 Task: Team Management: Weekly Sync Meeting.
Action: Mouse pressed left at (37, 72)
Screenshot: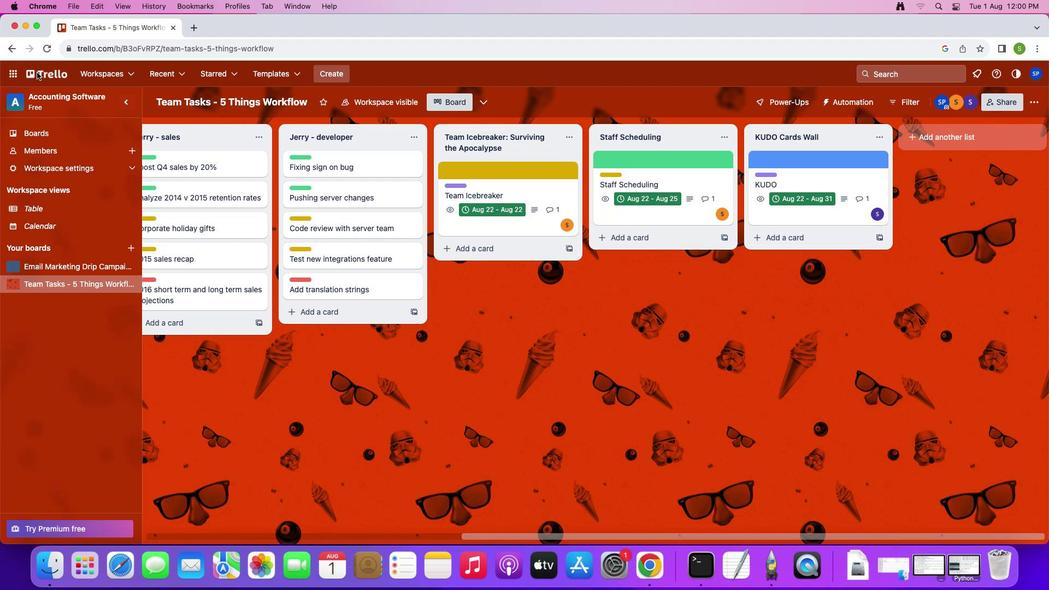
Action: Mouse moved to (44, 70)
Screenshot: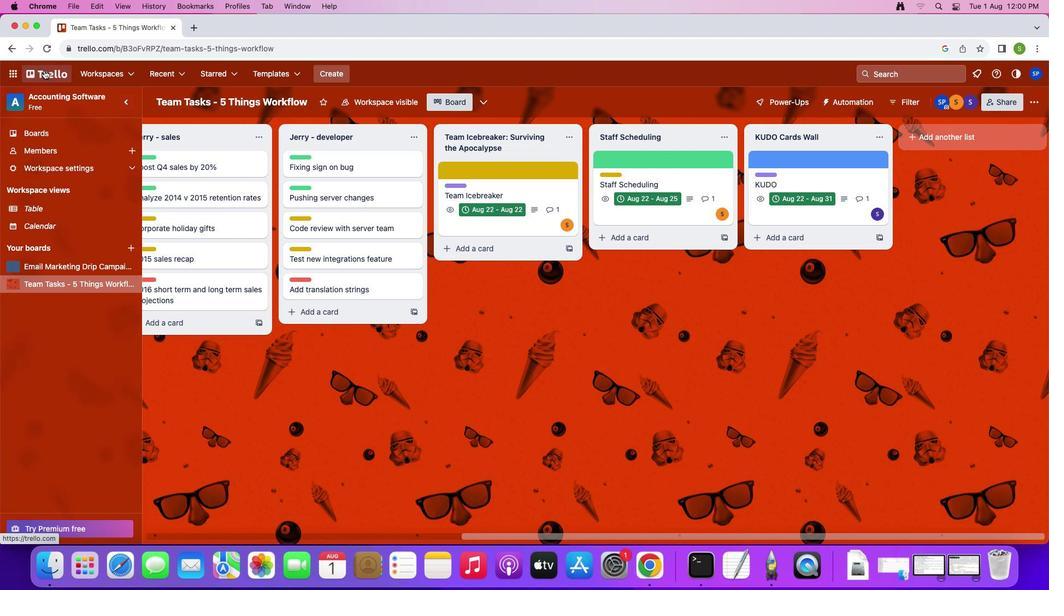 
Action: Mouse pressed left at (44, 70)
Screenshot: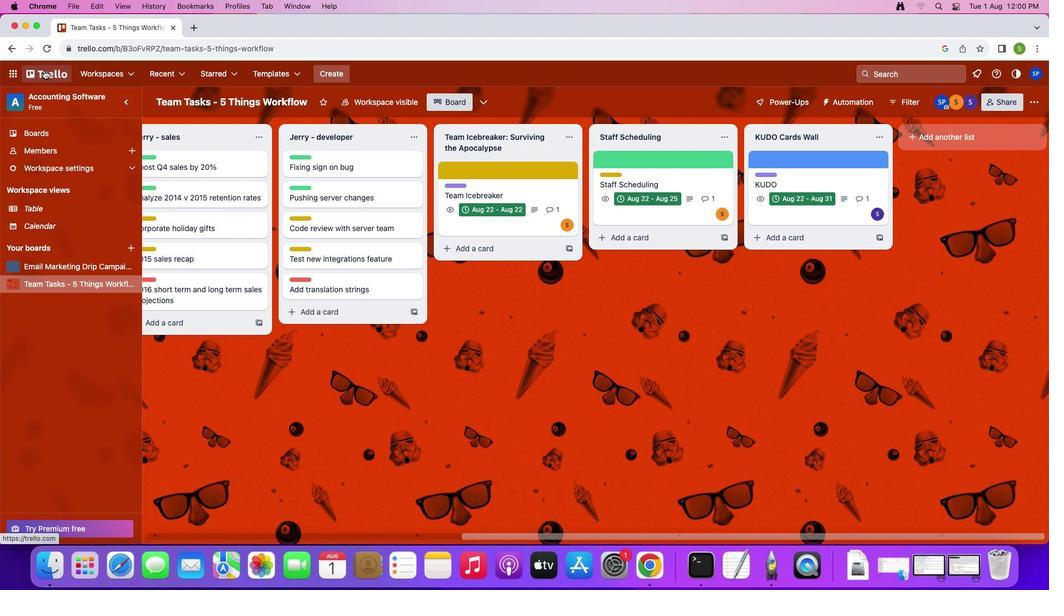 
Action: Mouse moved to (250, 139)
Screenshot: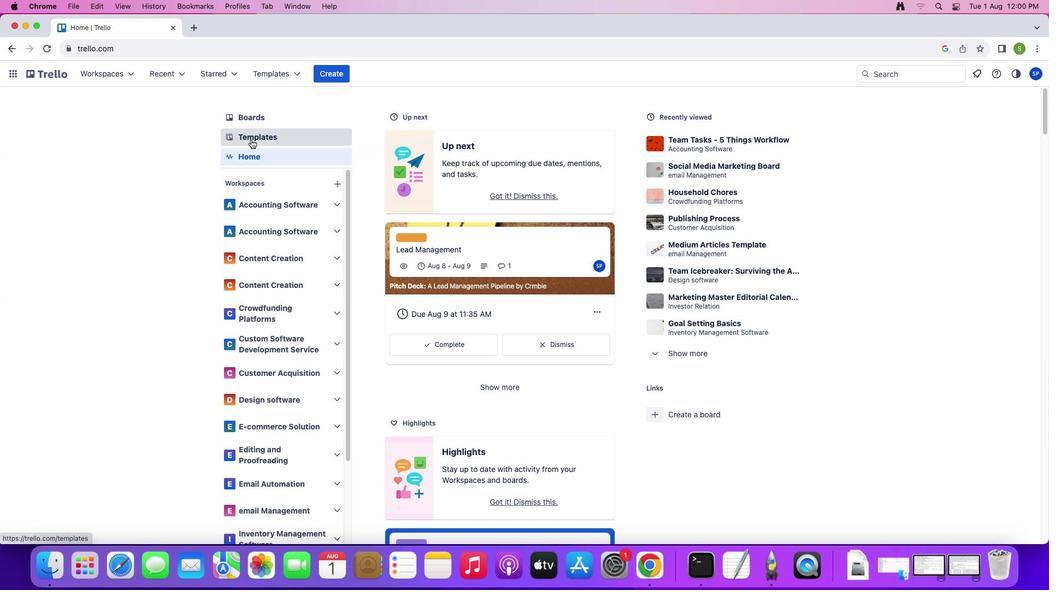 
Action: Mouse pressed left at (250, 139)
Screenshot: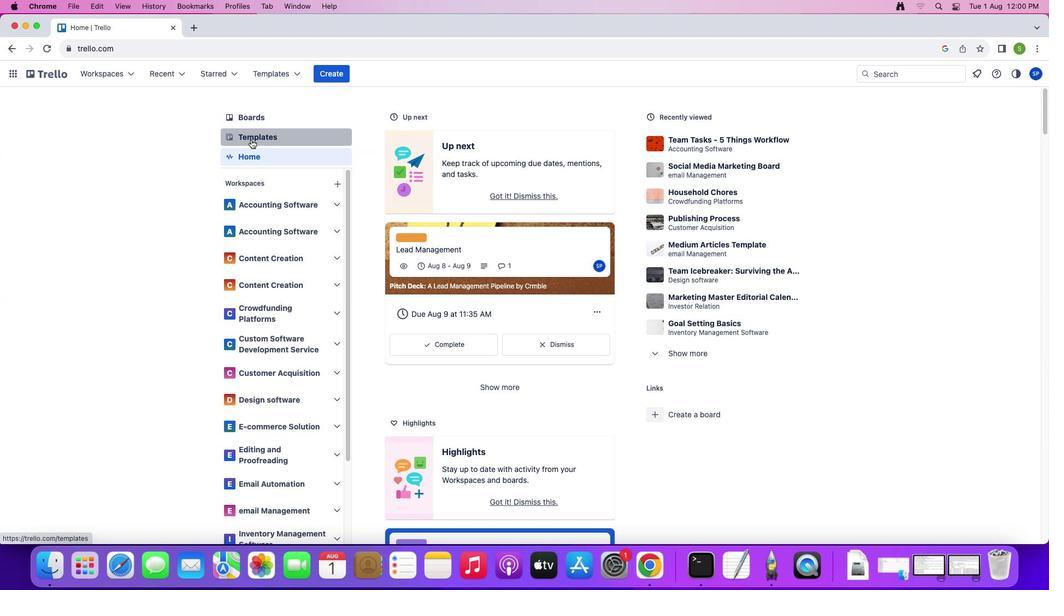 
Action: Mouse moved to (271, 438)
Screenshot: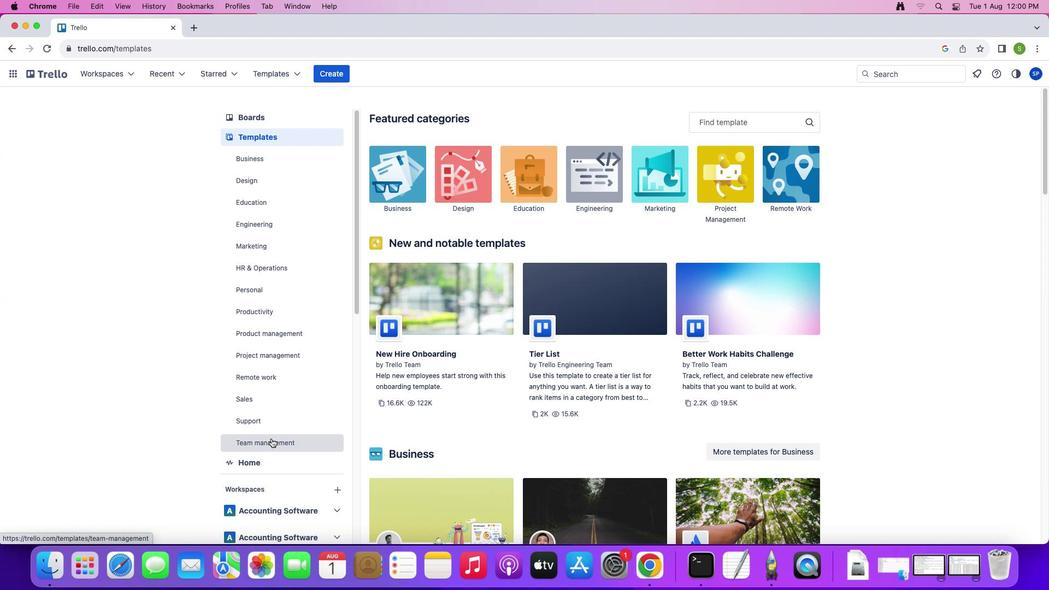 
Action: Mouse pressed left at (271, 438)
Screenshot: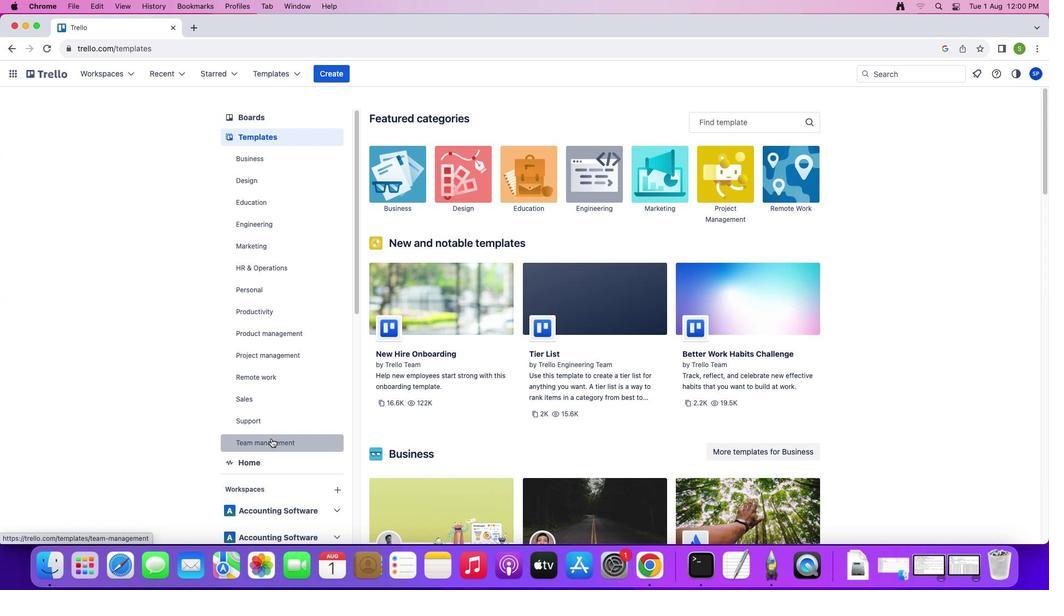 
Action: Mouse moved to (746, 116)
Screenshot: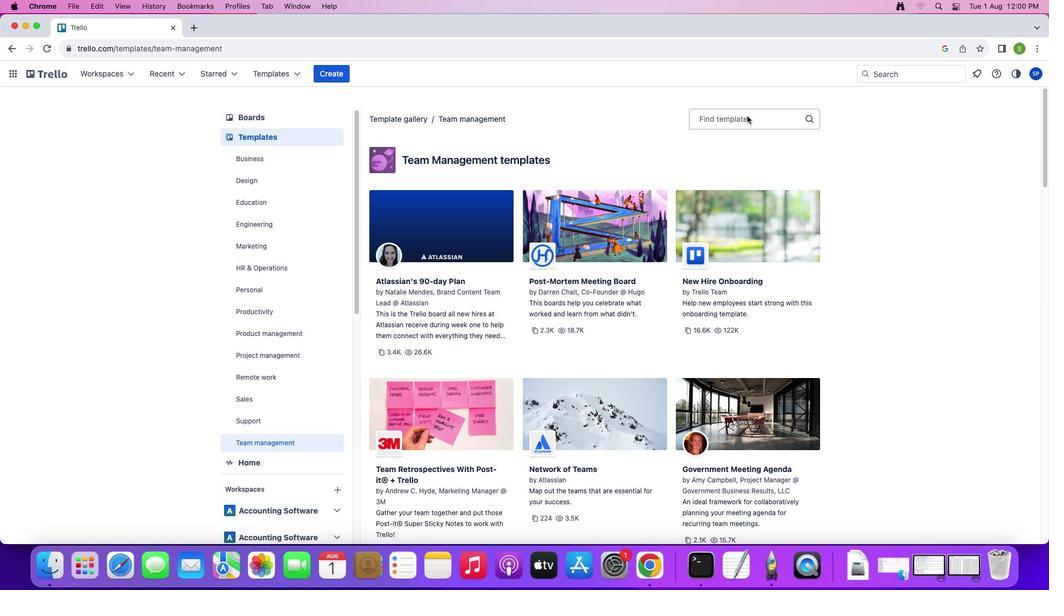
Action: Mouse pressed left at (746, 116)
Screenshot: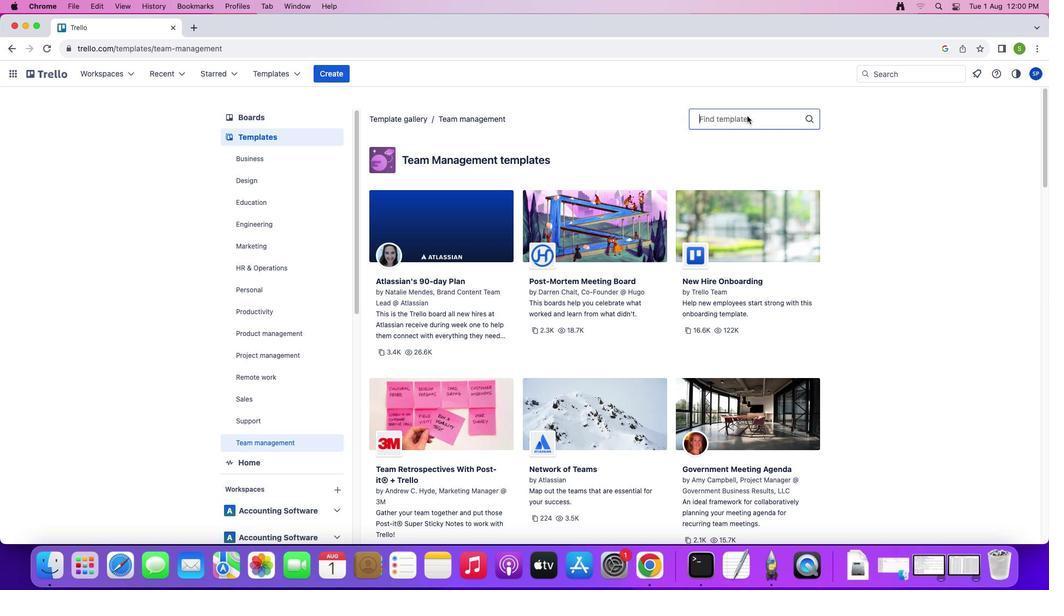
Action: Mouse moved to (736, 99)
Screenshot: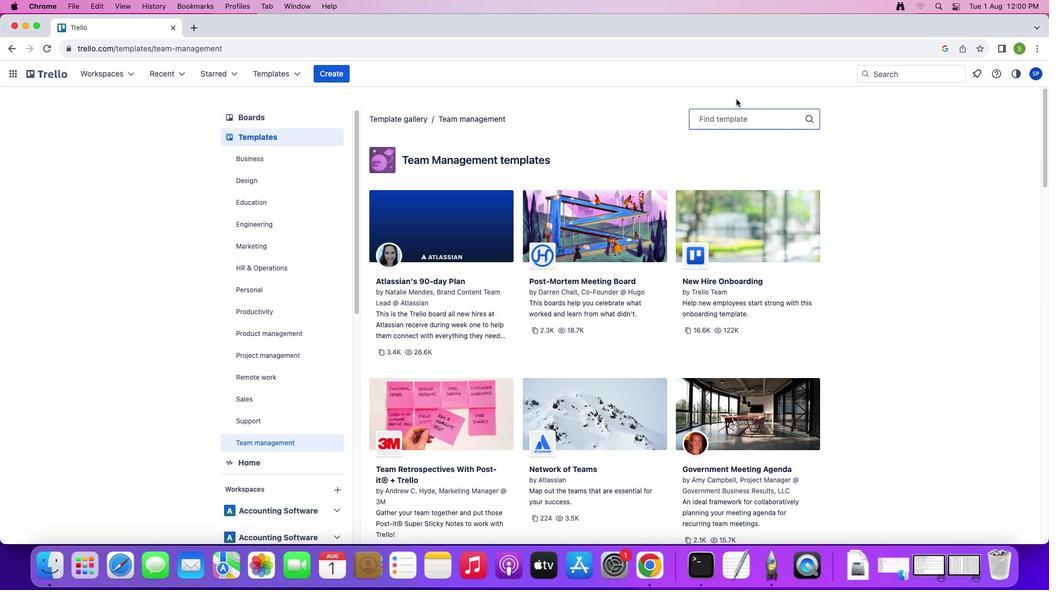 
Action: Key pressed 'W'Key.caps_lock'e''e''k''y'
Screenshot: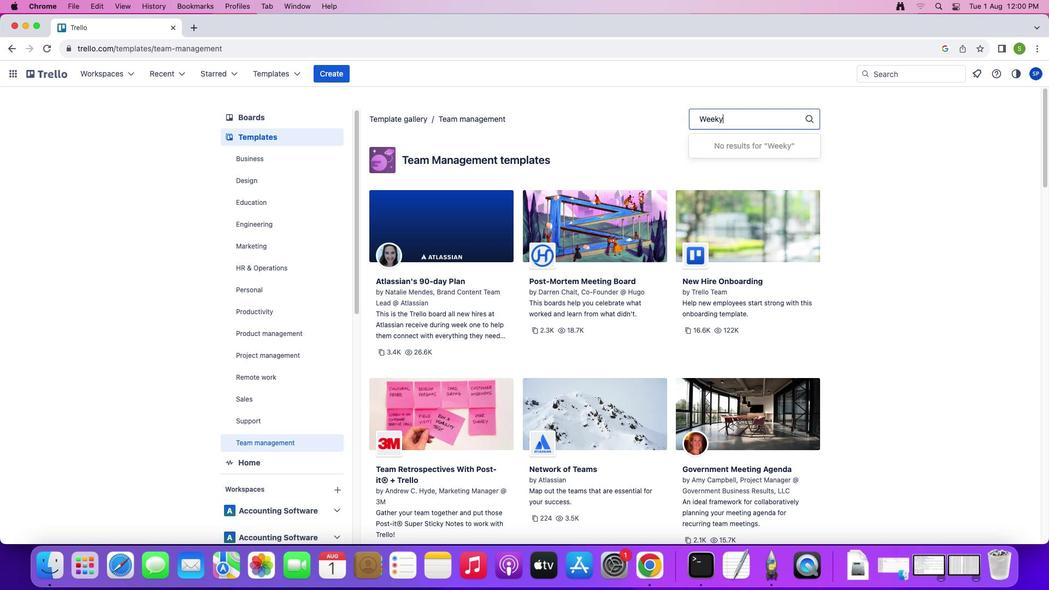 
Action: Mouse moved to (717, 118)
Screenshot: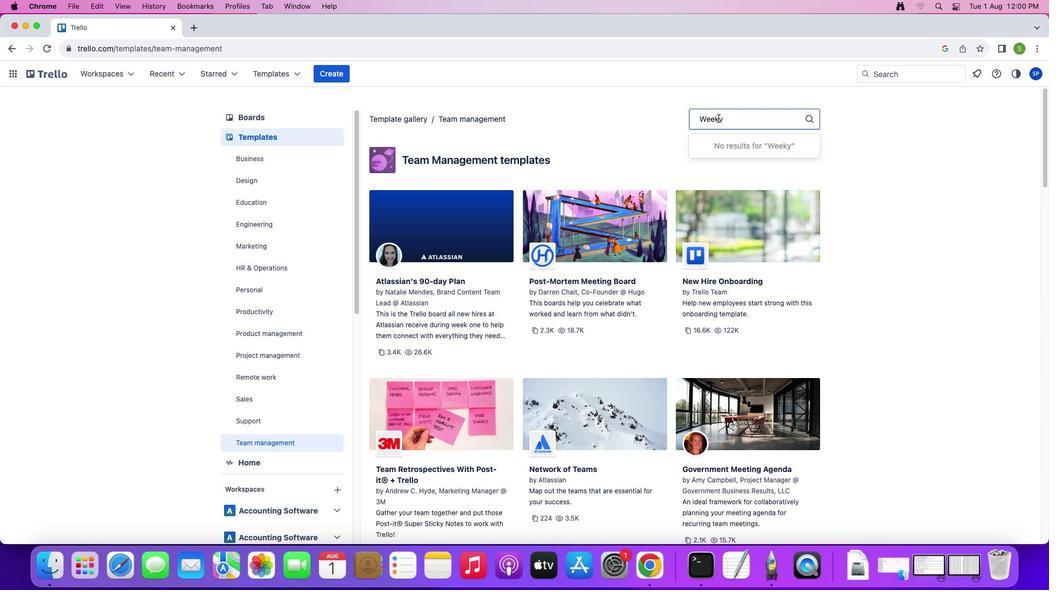 
Action: Mouse pressed left at (717, 118)
Screenshot: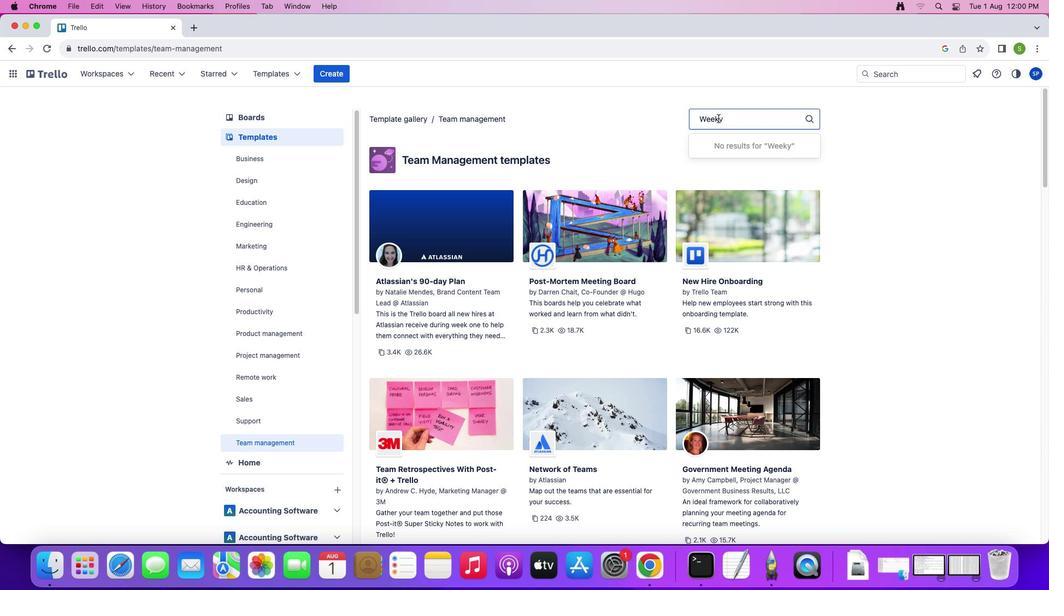 
Action: Mouse moved to (761, 130)
Screenshot: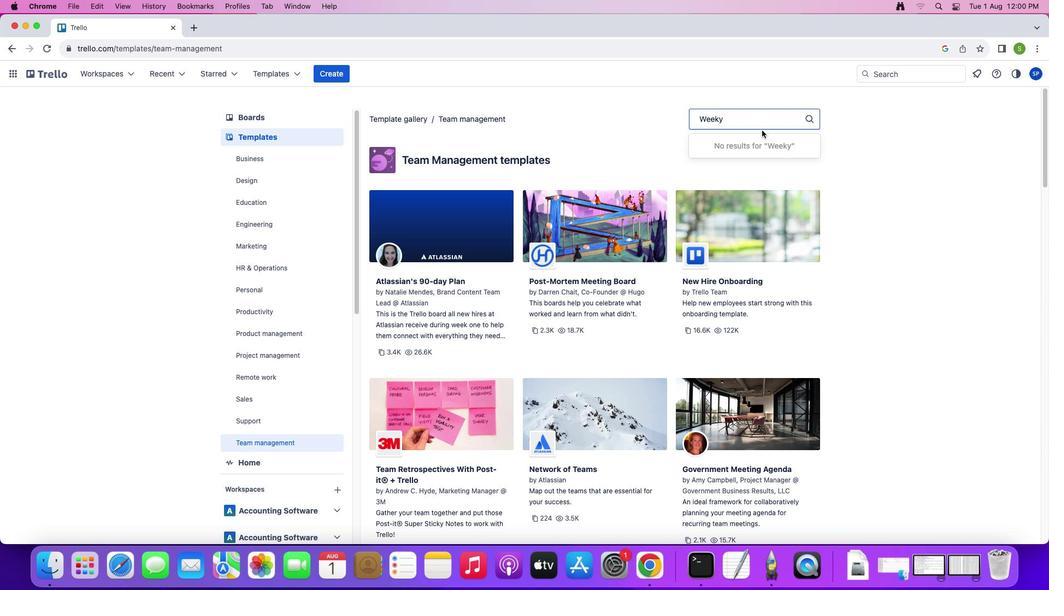 
Action: Key pressed 'l'
Screenshot: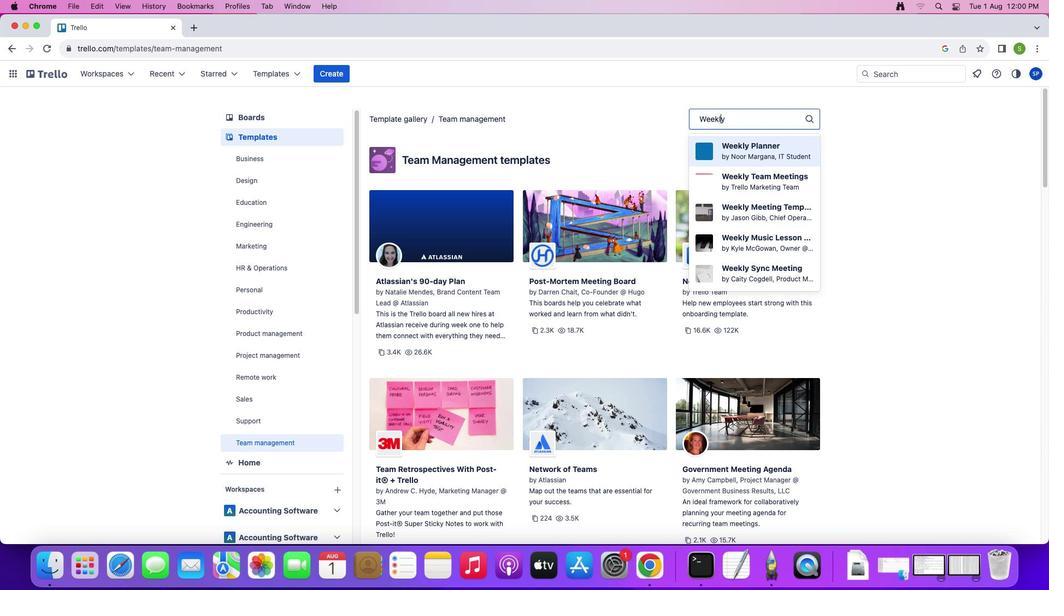 
Action: Mouse moved to (737, 121)
Screenshot: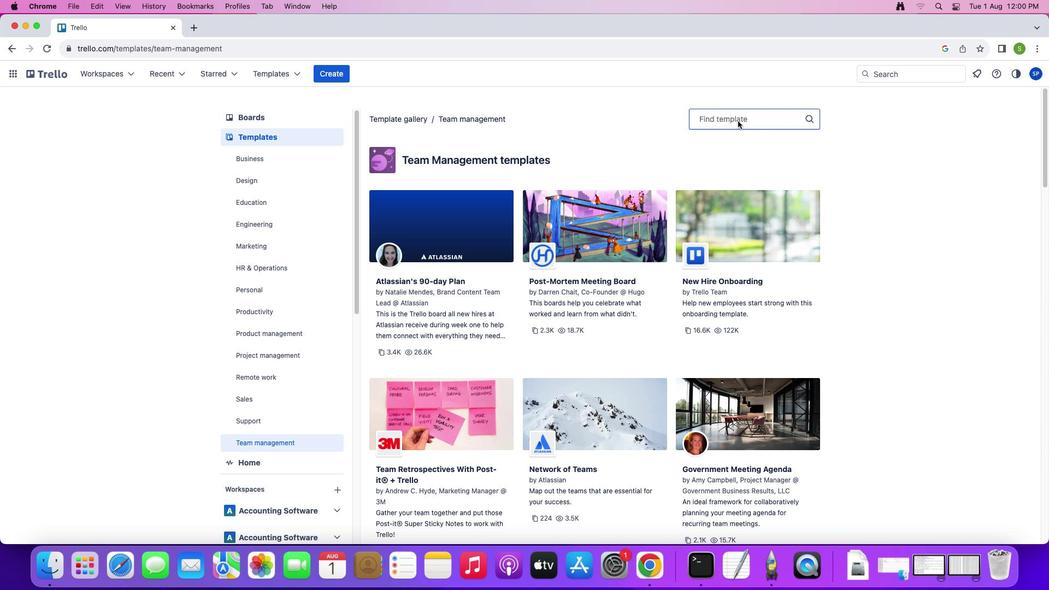 
Action: Mouse pressed left at (737, 121)
Screenshot: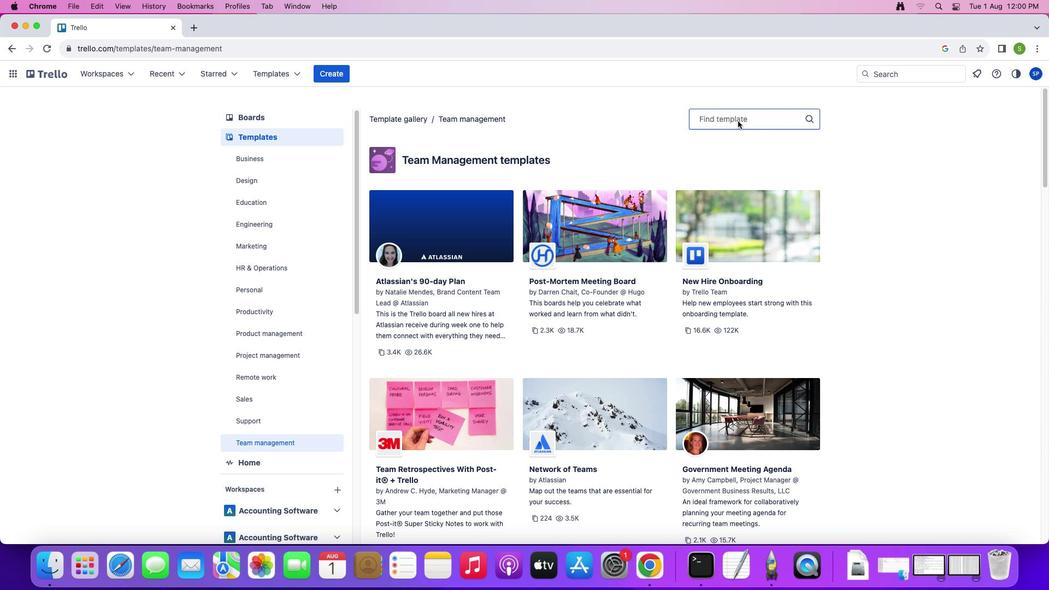 
Action: Mouse moved to (726, 121)
Screenshot: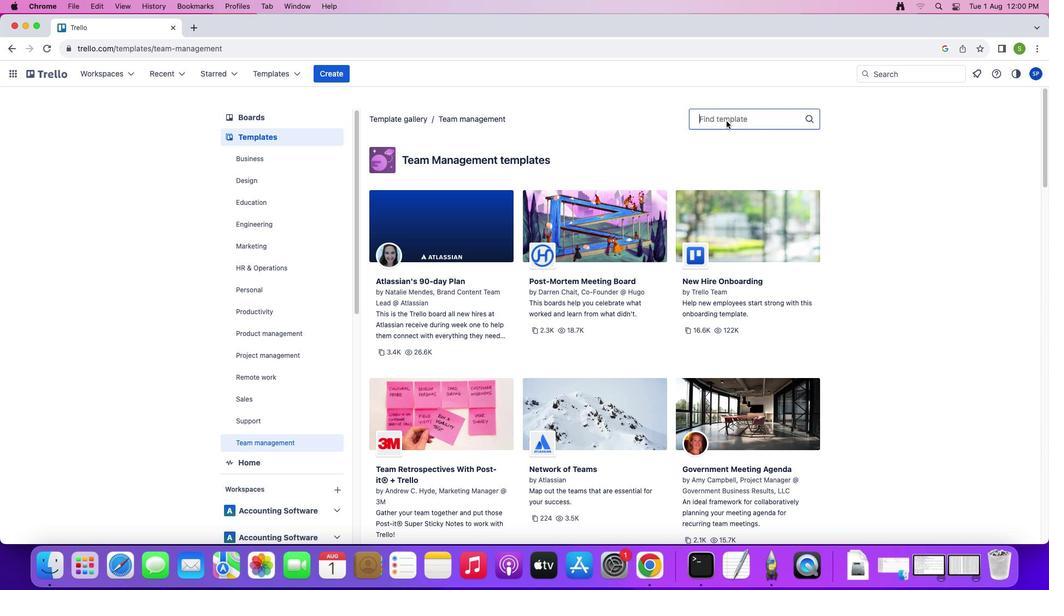 
Action: Key pressed Key.shift'W''e''e''k''l''y'Key.spaceKey.shift'S''y''n''c'Key.spaceKey.shift'm''e''e''t''i''n''g'
Screenshot: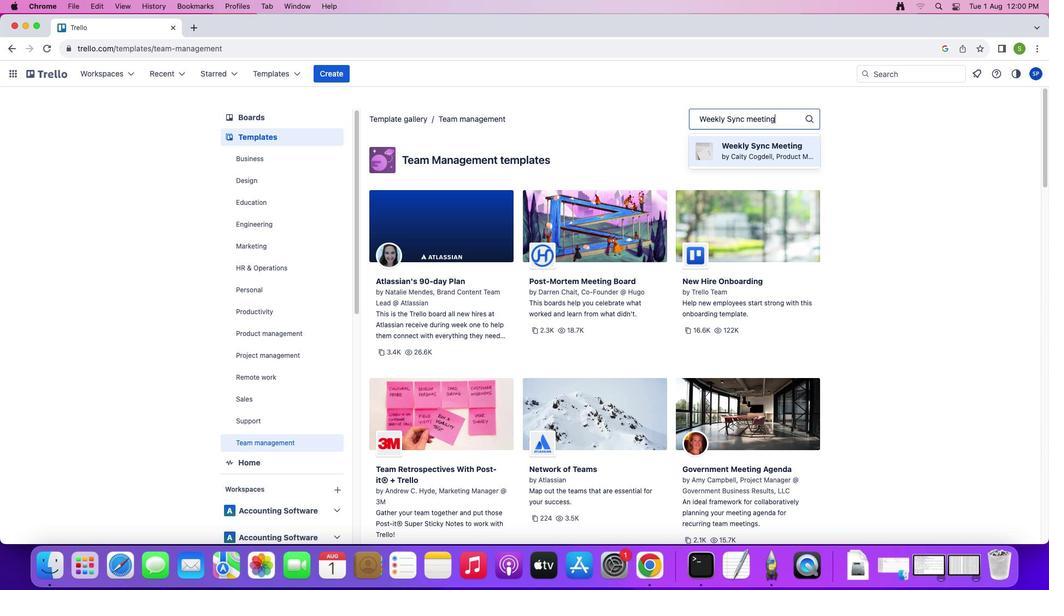 
Action: Mouse moved to (747, 148)
Screenshot: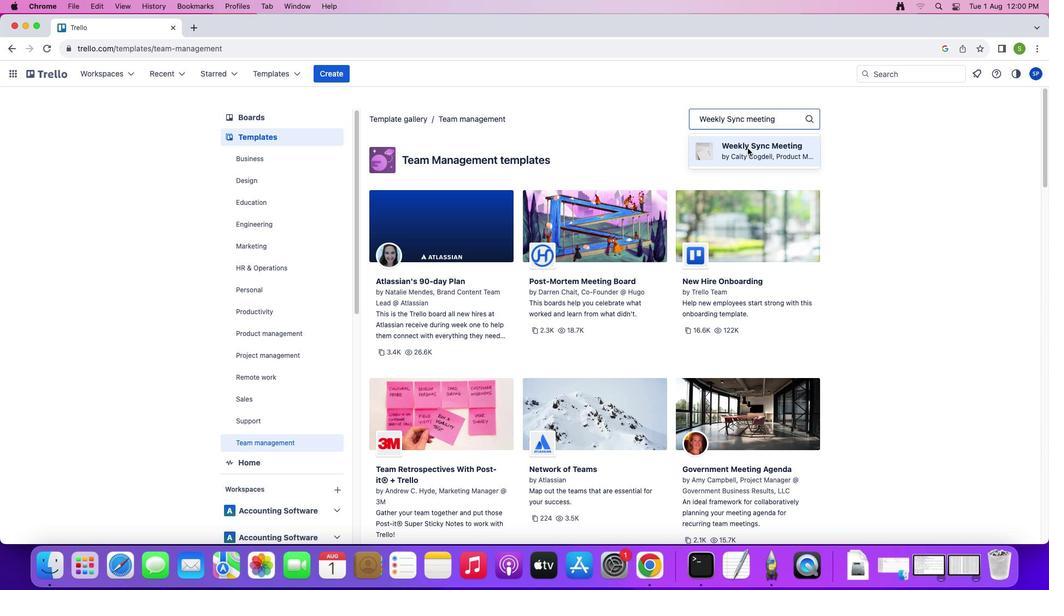 
Action: Mouse pressed left at (747, 148)
Screenshot: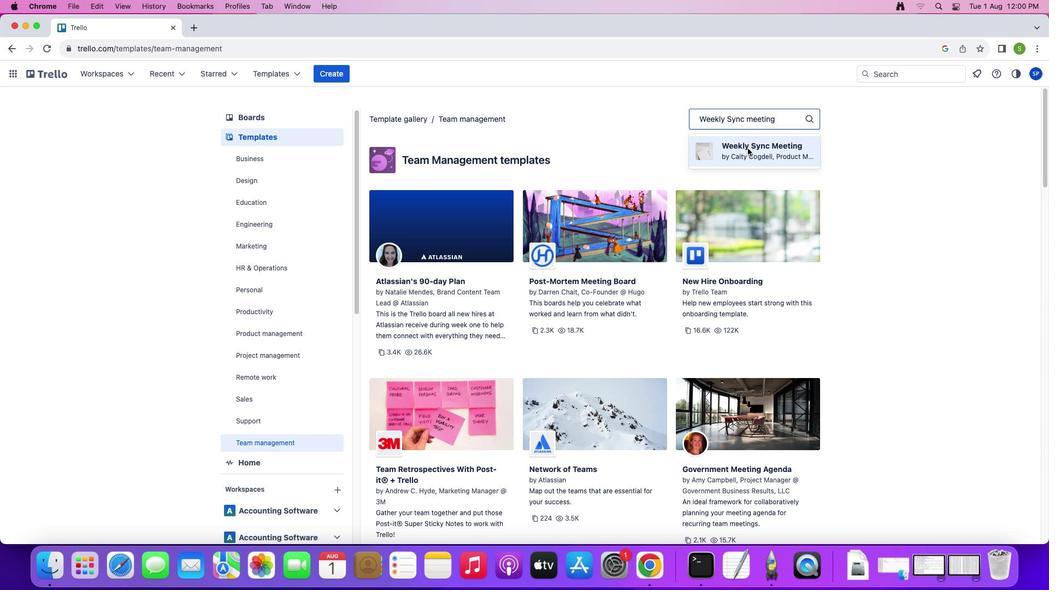 
Action: Mouse moved to (780, 156)
Screenshot: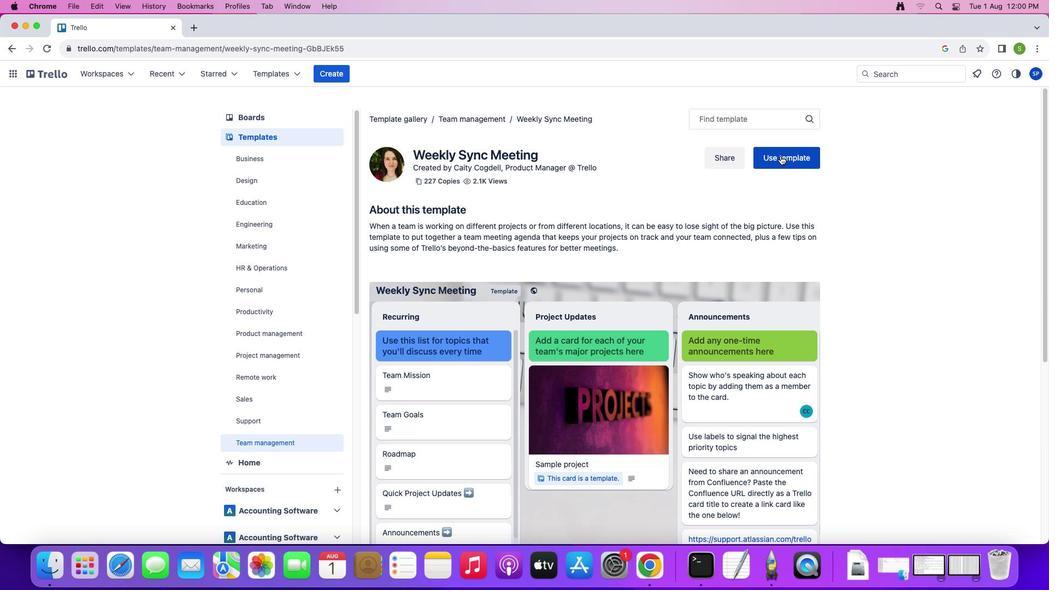 
Action: Mouse pressed left at (780, 156)
Screenshot: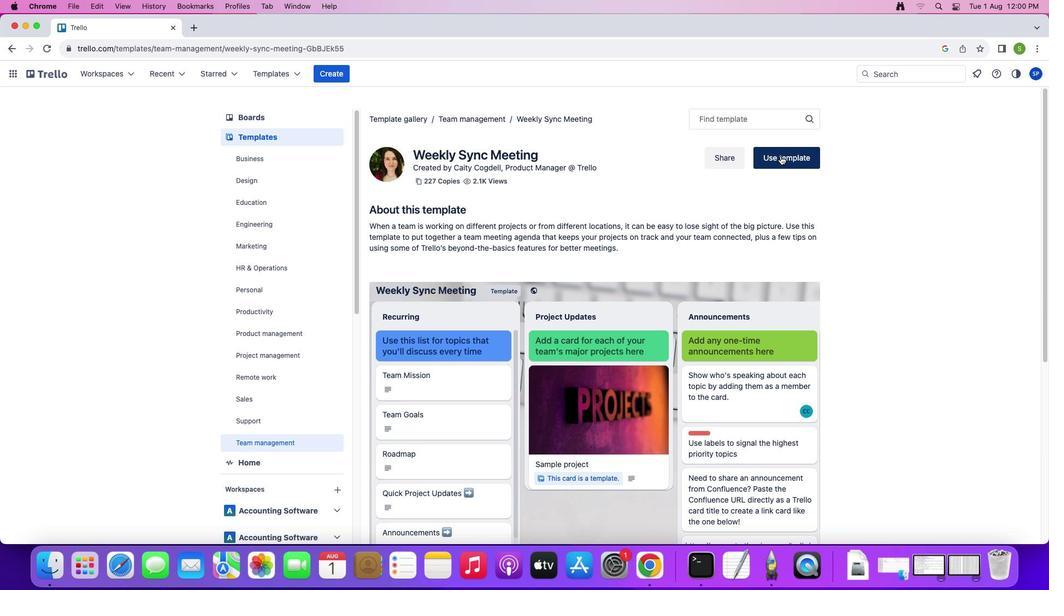 
Action: Mouse moved to (833, 255)
Screenshot: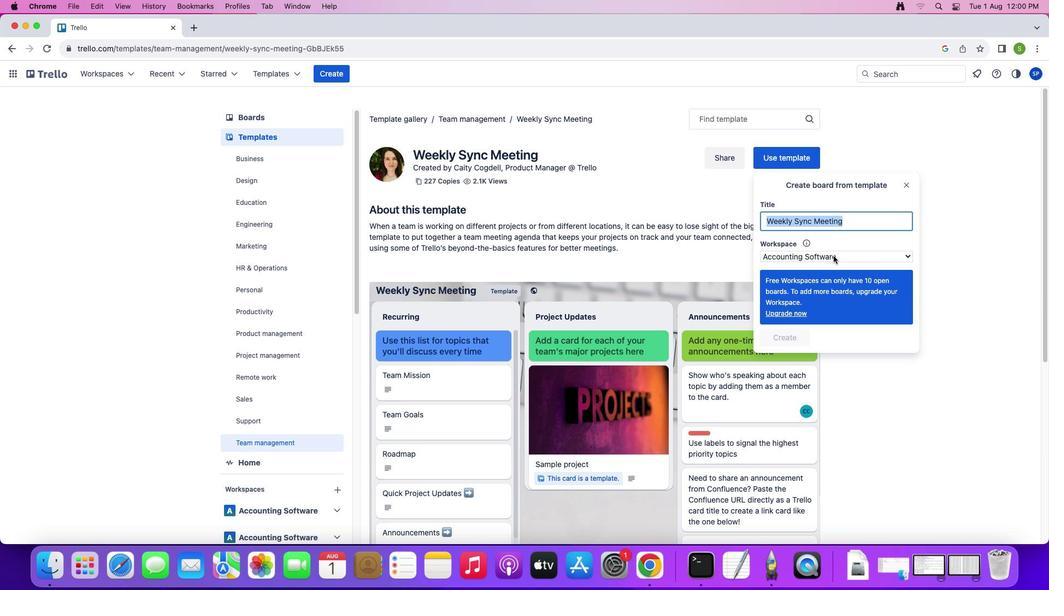 
Action: Mouse pressed left at (833, 255)
Screenshot: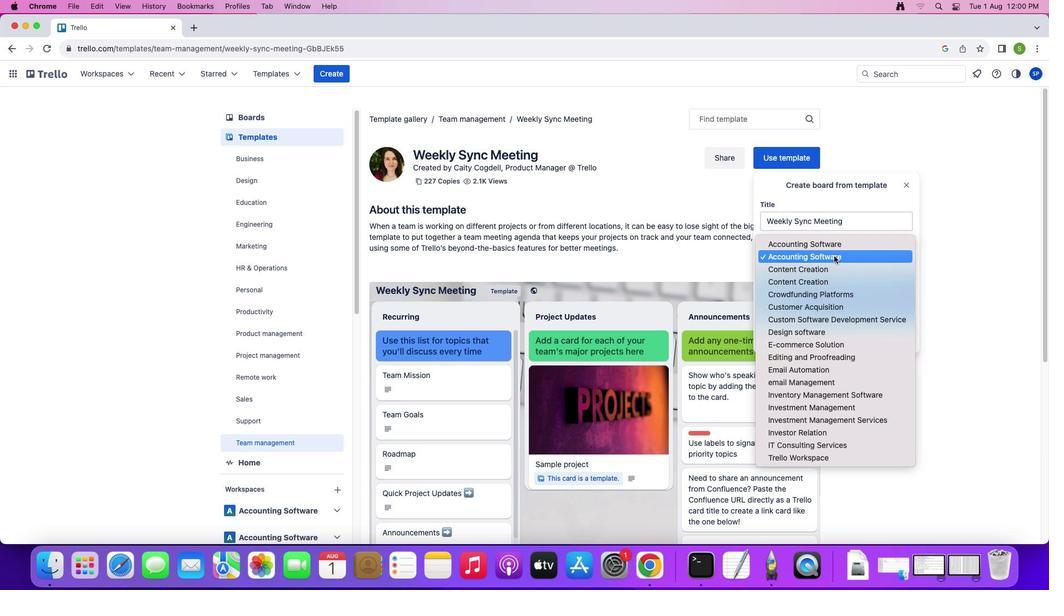 
Action: Mouse moved to (825, 337)
Screenshot: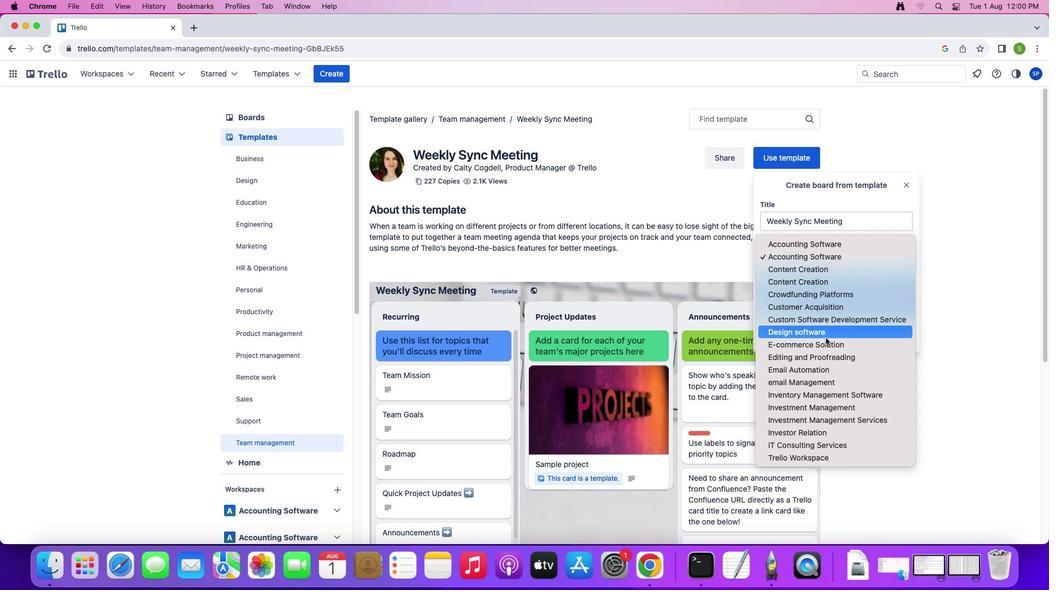 
Action: Mouse pressed left at (825, 337)
Screenshot: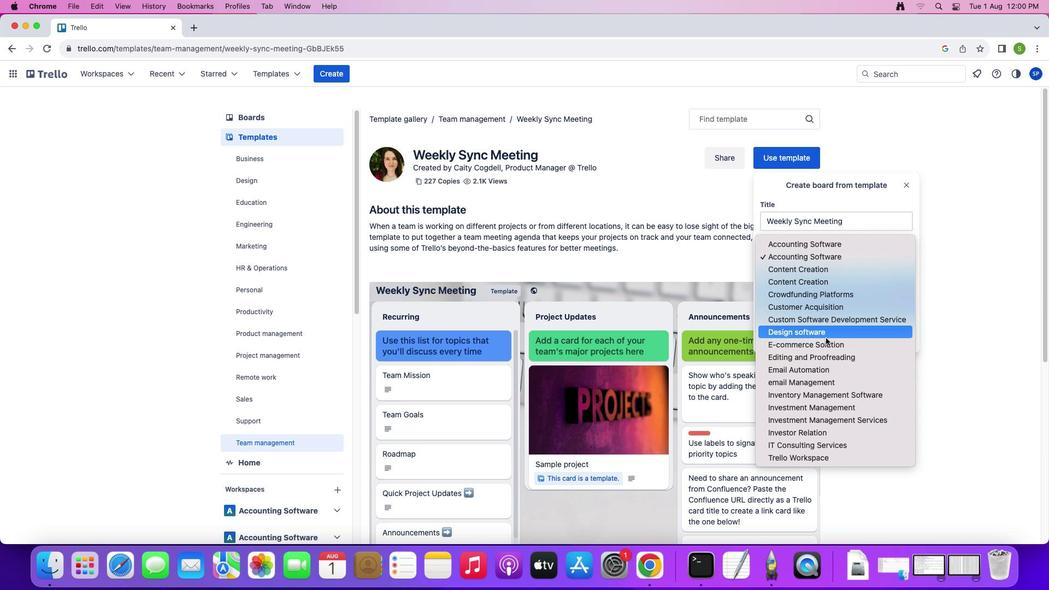 
Action: Mouse moved to (792, 396)
Screenshot: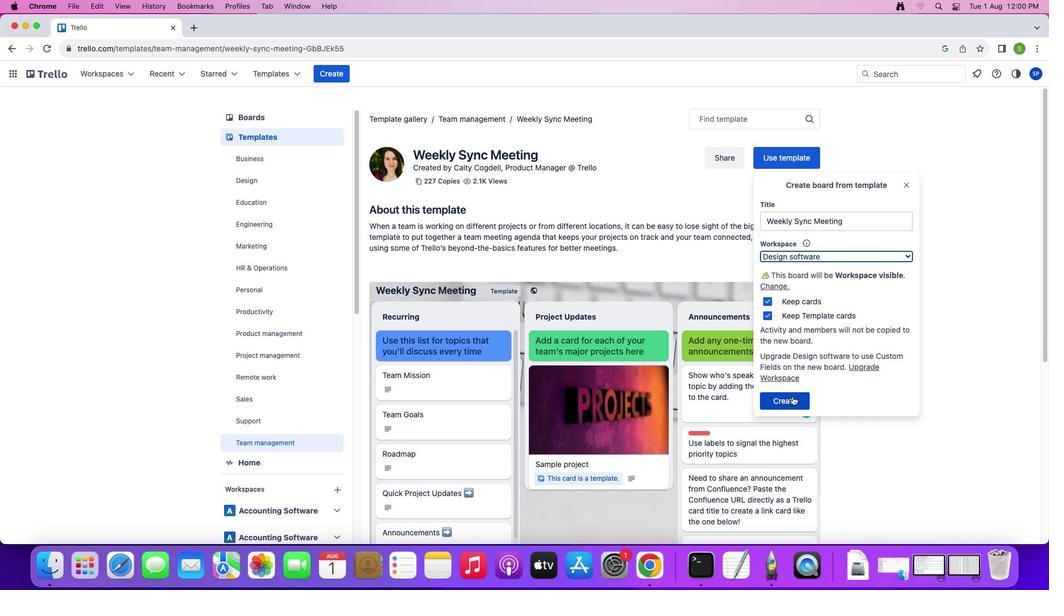 
Action: Mouse pressed left at (792, 396)
Screenshot: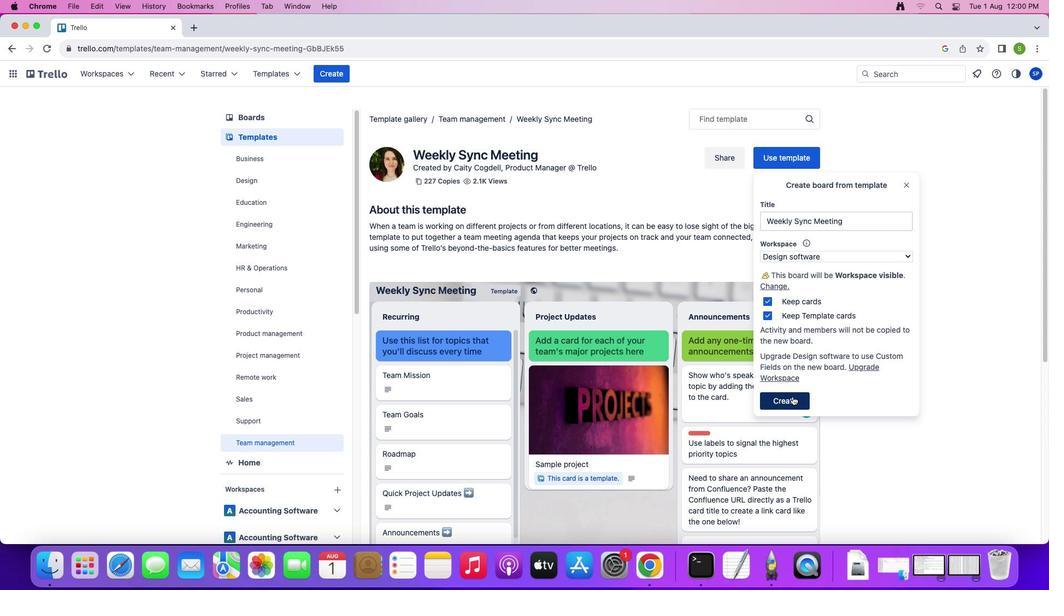 
Action: Mouse moved to (834, 143)
Screenshot: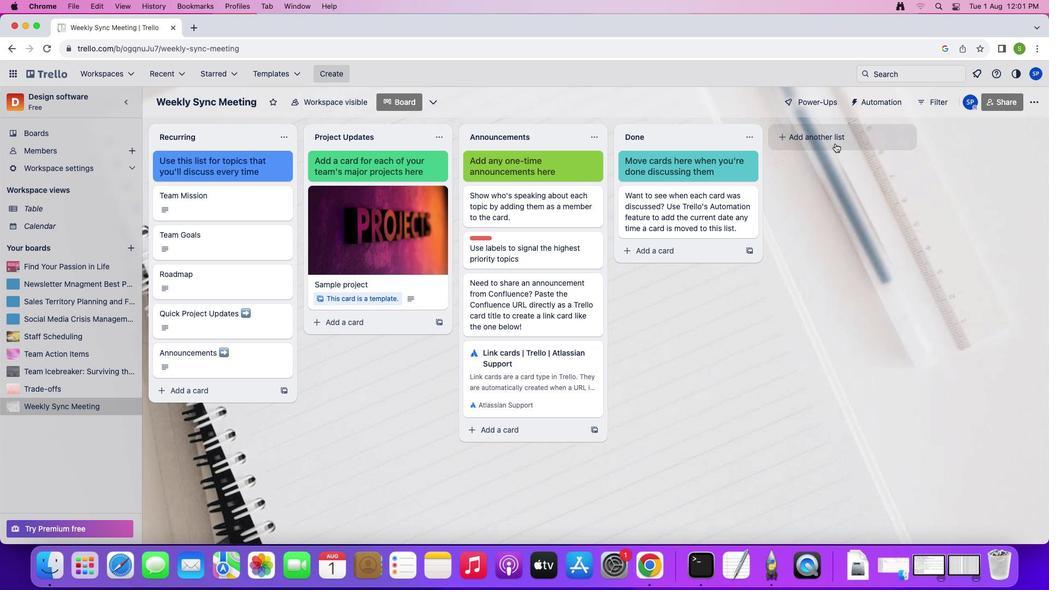 
Action: Mouse pressed left at (834, 143)
Screenshot: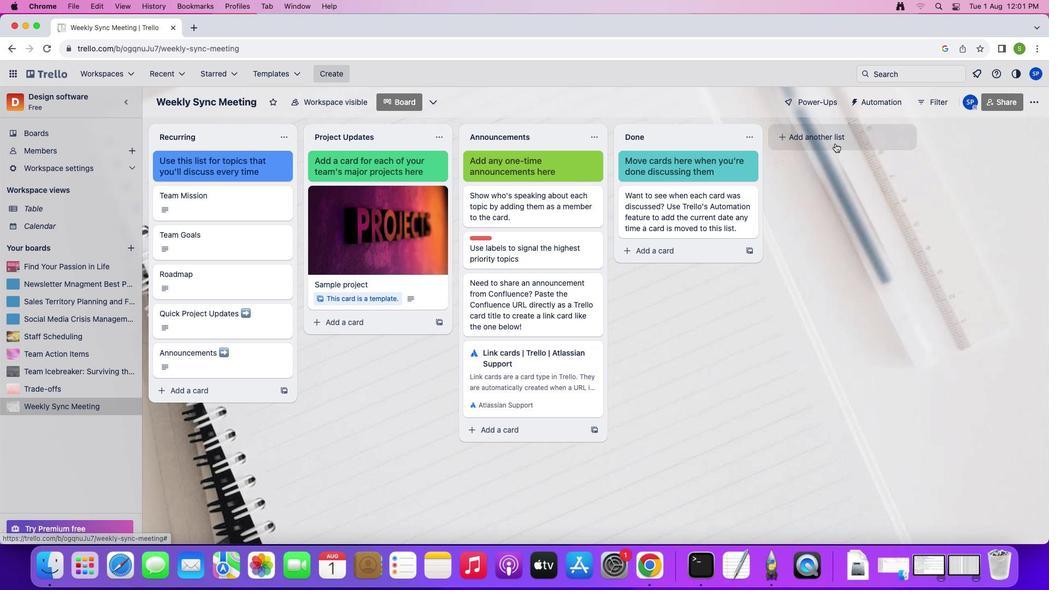 
Action: Mouse moved to (827, 277)
Screenshot: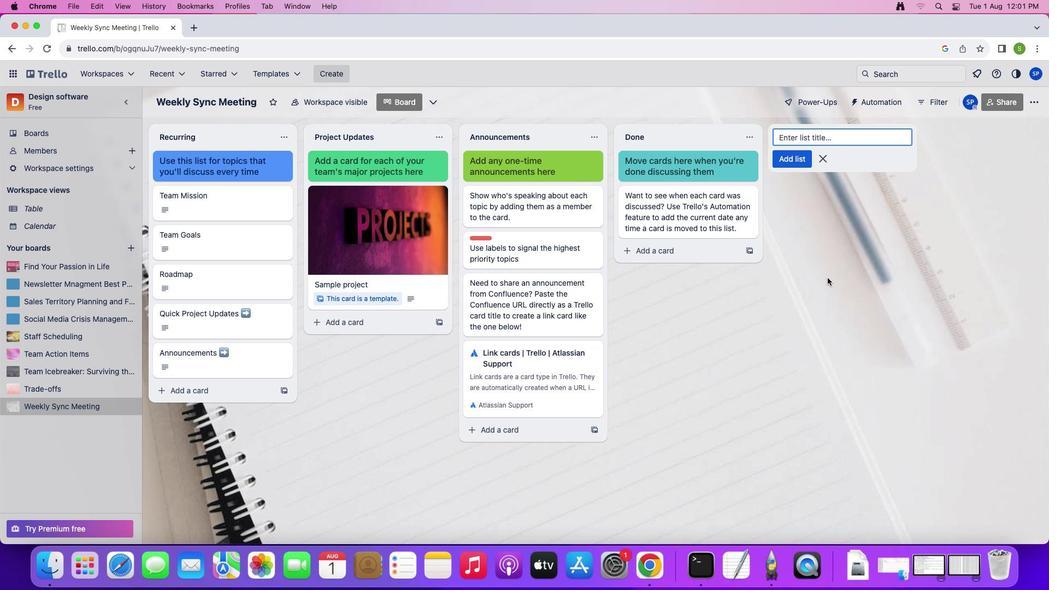 
Action: Key pressed Key.shift'T''e''a''m'Key.spaceKey.shift'a''c''t''i''o''n'Key.spaceKey.shift'I''t''e''m''s'Key.enterKey.shift'T''e''a''m'Key.spaceKey.shift'R''e''t''r''o'Key.shift_rKey.enterKey.shift'!''-''o''n''-''1'Key.leftKey.leftKey.leftKey.leftKey.leftKey.backspaceKey.shift'1'Key.right
Screenshot: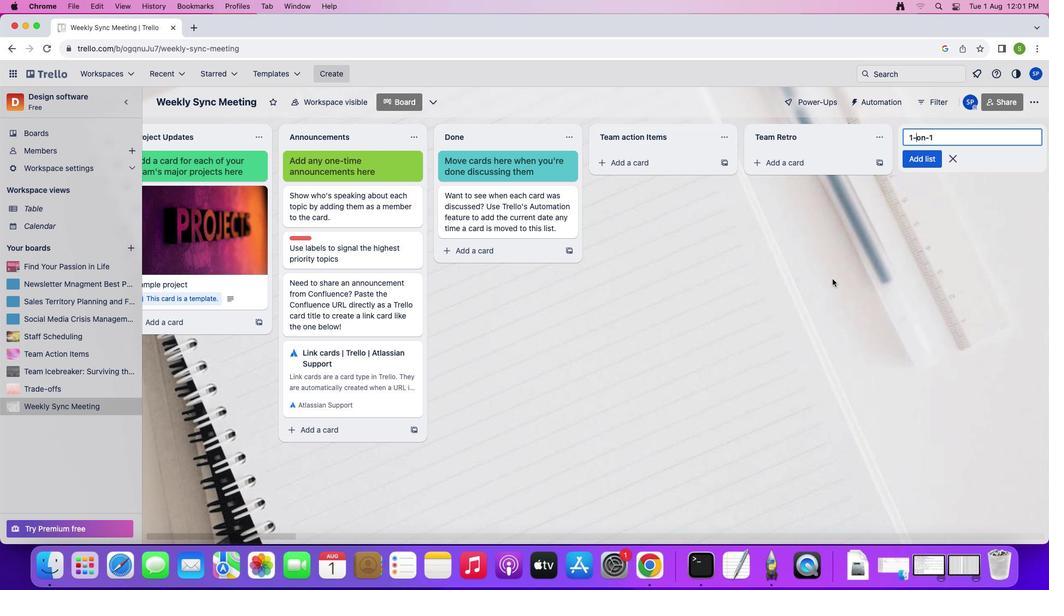 
Action: Mouse moved to (832, 279)
Screenshot: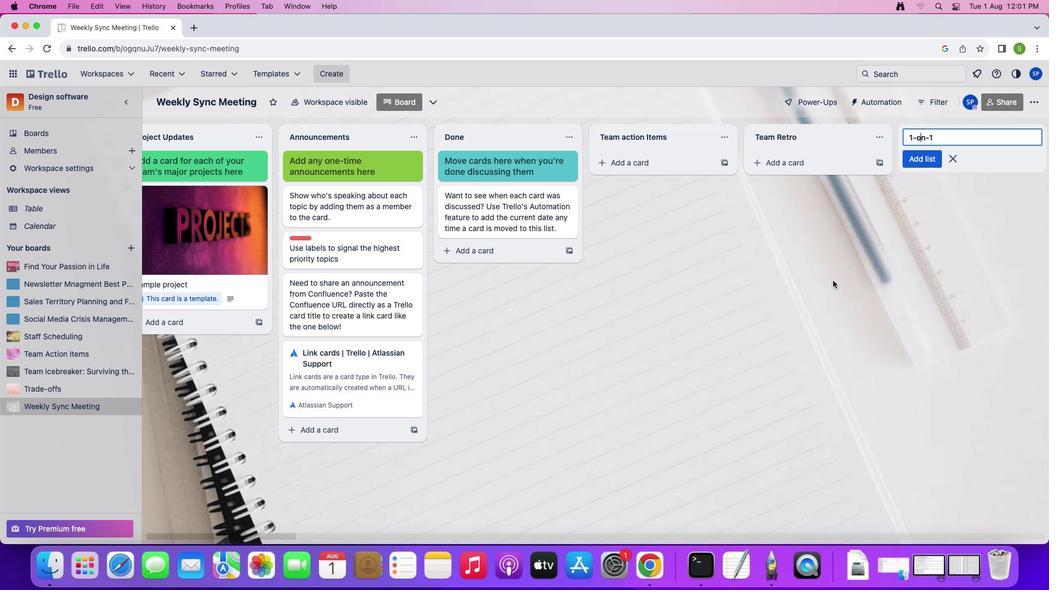 
Action: Key pressed Key.right
Screenshot: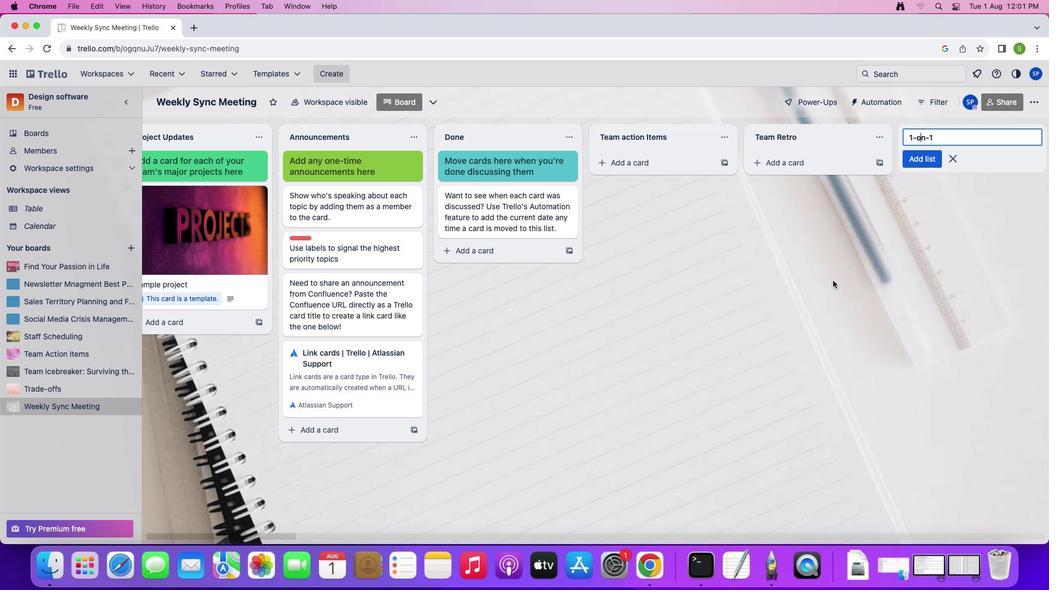 
Action: Mouse moved to (832, 280)
Screenshot: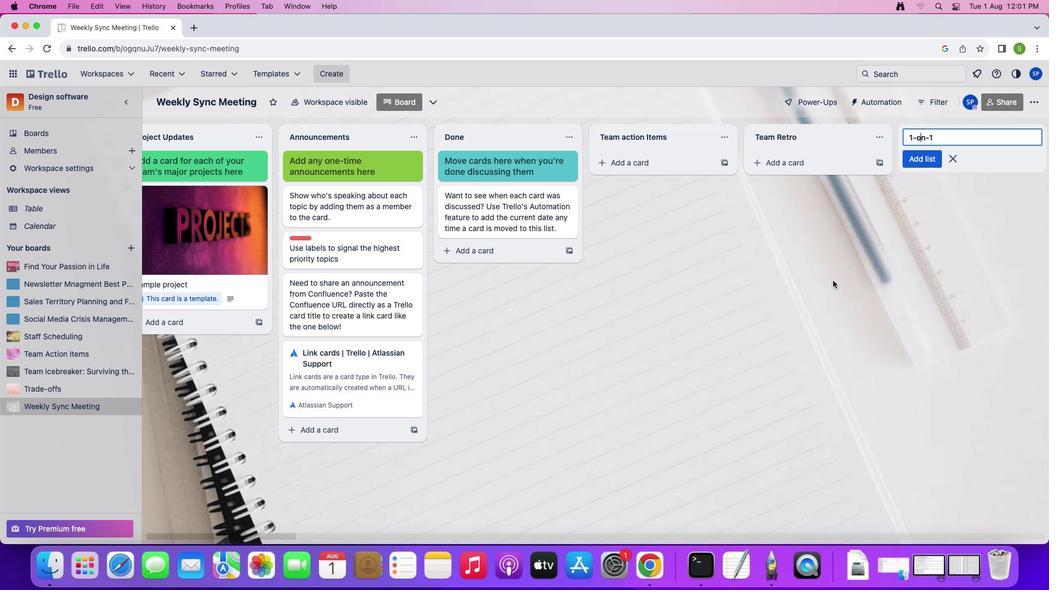 
Action: Key pressed Key.rightKey.rightKey.rightKey.spaceKey.shift'M''e''e''t''i''n''g'
Screenshot: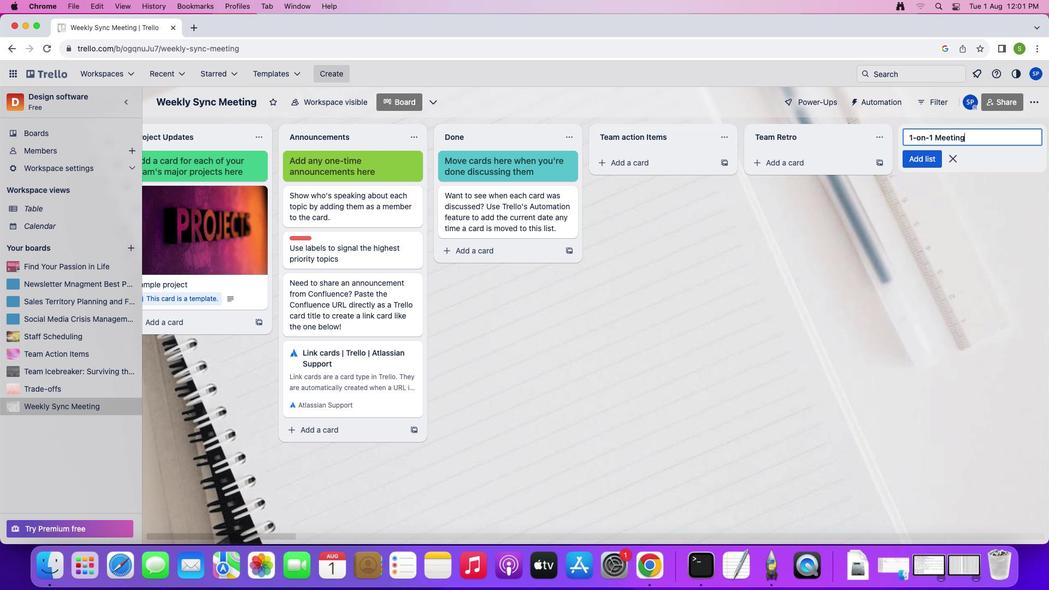 
Action: Mouse moved to (832, 280)
Screenshot: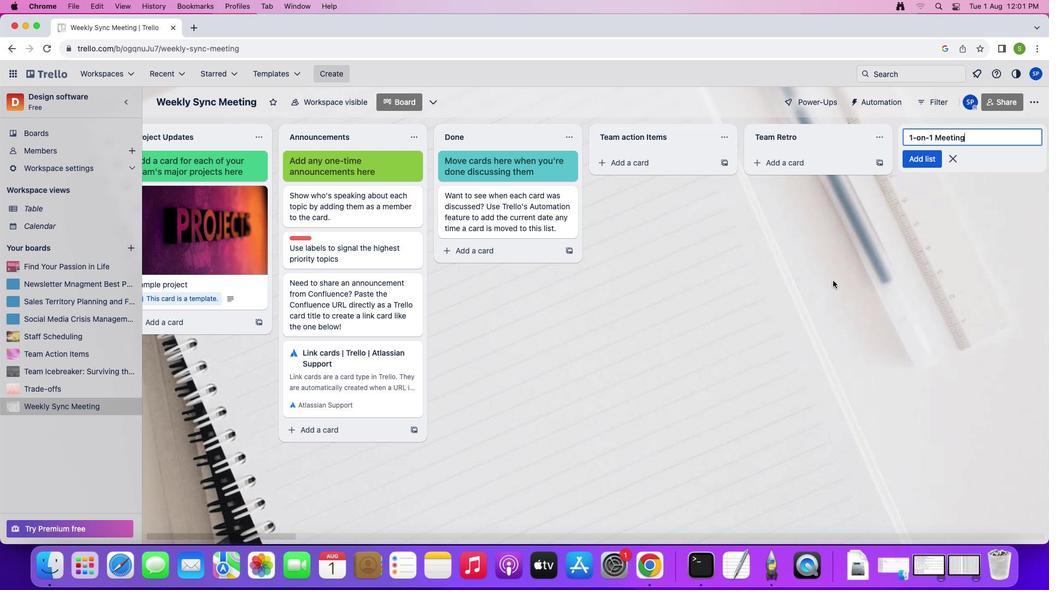 
Action: Key pressed Key.spaceKey.shift'A''g''e''n''d''a'Key.enter
Screenshot: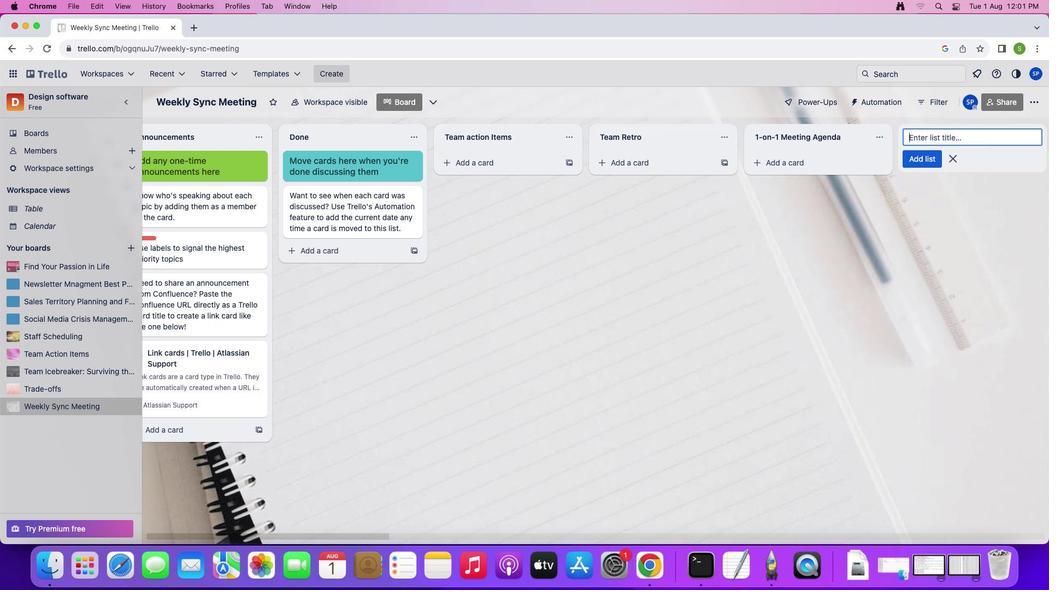 
Action: Mouse moved to (954, 155)
Screenshot: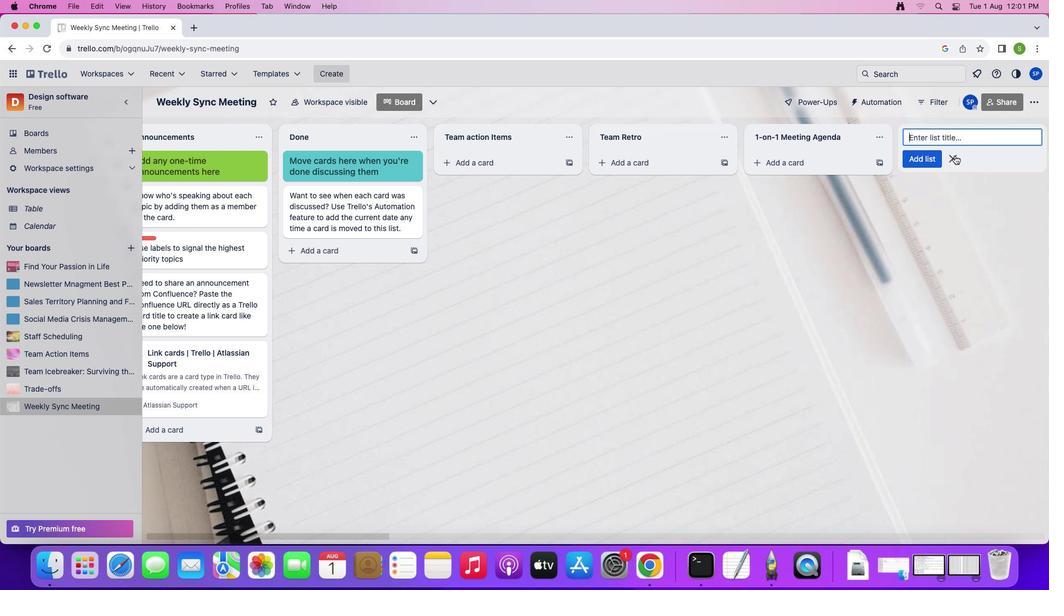 
Action: Mouse pressed left at (954, 155)
Screenshot: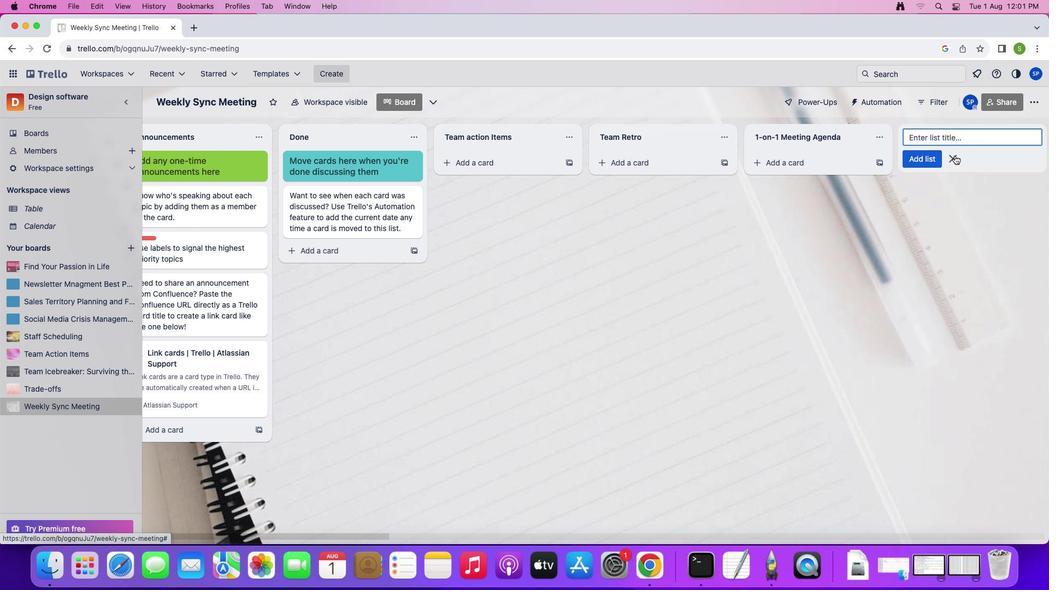 
Action: Mouse moved to (481, 160)
Screenshot: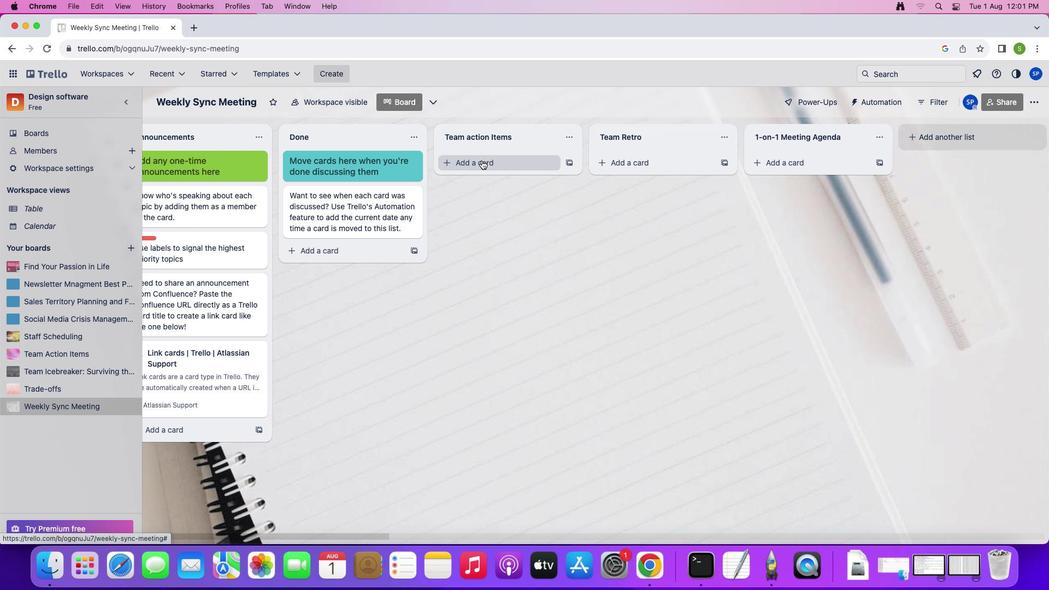 
Action: Mouse pressed left at (481, 160)
Screenshot: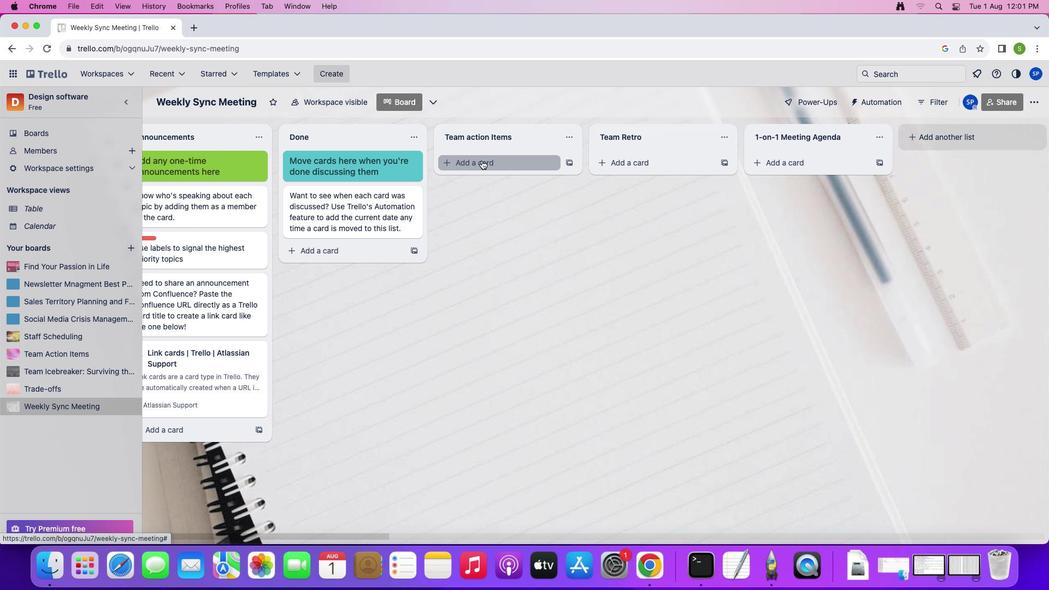 
Action: Mouse moved to (534, 169)
Screenshot: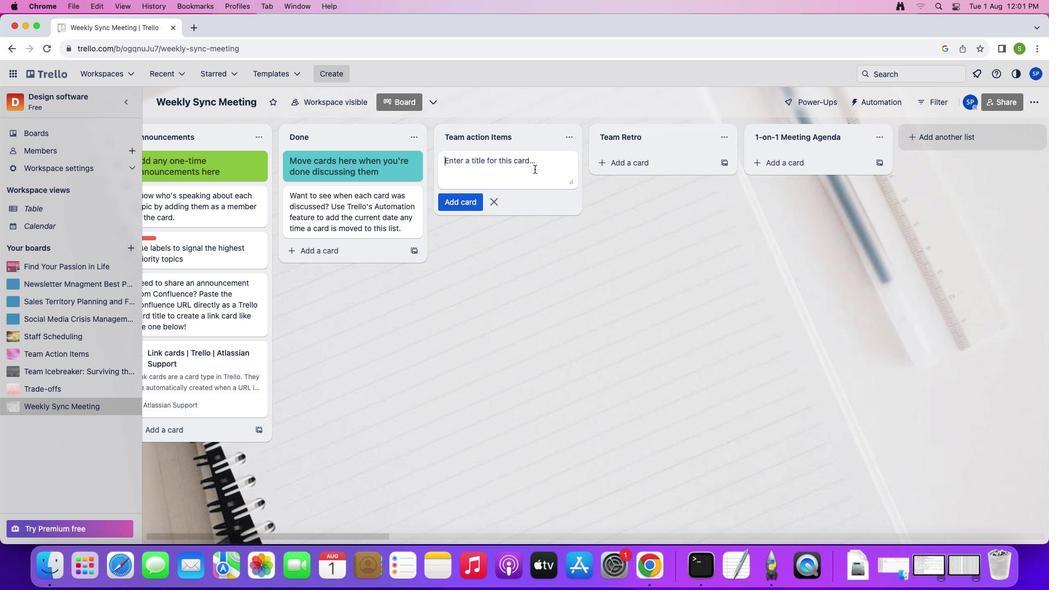 
Action: Key pressed Key.shift'A''c''t''i''o''n'Key.enter
Screenshot: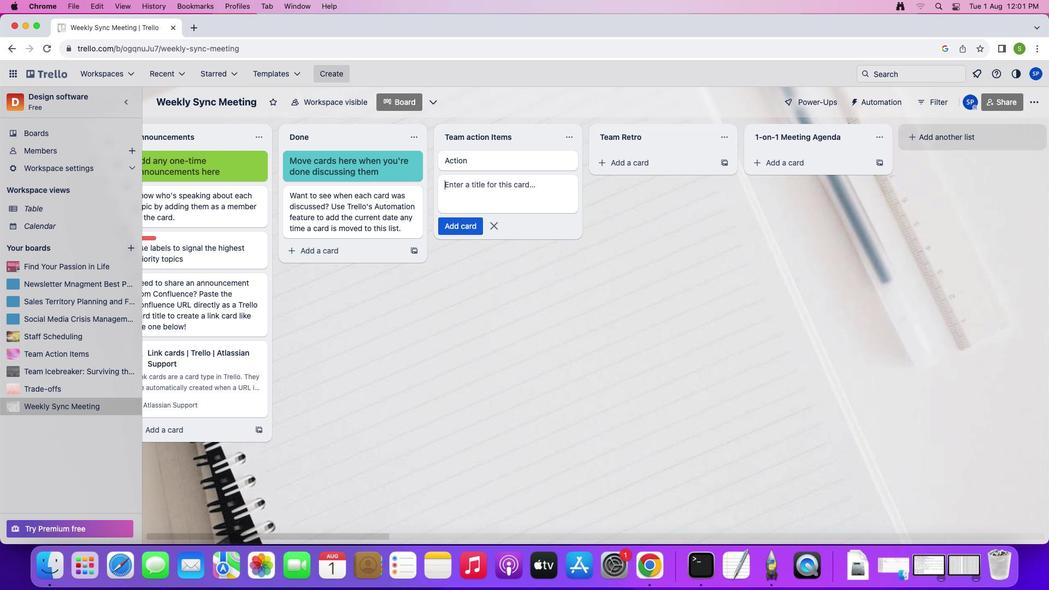 
Action: Mouse moved to (663, 165)
Screenshot: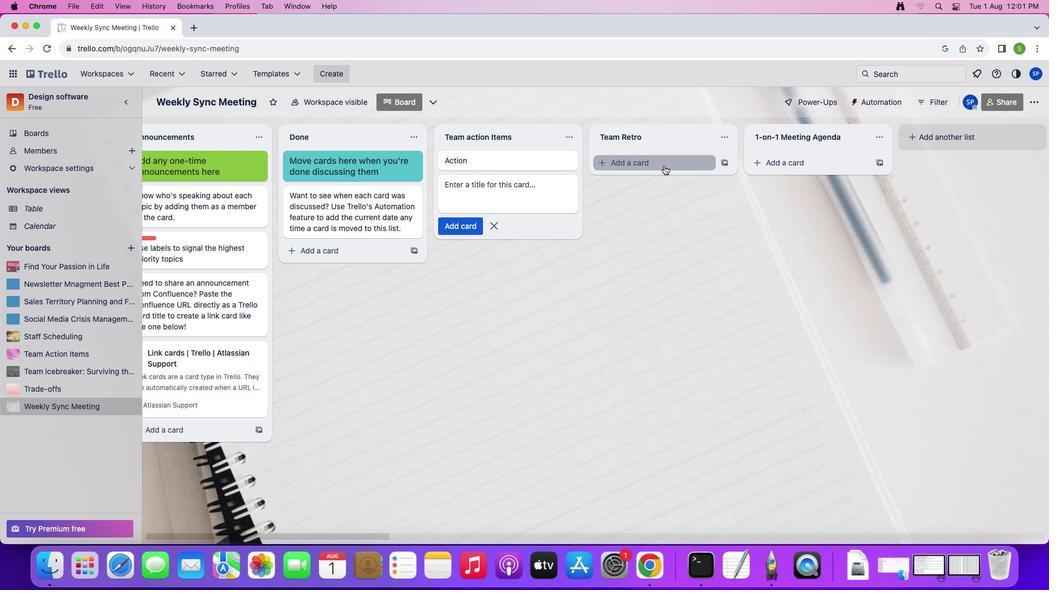 
Action: Mouse pressed left at (663, 165)
Screenshot: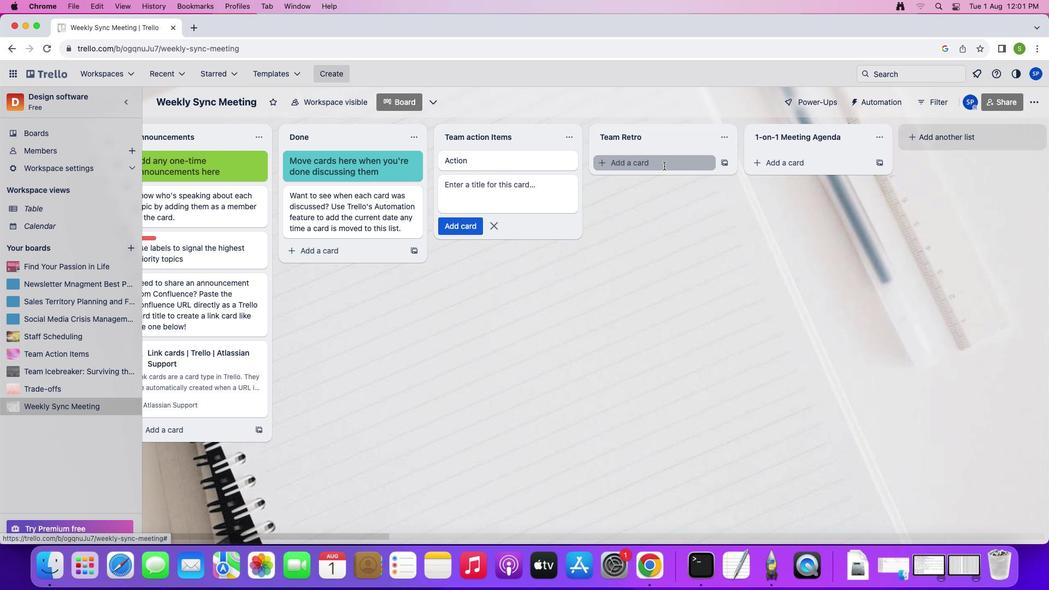 
Action: Key pressed Key.shift'R''e''t''r''o'Key.enter
Screenshot: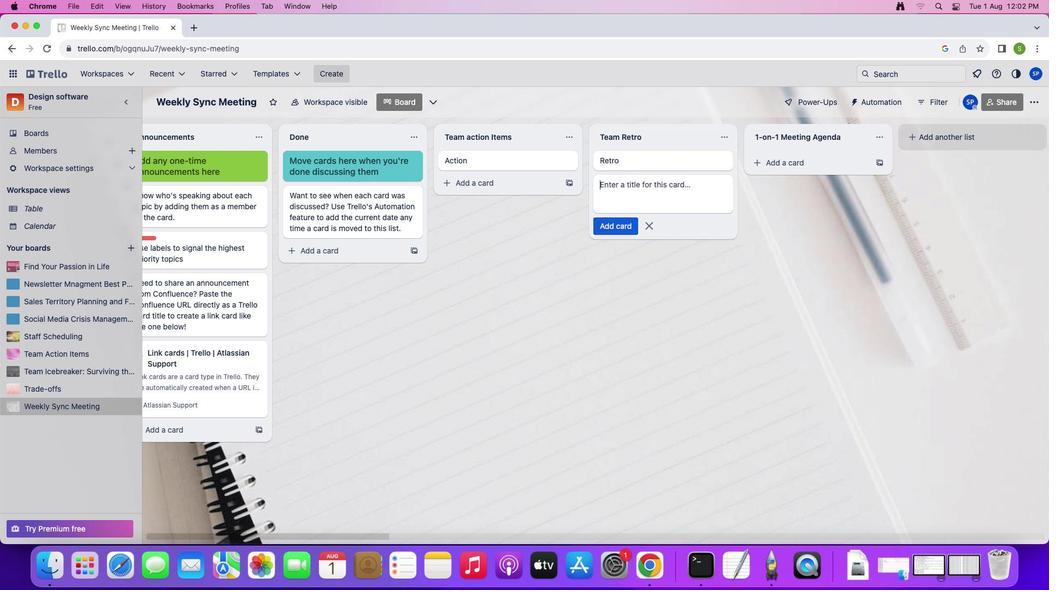 
Action: Mouse moved to (799, 162)
Screenshot: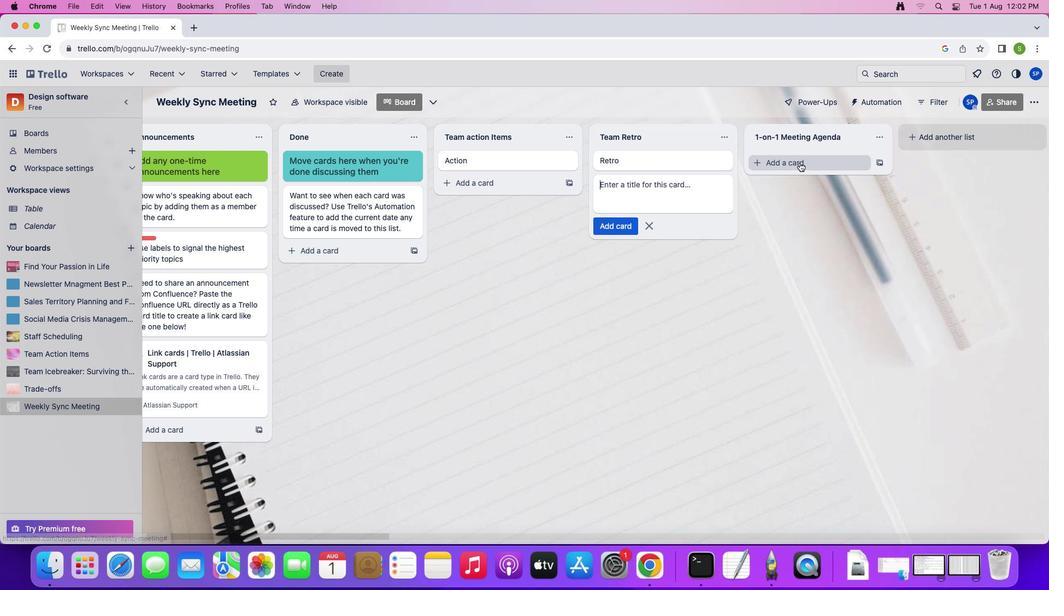 
Action: Mouse pressed left at (799, 162)
Screenshot: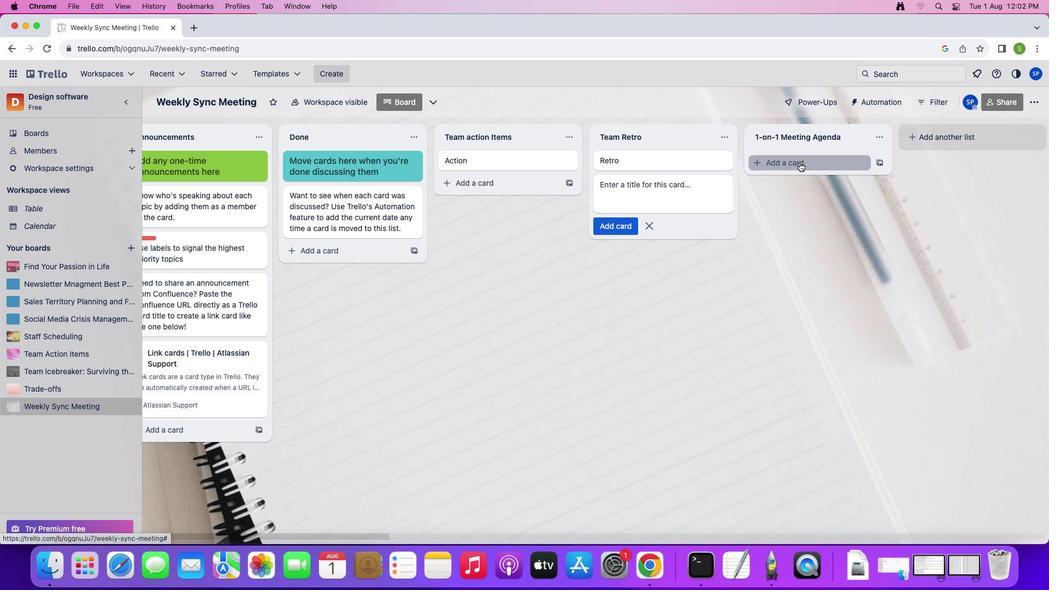 
Action: Mouse moved to (799, 161)
Screenshot: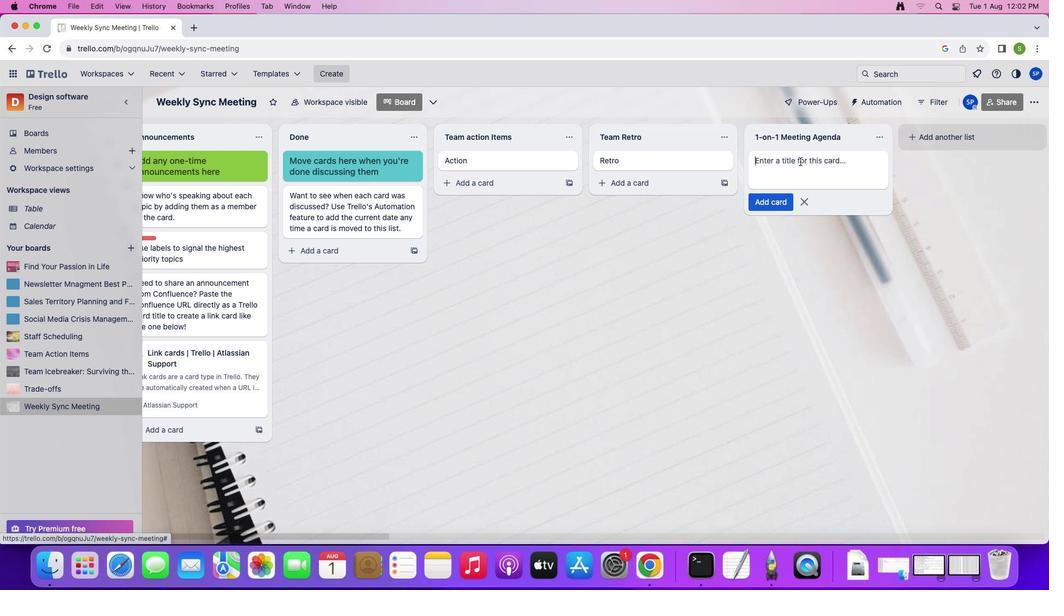 
Action: Key pressed Key.shift'A''g''e''n''d''a'Key.enter
Screenshot: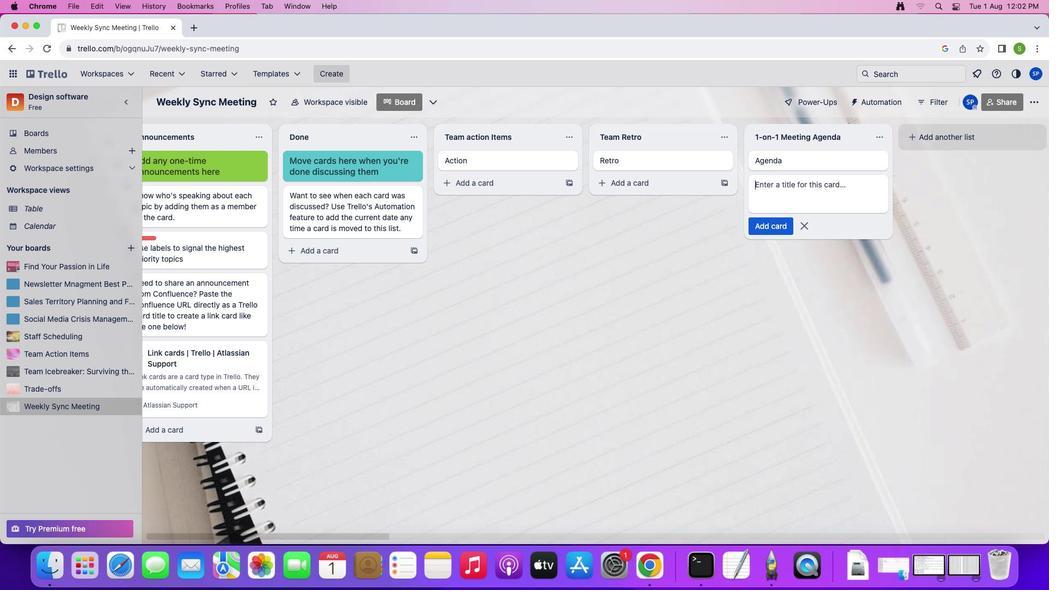 
Action: Mouse moved to (806, 226)
Screenshot: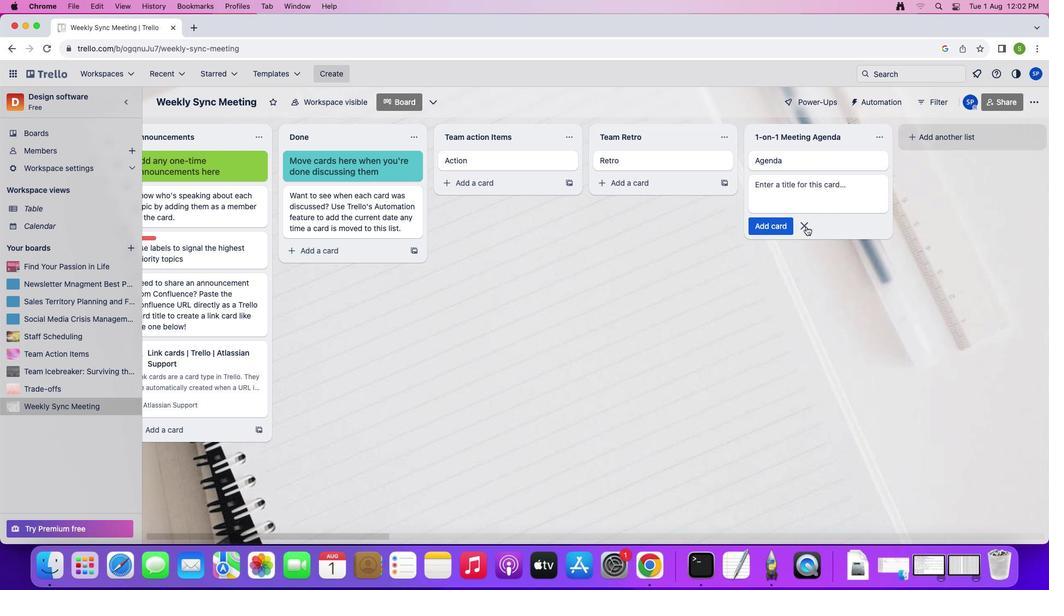 
Action: Mouse pressed left at (806, 226)
Screenshot: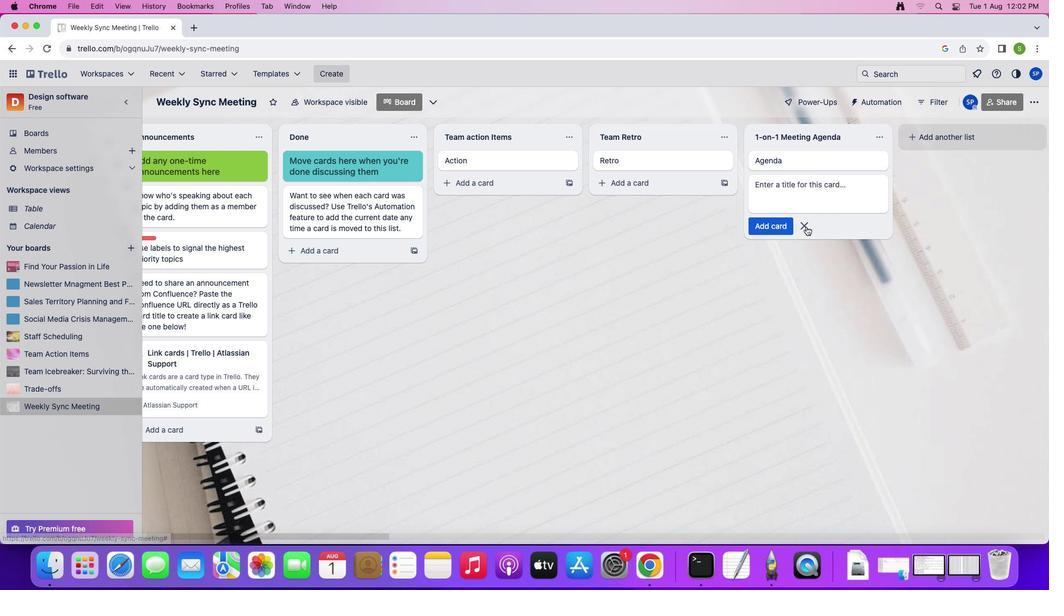 
Action: Mouse moved to (474, 161)
Screenshot: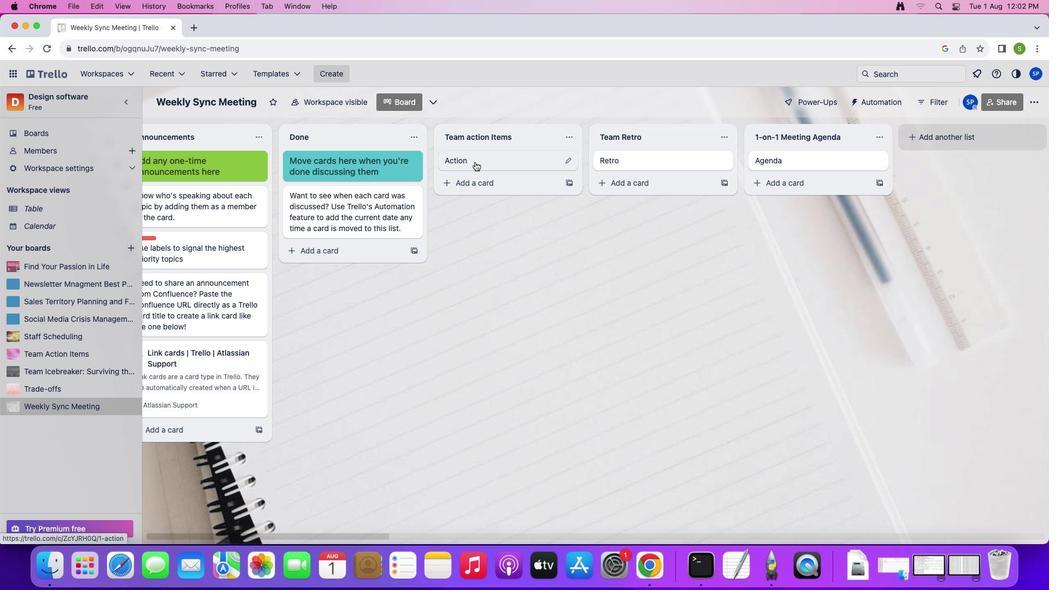 
Action: Mouse pressed left at (474, 161)
Screenshot: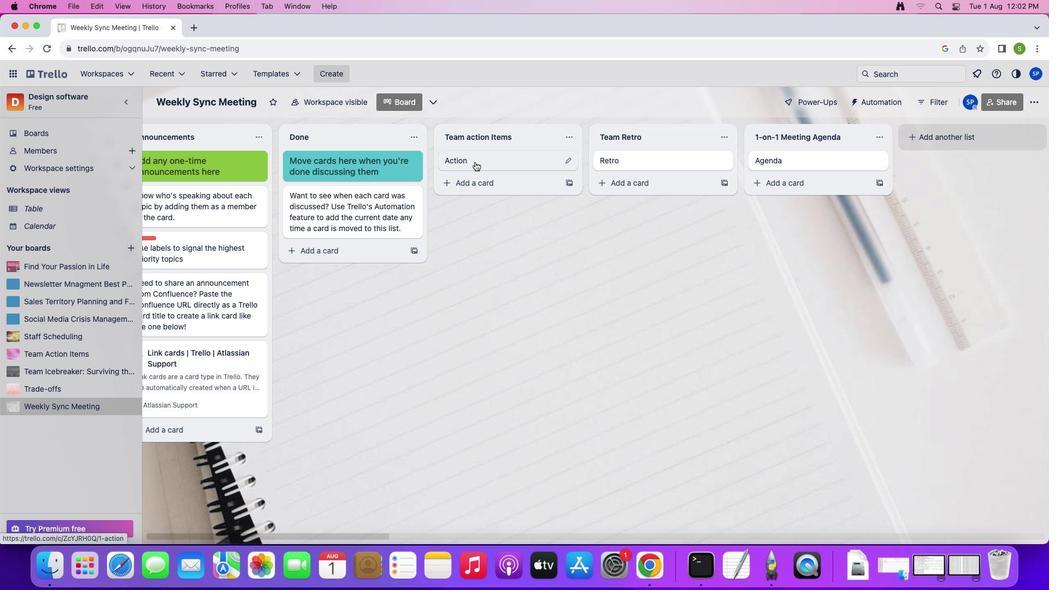 
Action: Mouse moved to (663, 161)
Screenshot: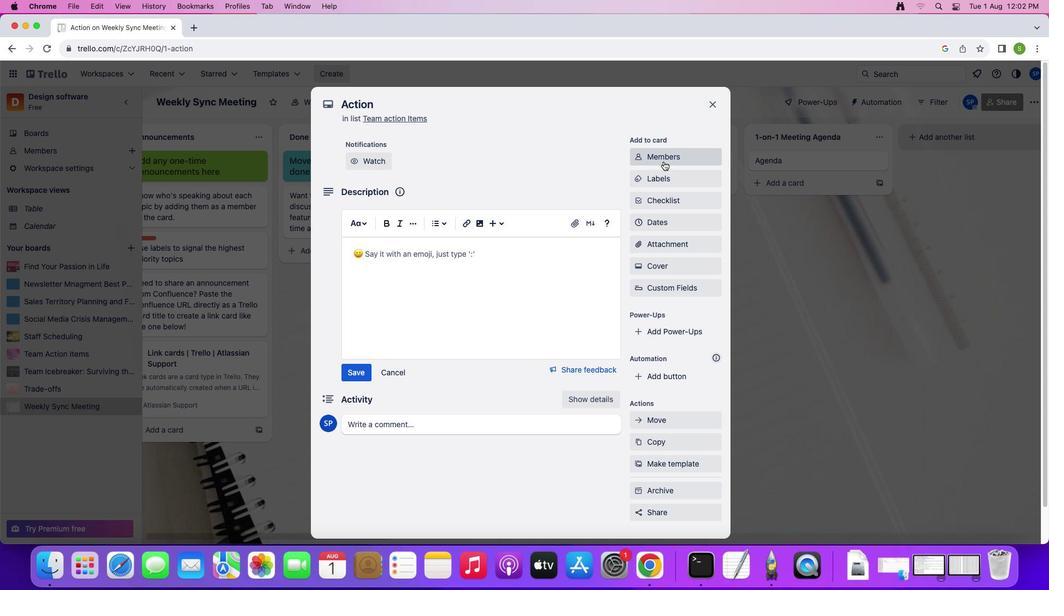 
Action: Mouse pressed left at (663, 161)
Screenshot: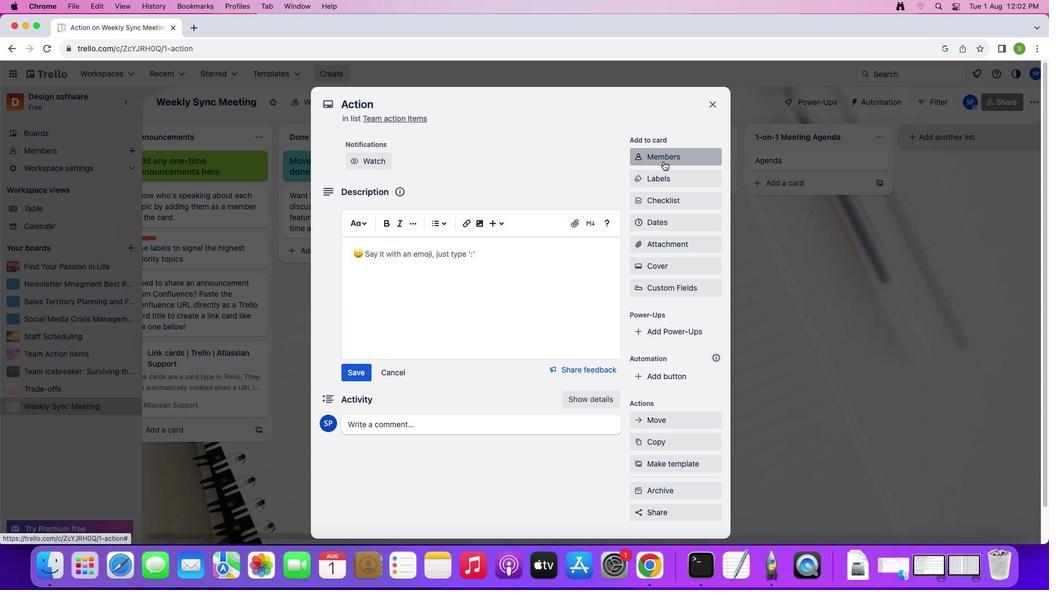 
Action: Mouse moved to (672, 204)
Screenshot: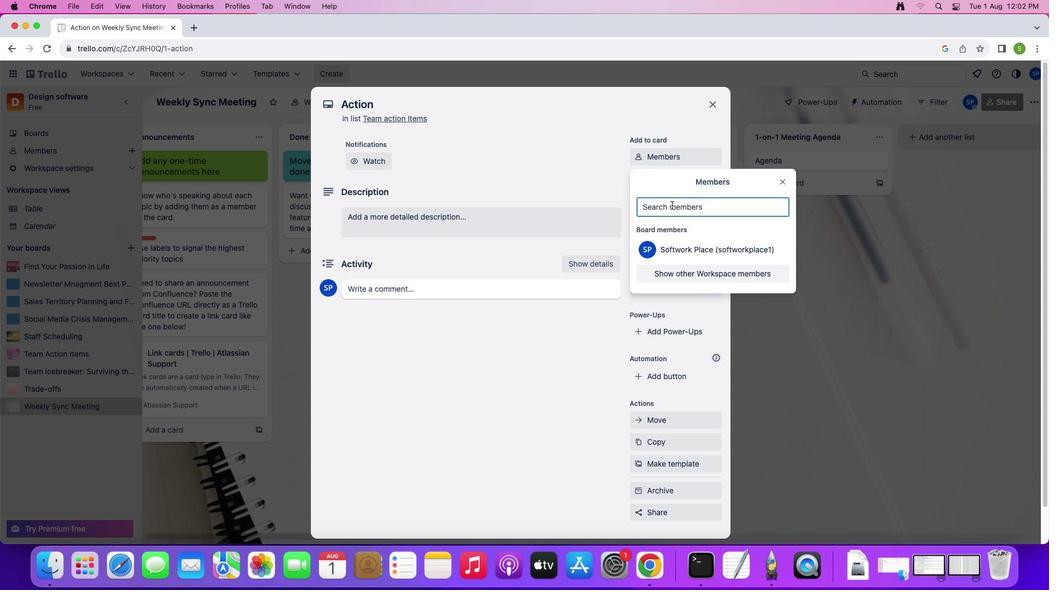 
Action: Mouse pressed left at (672, 204)
Screenshot: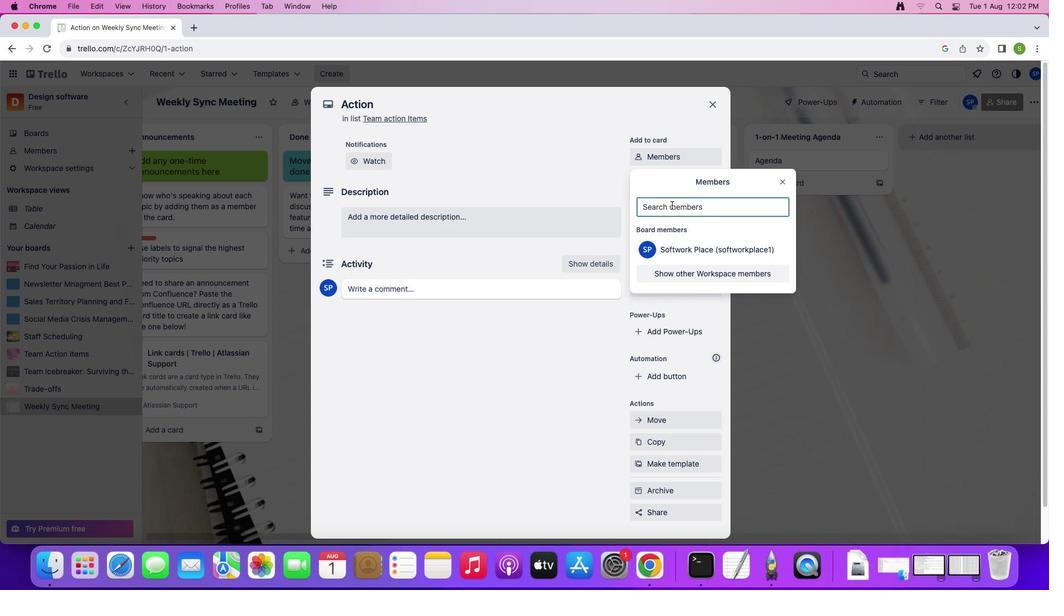 
Action: Mouse moved to (672, 204)
Screenshot: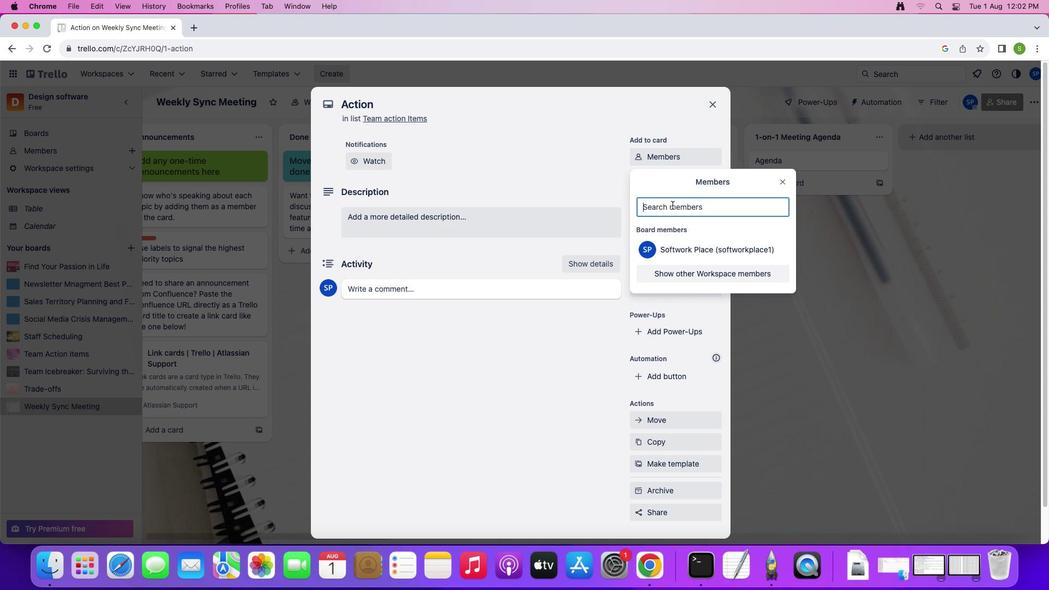
Action: Key pressed 's''o''f''t''a''g''e''.''2'Key.shift'@''s''o''f''t''a''g''e''.''n''e''t'
Screenshot: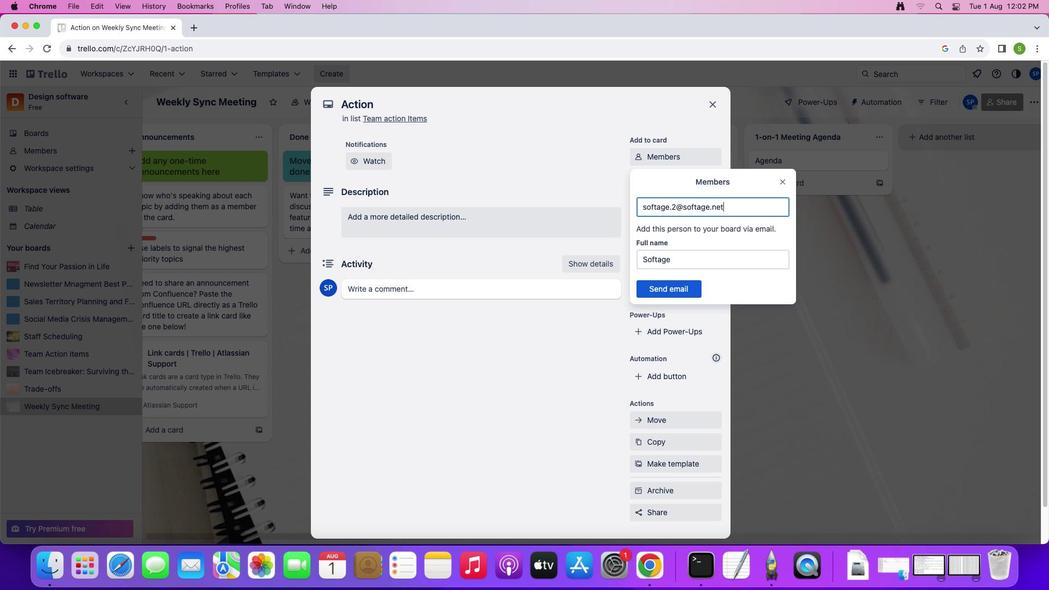 
Action: Mouse moved to (665, 283)
Screenshot: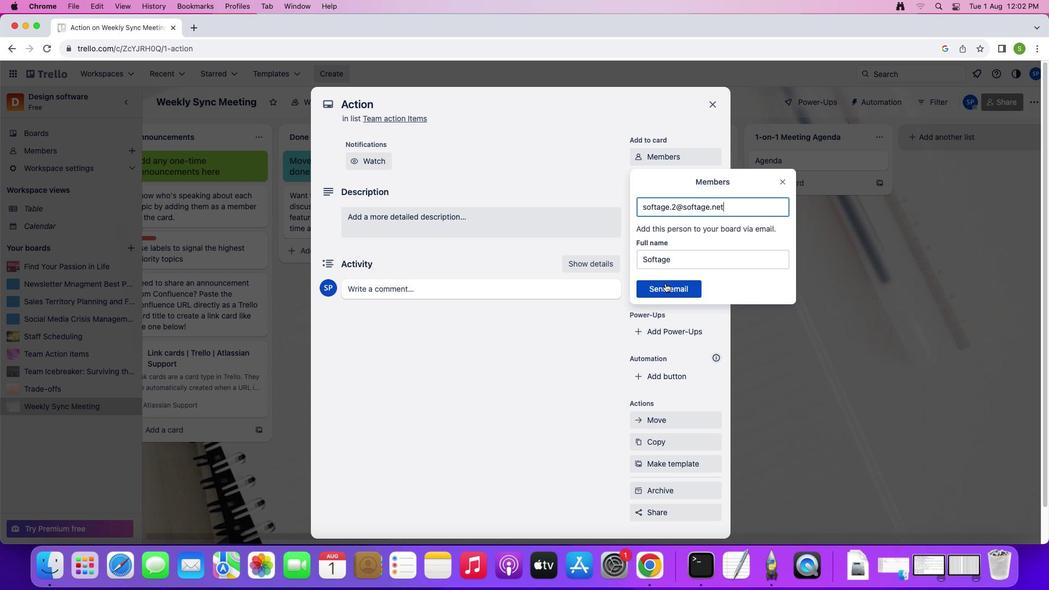
Action: Mouse pressed left at (665, 283)
Screenshot: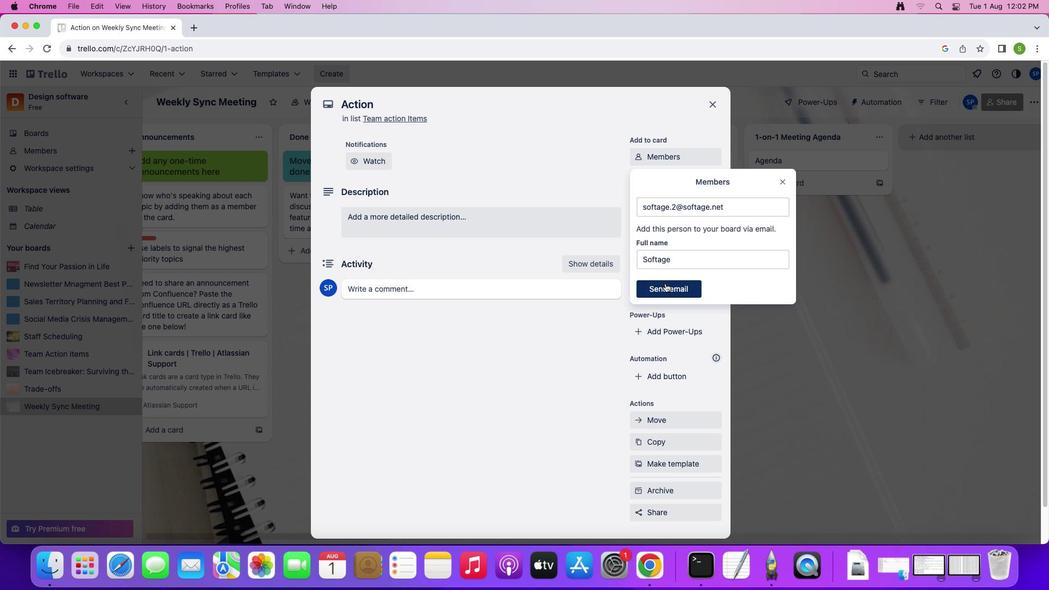 
Action: Mouse moved to (667, 214)
Screenshot: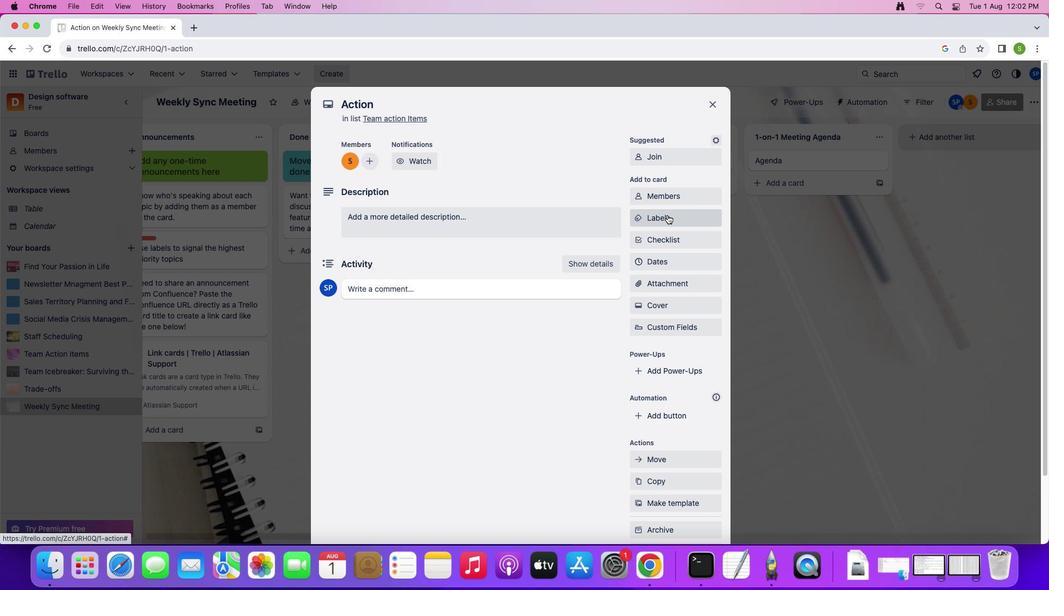 
Action: Mouse pressed left at (667, 214)
Screenshot: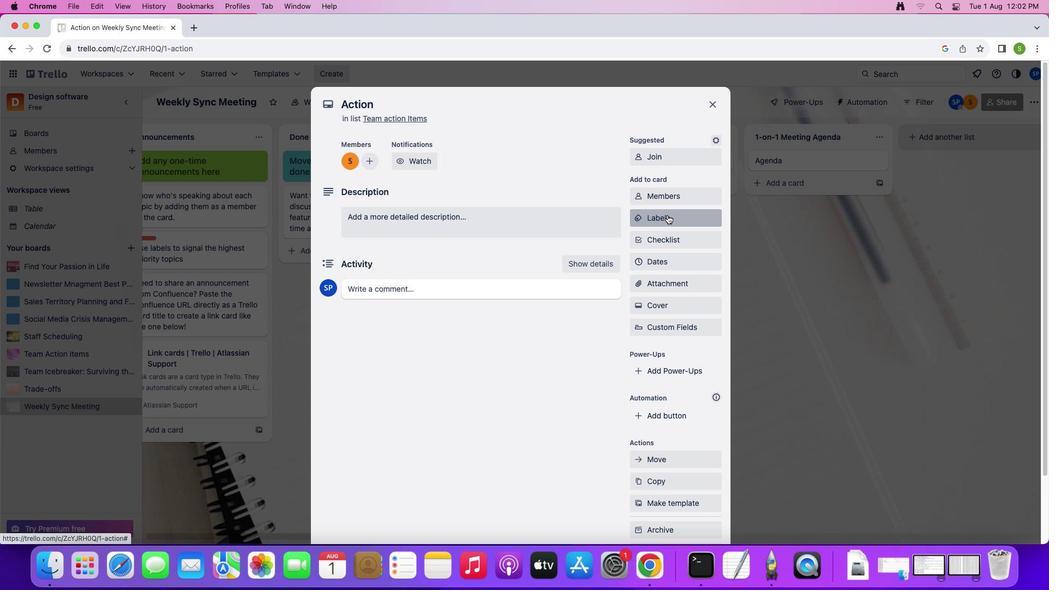 
Action: Mouse moved to (740, 346)
Screenshot: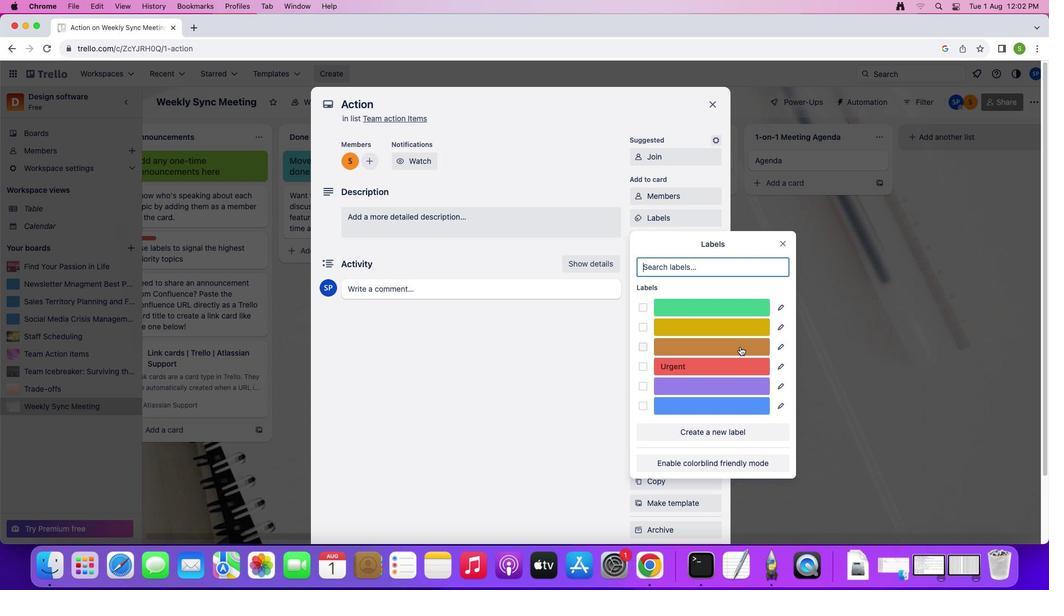 
Action: Mouse pressed left at (740, 346)
Screenshot: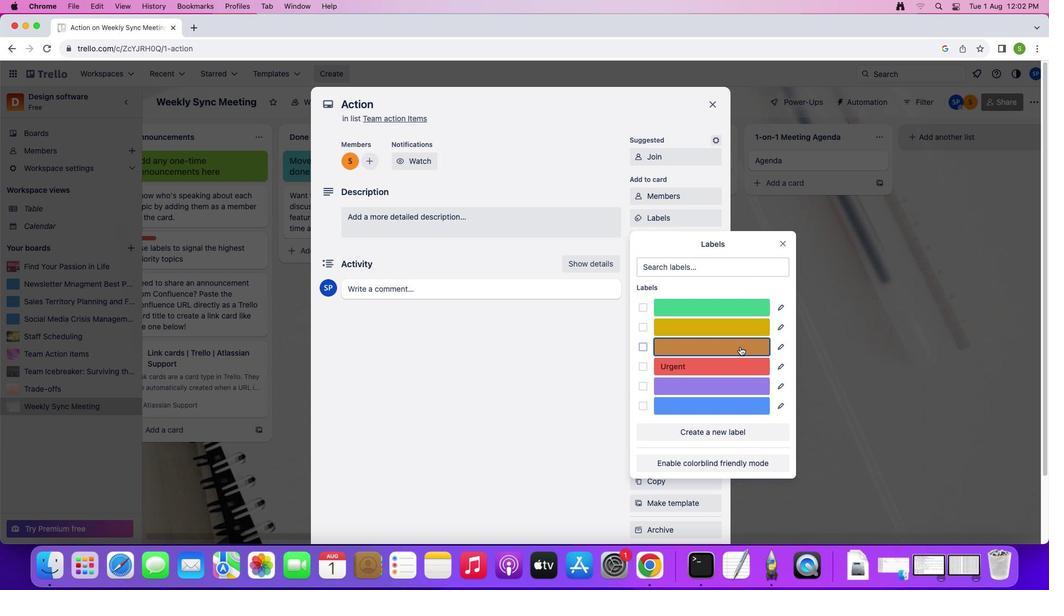
Action: Mouse moved to (784, 246)
Screenshot: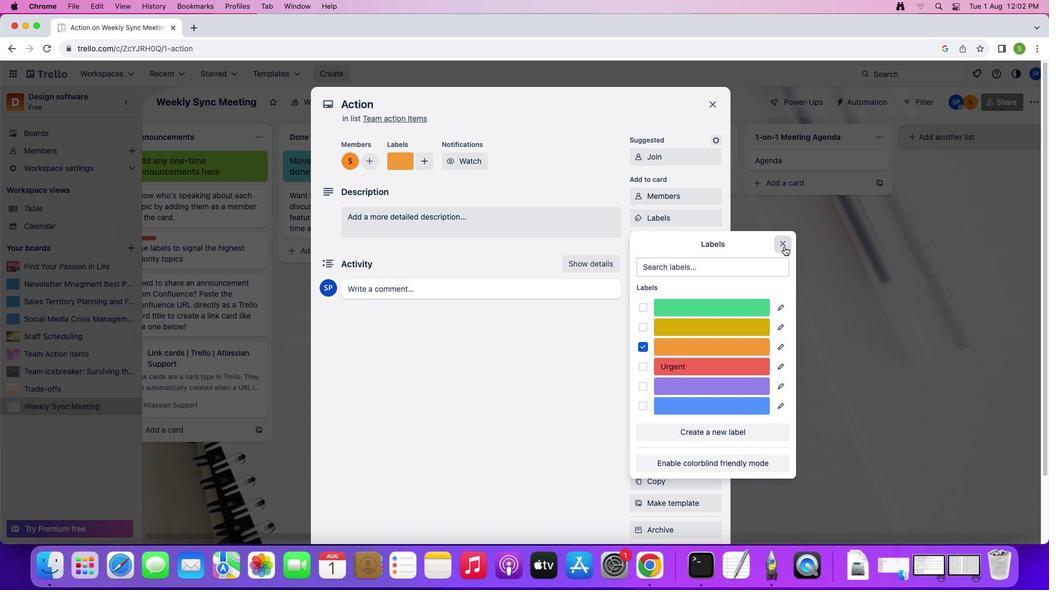 
Action: Mouse pressed left at (784, 246)
Screenshot: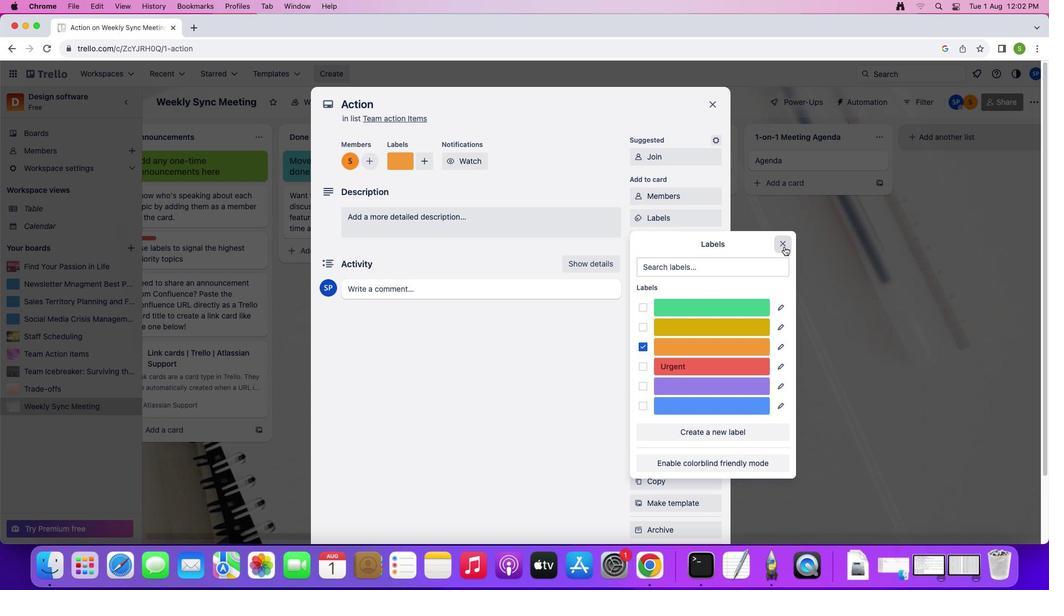 
Action: Mouse moved to (664, 239)
Screenshot: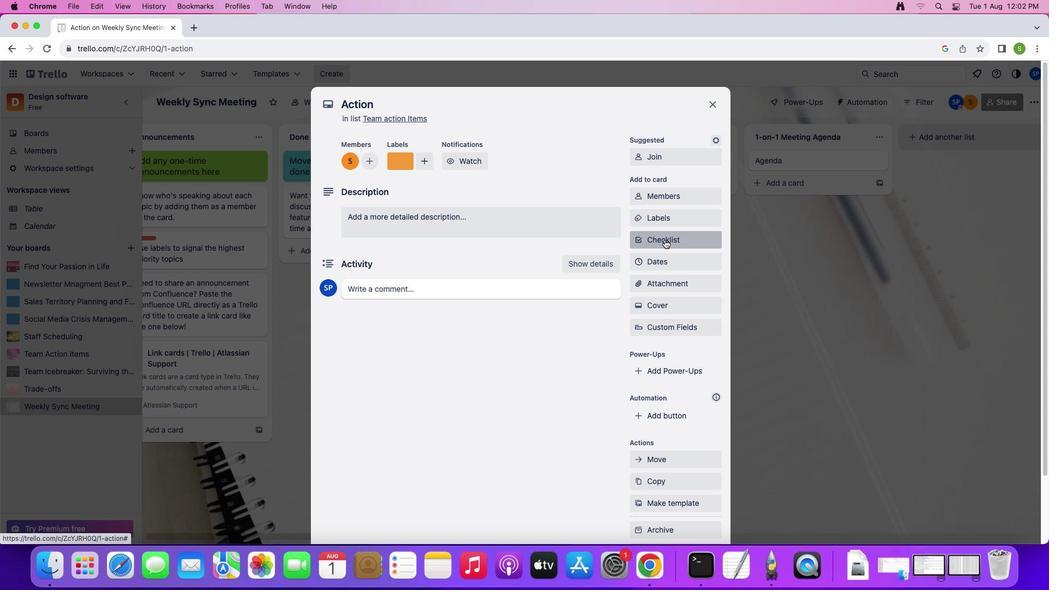 
Action: Mouse pressed left at (664, 239)
Screenshot: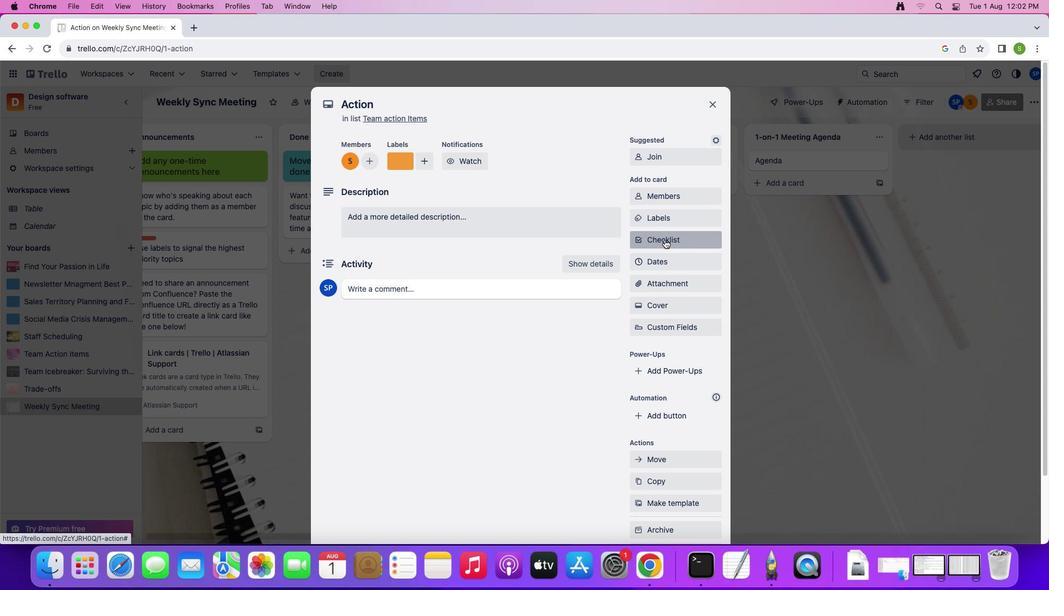 
Action: Mouse moved to (715, 324)
Screenshot: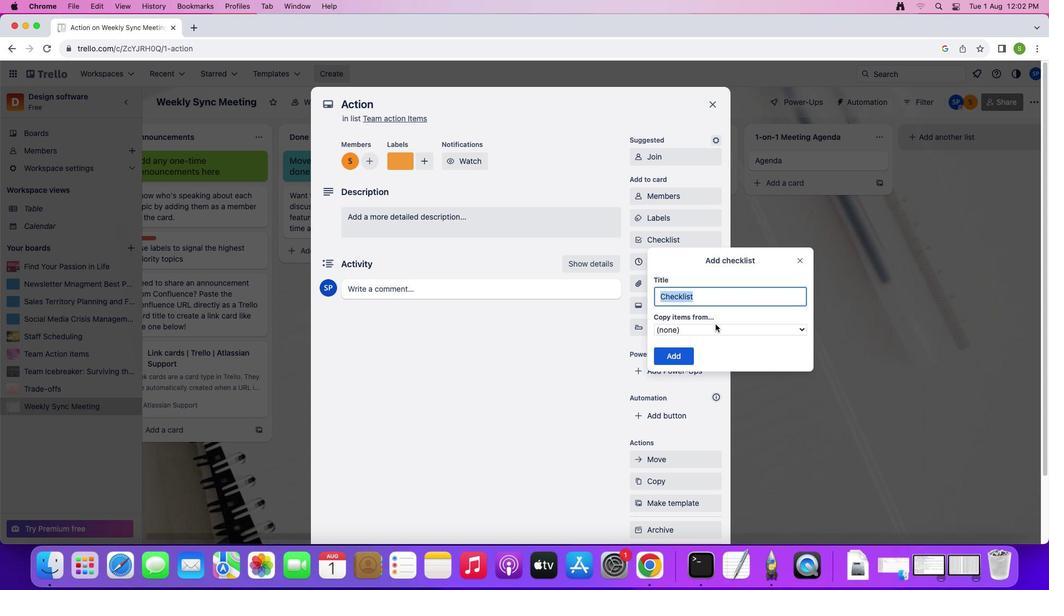 
Action: Key pressed Key.shift'R''e''t''r''o'
Screenshot: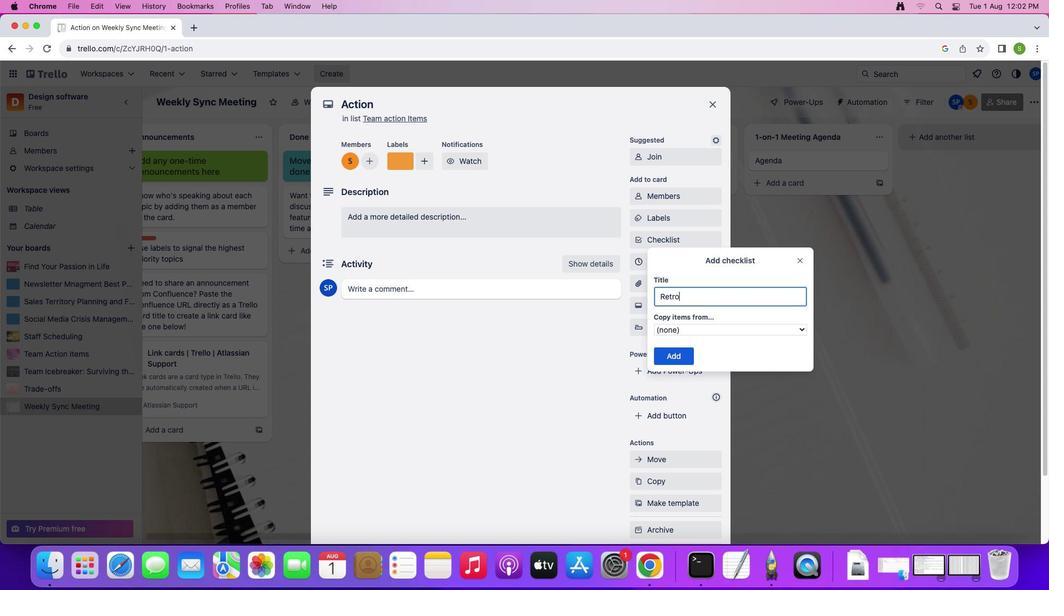 
Action: Mouse moved to (674, 353)
Screenshot: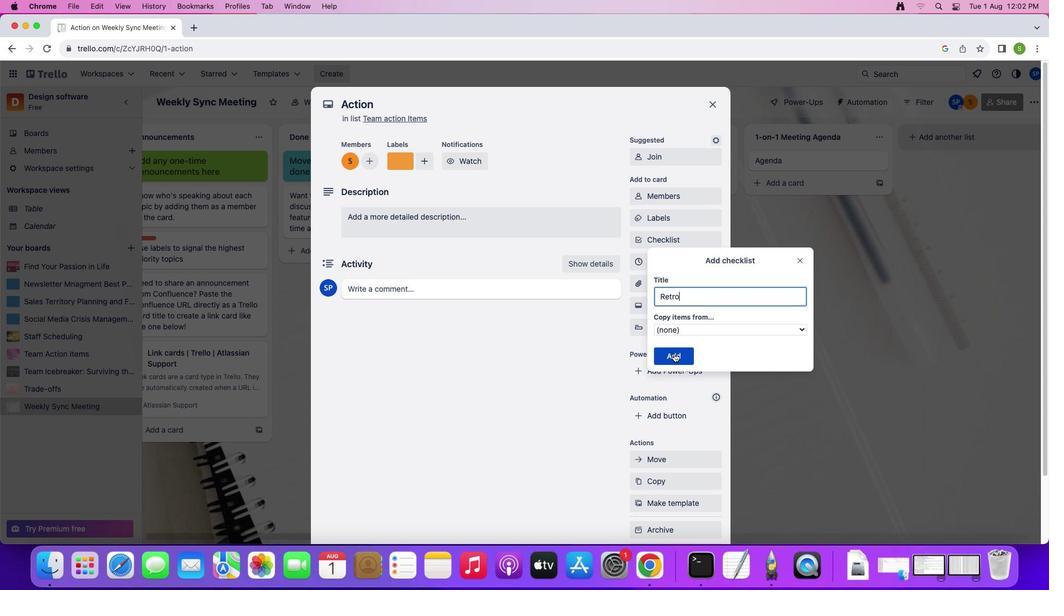 
Action: Mouse pressed left at (674, 353)
Screenshot: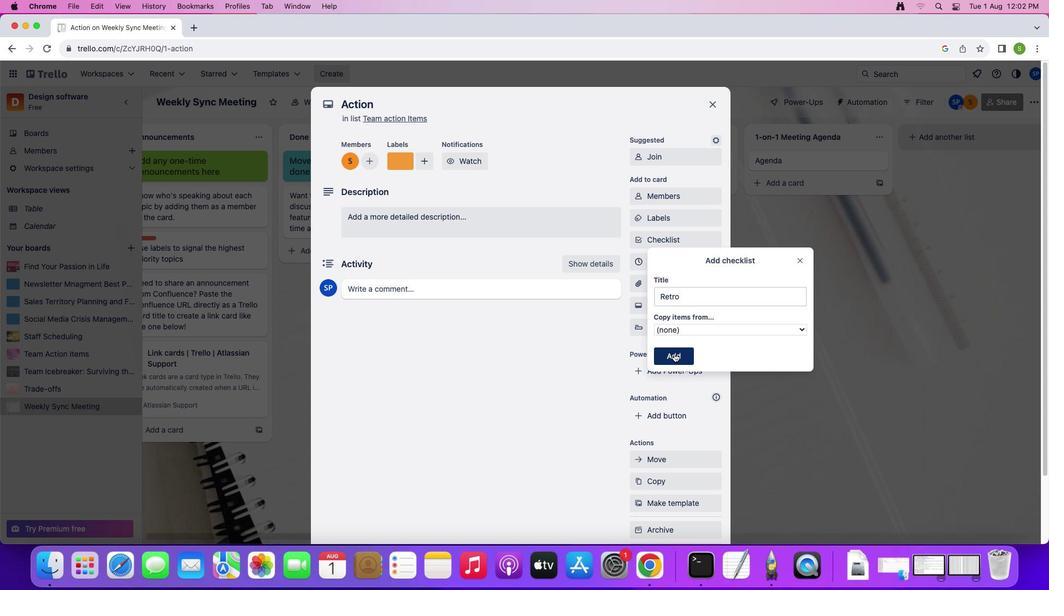 
Action: Mouse moved to (684, 266)
Screenshot: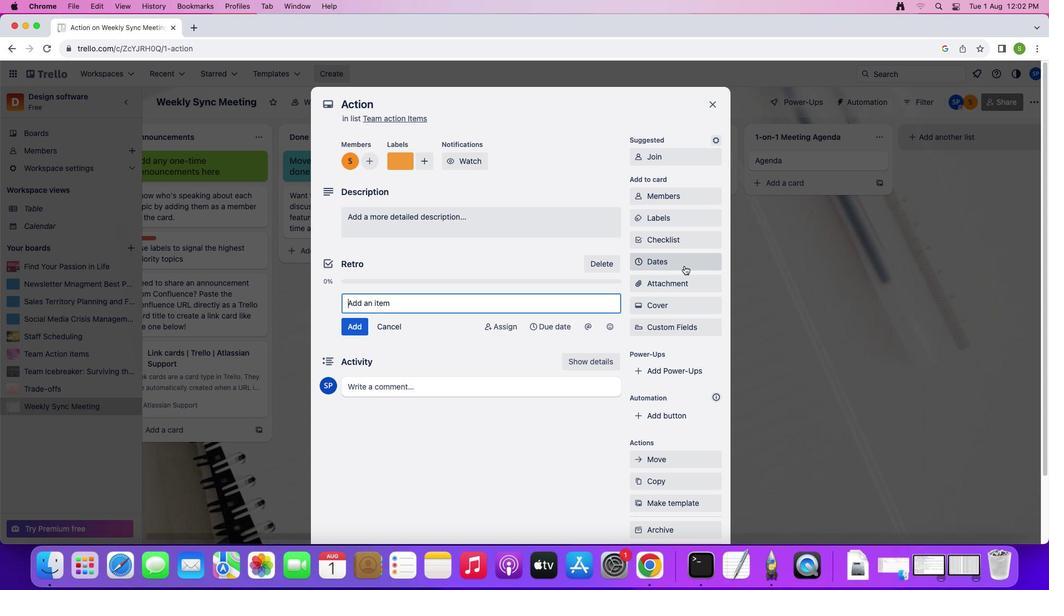 
Action: Mouse pressed left at (684, 266)
Screenshot: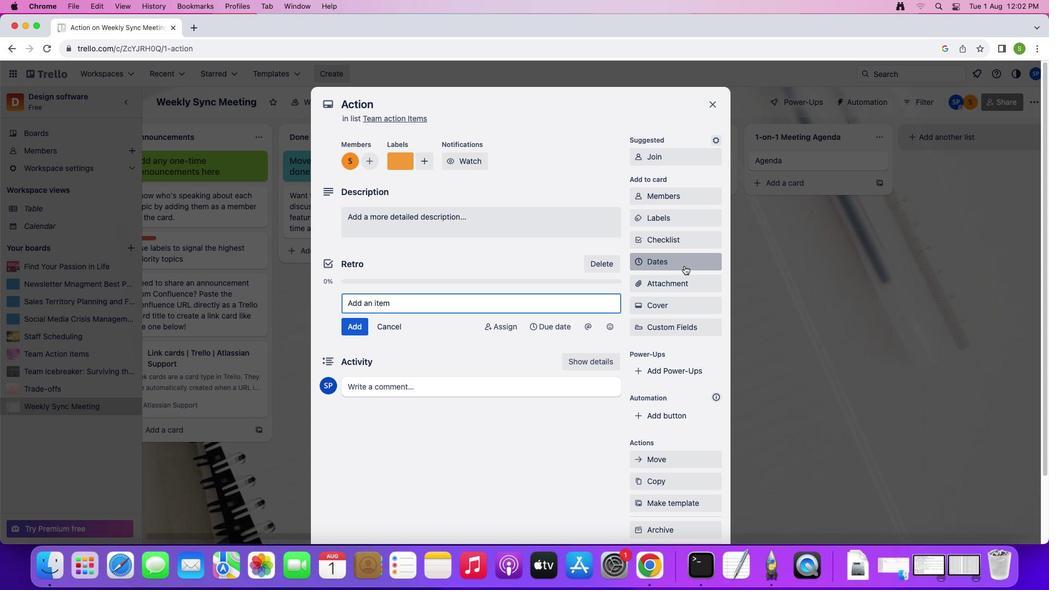 
Action: Mouse moved to (714, 216)
Screenshot: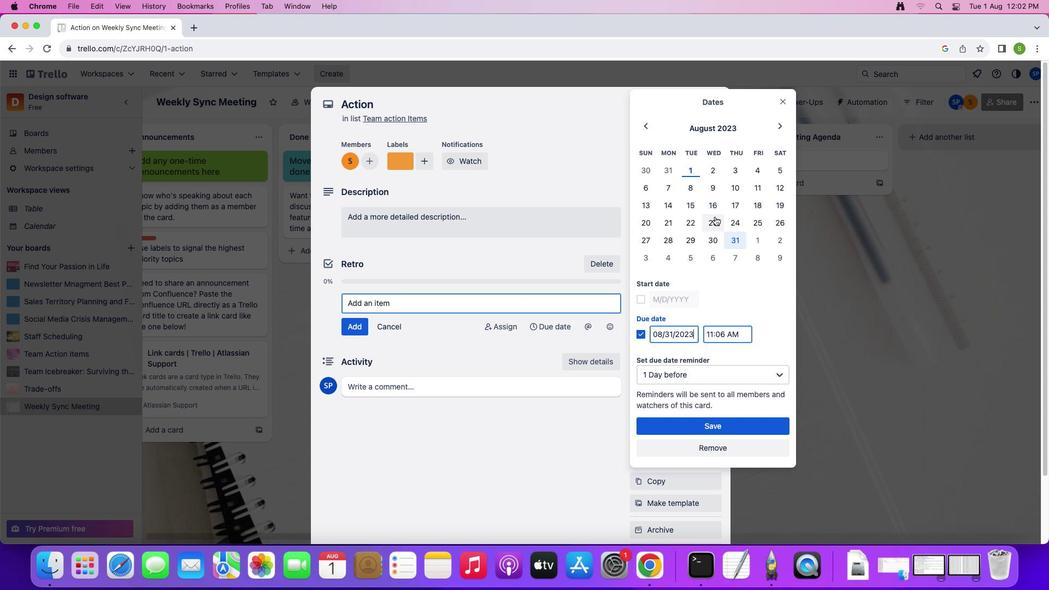 
Action: Mouse pressed left at (714, 216)
Screenshot: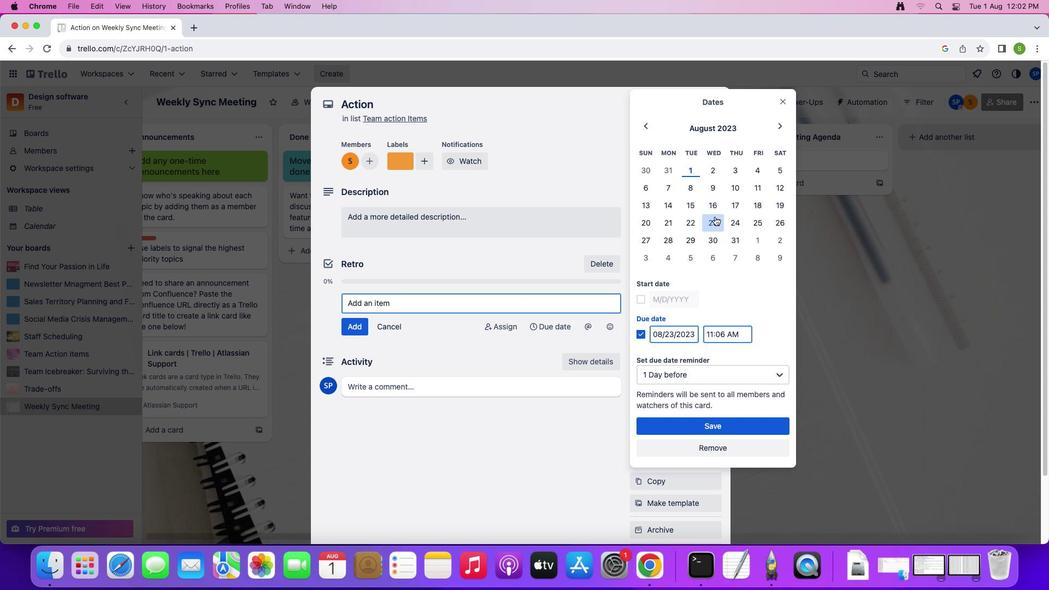
Action: Mouse moved to (638, 296)
Screenshot: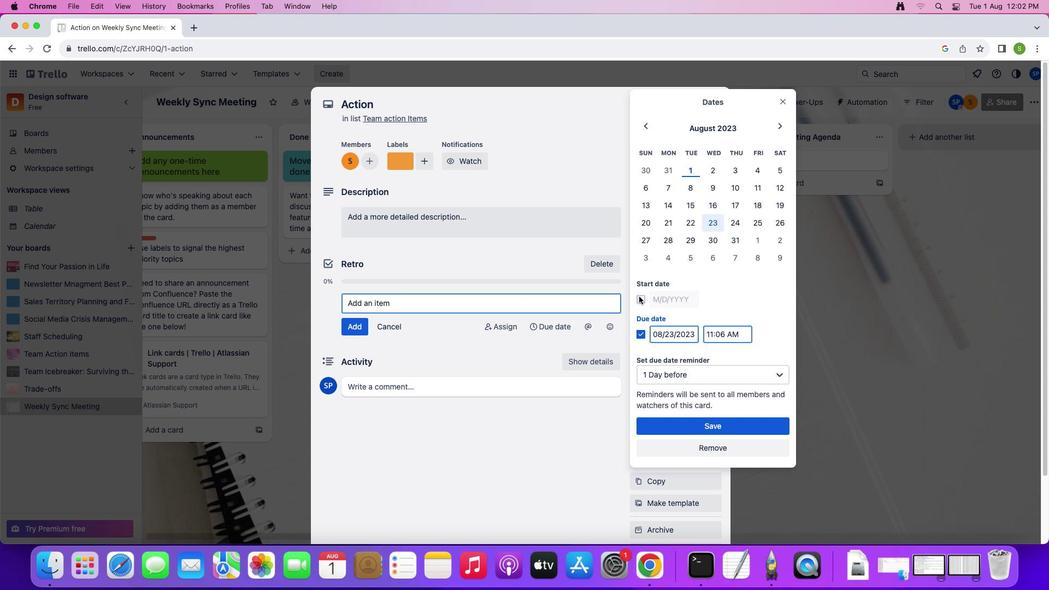
Action: Mouse pressed left at (638, 296)
Screenshot: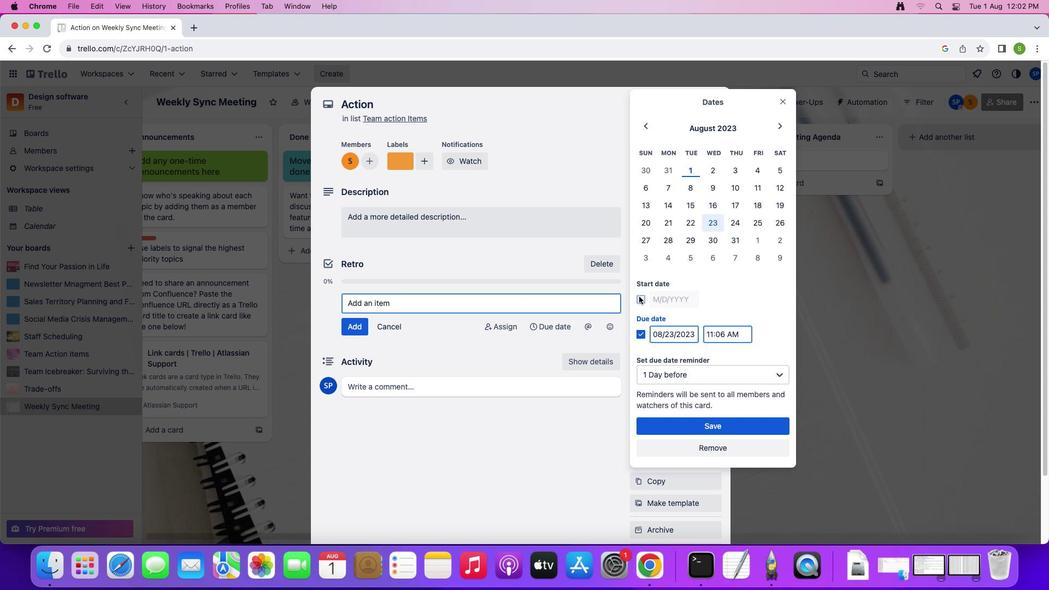 
Action: Mouse moved to (702, 429)
Screenshot: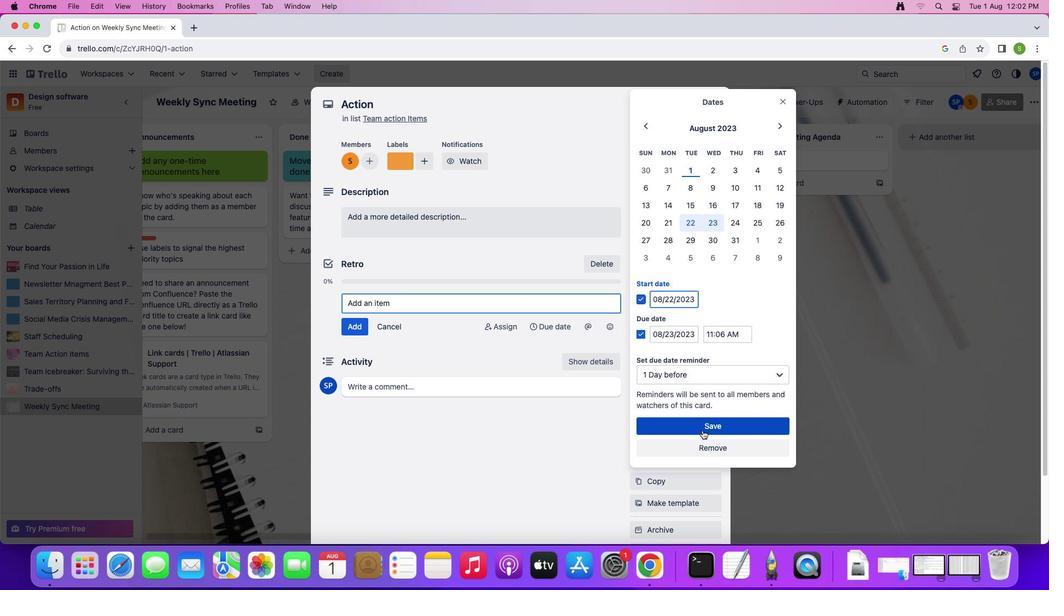 
Action: Mouse pressed left at (702, 429)
Screenshot: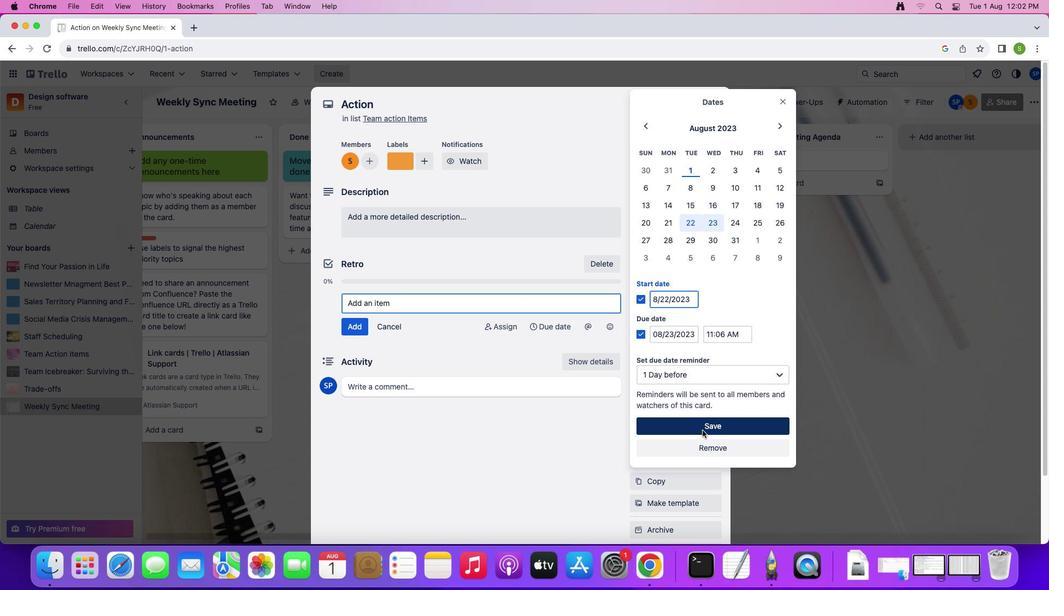 
Action: Mouse moved to (660, 308)
Screenshot: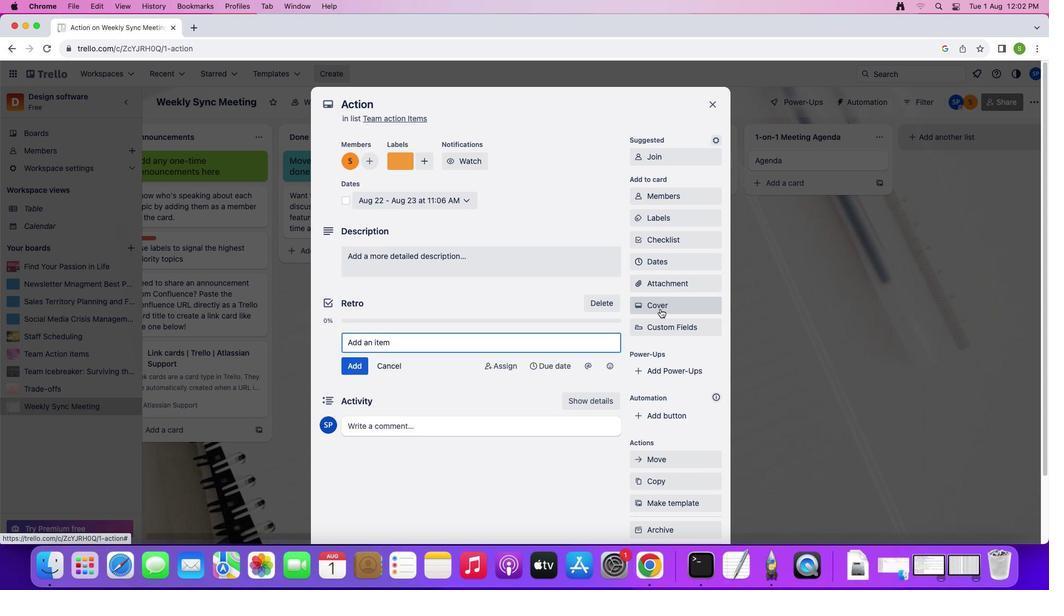 
Action: Mouse pressed left at (660, 308)
Screenshot: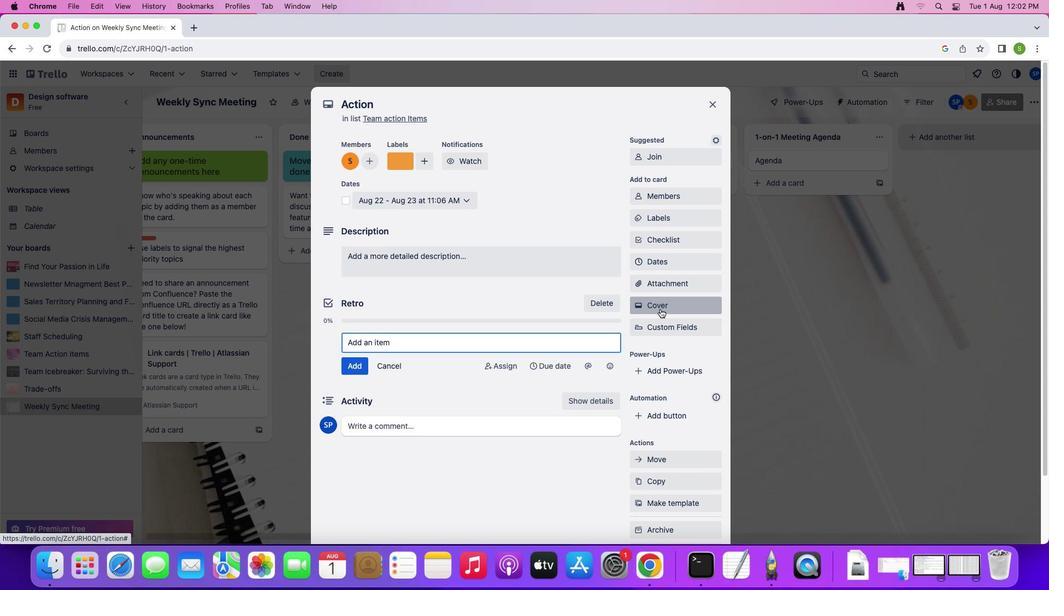 
Action: Mouse moved to (722, 330)
Screenshot: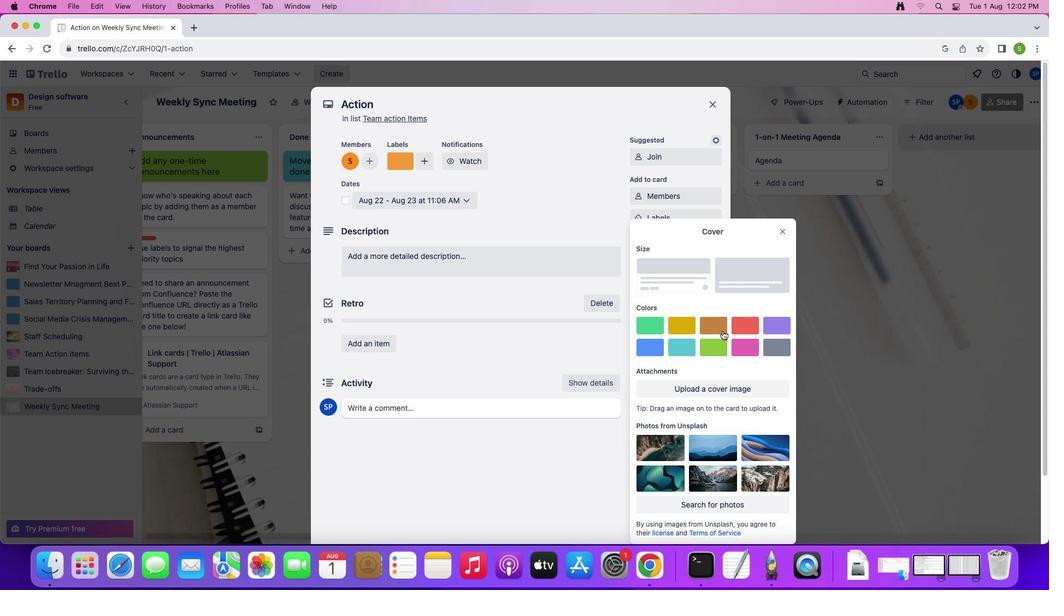
Action: Mouse pressed left at (722, 330)
Screenshot: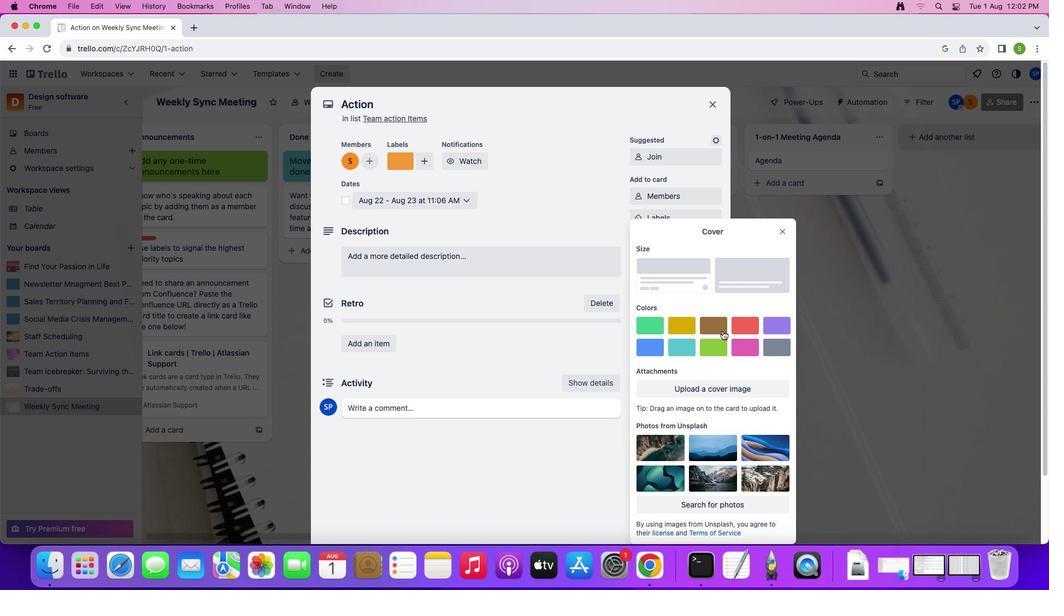 
Action: Mouse moved to (728, 391)
Screenshot: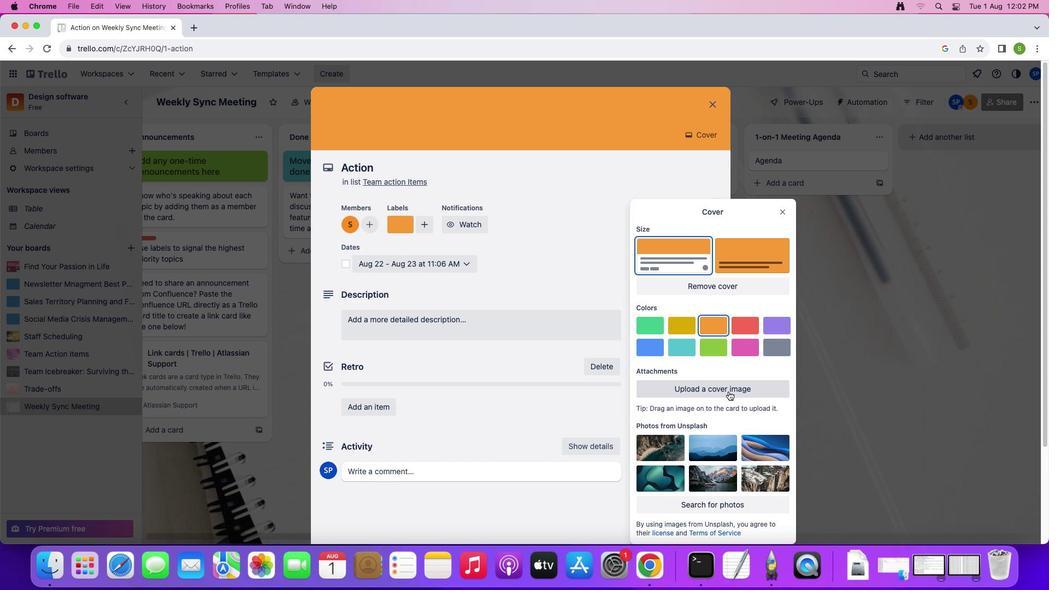 
Action: Mouse scrolled (728, 391) with delta (0, 0)
Screenshot: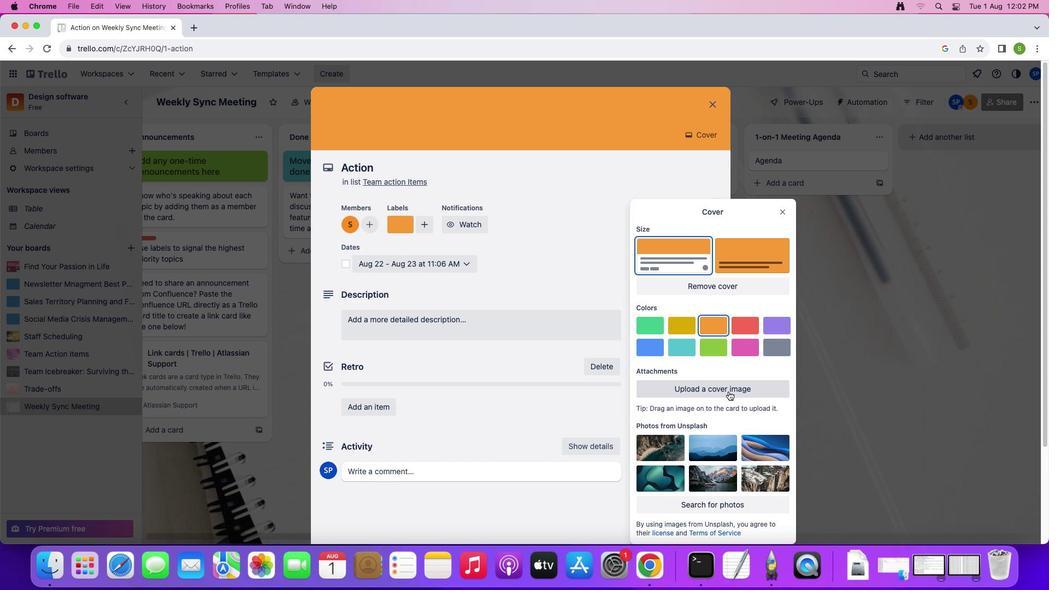 
Action: Mouse moved to (728, 391)
Screenshot: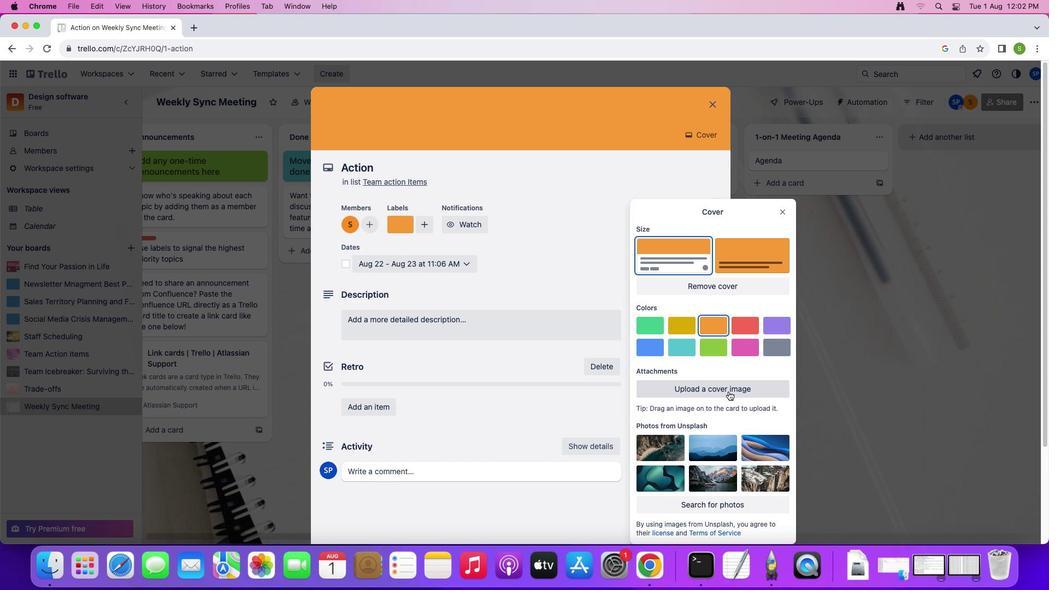 
Action: Mouse scrolled (728, 391) with delta (0, 0)
Screenshot: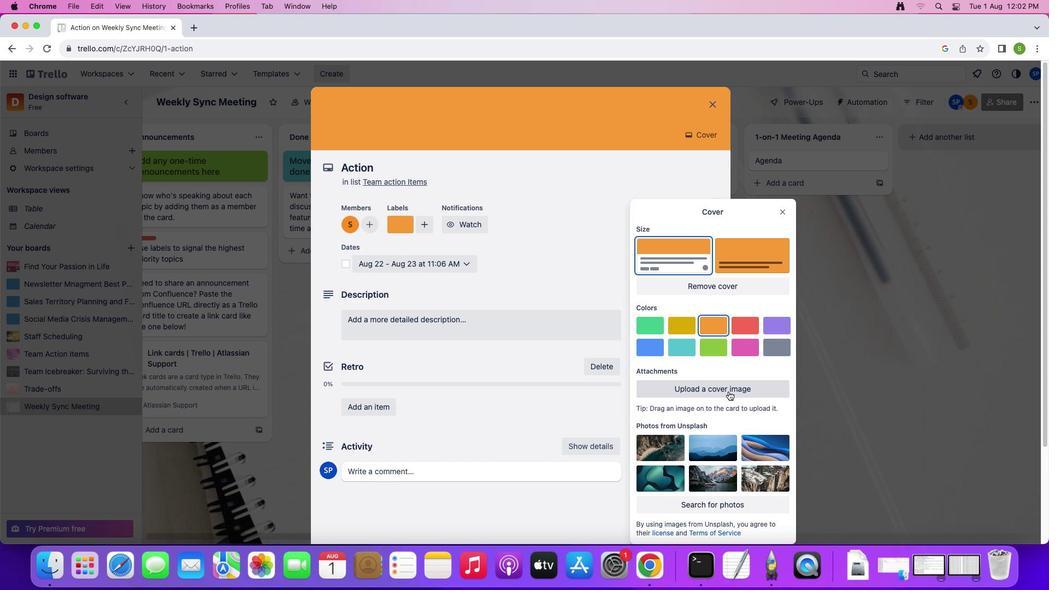 
Action: Mouse moved to (728, 391)
Screenshot: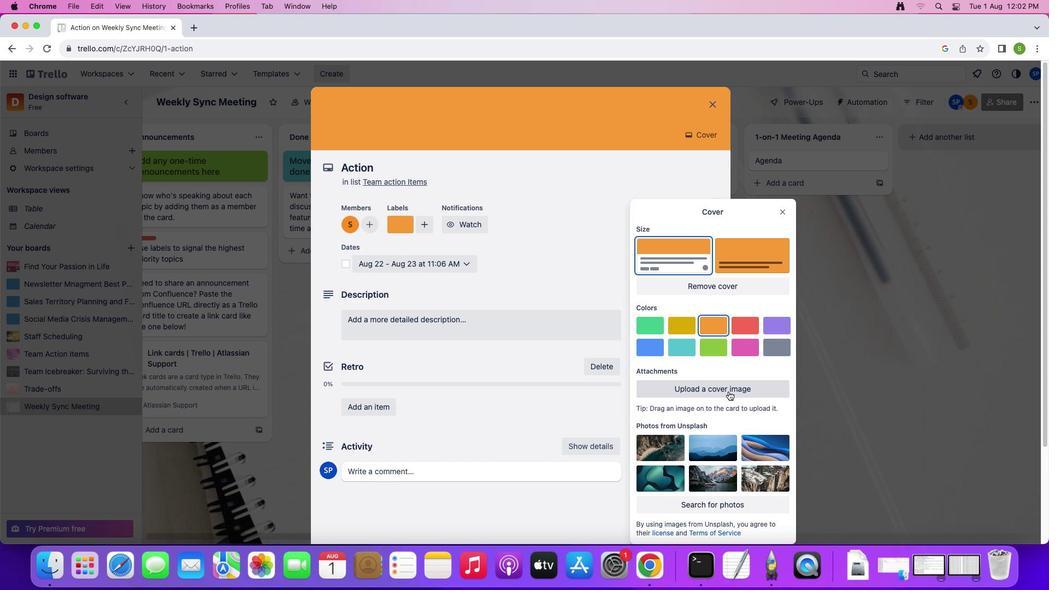 
Action: Mouse scrolled (728, 391) with delta (0, 0)
Screenshot: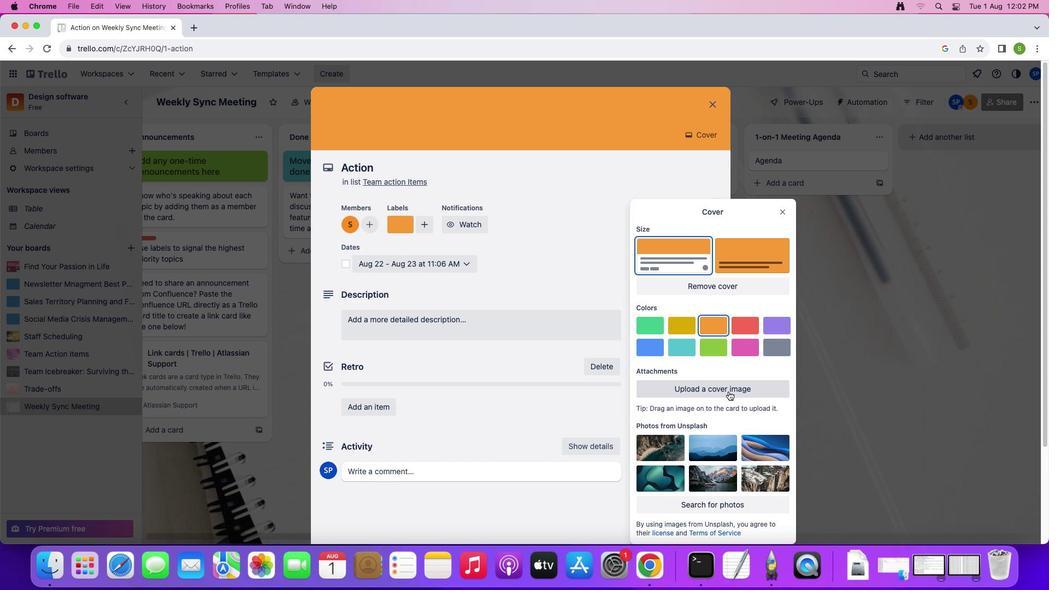 
Action: Mouse moved to (779, 214)
Screenshot: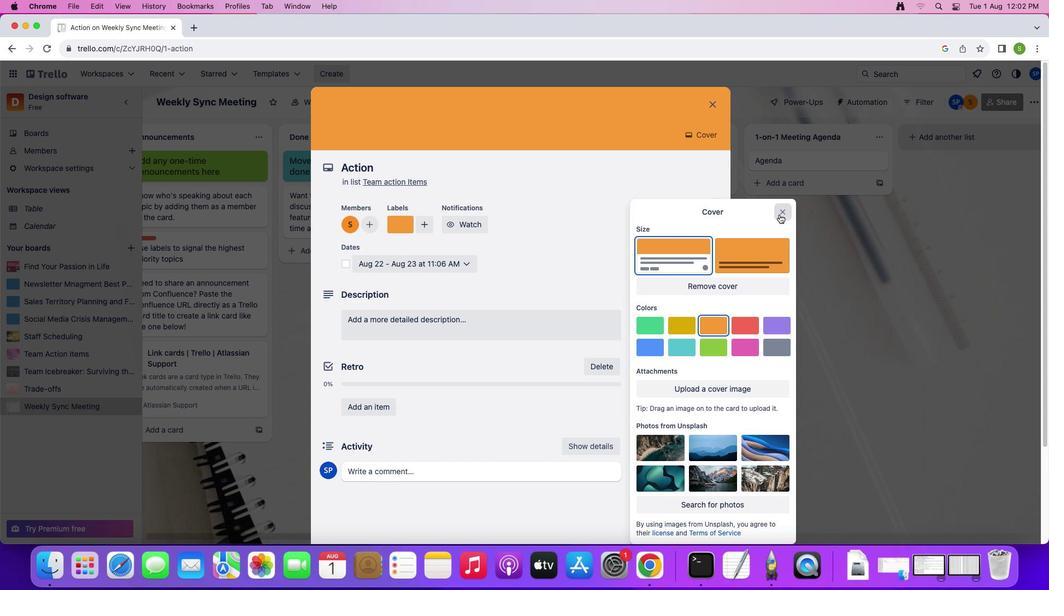 
Action: Mouse pressed left at (779, 214)
Screenshot: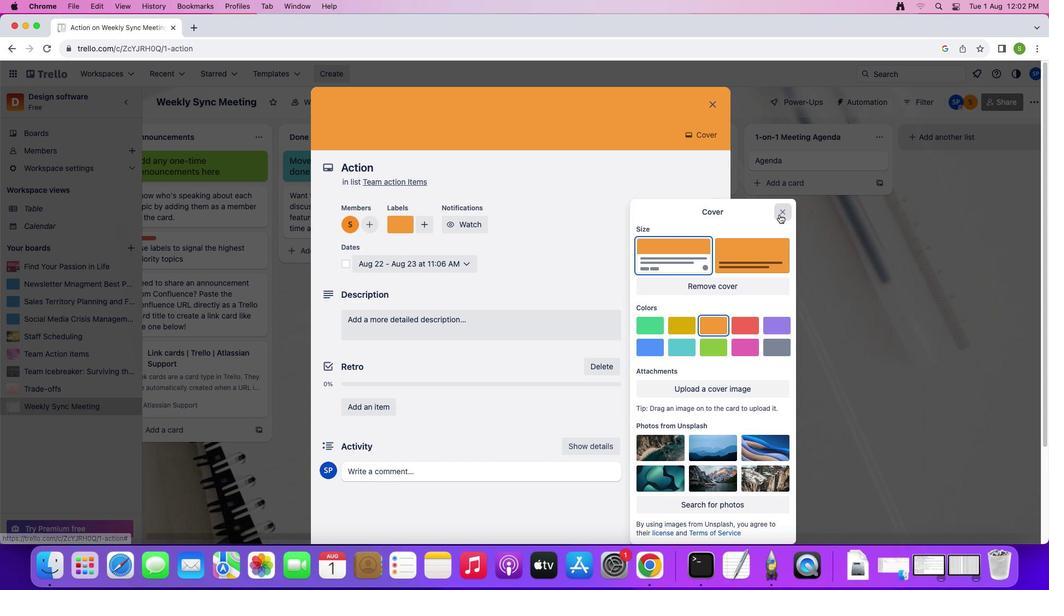 
Action: Mouse moved to (676, 387)
Screenshot: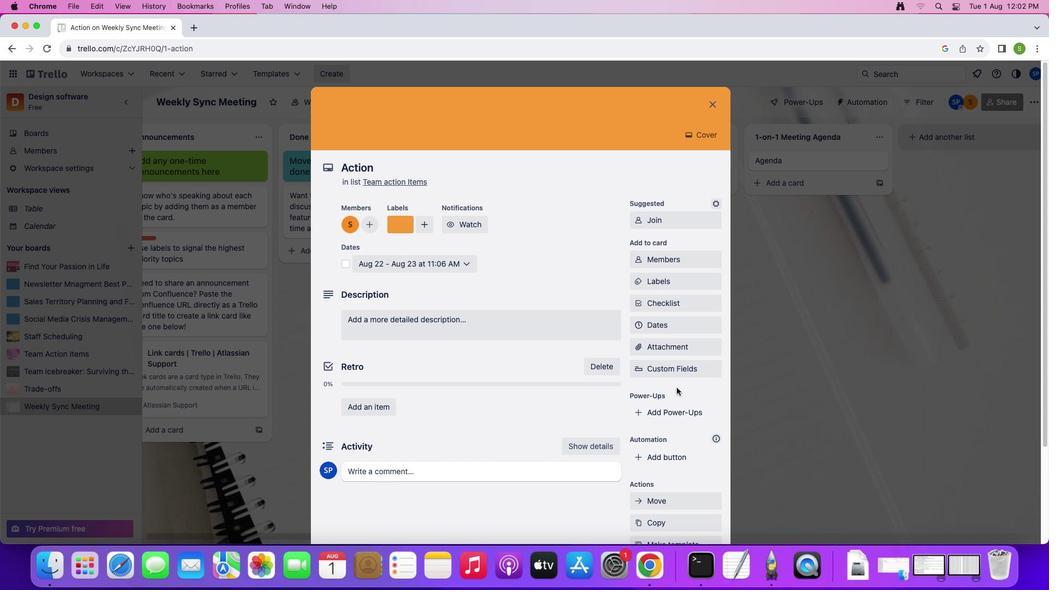 
Action: Mouse scrolled (676, 387) with delta (0, 0)
Screenshot: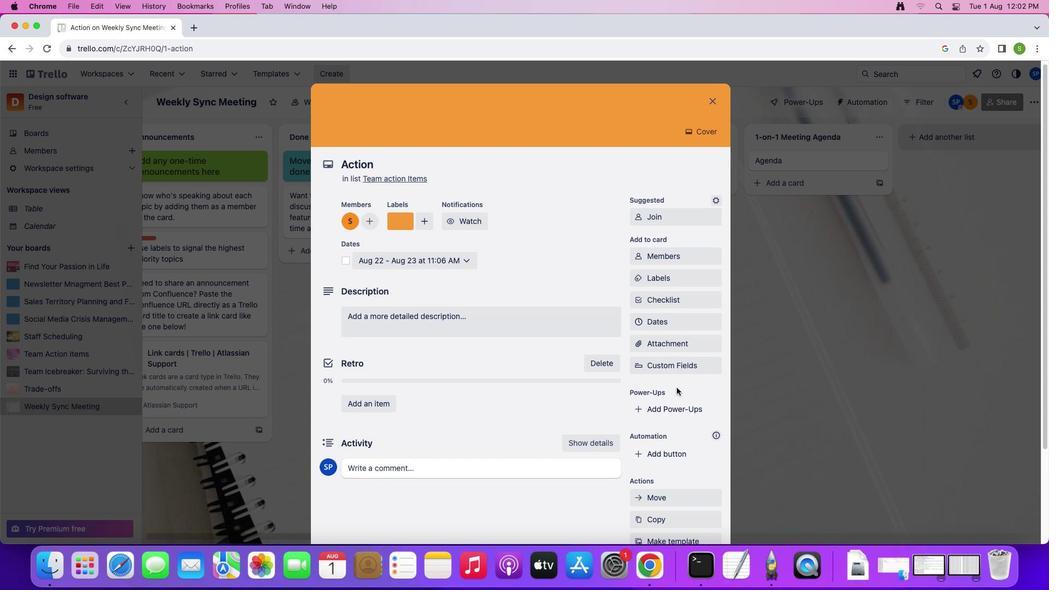 
Action: Mouse scrolled (676, 387) with delta (0, 0)
Screenshot: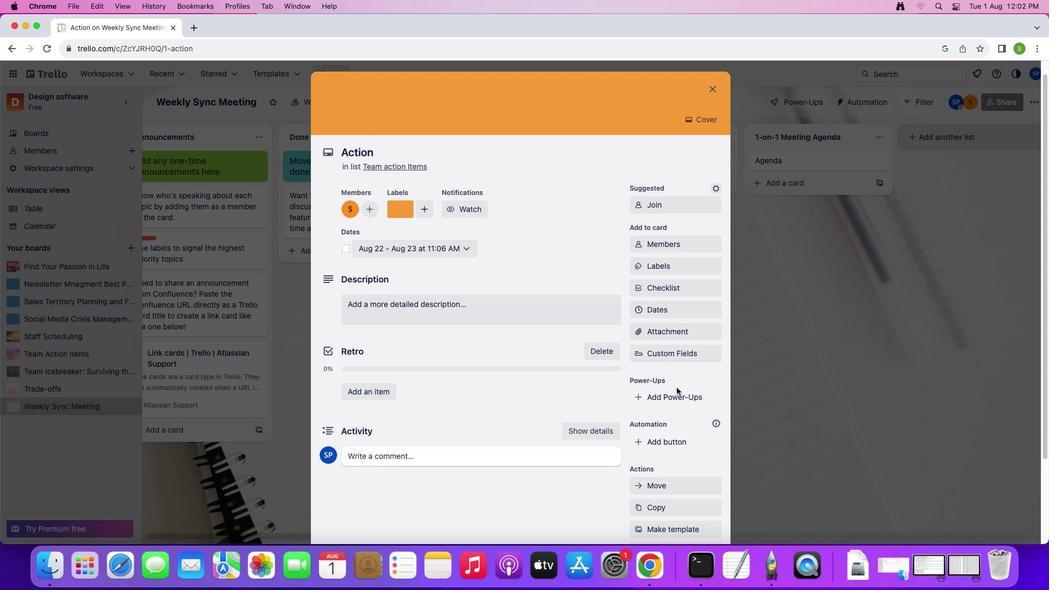 
Action: Mouse scrolled (676, 387) with delta (0, -1)
Screenshot: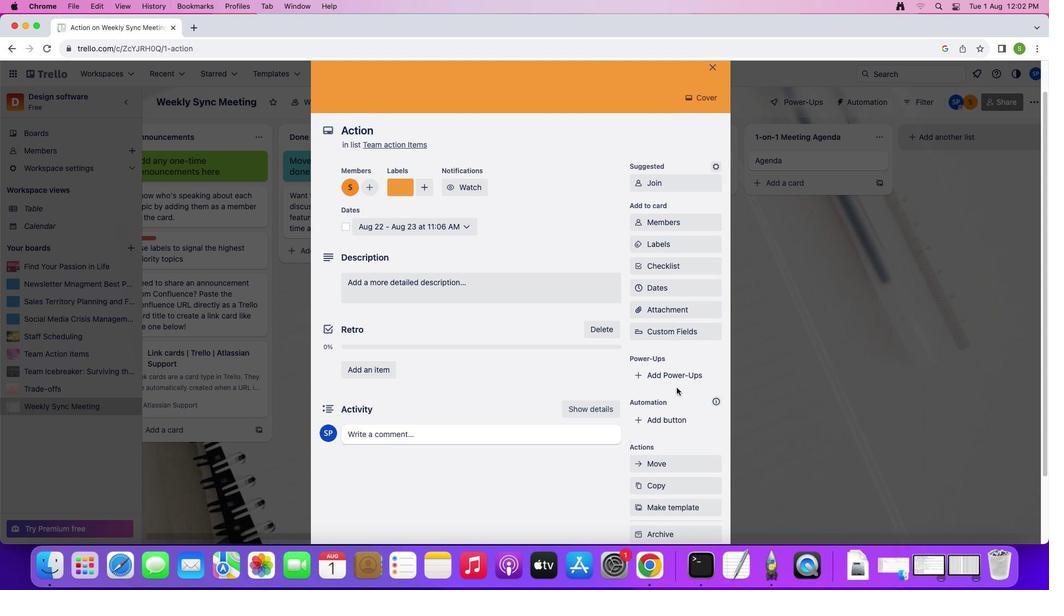 
Action: Mouse scrolled (676, 387) with delta (0, -1)
Screenshot: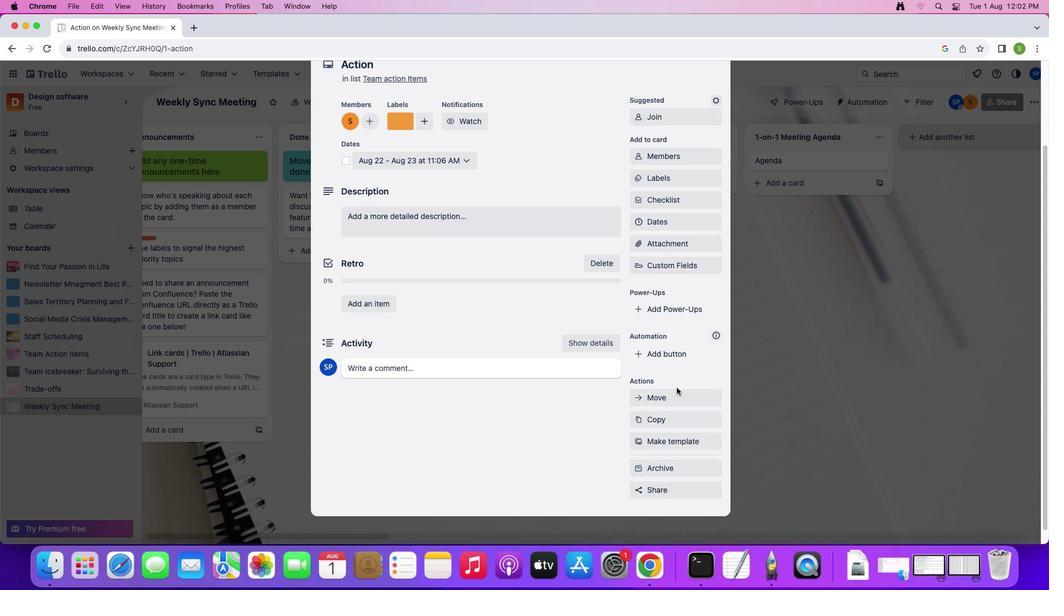
Action: Mouse moved to (344, 138)
Screenshot: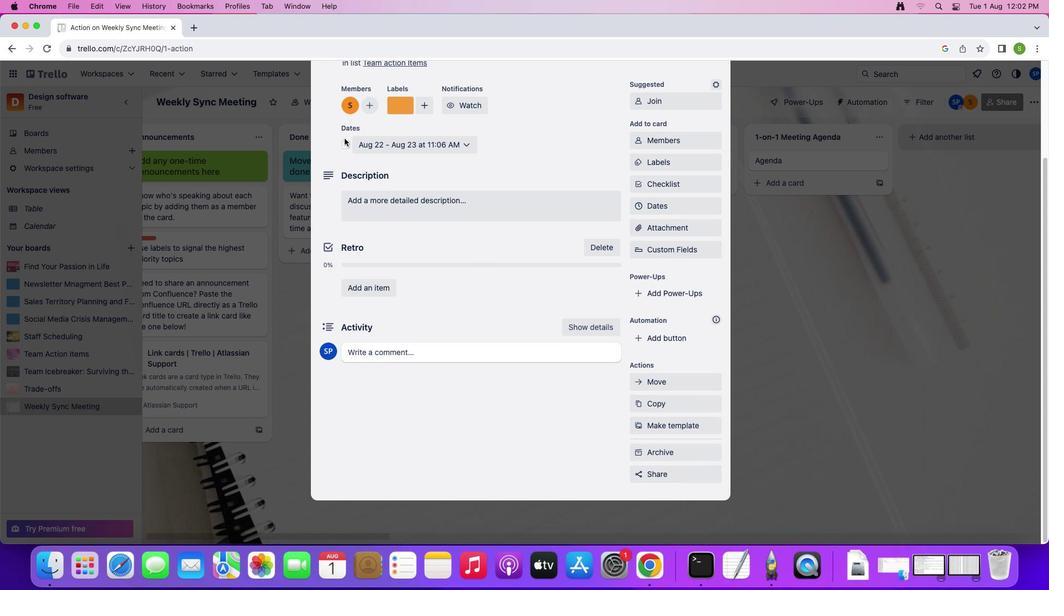 
Action: Mouse pressed left at (344, 138)
Screenshot: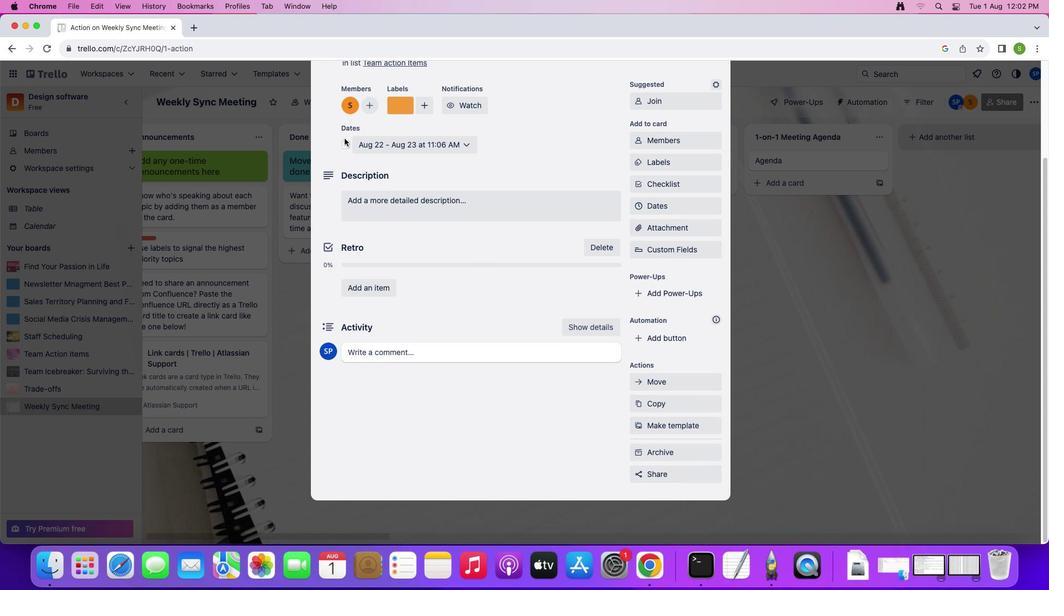 
Action: Mouse moved to (346, 148)
Screenshot: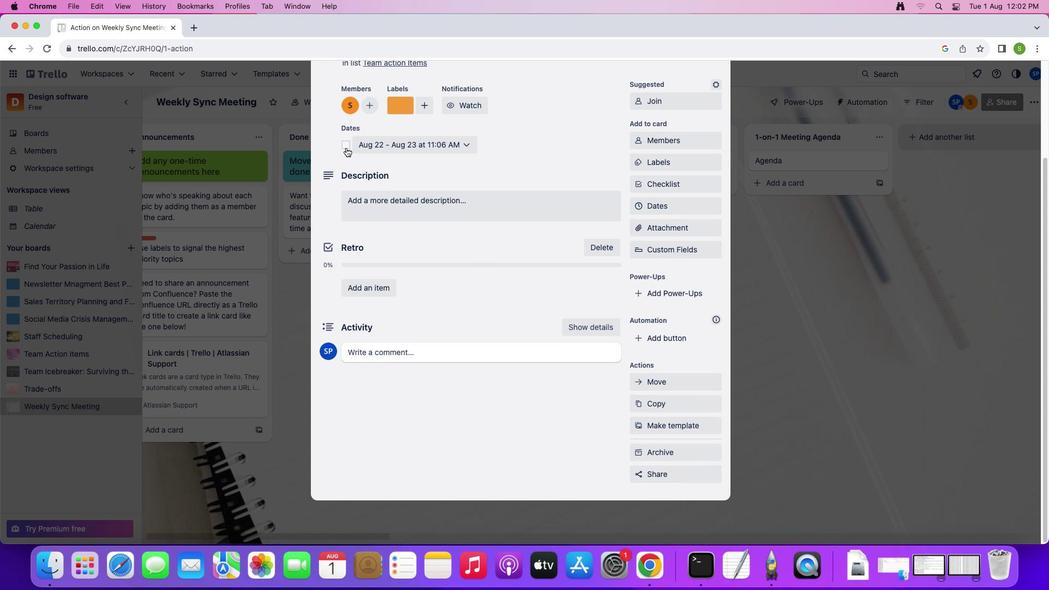 
Action: Mouse pressed left at (346, 148)
Screenshot: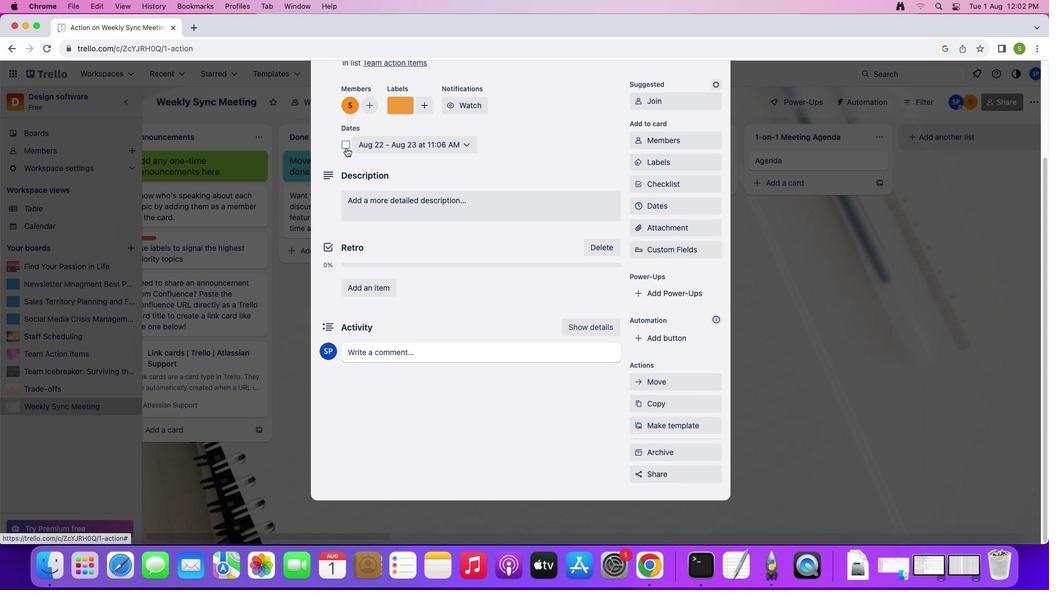 
Action: Mouse moved to (391, 204)
Screenshot: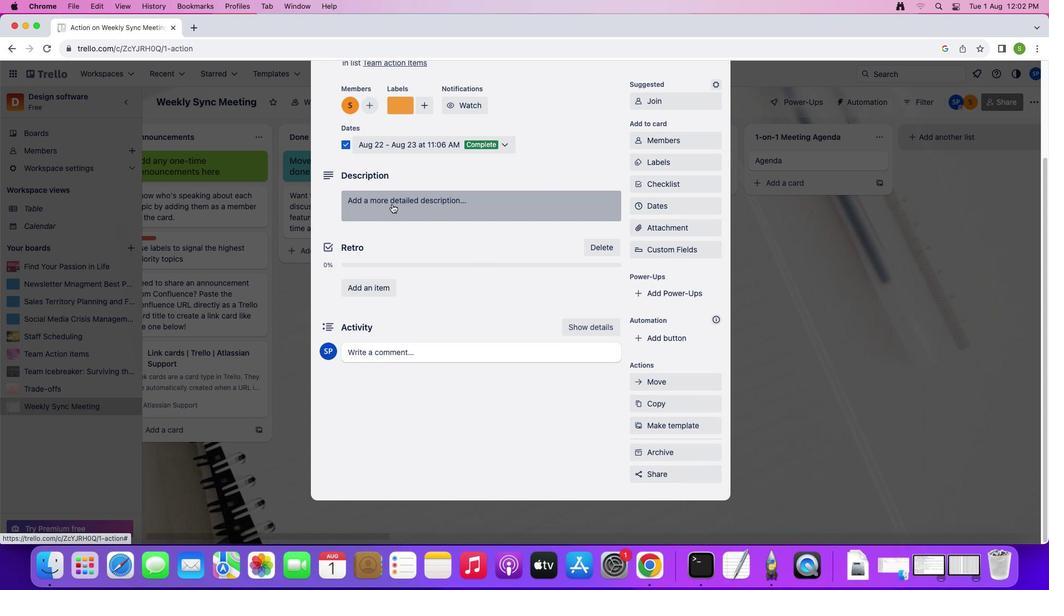 
Action: Mouse pressed left at (391, 204)
Screenshot: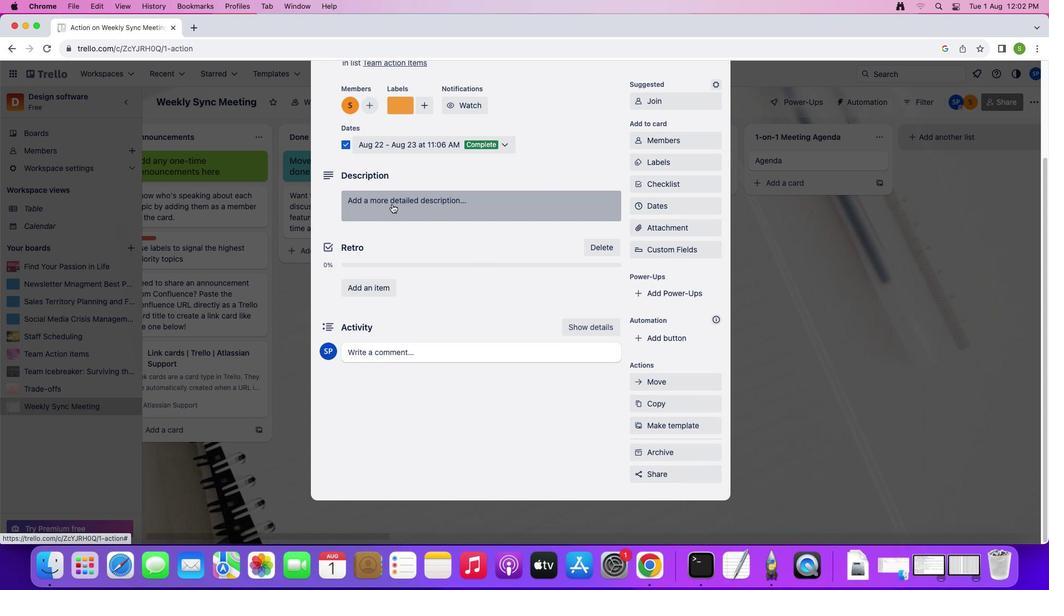 
Action: Mouse moved to (475, 274)
Screenshot: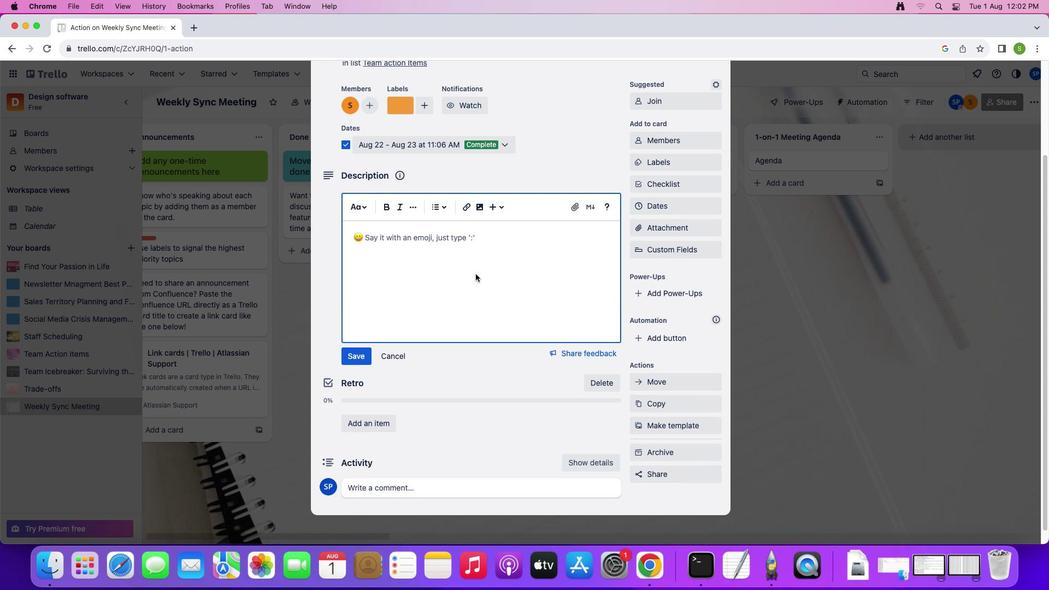 
Action: Key pressed Key.shift'T''r''a''c''k'Key.space'a''c''t''i''o''n'Key.space'i''t''e''m''s'Key.space'i''n'Key.spaceKey.shift'T''r''e''l''l''o'Key.space'w''i''t''h''o''u''t'Key.space'l''e''a''v''i''n''g'Key.spaceKey.shift'C''o''n''f''l''u''e''n''c''e'
Screenshot: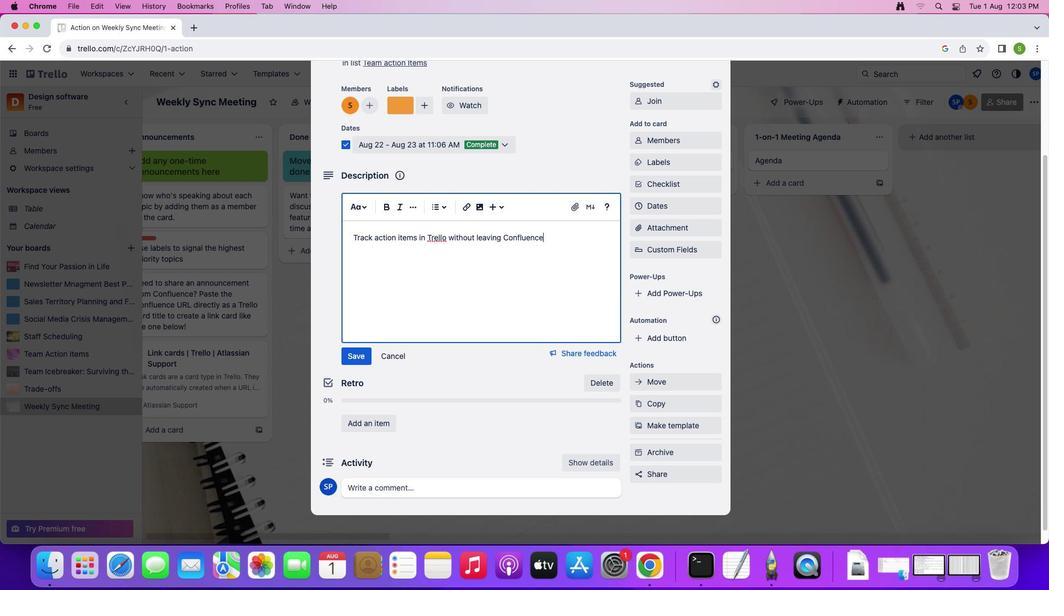 
Action: Mouse moved to (475, 253)
Screenshot: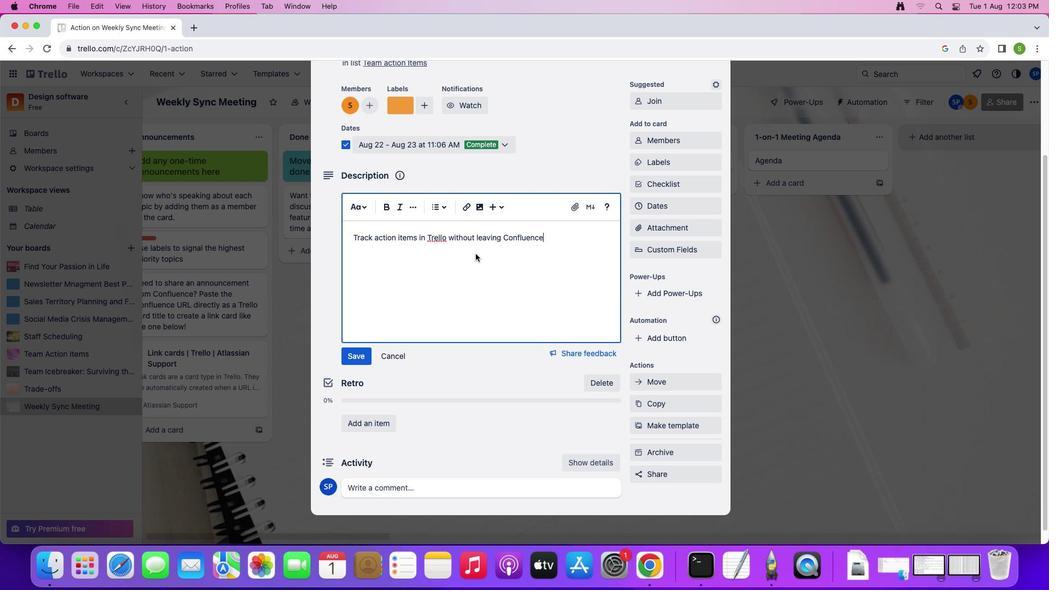 
Action: Key pressed '.'
Screenshot: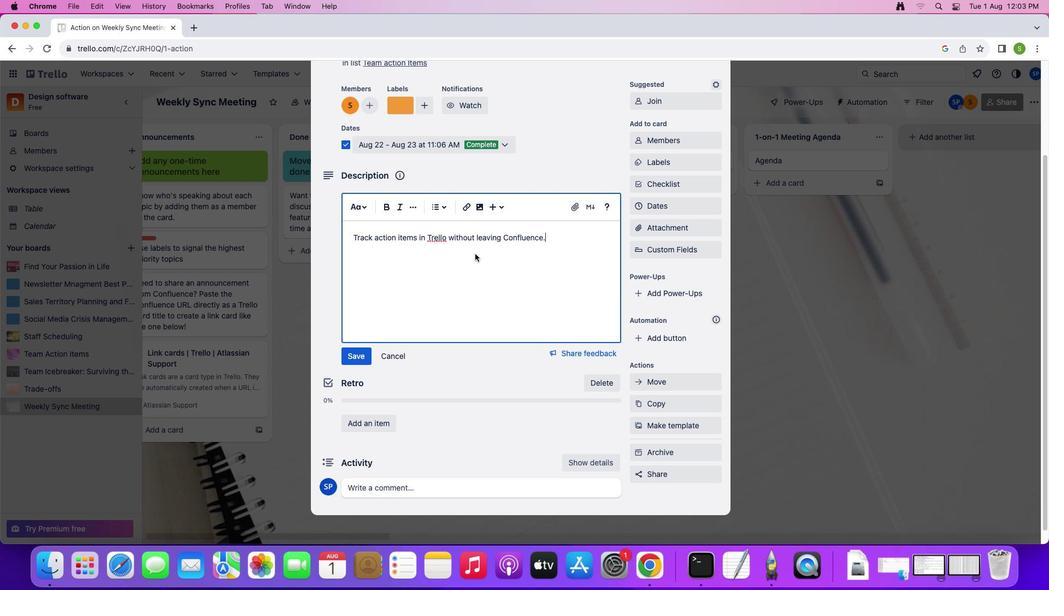 
Action: Mouse moved to (356, 355)
Screenshot: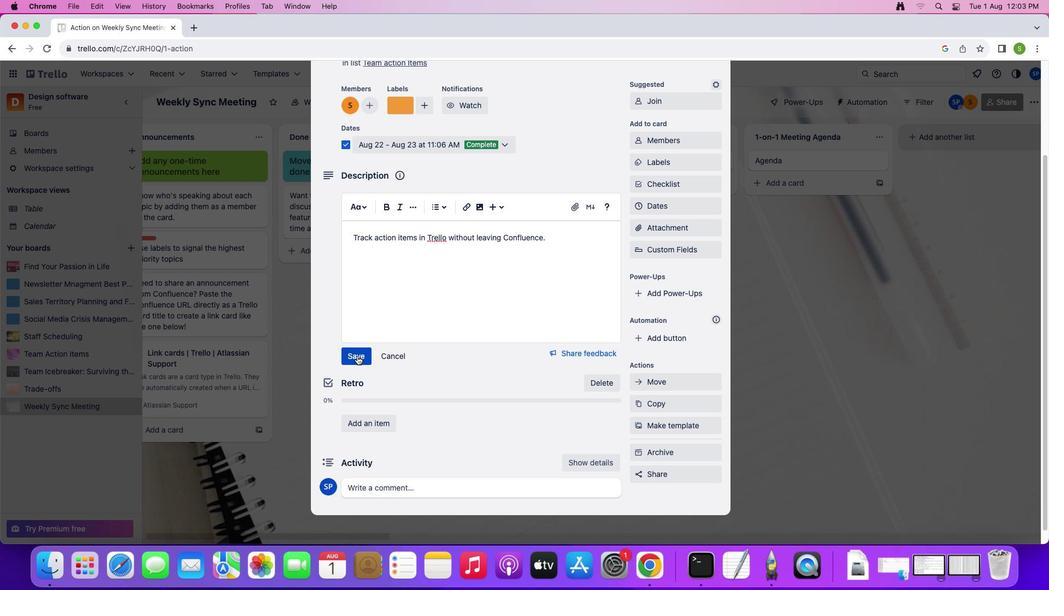 
Action: Mouse pressed left at (356, 355)
Screenshot: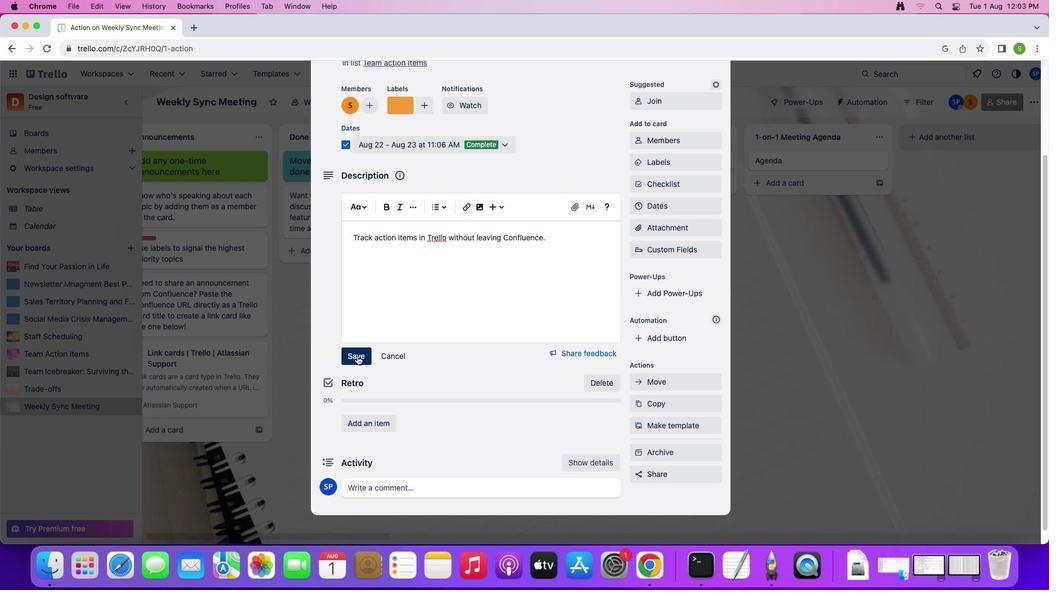 
Action: Mouse moved to (384, 331)
Screenshot: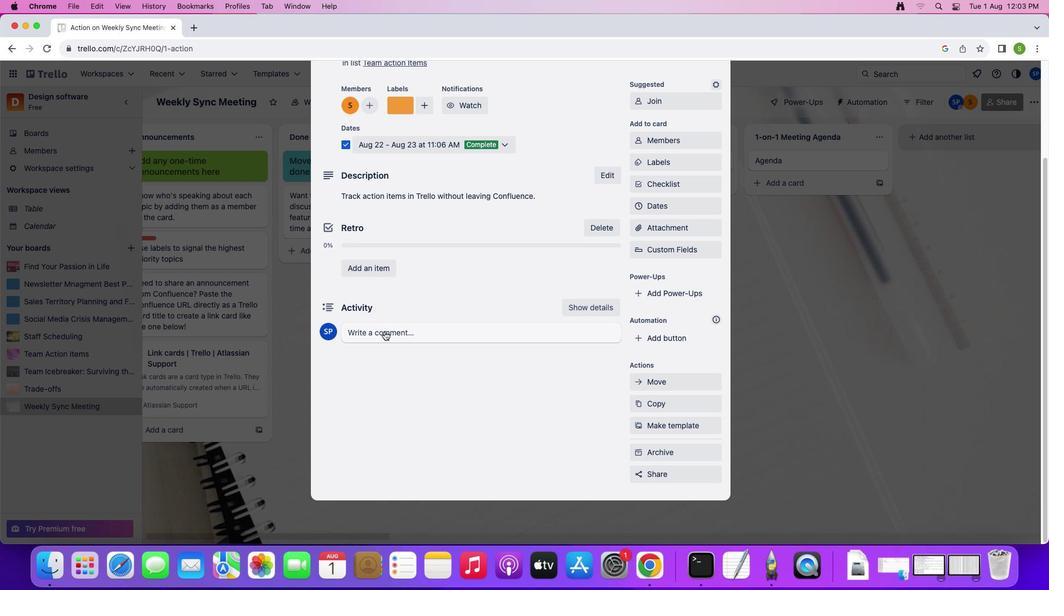 
Action: Mouse pressed left at (384, 331)
Screenshot: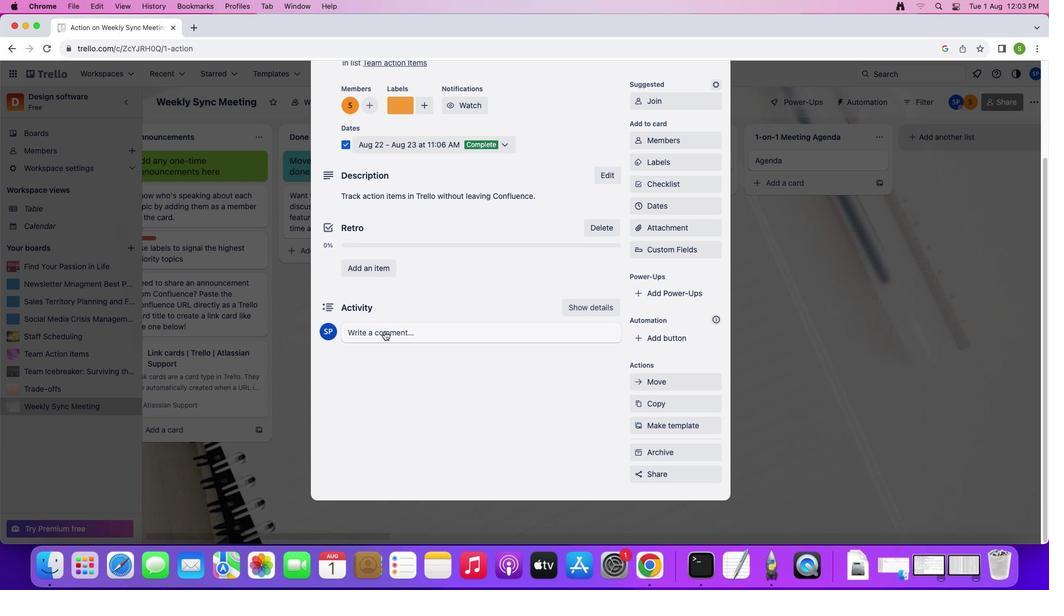 
Action: Mouse moved to (405, 368)
Screenshot: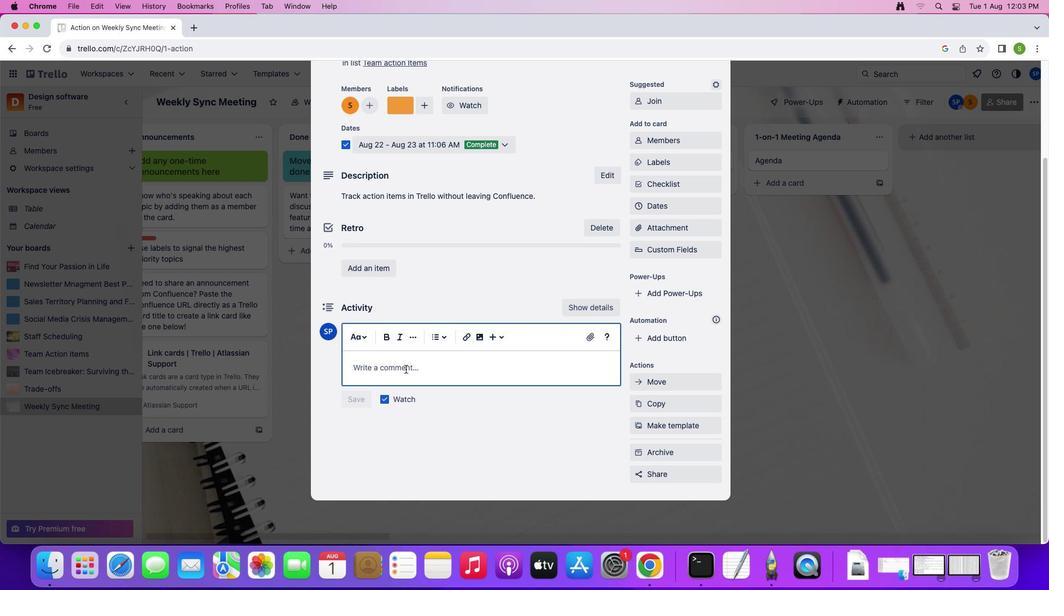 
Action: Key pressed Key.shift'T''e''a''m'Key.spaceKey.shift'A''c''t''i''o''n'
Screenshot: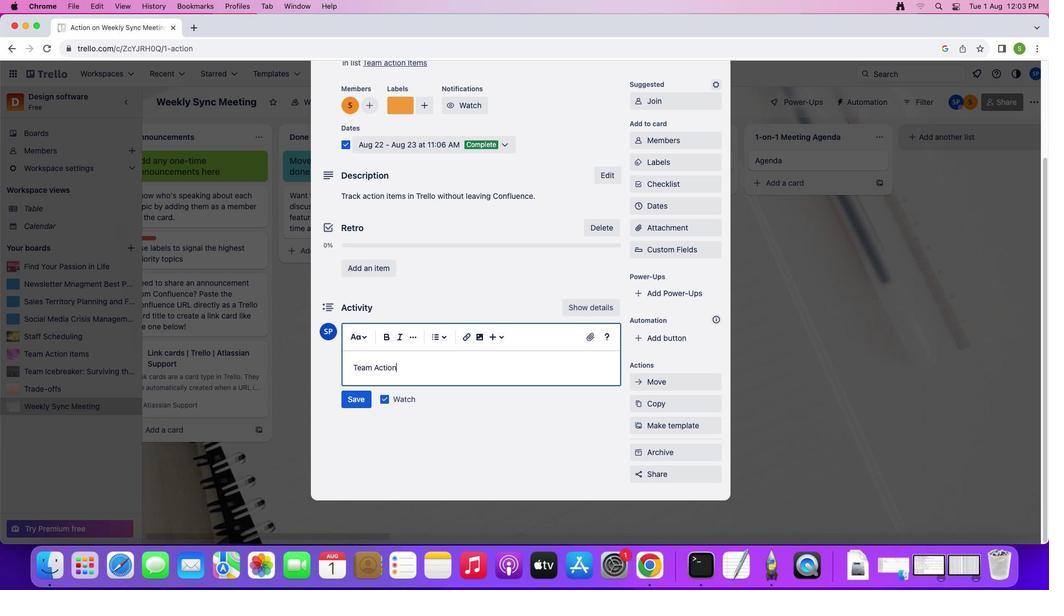 
Action: Mouse moved to (358, 407)
Screenshot: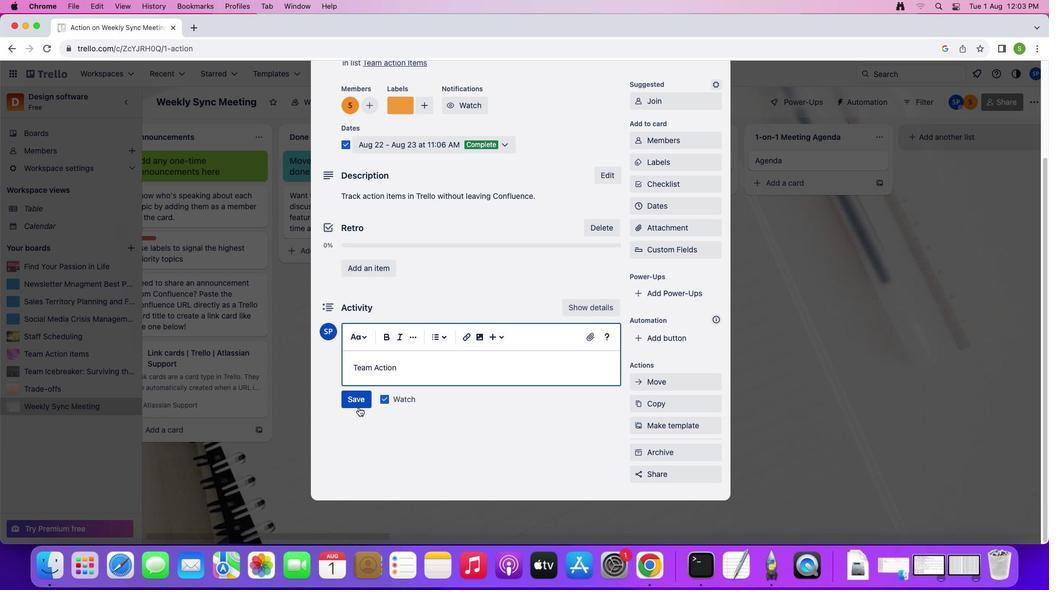 
Action: Mouse pressed left at (358, 407)
Screenshot: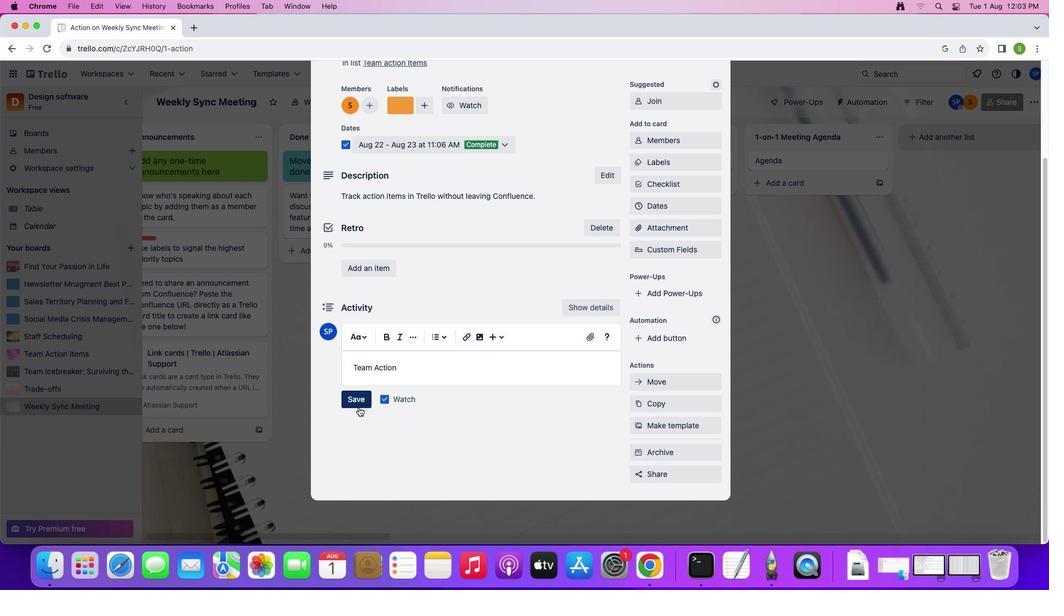 
Action: Mouse moved to (517, 197)
Screenshot: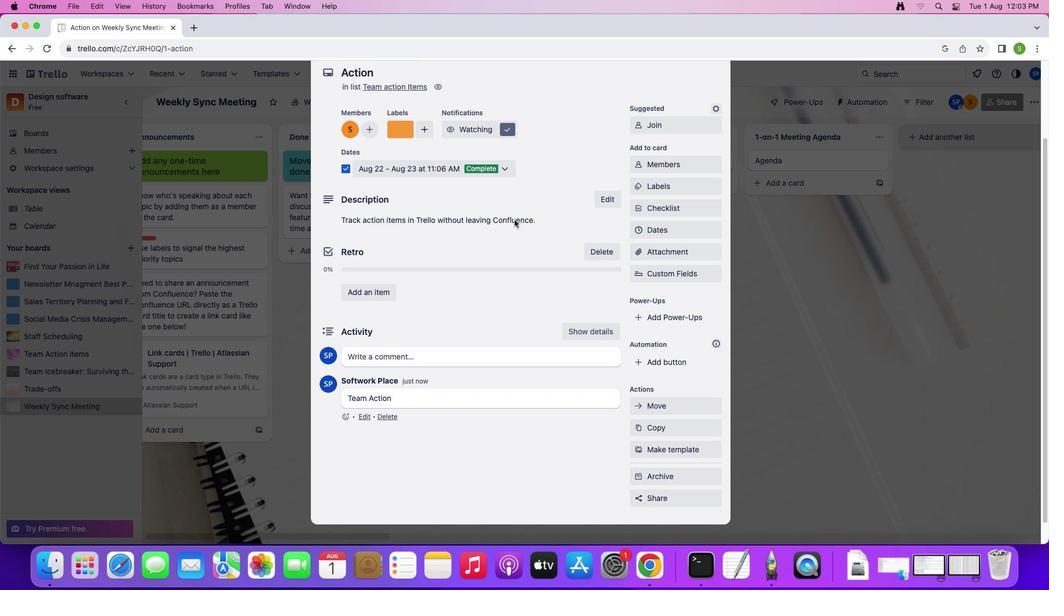 
Action: Mouse scrolled (517, 197) with delta (0, 0)
Screenshot: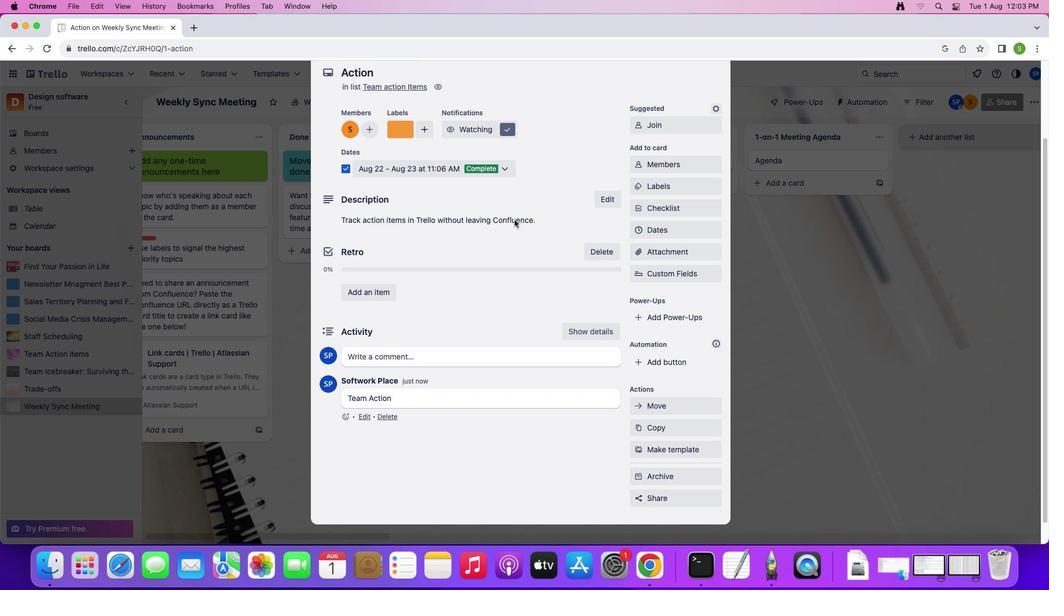 
Action: Mouse moved to (517, 207)
Screenshot: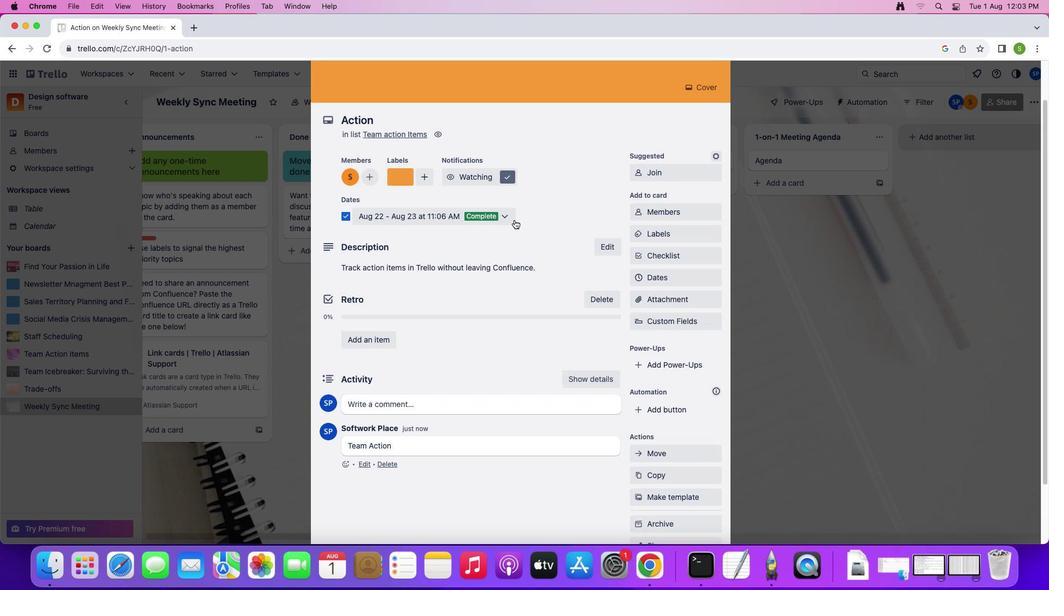 
Action: Mouse scrolled (517, 207) with delta (0, 0)
Screenshot: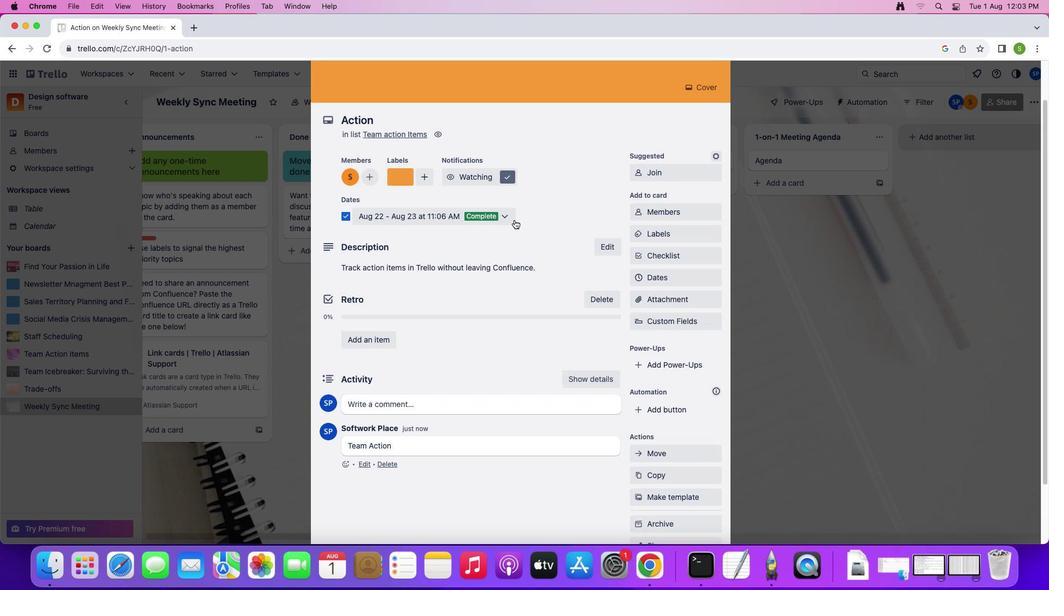 
Action: Mouse moved to (517, 211)
Screenshot: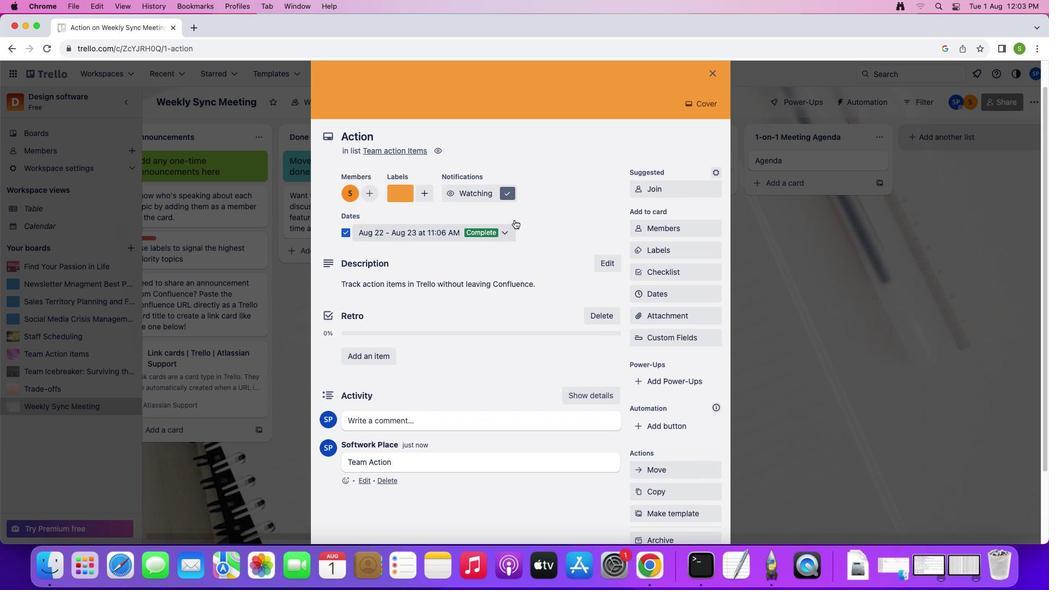 
Action: Mouse scrolled (517, 211) with delta (0, 1)
Screenshot: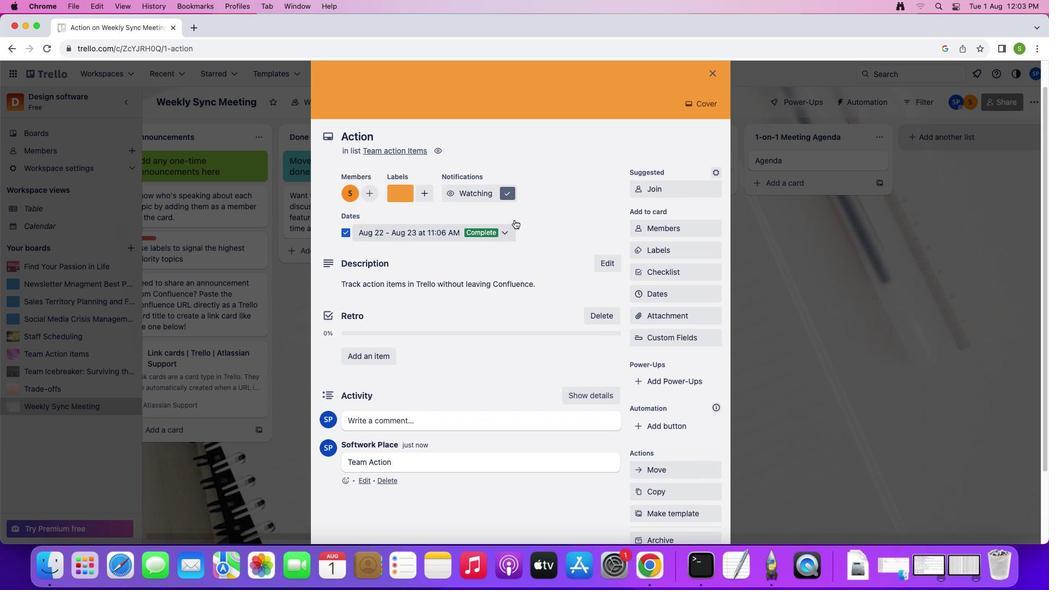
Action: Mouse moved to (516, 214)
Screenshot: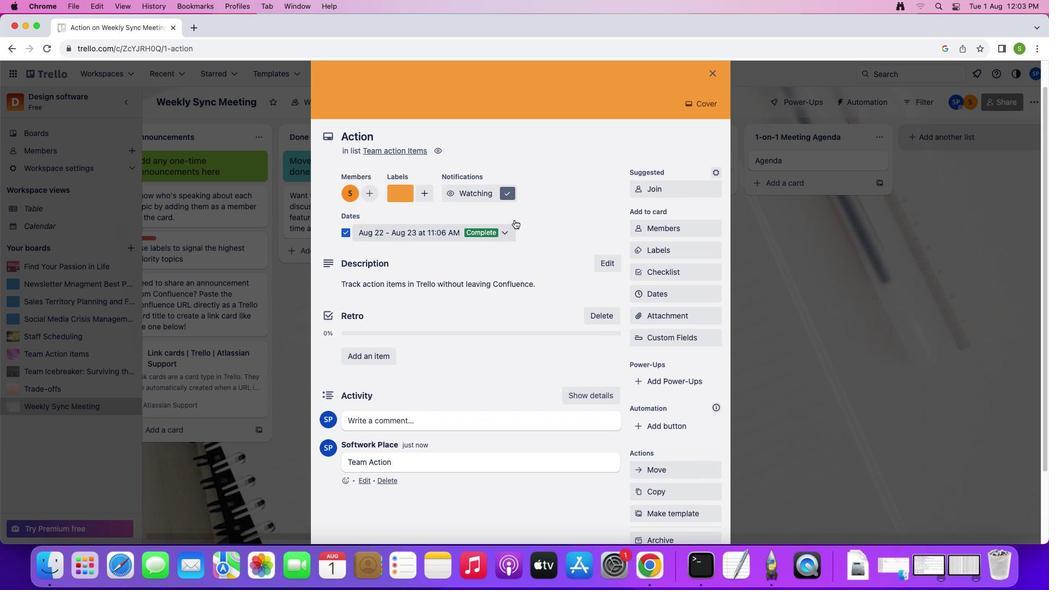 
Action: Mouse scrolled (516, 214) with delta (0, 2)
Screenshot: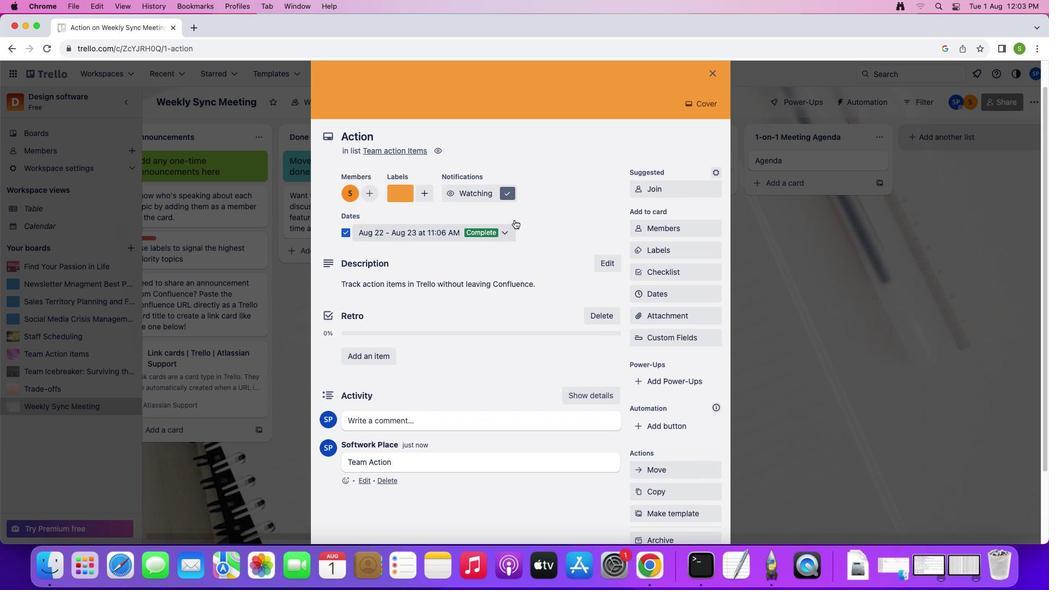 
Action: Mouse moved to (516, 216)
Screenshot: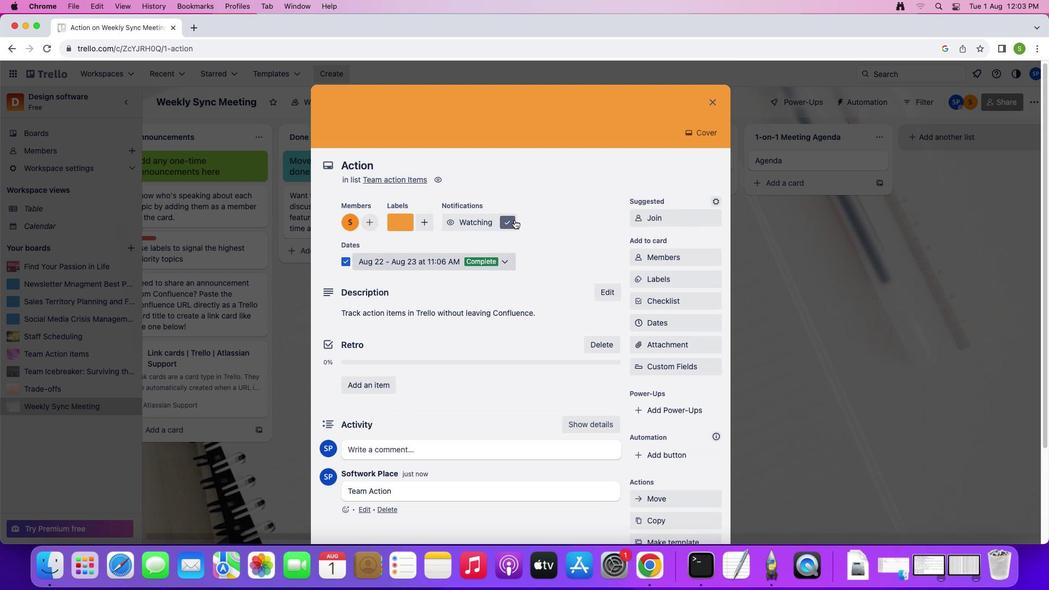 
Action: Mouse scrolled (516, 216) with delta (0, 3)
Screenshot: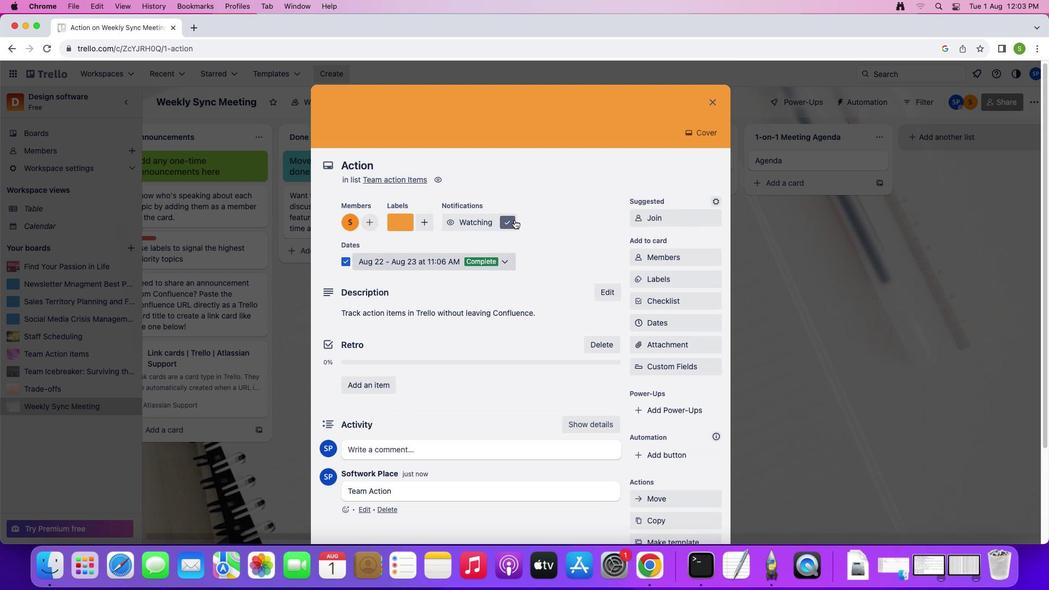 
Action: Mouse moved to (514, 219)
Screenshot: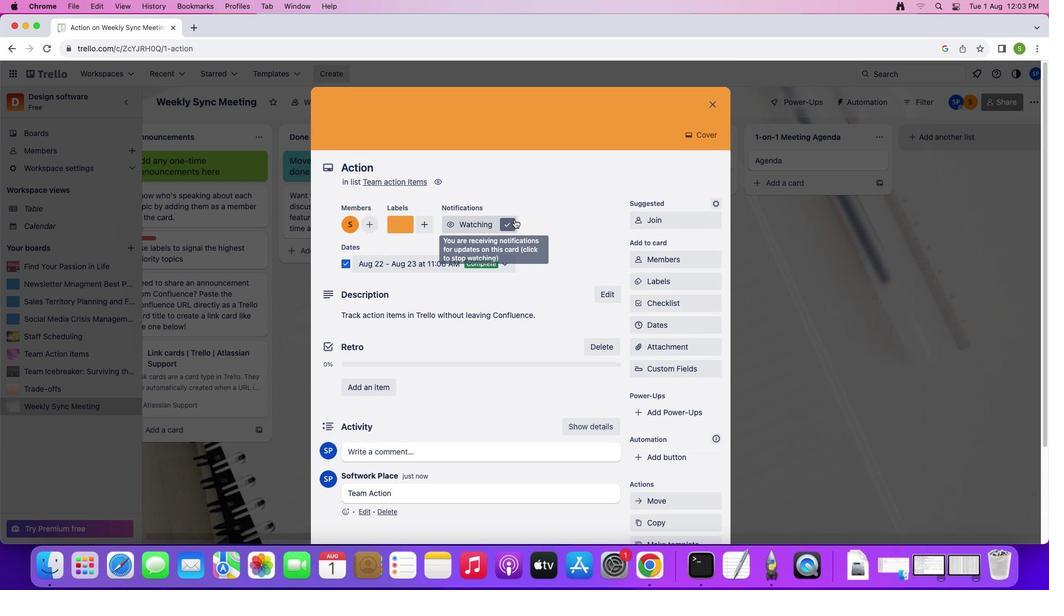 
Action: Mouse scrolled (514, 219) with delta (0, 0)
Screenshot: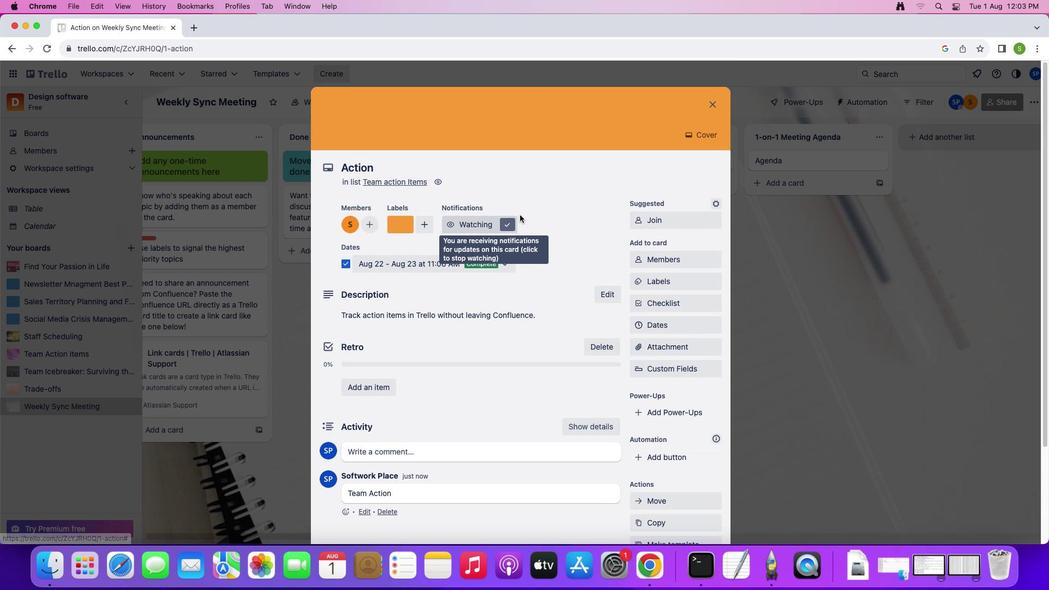 
Action: Mouse scrolled (514, 219) with delta (0, 0)
Screenshot: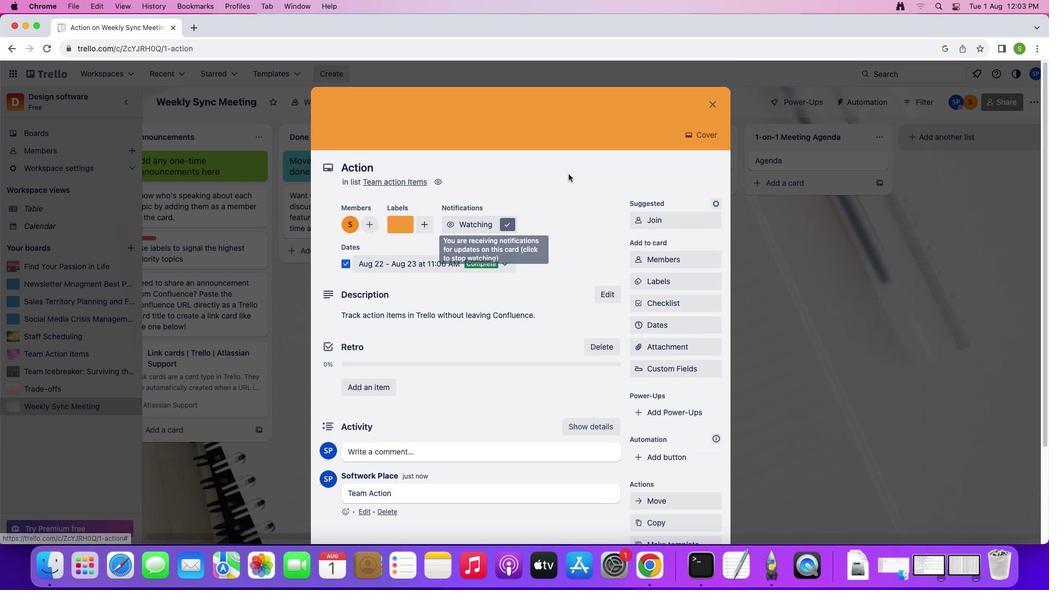 
Action: Mouse moved to (720, 108)
Screenshot: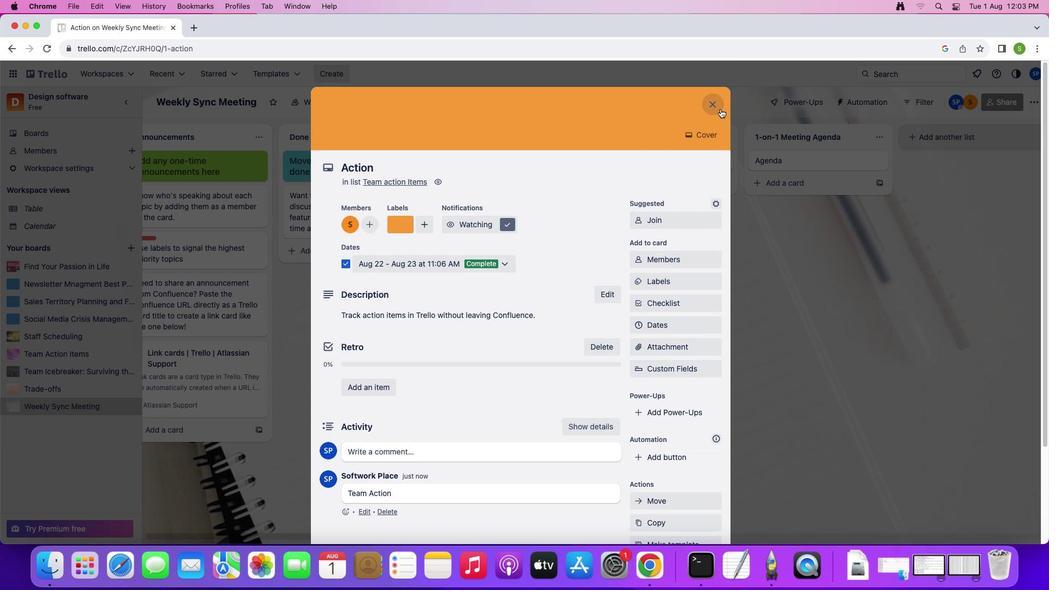 
Action: Mouse pressed left at (720, 108)
Screenshot: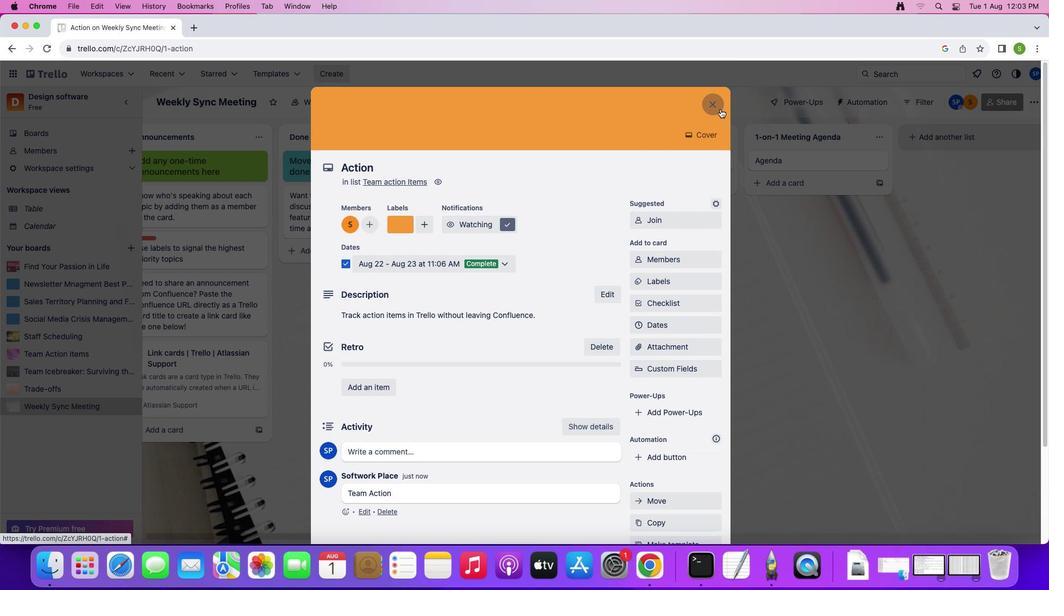 
Action: Mouse moved to (660, 160)
Screenshot: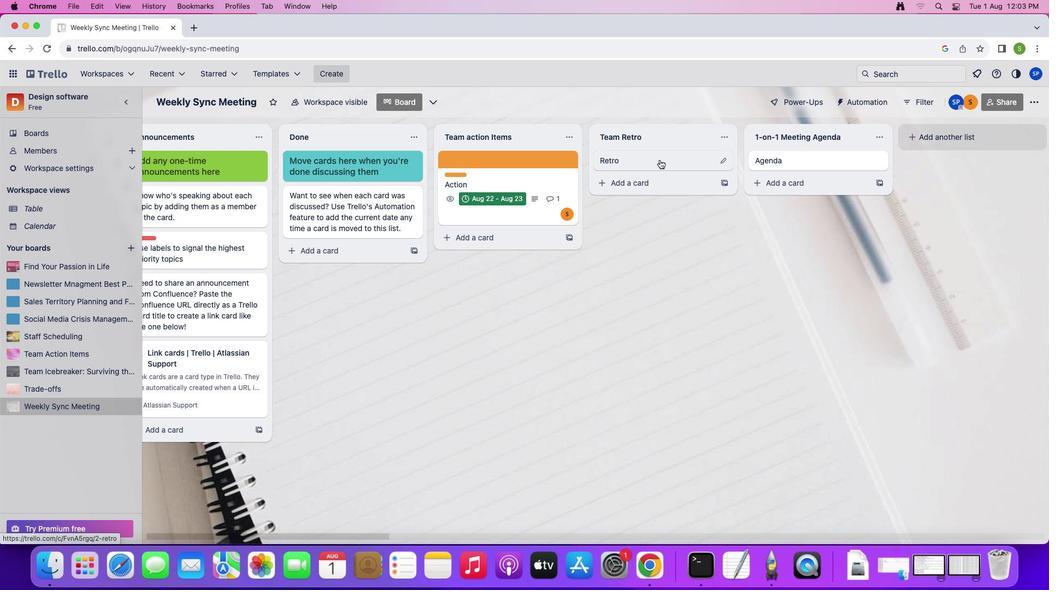 
Action: Mouse pressed left at (660, 160)
Screenshot: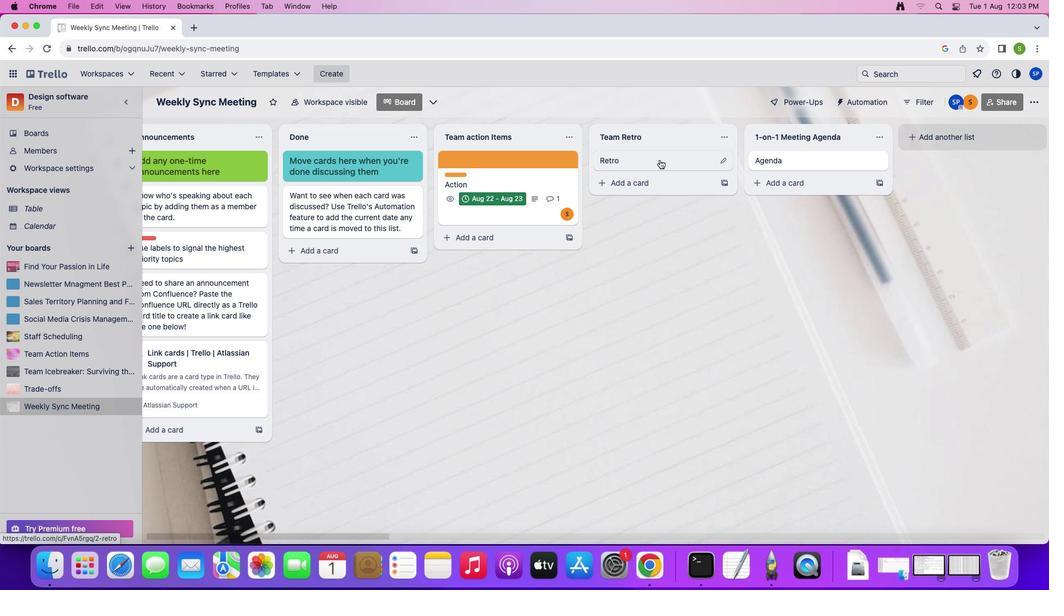 
Action: Mouse moved to (644, 193)
Screenshot: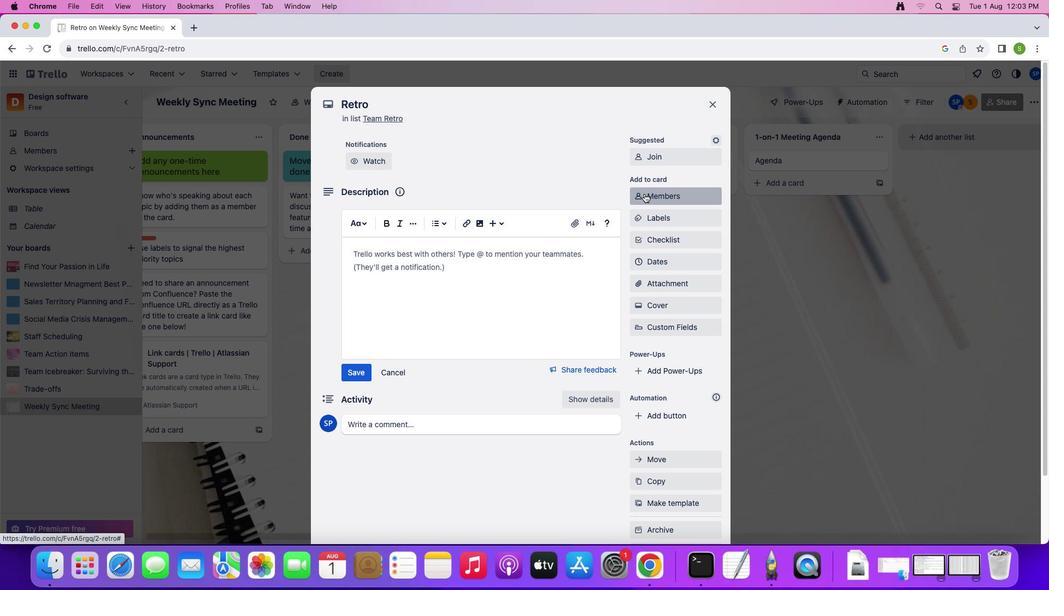 
Action: Mouse pressed left at (644, 193)
Screenshot: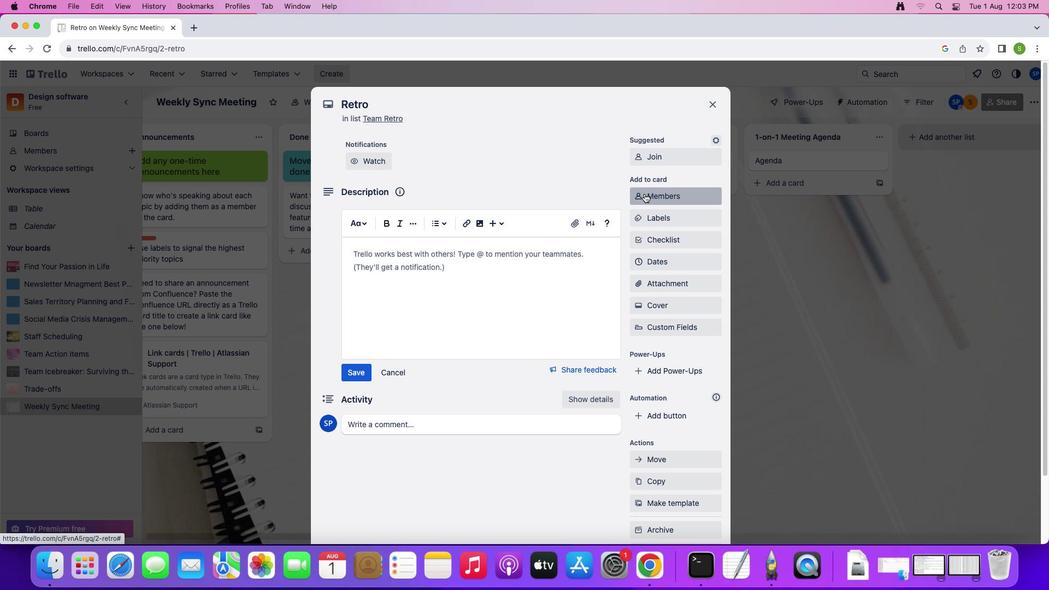 
Action: Mouse moved to (756, 216)
Screenshot: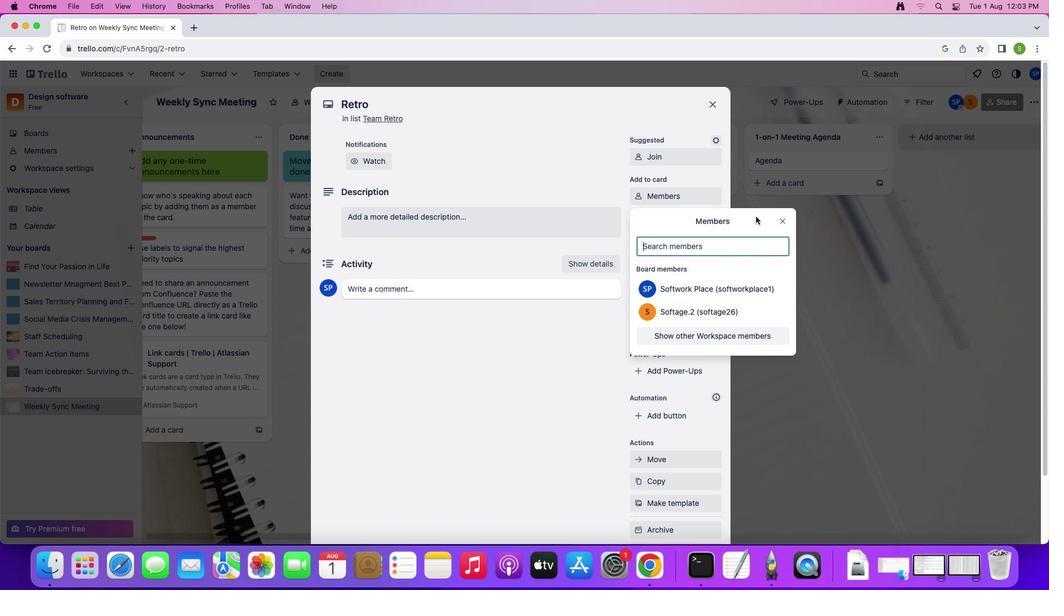 
Action: Key pressed 's''o''f''t''a''g''e''.''3'Key.shift'@''s''o''f''t''a''g''e''.''n''e''t'
Screenshot: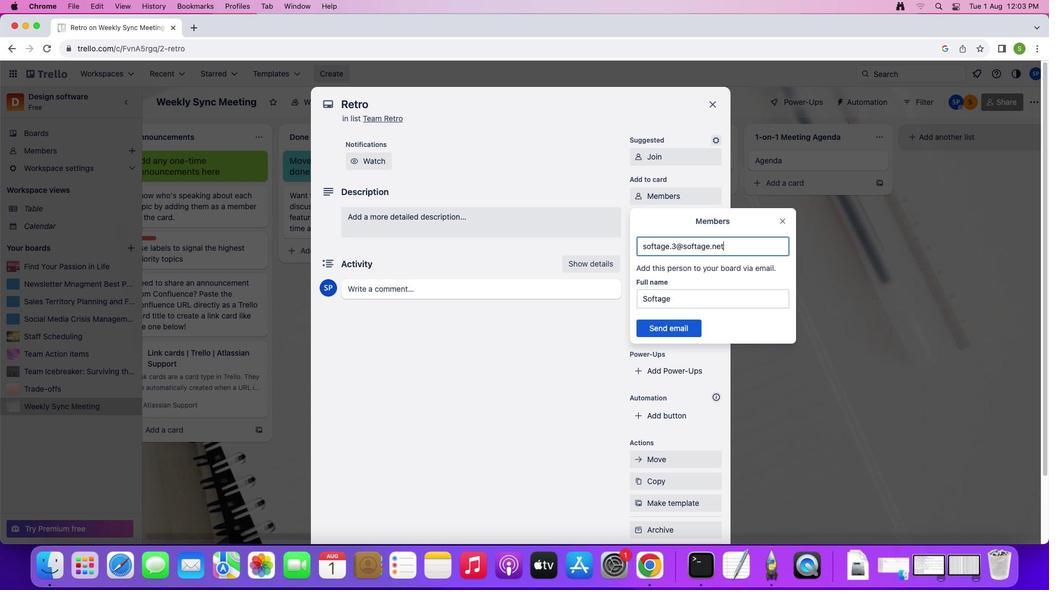
Action: Mouse moved to (663, 326)
Screenshot: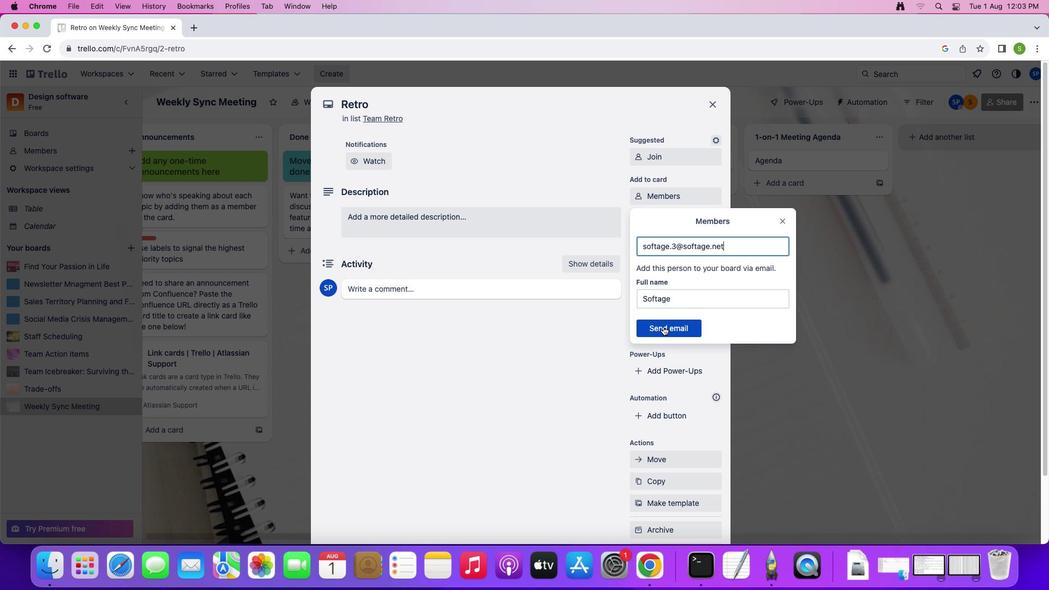 
Action: Mouse pressed left at (663, 326)
Screenshot: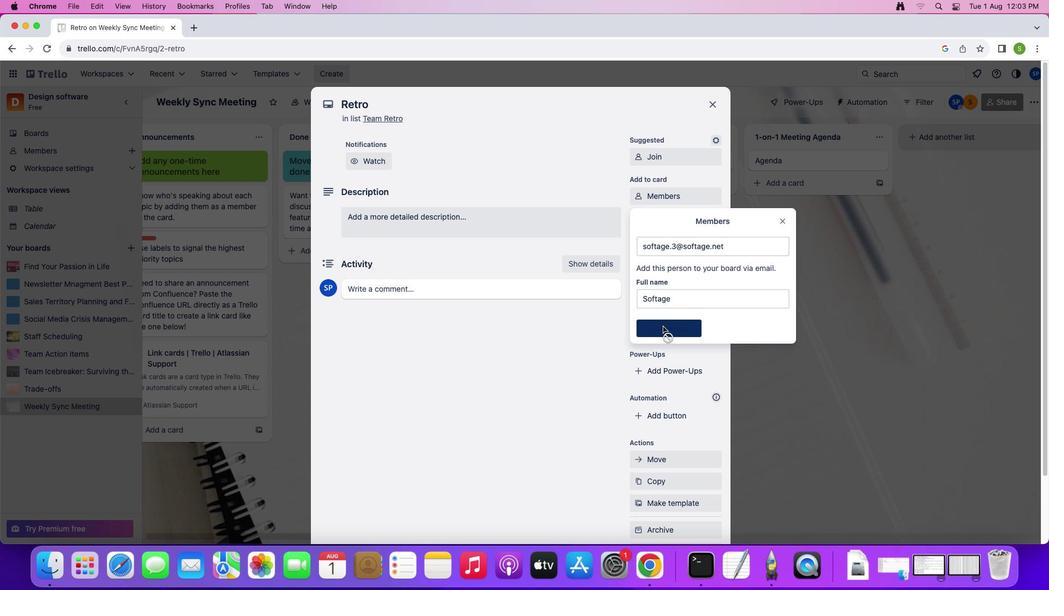 
Action: Mouse moved to (650, 212)
Screenshot: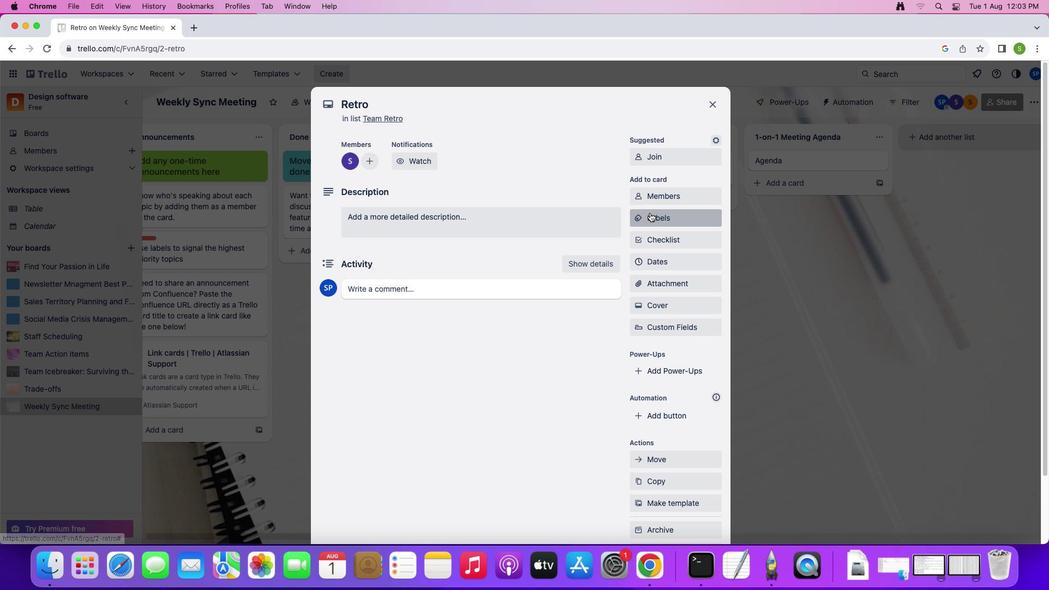 
Action: Mouse pressed left at (650, 212)
Screenshot: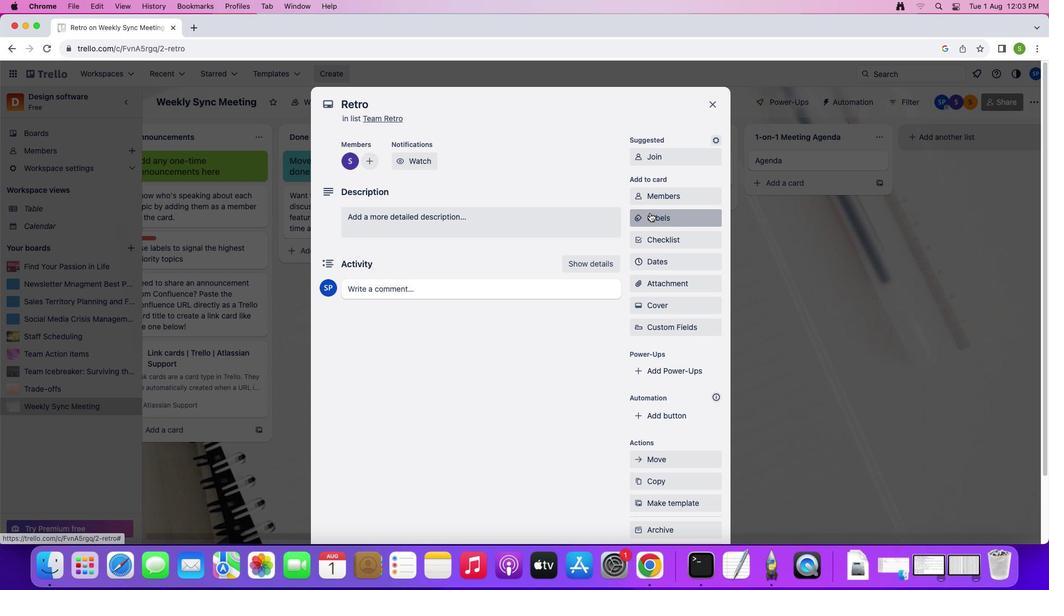 
Action: Mouse moved to (696, 362)
Screenshot: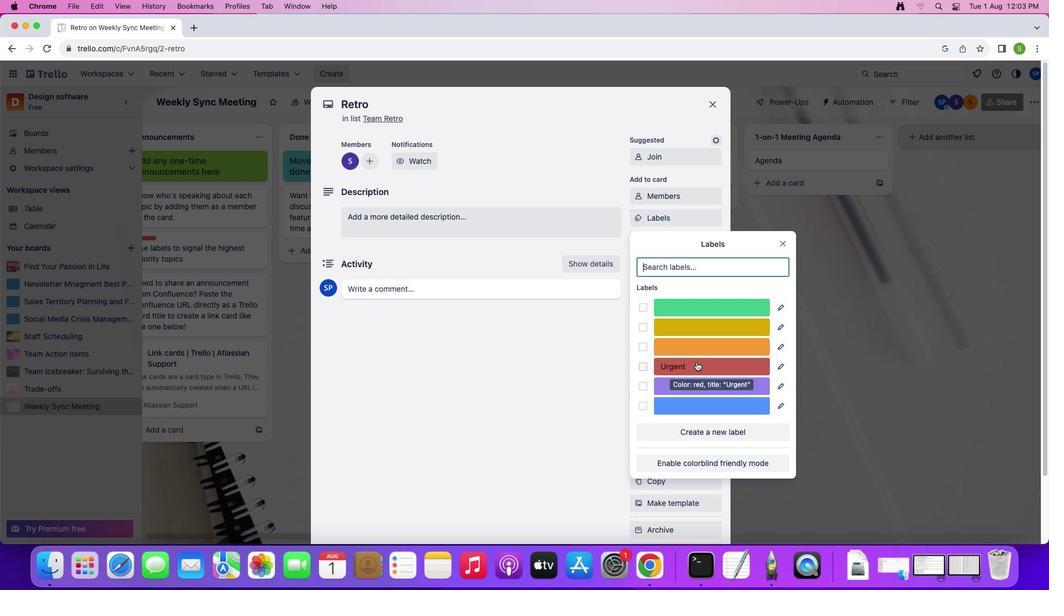 
Action: Mouse pressed left at (696, 362)
Screenshot: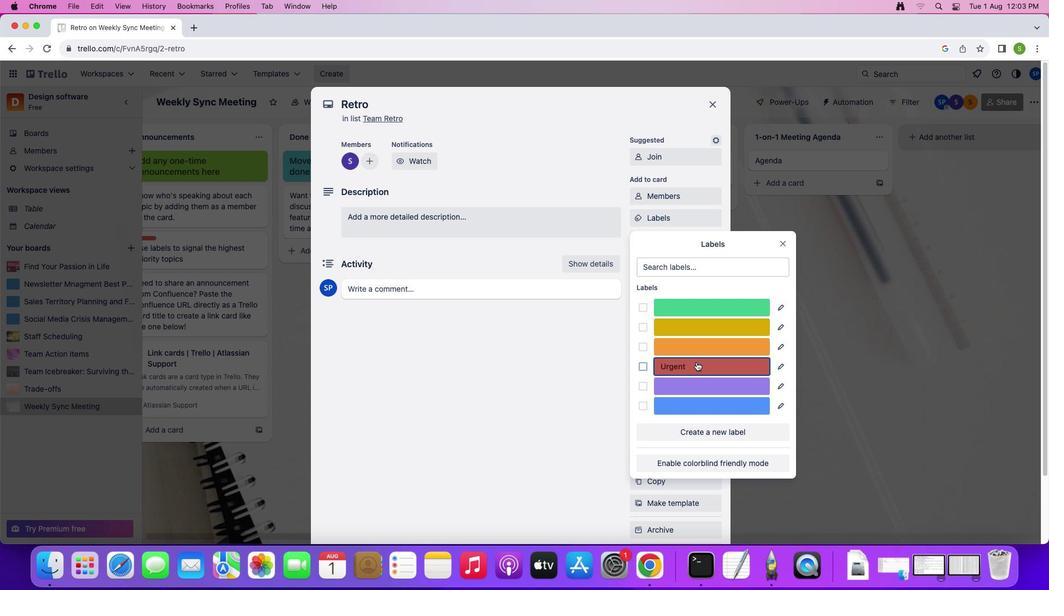 
Action: Mouse moved to (785, 249)
Screenshot: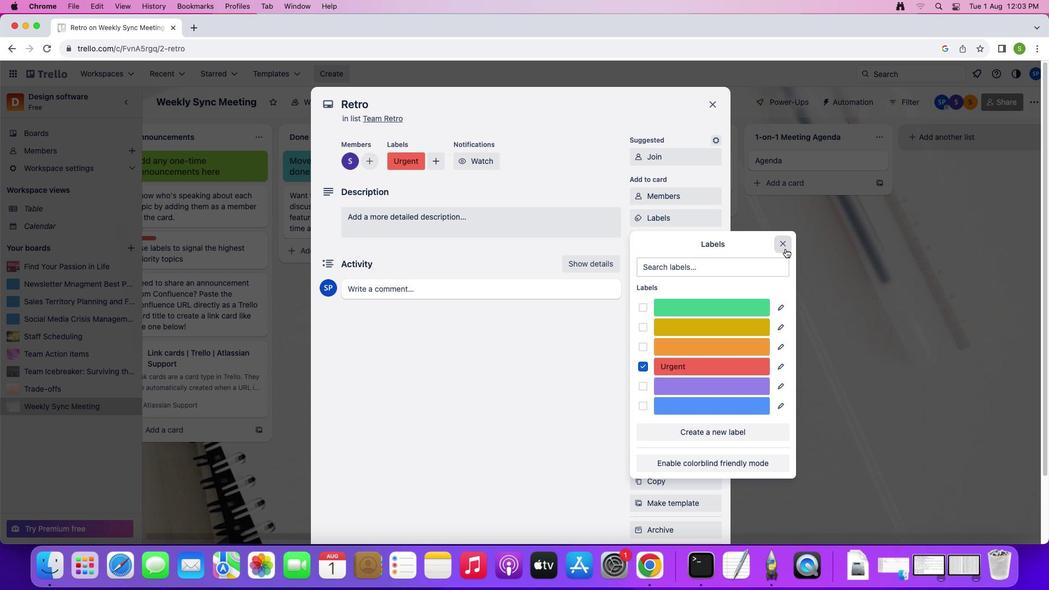 
Action: Mouse pressed left at (785, 249)
Screenshot: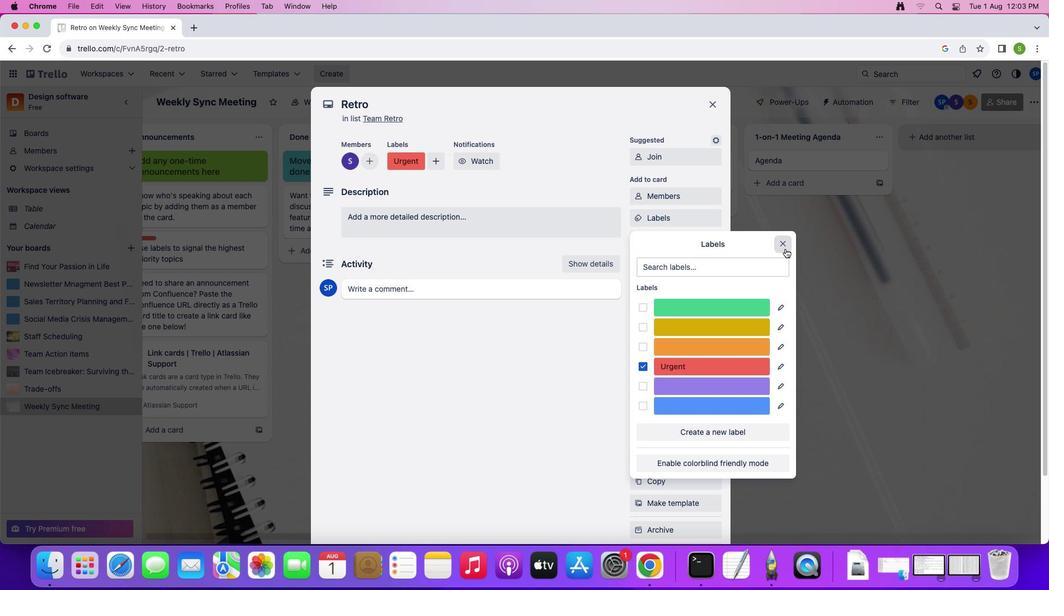 
Action: Mouse moved to (664, 244)
Screenshot: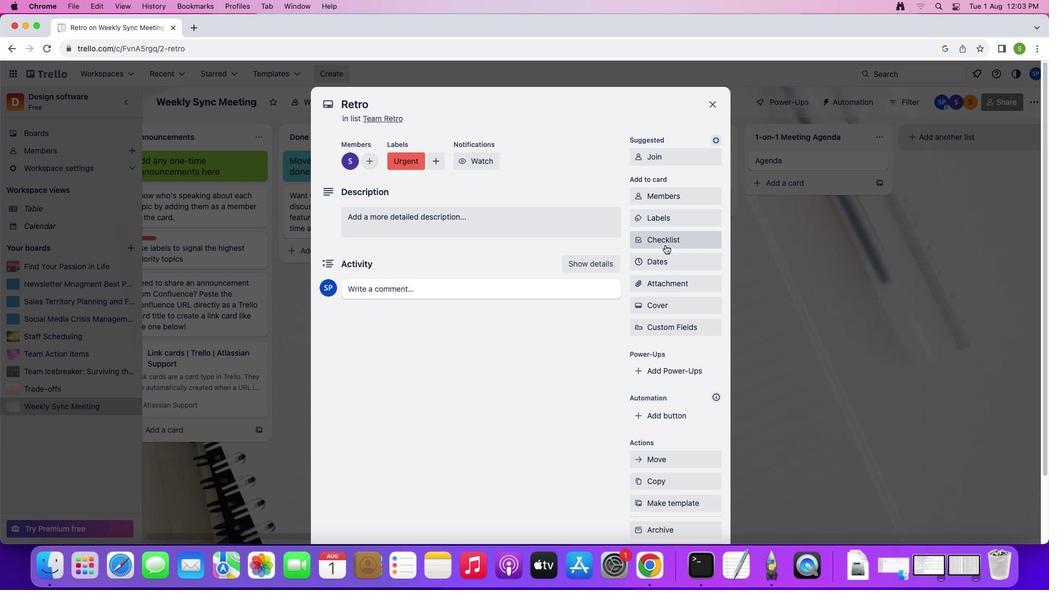 
Action: Mouse pressed left at (664, 244)
Screenshot: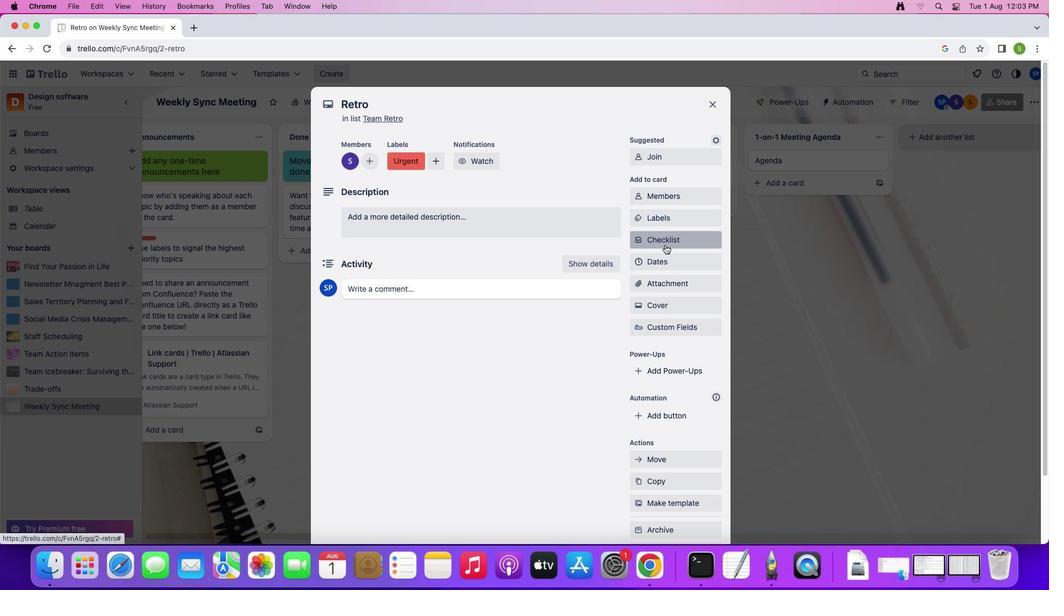 
Action: Mouse moved to (697, 302)
Screenshot: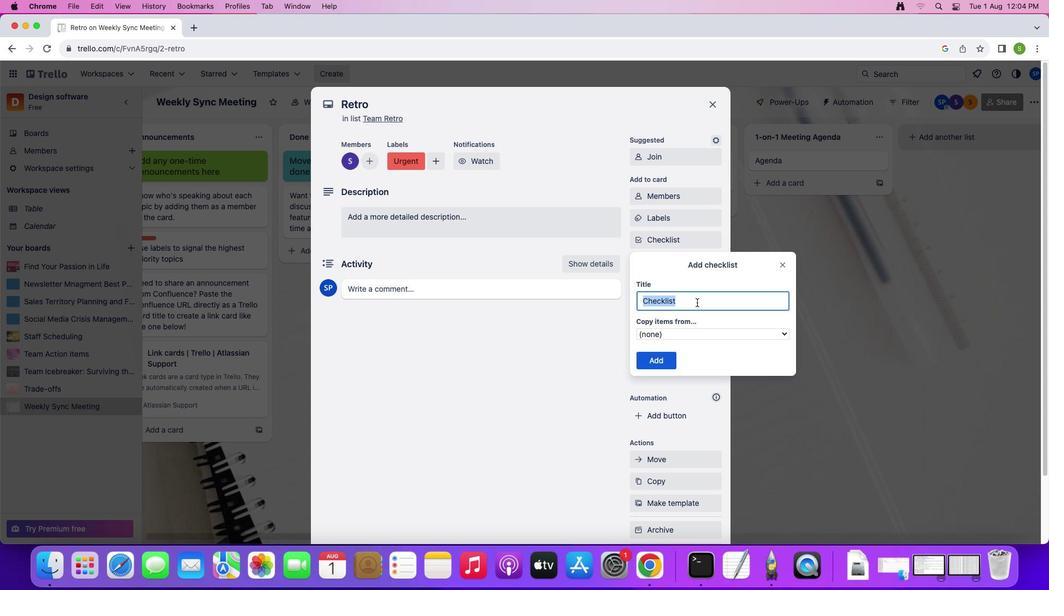 
Action: Key pressed Key.shift'A''c''t''i''o''n'
Screenshot: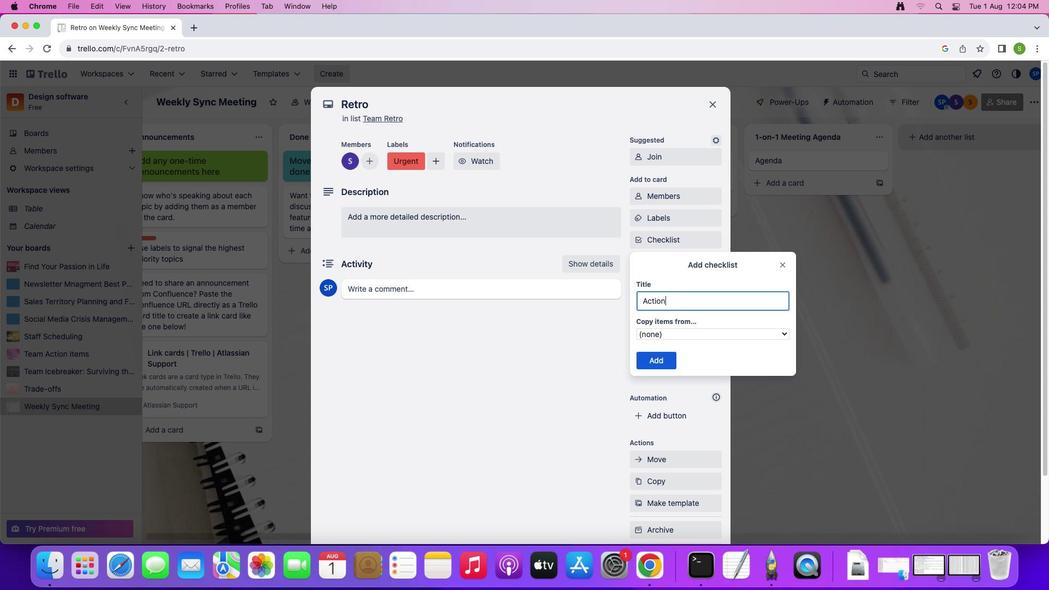 
Action: Mouse moved to (650, 360)
Screenshot: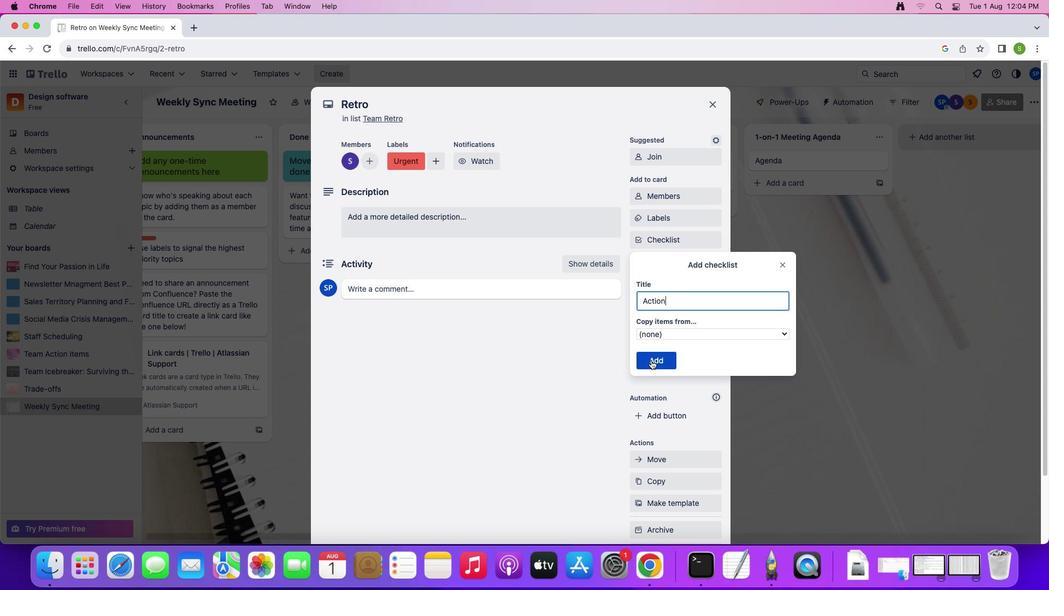 
Action: Mouse pressed left at (650, 360)
Screenshot: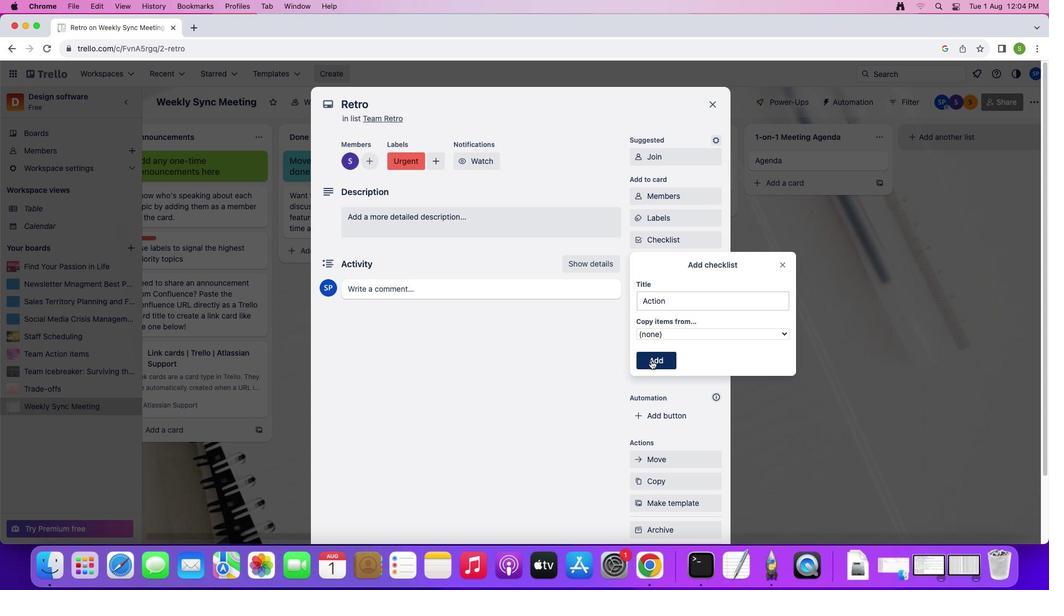
Action: Mouse moved to (669, 261)
Screenshot: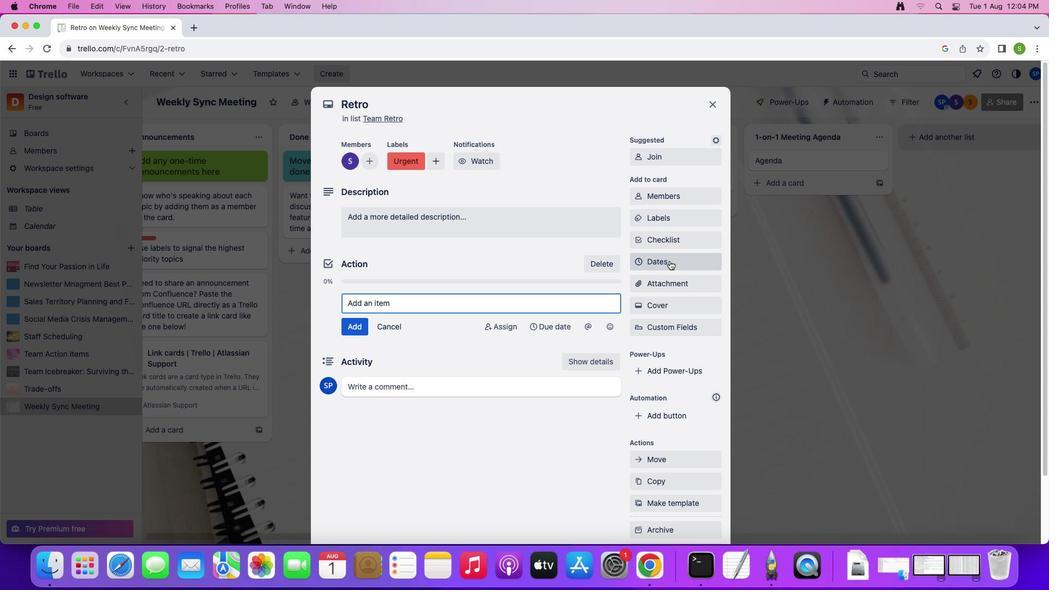
Action: Mouse pressed left at (669, 261)
Screenshot: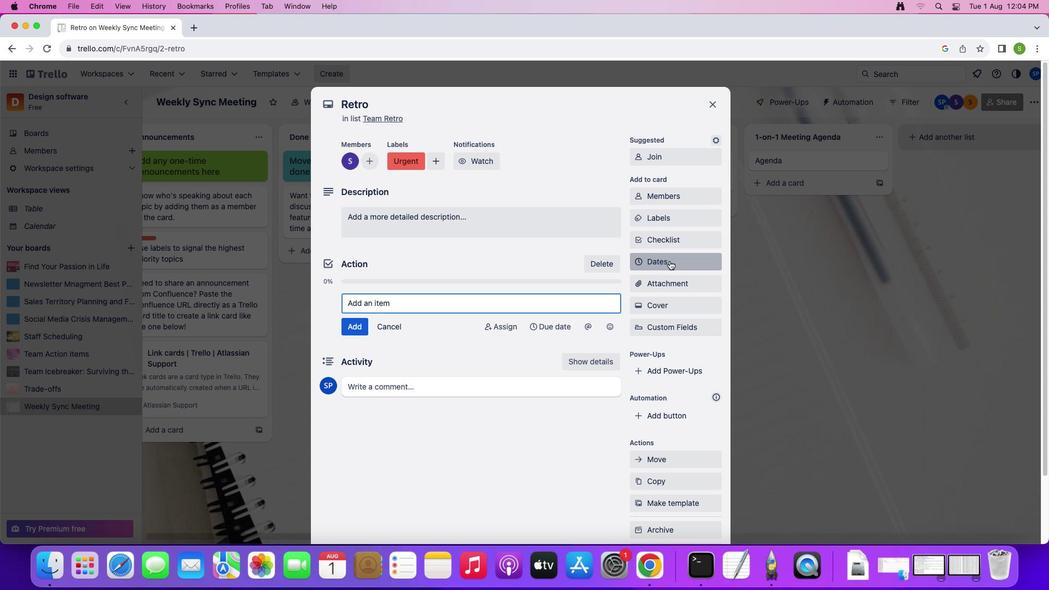 
Action: Mouse moved to (635, 301)
Screenshot: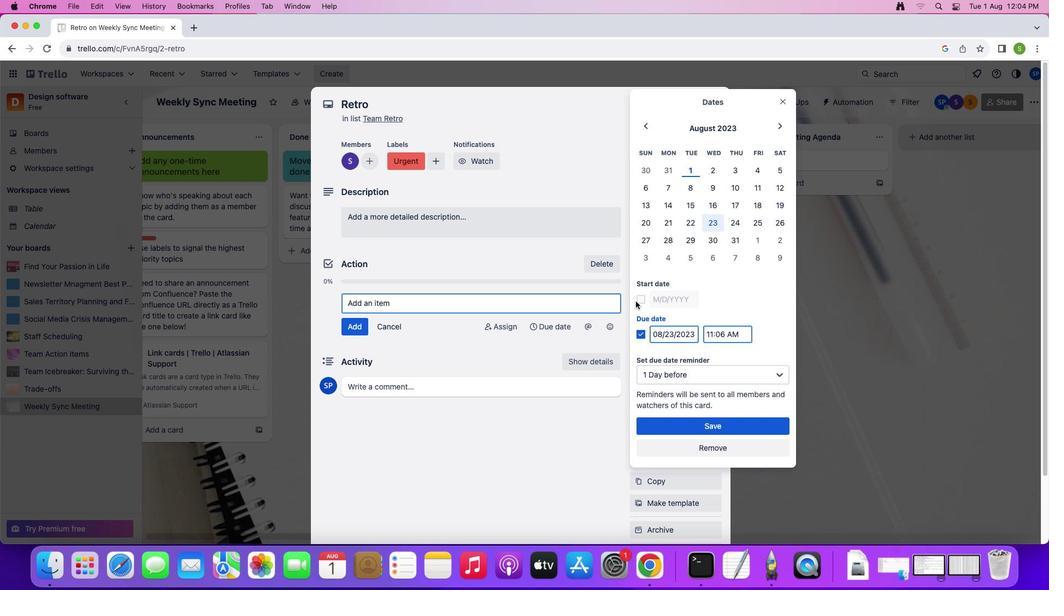 
Action: Mouse pressed left at (635, 301)
Screenshot: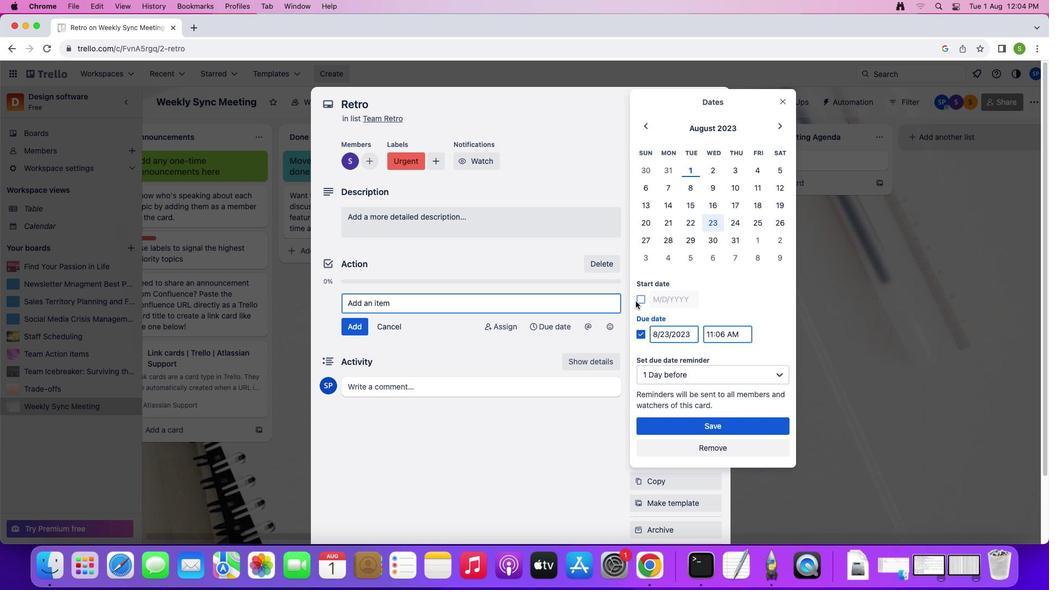 
Action: Mouse moved to (775, 224)
Screenshot: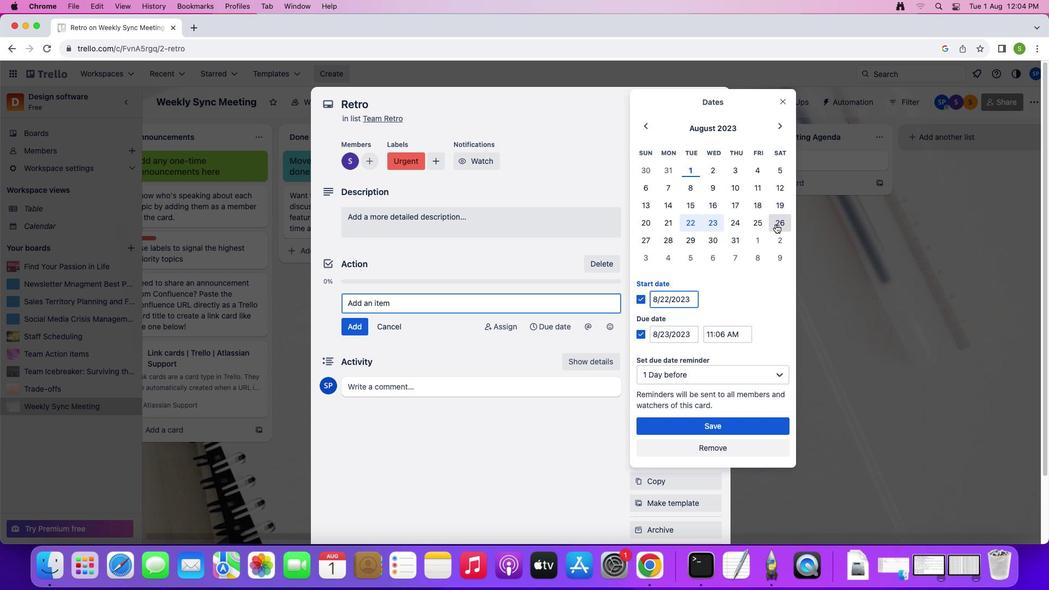 
Action: Mouse pressed left at (775, 224)
Screenshot: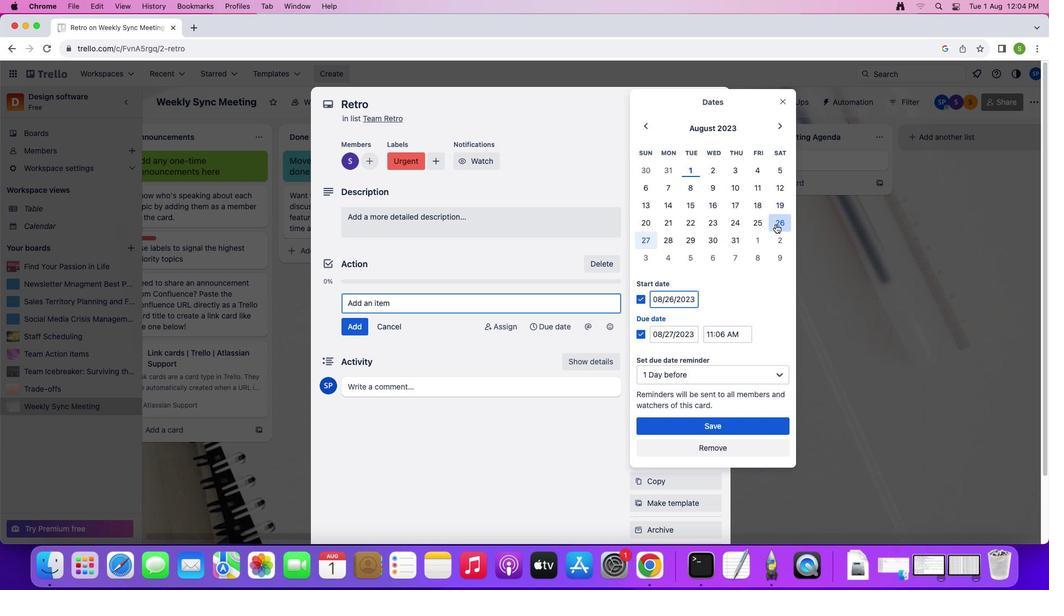 
Action: Mouse moved to (686, 426)
Screenshot: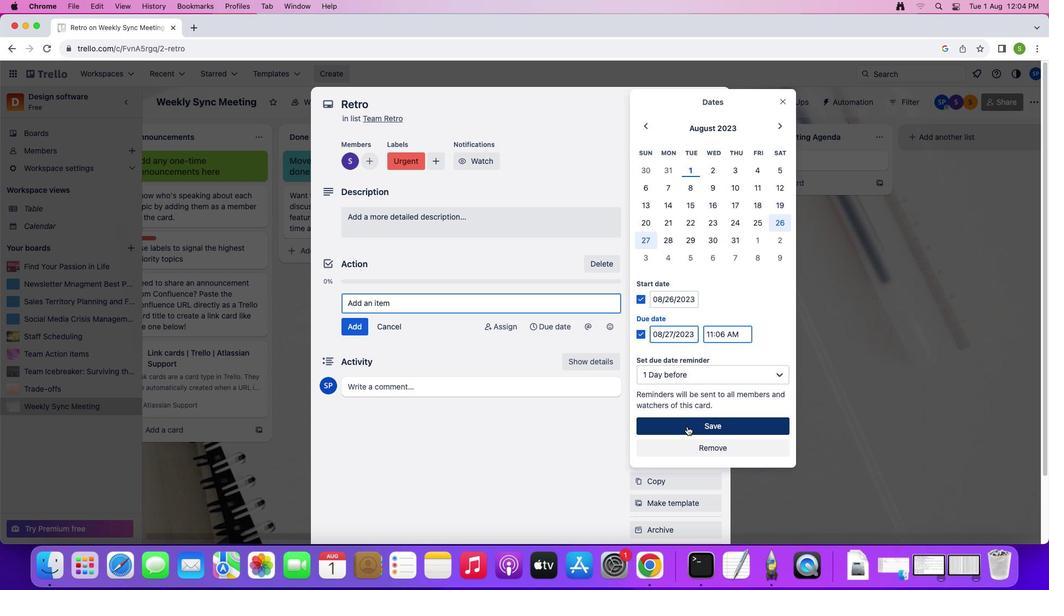 
Action: Mouse pressed left at (686, 426)
Screenshot: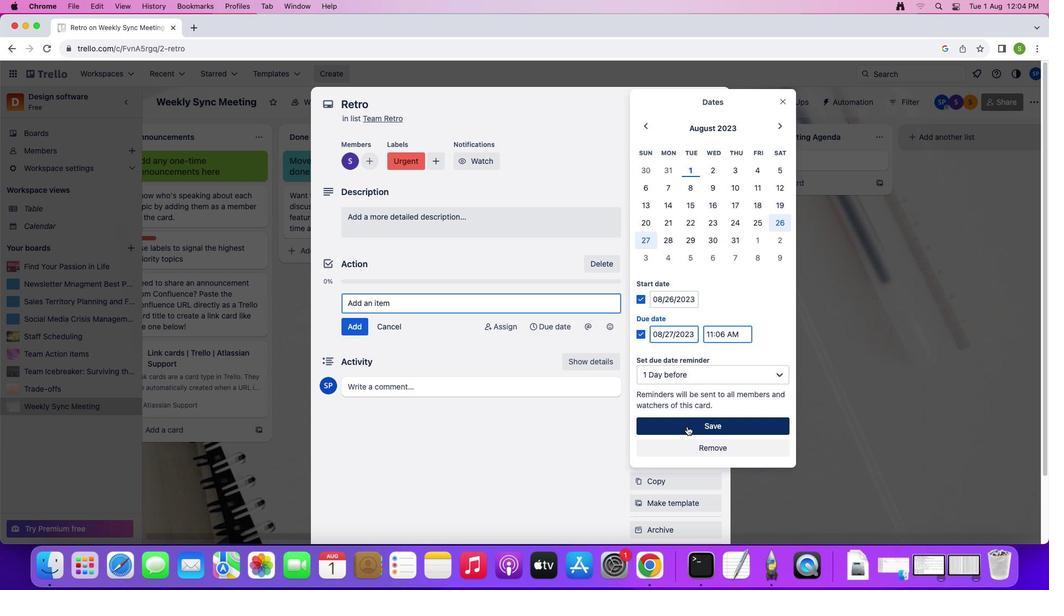 
Action: Mouse moved to (662, 281)
Screenshot: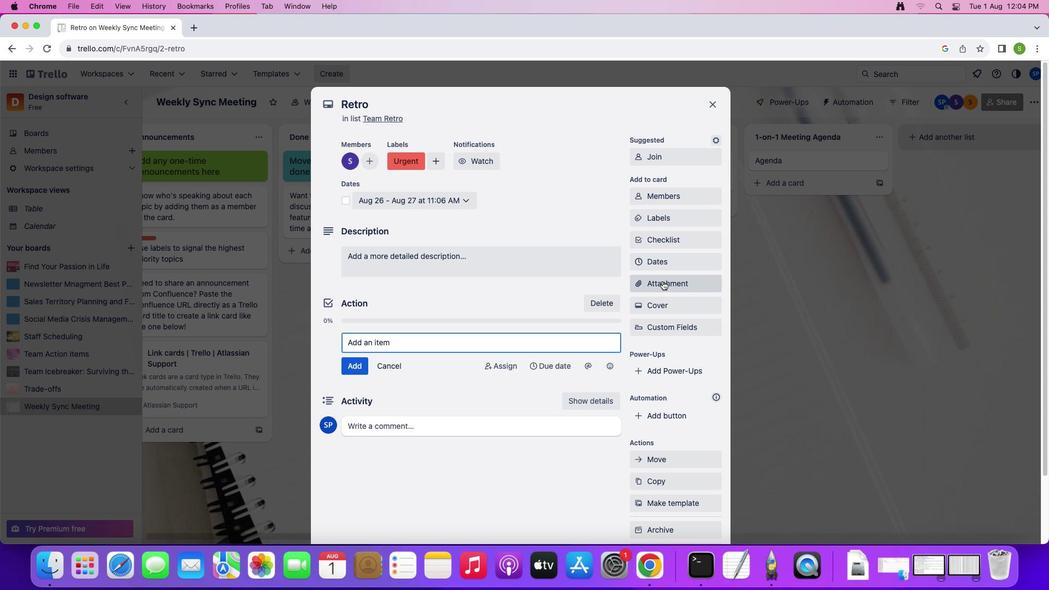 
Action: Mouse pressed left at (662, 281)
Screenshot: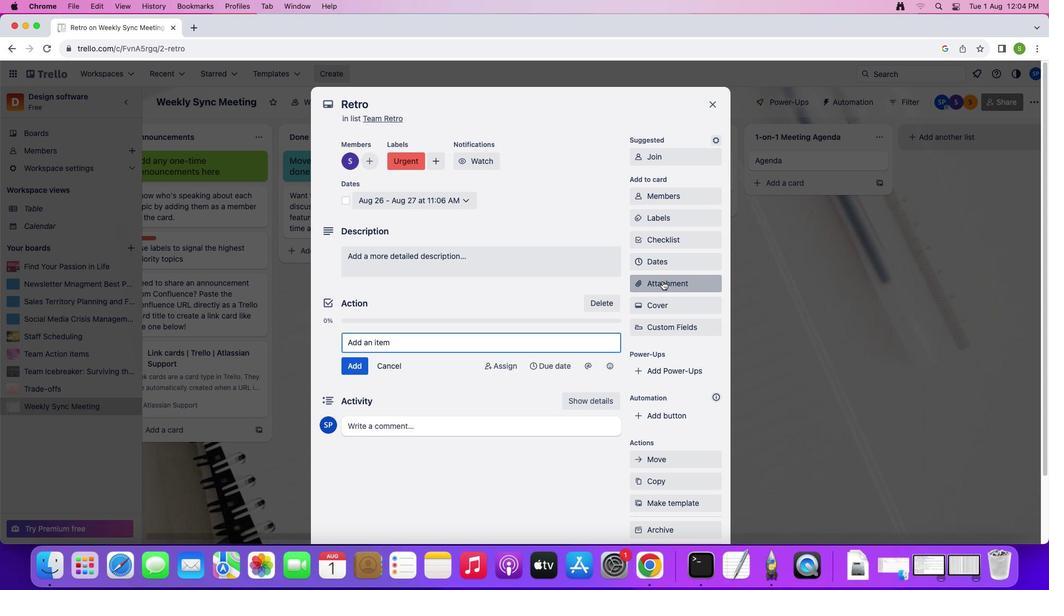 
Action: Mouse moved to (786, 102)
Screenshot: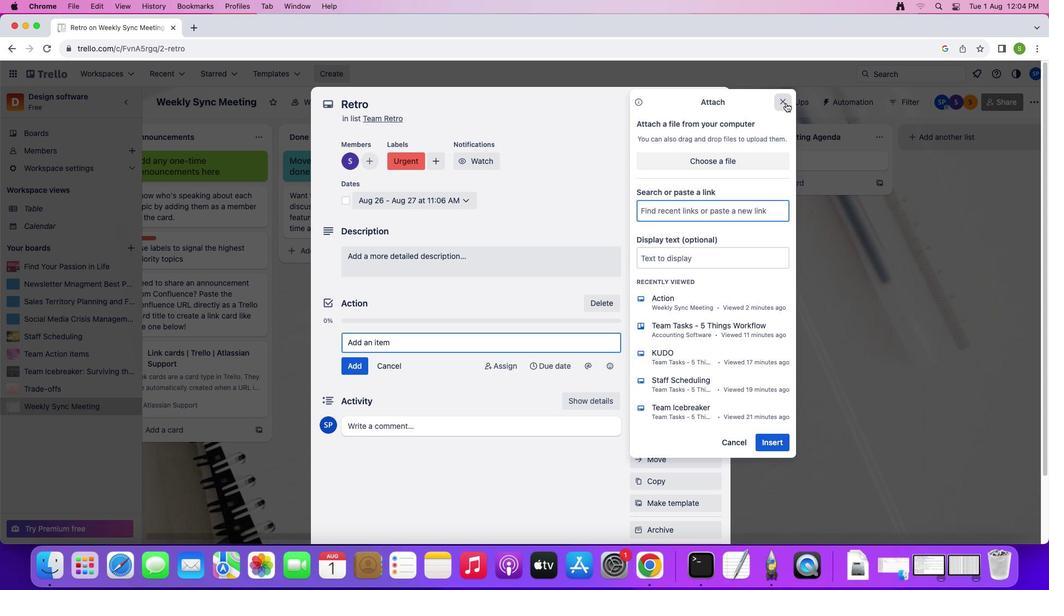 
Action: Mouse pressed left at (786, 102)
Screenshot: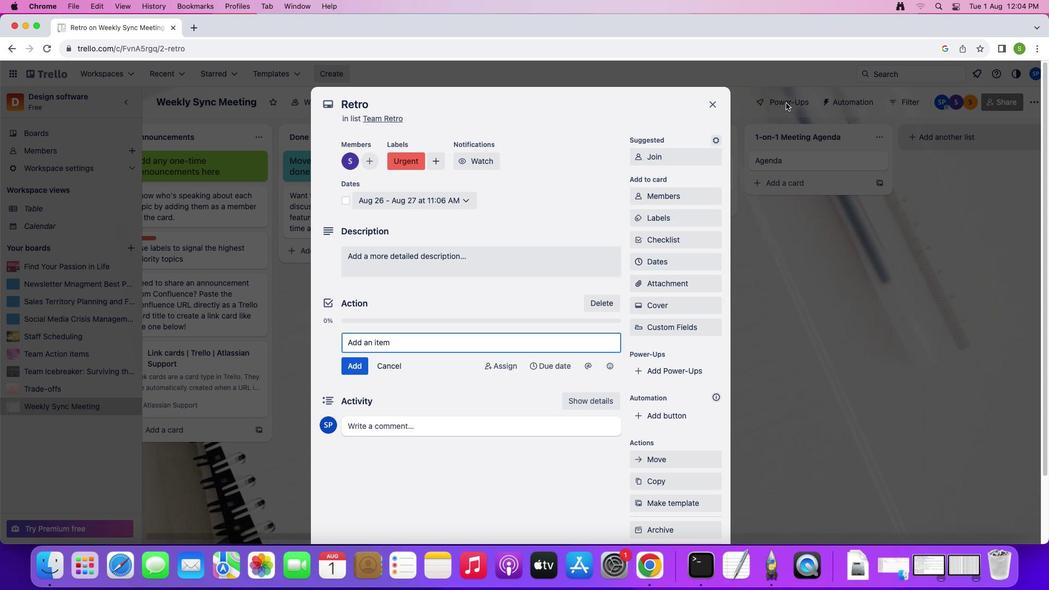 
Action: Mouse moved to (666, 302)
Screenshot: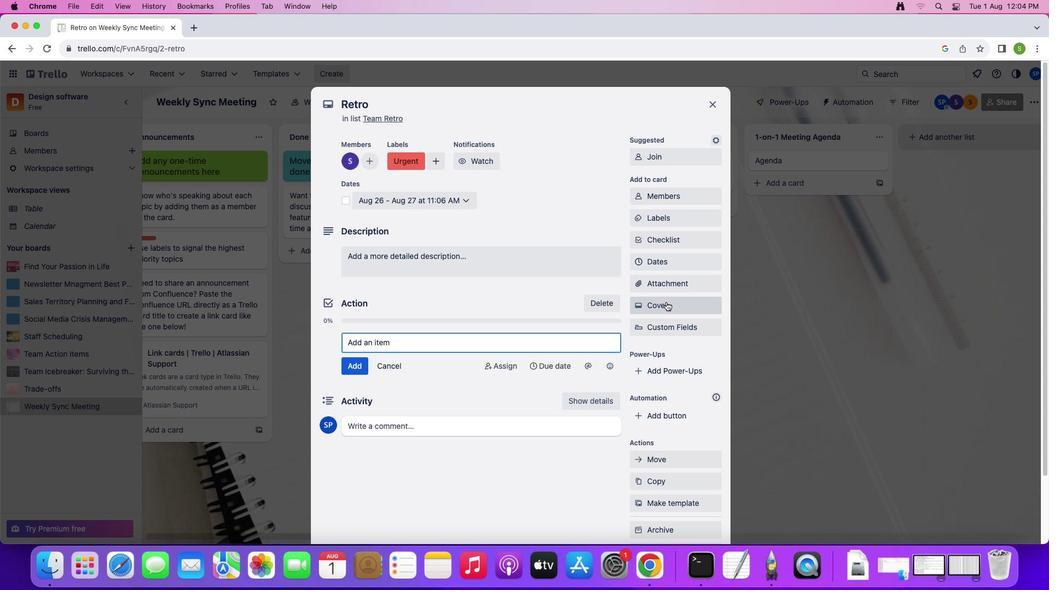 
Action: Mouse pressed left at (666, 302)
Screenshot: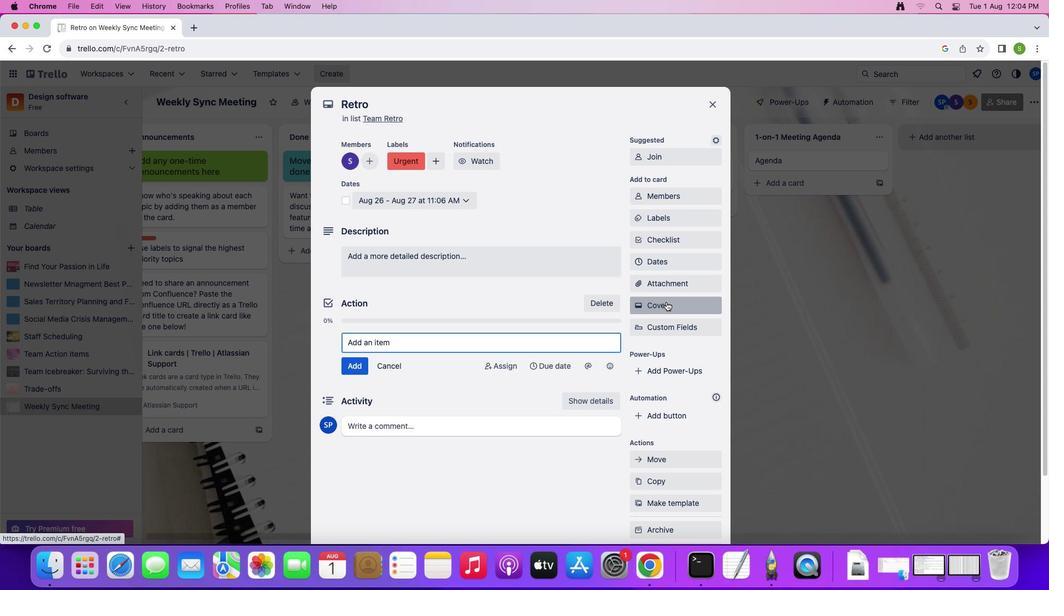 
Action: Mouse moved to (745, 342)
Screenshot: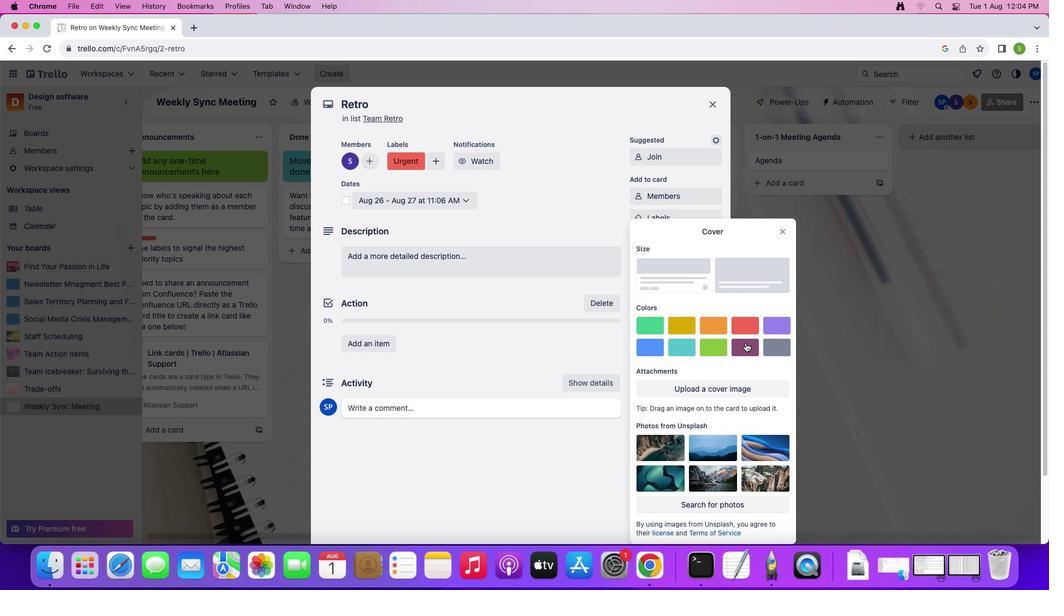 
Action: Mouse pressed left at (745, 342)
Screenshot: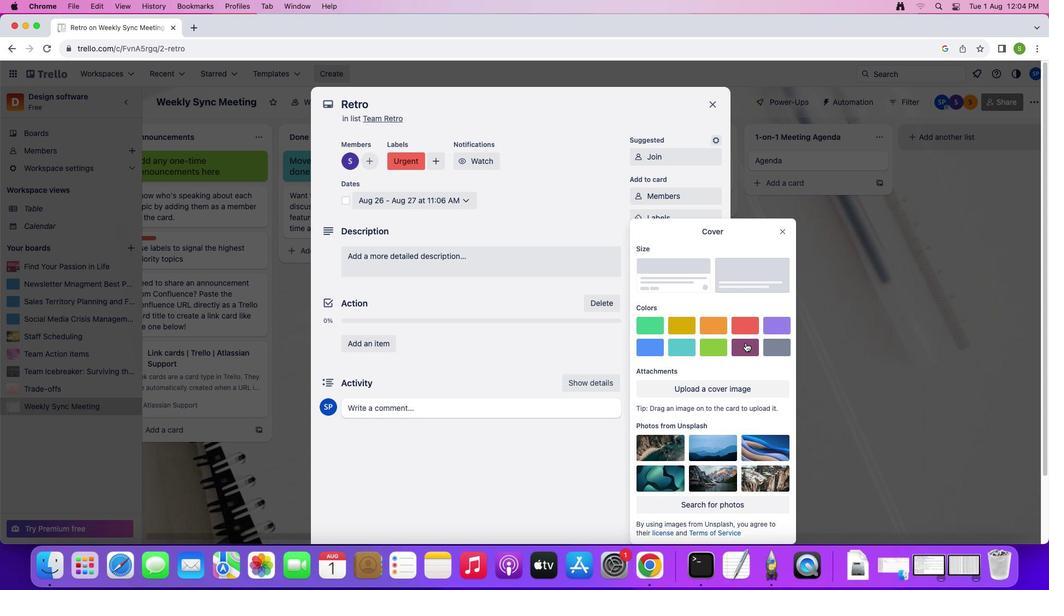 
Action: Mouse moved to (781, 214)
Screenshot: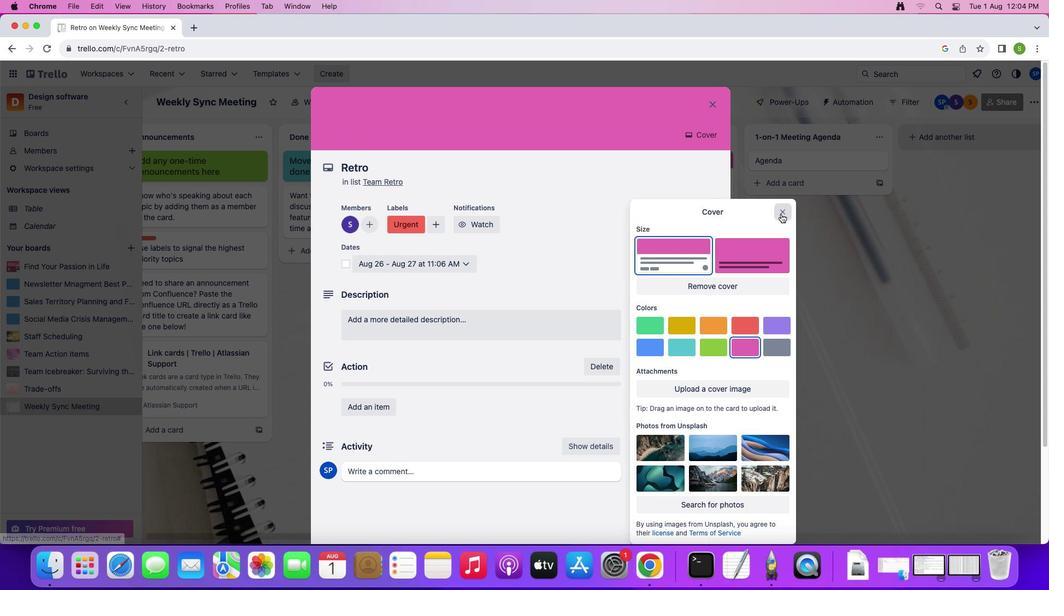 
Action: Mouse pressed left at (781, 214)
Screenshot: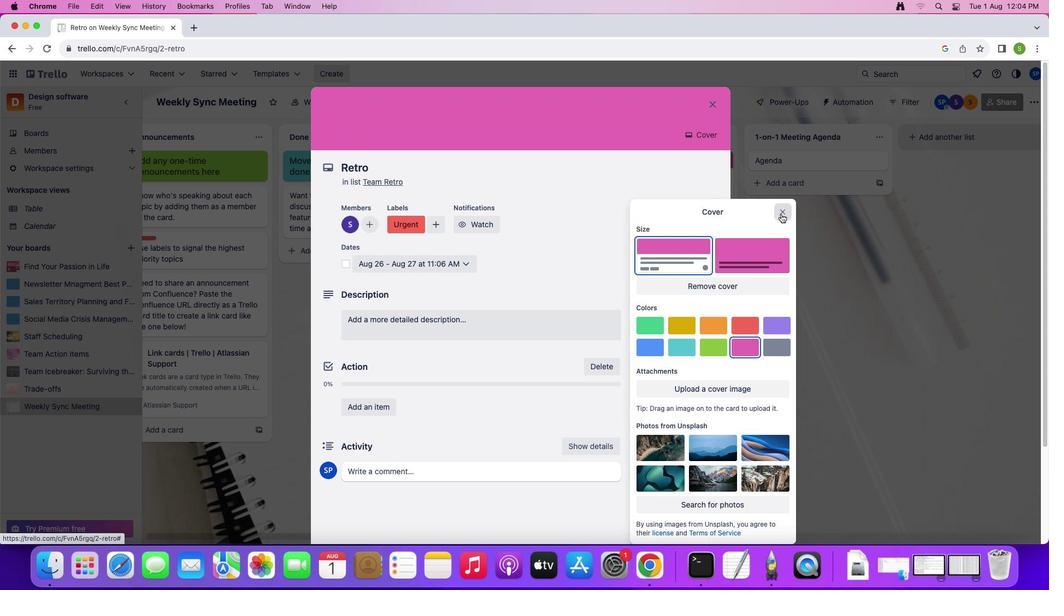 
Action: Mouse moved to (345, 264)
Screenshot: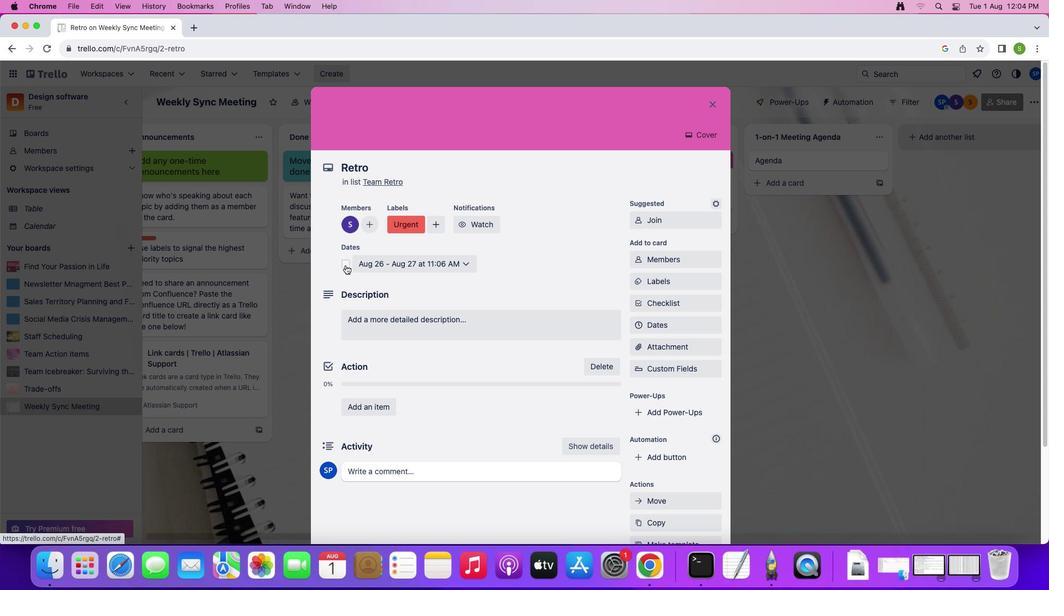 
Action: Mouse pressed left at (345, 264)
Screenshot: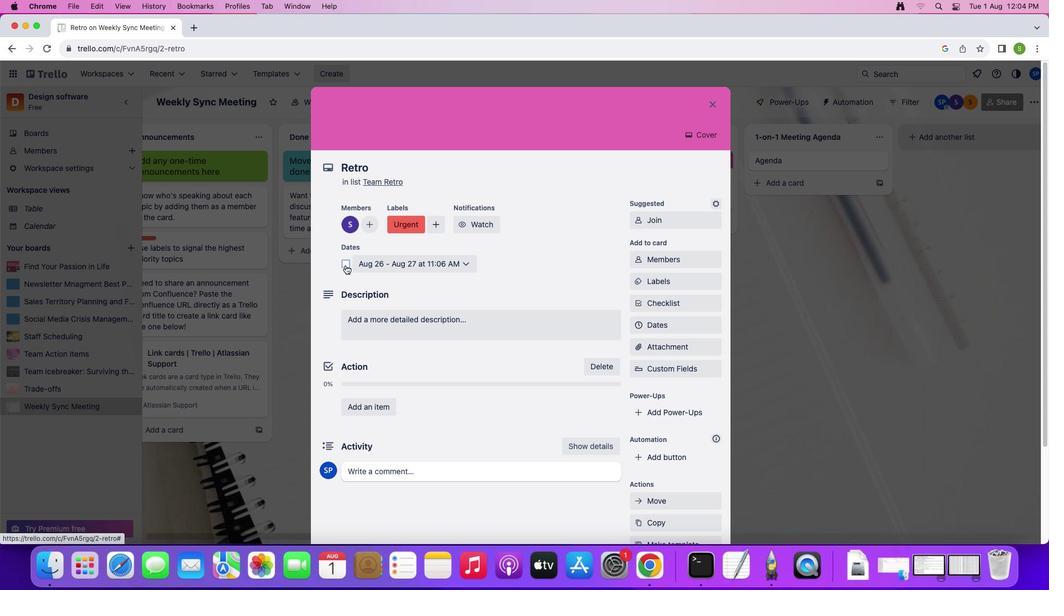 
Action: Mouse moved to (394, 328)
Screenshot: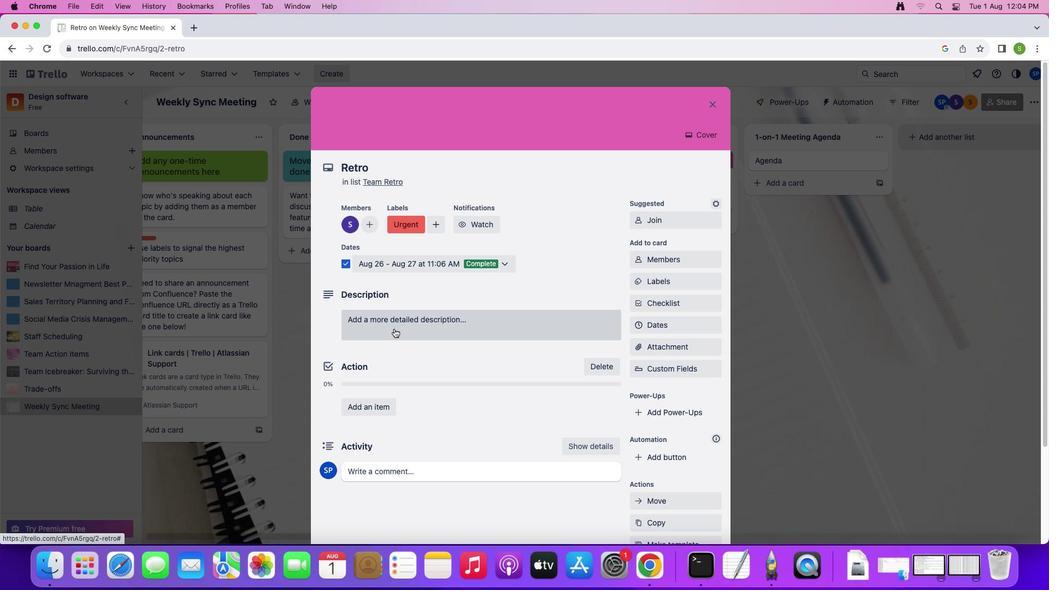 
Action: Mouse pressed left at (394, 328)
Screenshot: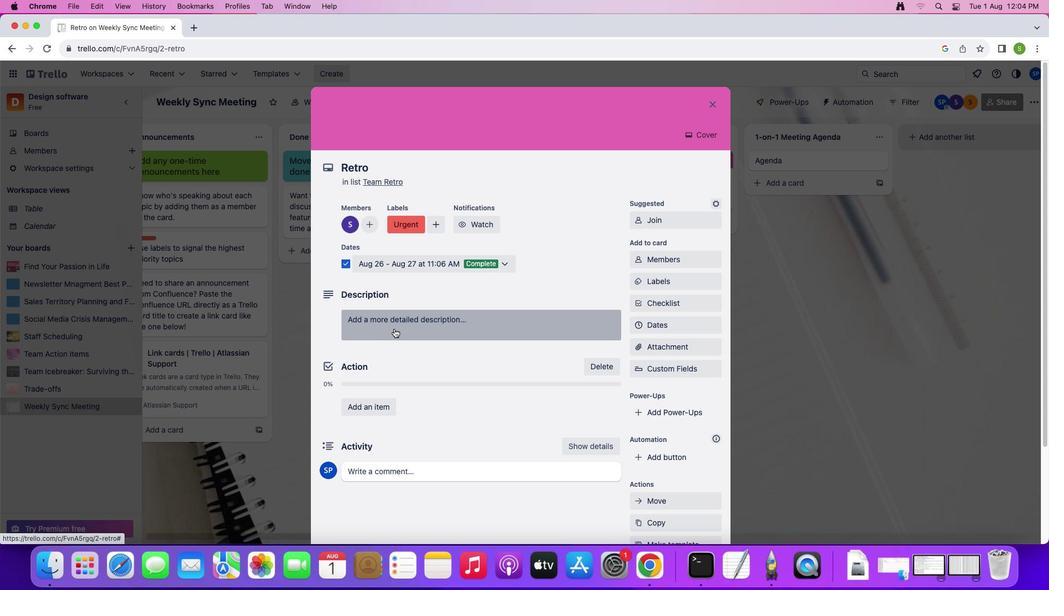 
Action: Mouse moved to (419, 326)
Screenshot: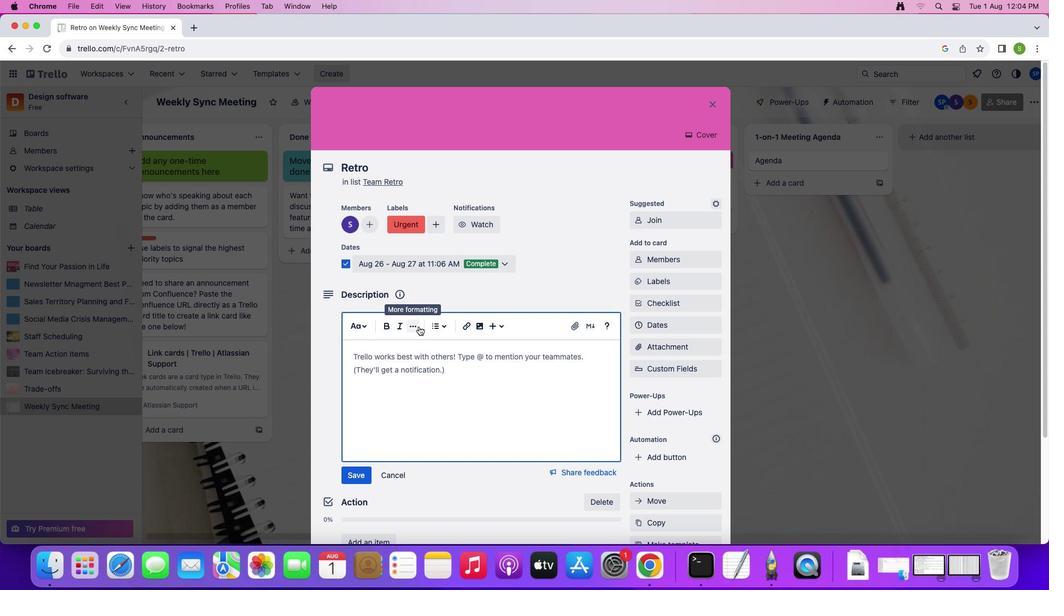 
Action: Key pressed Key.shift'R''u''n'Key.space'a'Key.space't''e''a''m'Key.space'r''e''t''r''o''s''p''e''c''t''i''v''e'Key.space'w''i''t''h'Key.spaceKey.shift'C''o''n''f''l''u''e''n''c''e'Key.spaceKey.shift'a''n''d'Key.spaceKey.shift'T''r''e''l''l''o''.'
Screenshot: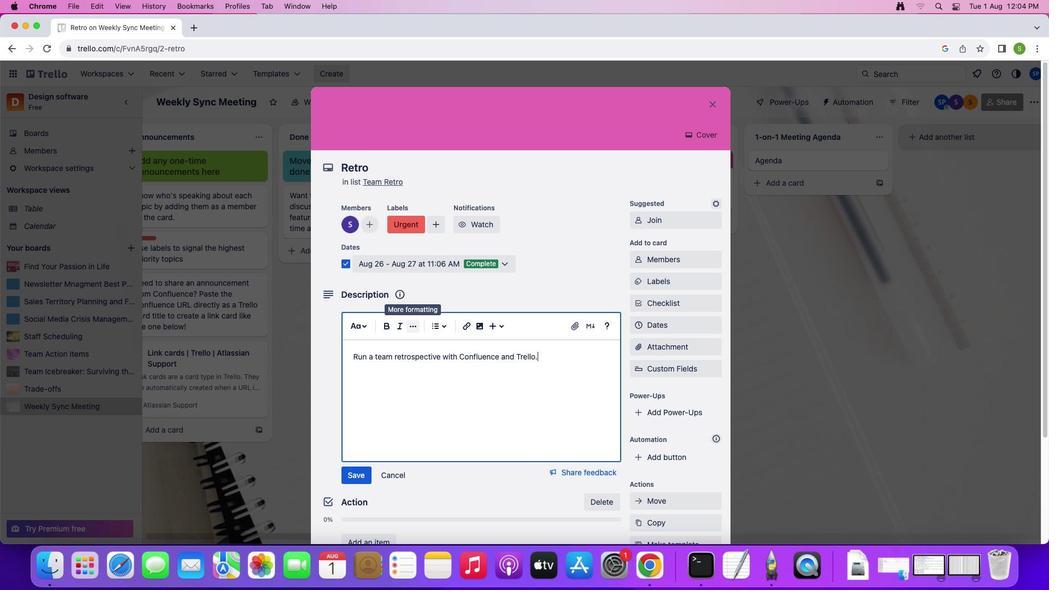 
Action: Mouse moved to (350, 474)
Screenshot: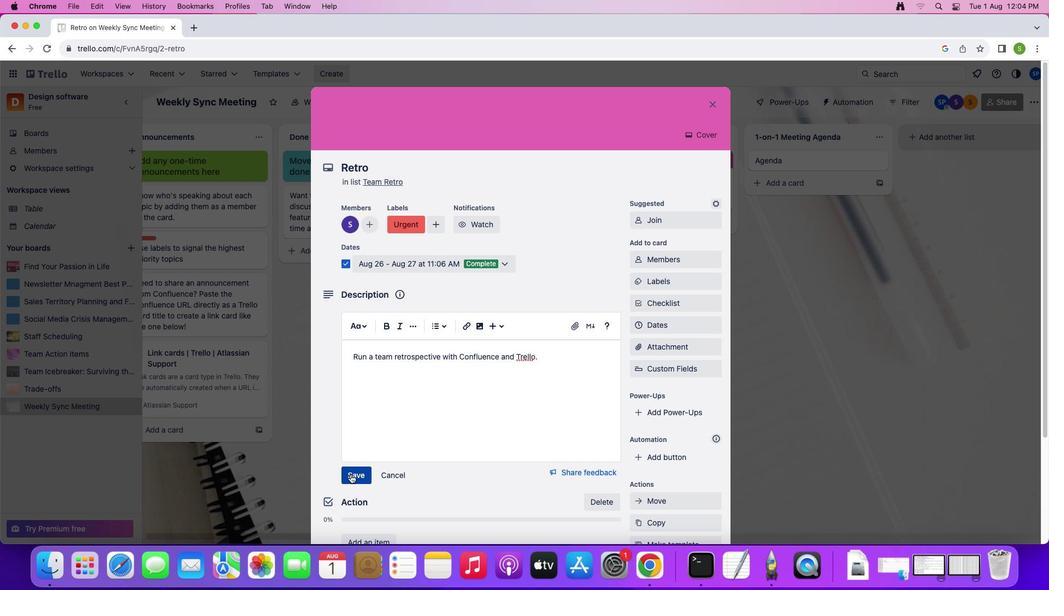 
Action: Mouse pressed left at (350, 474)
Screenshot: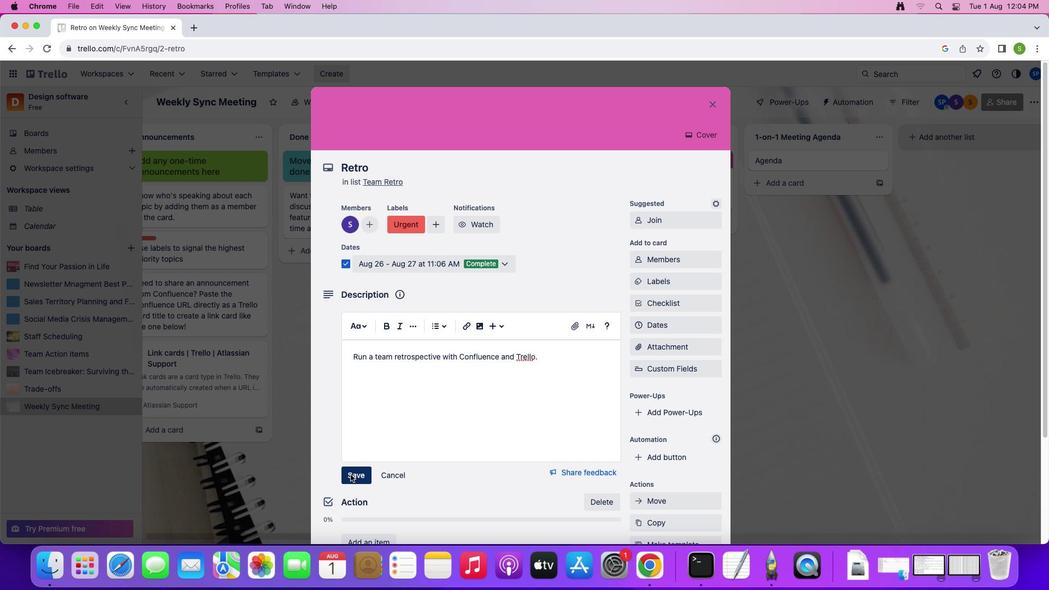 
Action: Mouse moved to (376, 456)
Screenshot: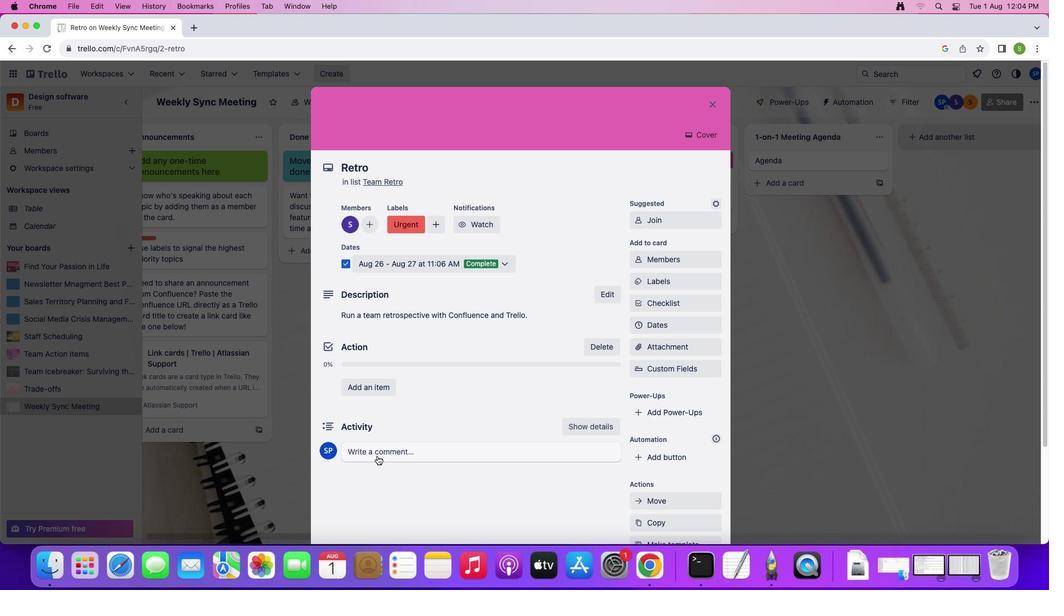 
Action: Mouse pressed left at (376, 456)
Screenshot: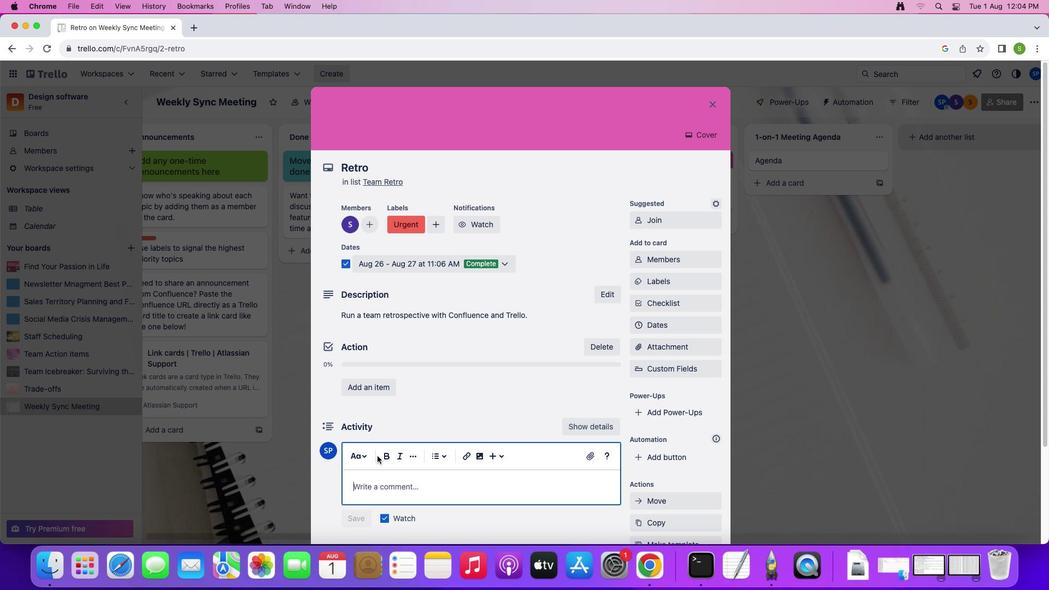 
Action: Mouse moved to (503, 403)
Screenshot: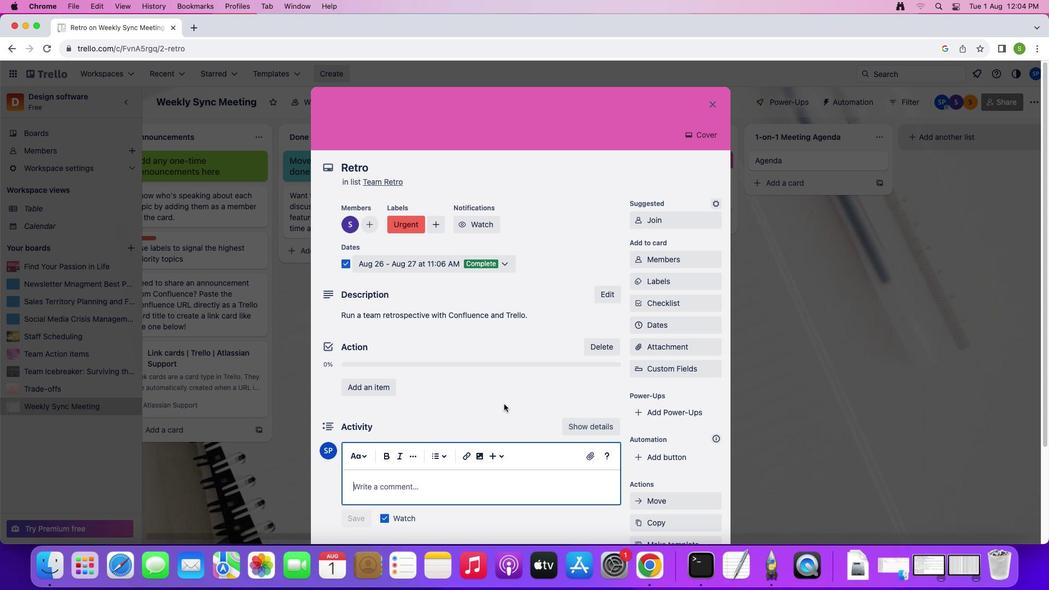 
Action: Key pressed Key.shift'T''e''a''m'Key.spaceKey.shift'A''c''t''i''n'Key.backspace'o''n'
Screenshot: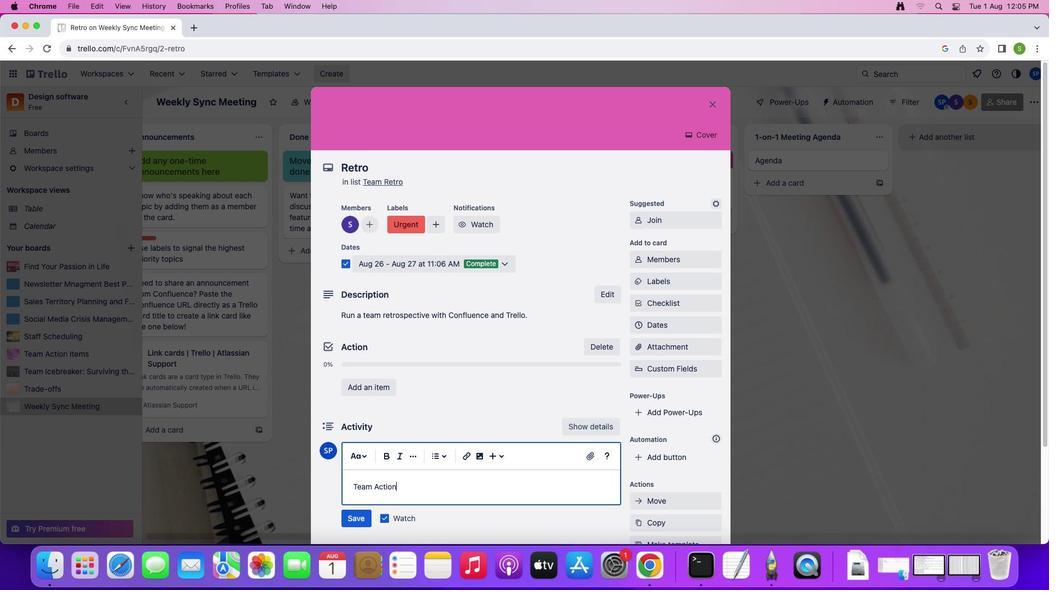 
Action: Mouse moved to (357, 516)
Screenshot: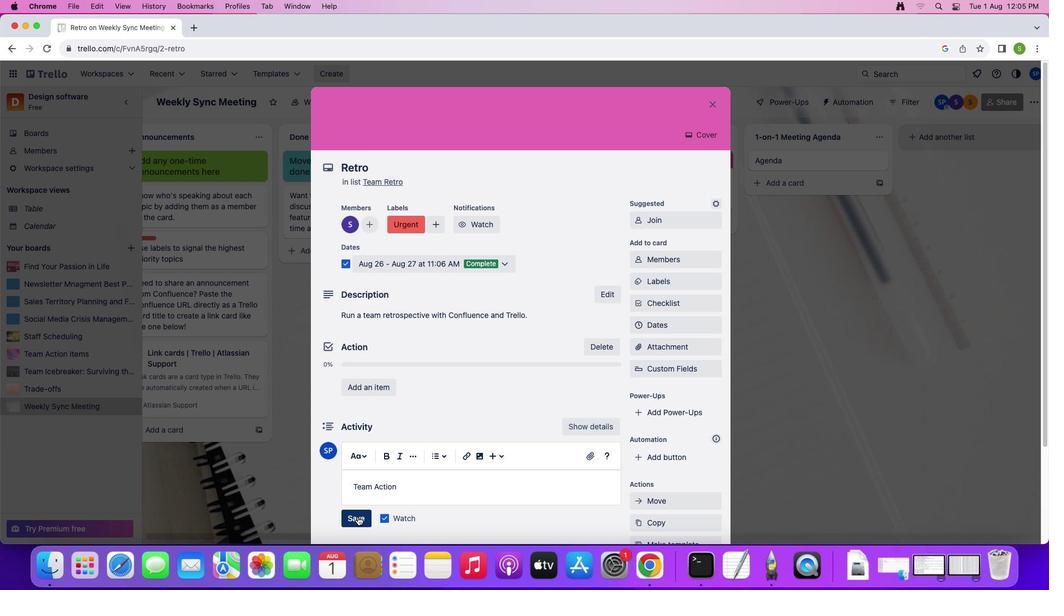 
Action: Mouse pressed left at (357, 516)
Screenshot: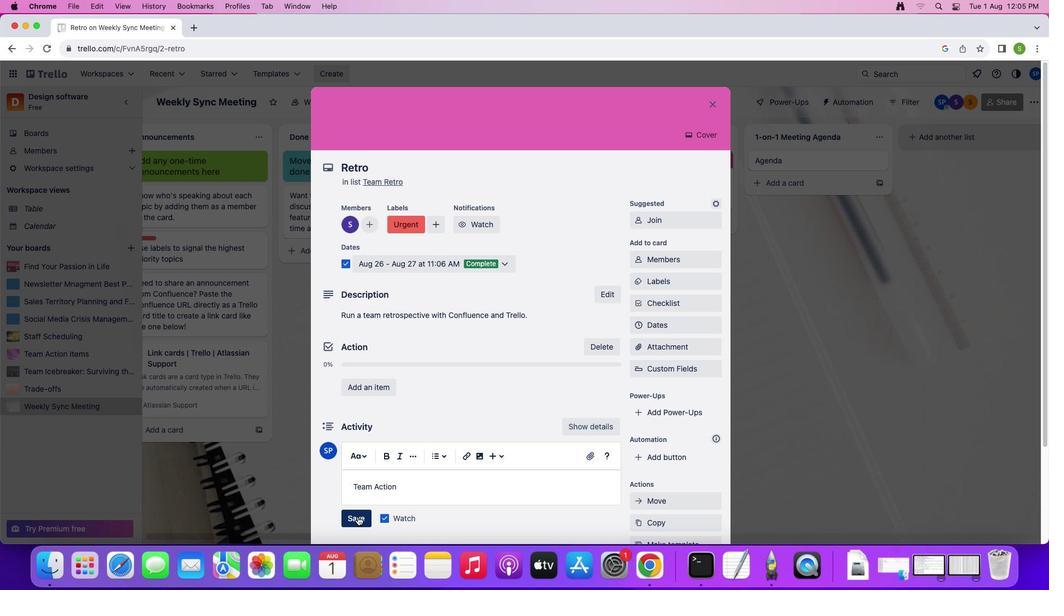 
Action: Mouse moved to (715, 107)
Screenshot: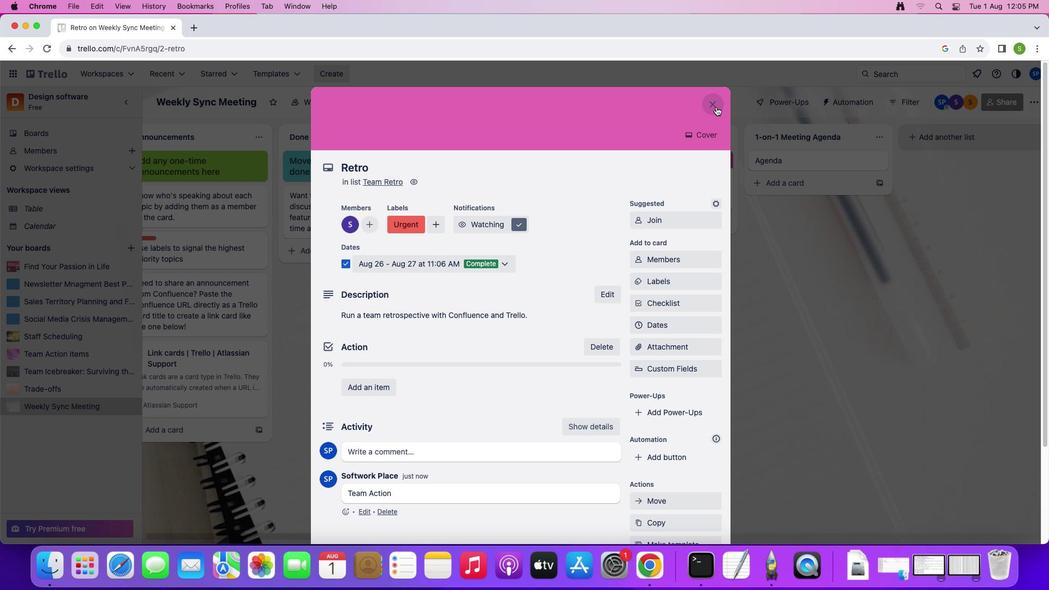 
Action: Mouse pressed left at (715, 107)
Screenshot: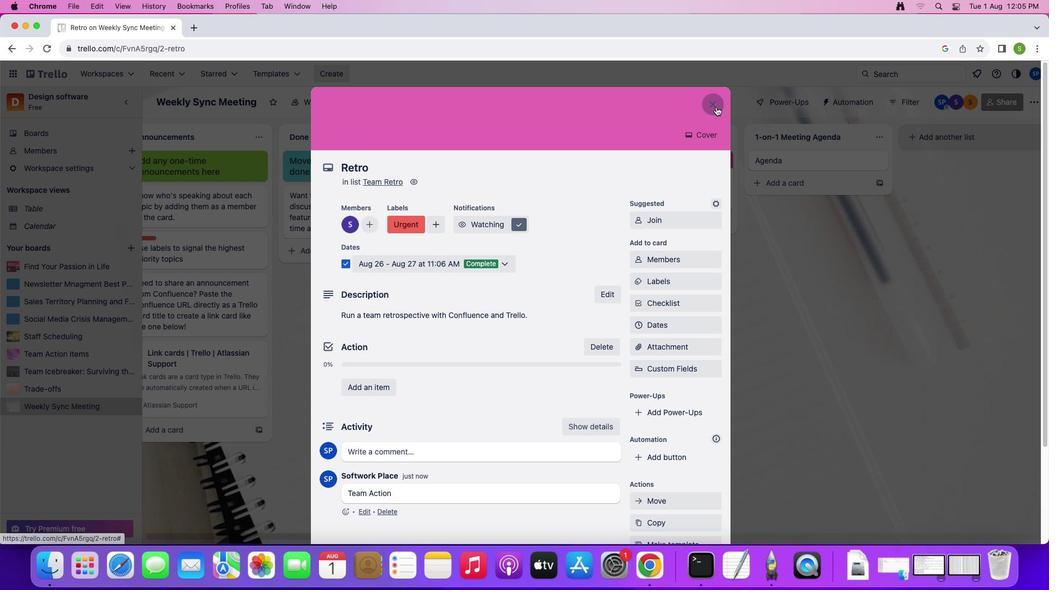 
Action: Mouse moved to (811, 163)
Screenshot: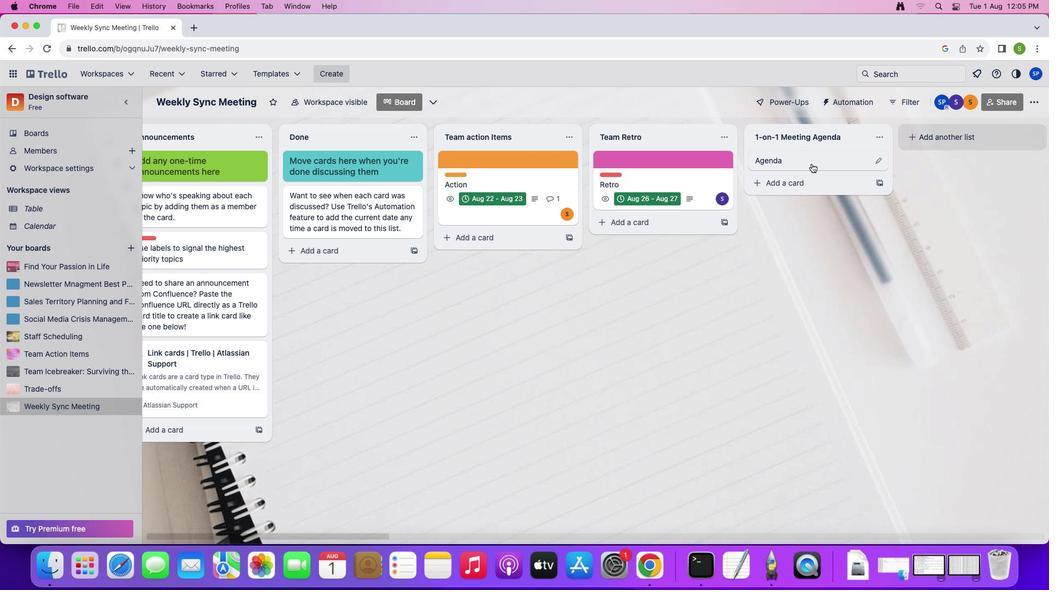 
Action: Mouse pressed left at (811, 163)
Screenshot: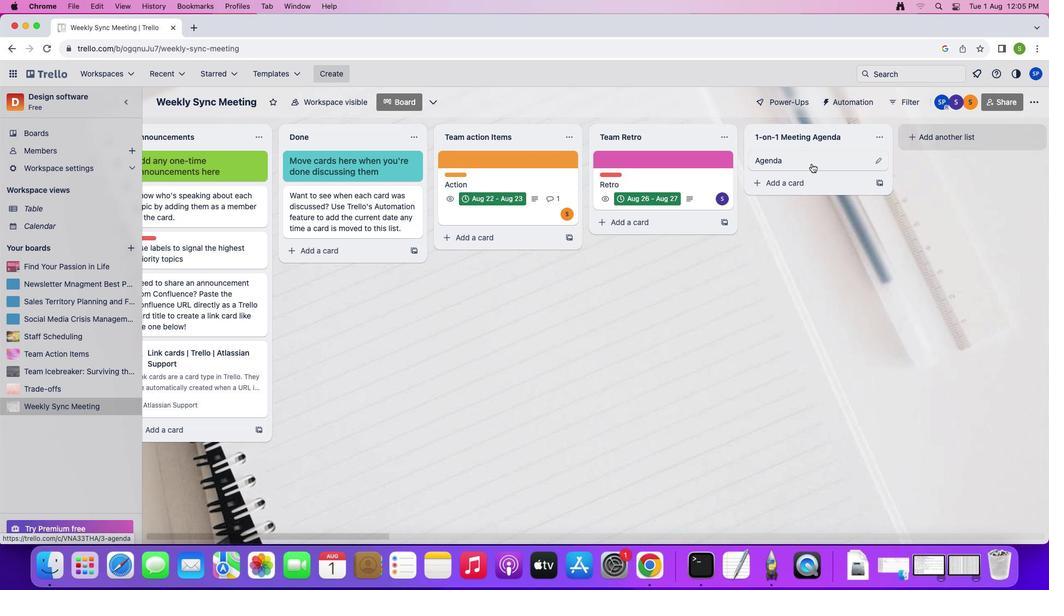 
Action: Mouse moved to (651, 192)
Screenshot: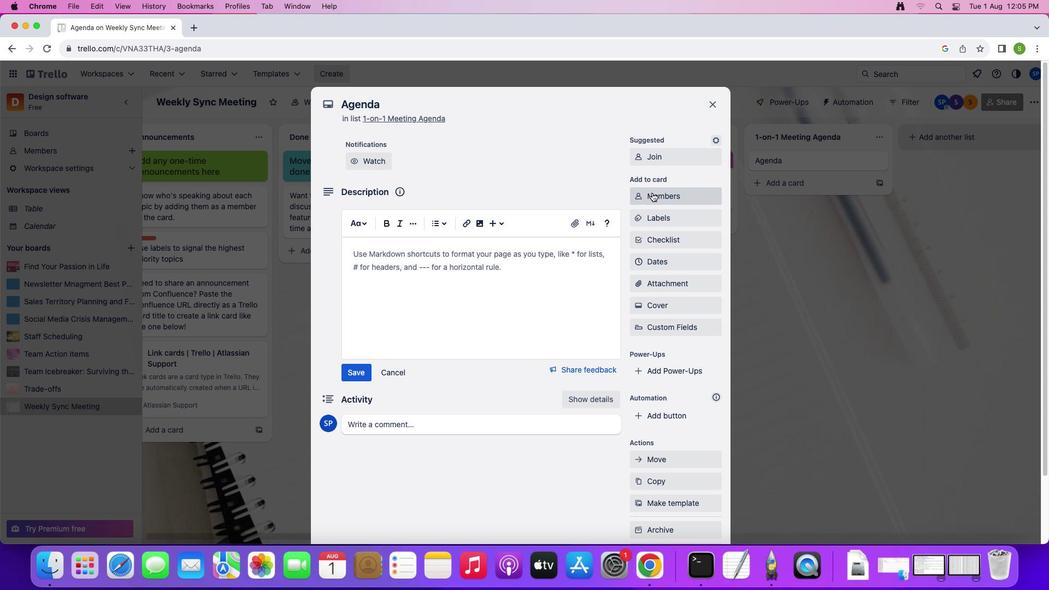 
Action: Mouse pressed left at (651, 192)
Screenshot: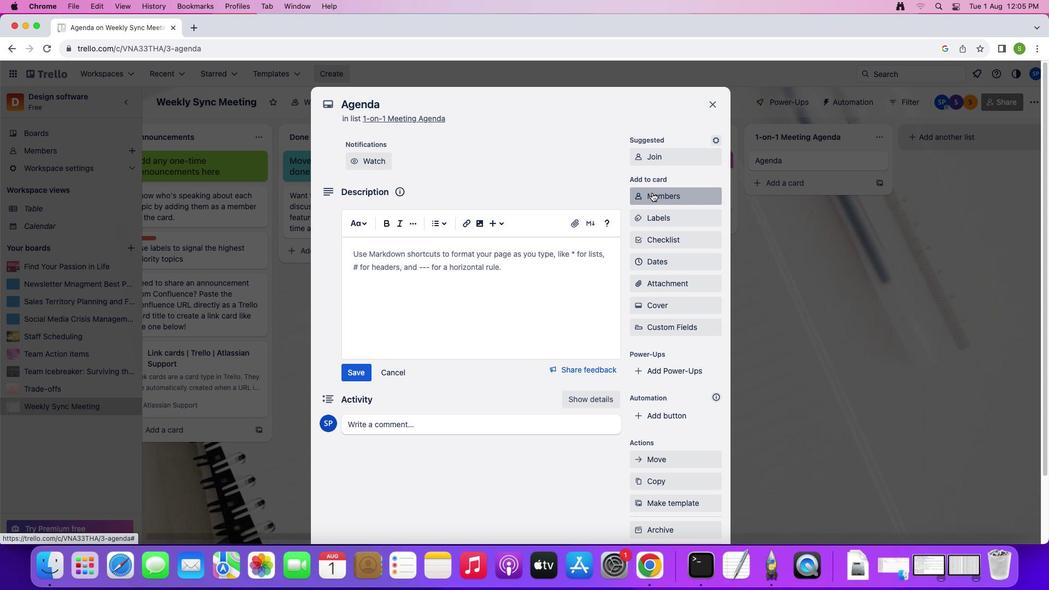 
Action: Mouse moved to (681, 215)
Screenshot: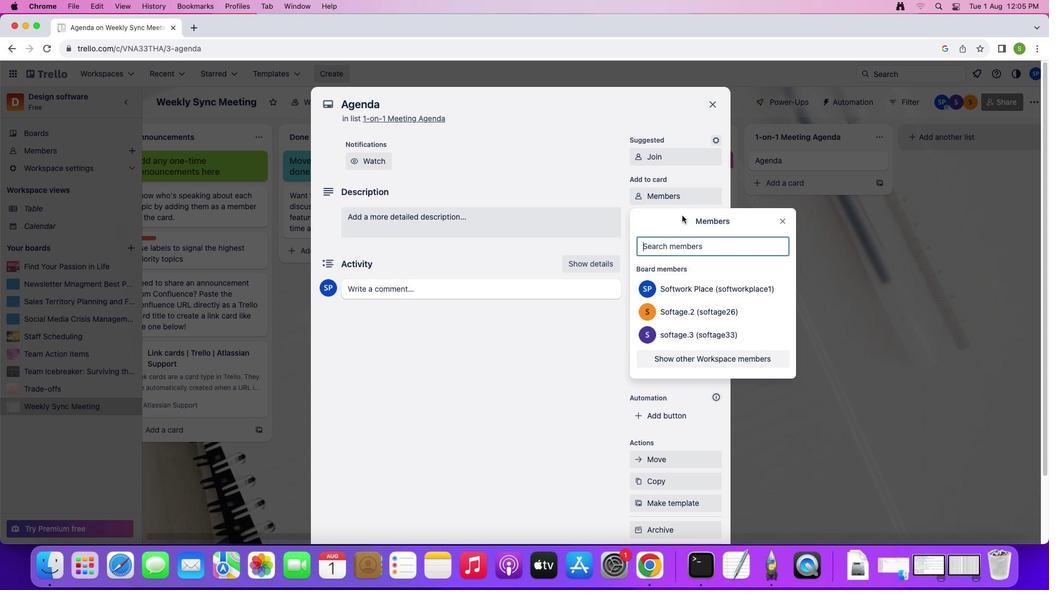 
Action: Key pressed 's''o''f''t''a''g''e''.''1'Key.shift'@''s''o''f''t''a''g''e''.''n''e''t'
Screenshot: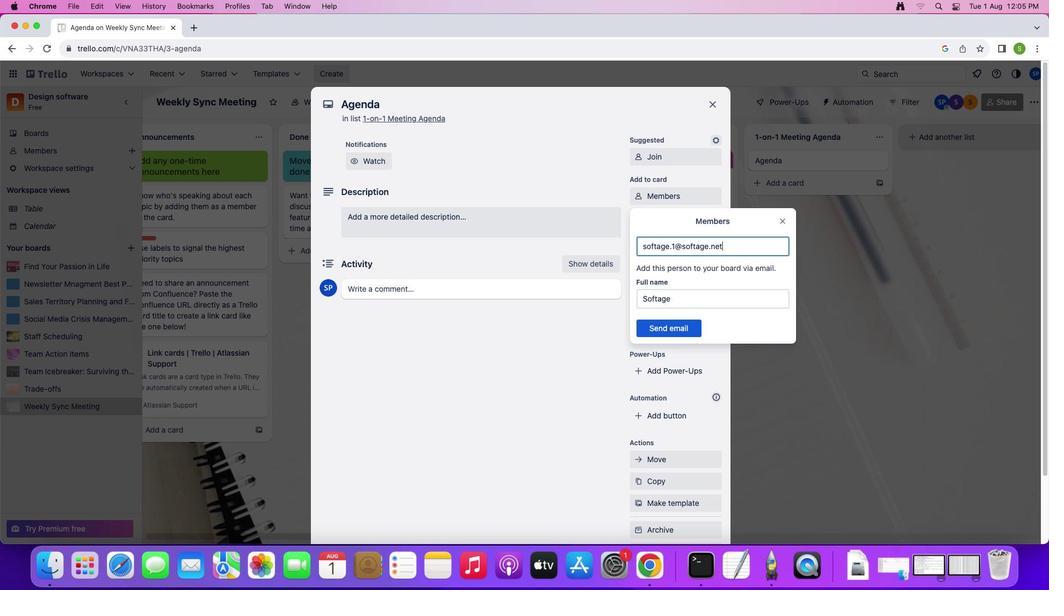 
Action: Mouse moved to (660, 332)
Screenshot: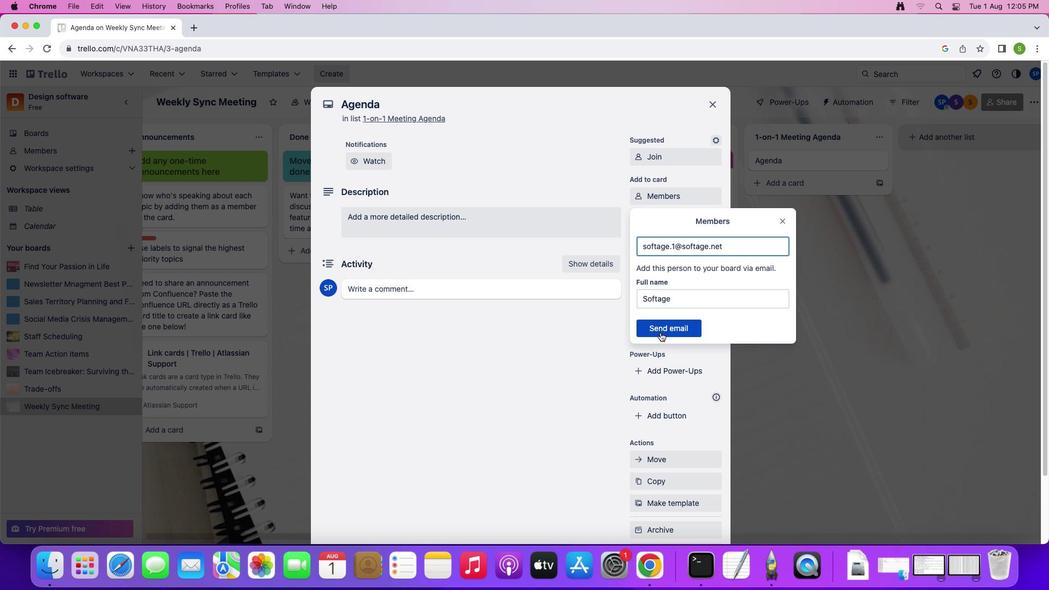 
Action: Mouse pressed left at (660, 332)
Screenshot: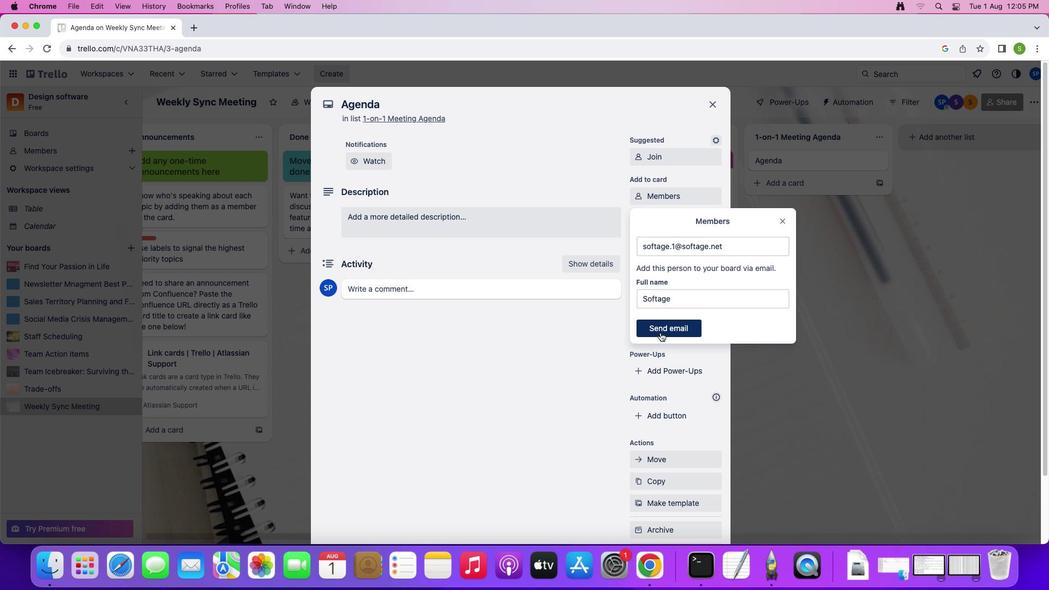 
Action: Mouse moved to (675, 216)
Screenshot: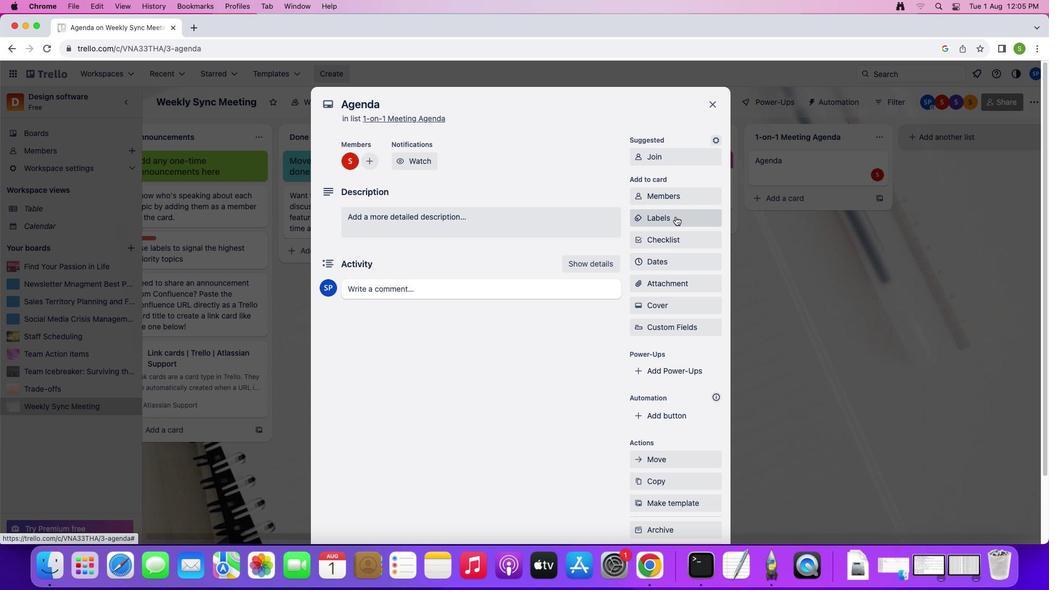 
Action: Mouse pressed left at (675, 216)
Screenshot: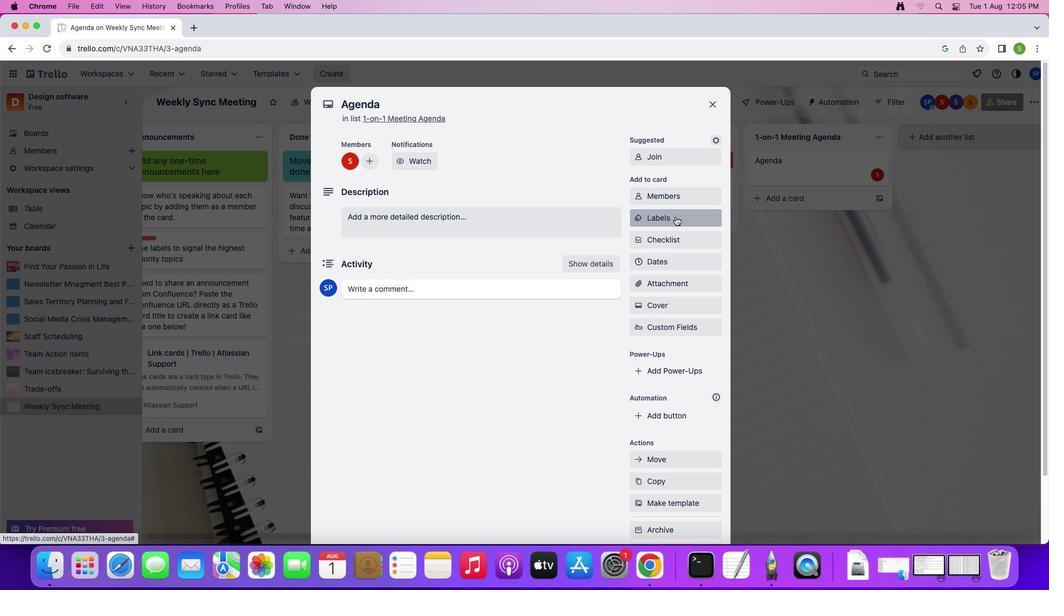 
Action: Mouse moved to (694, 378)
Screenshot: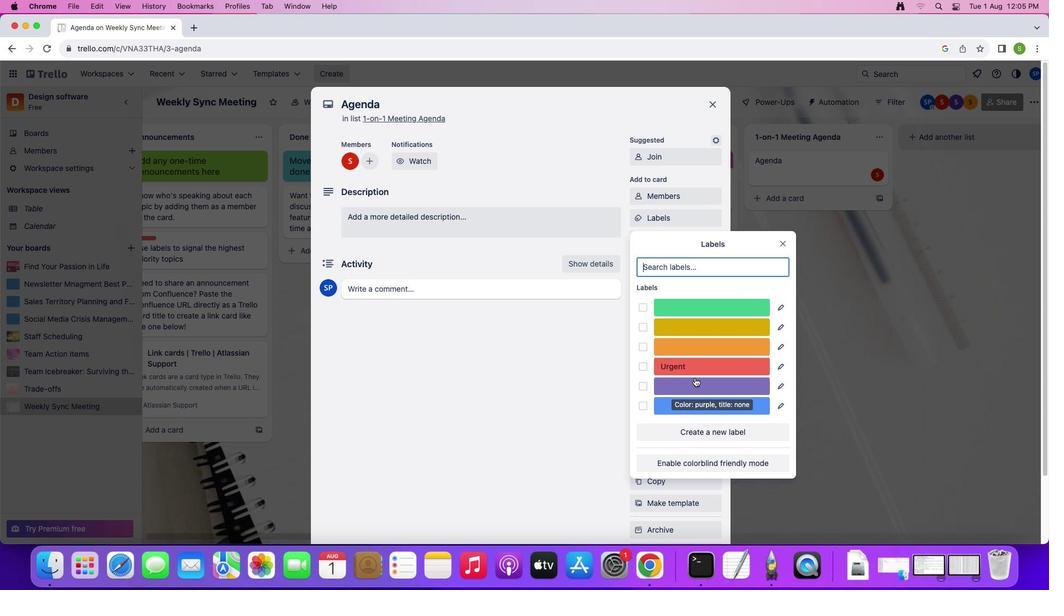
Action: Mouse pressed left at (694, 378)
Screenshot: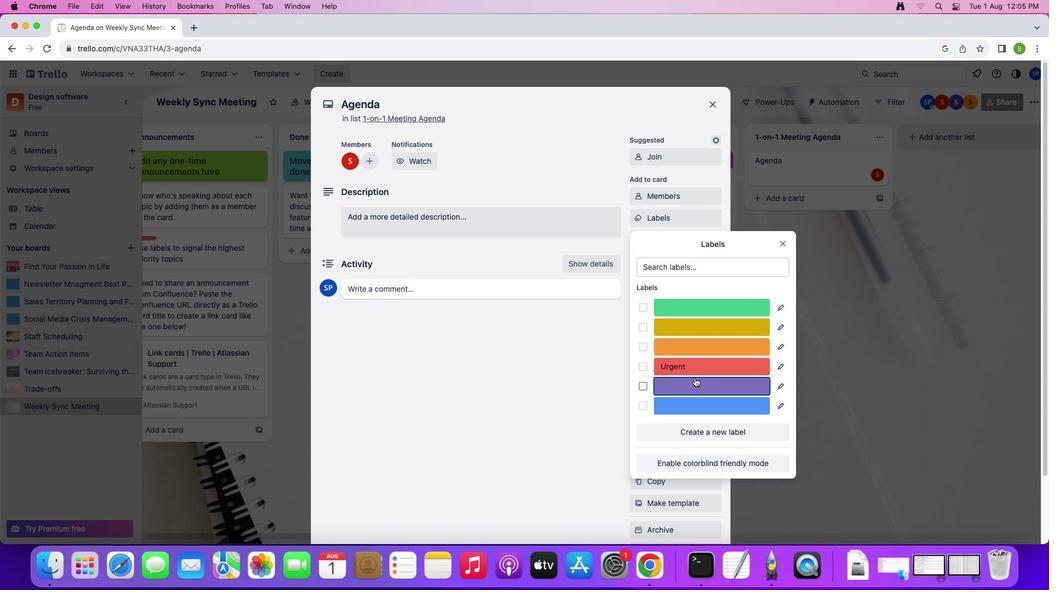 
Action: Mouse moved to (789, 245)
Screenshot: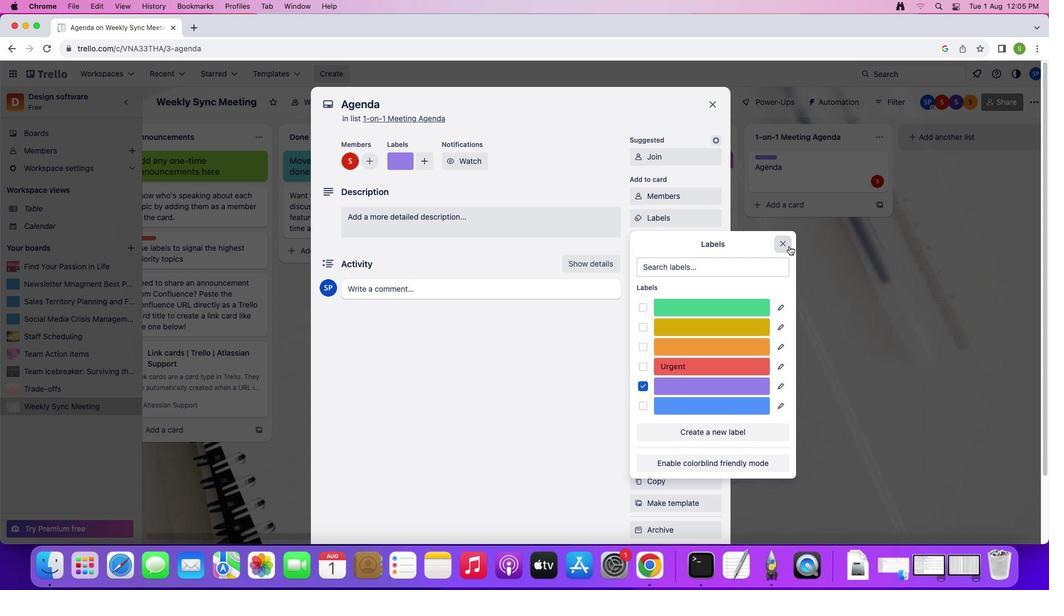 
Action: Mouse pressed left at (789, 245)
Screenshot: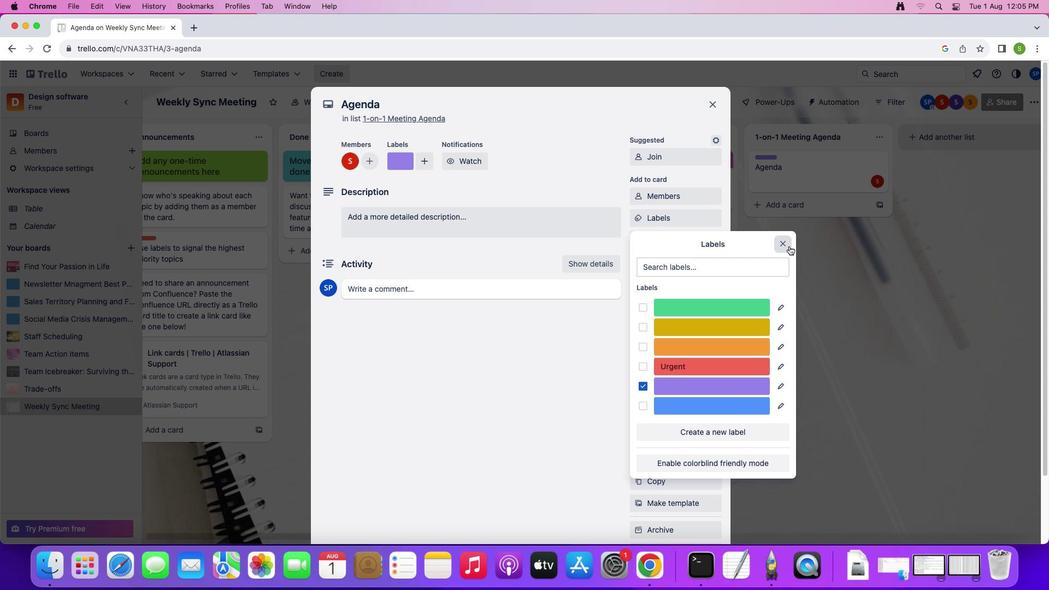 
Action: Mouse moved to (663, 239)
Screenshot: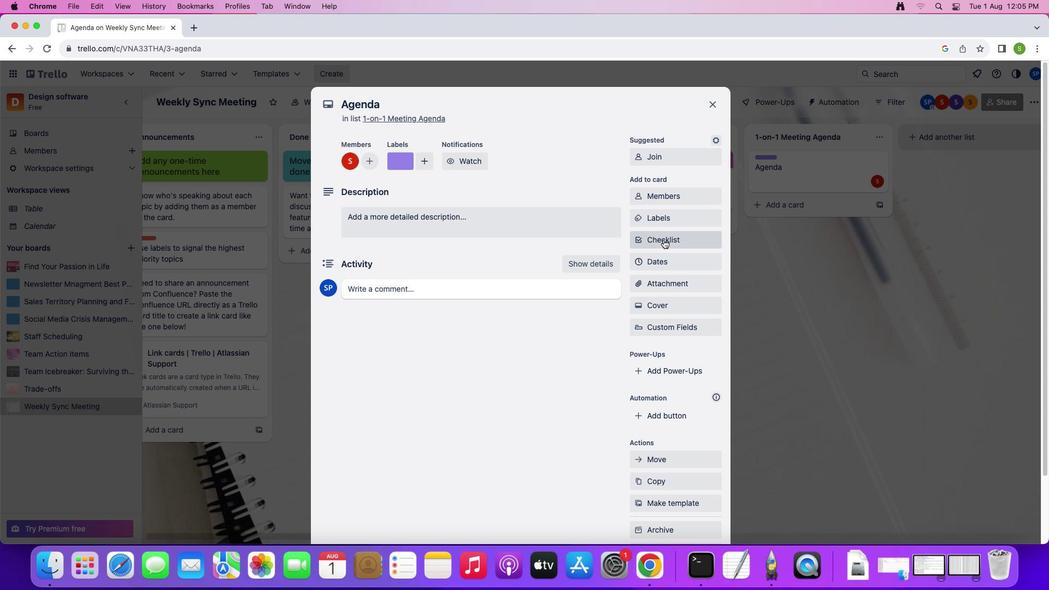 
Action: Mouse pressed left at (663, 239)
Screenshot: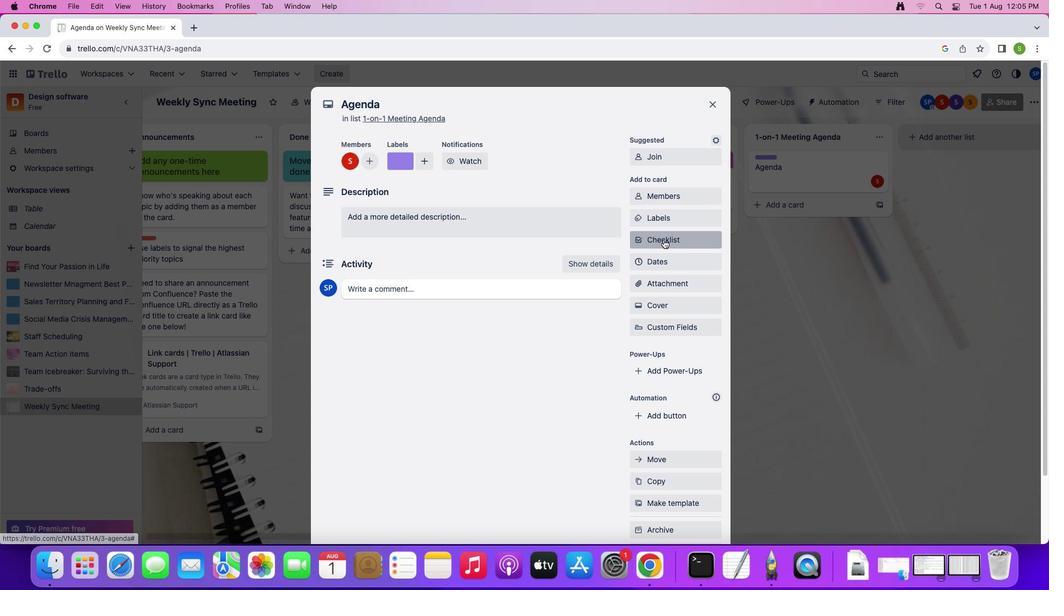 
Action: Mouse moved to (709, 303)
Screenshot: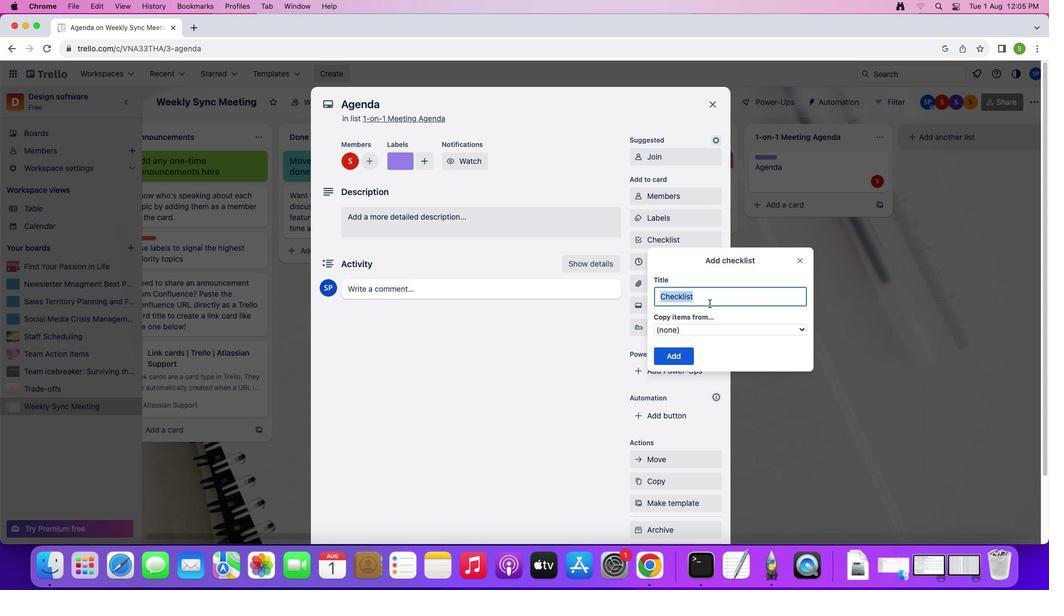 
Action: Key pressed Key.shift'A''g''e''n''d''a'
Screenshot: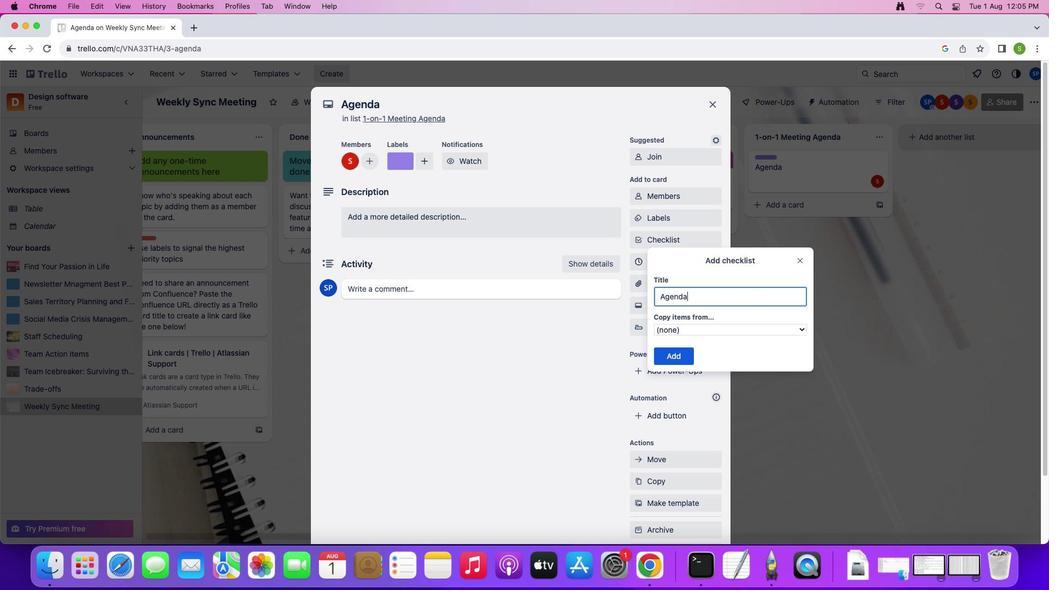 
Action: Mouse moved to (683, 355)
Screenshot: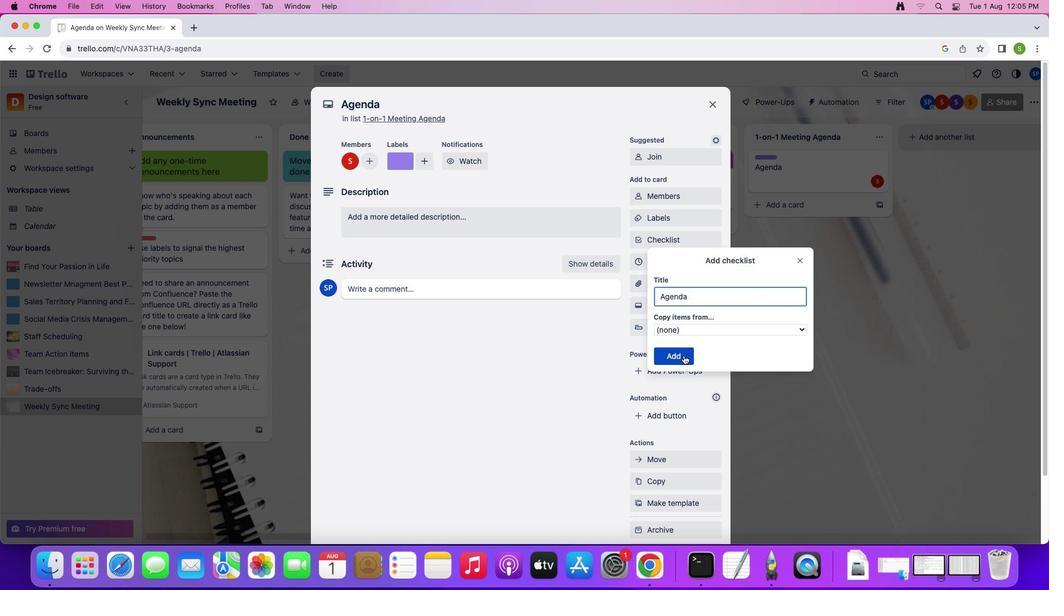 
Action: Mouse pressed left at (683, 355)
Screenshot: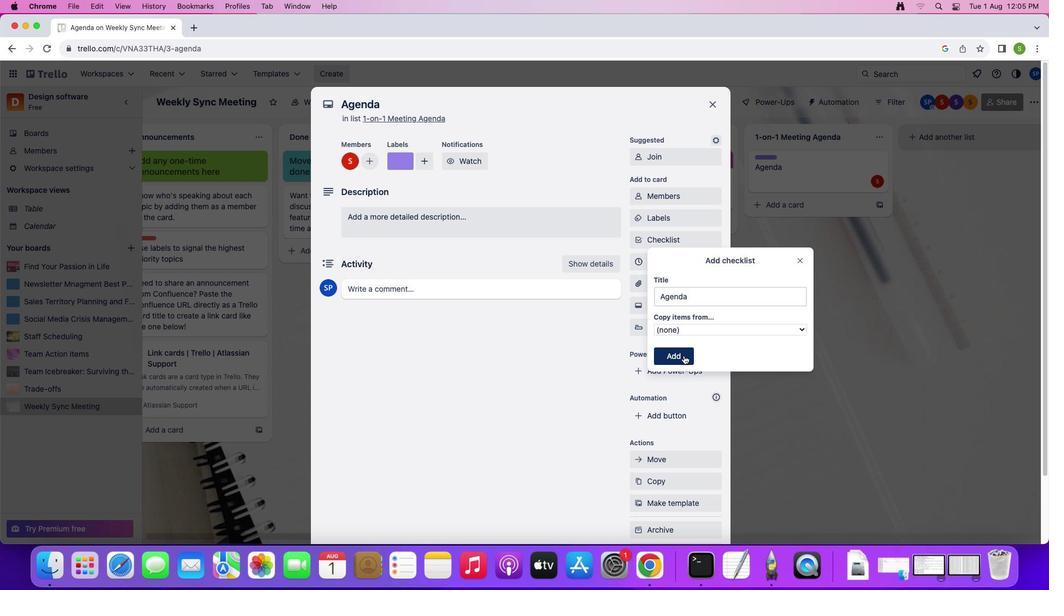 
Action: Mouse moved to (668, 240)
Screenshot: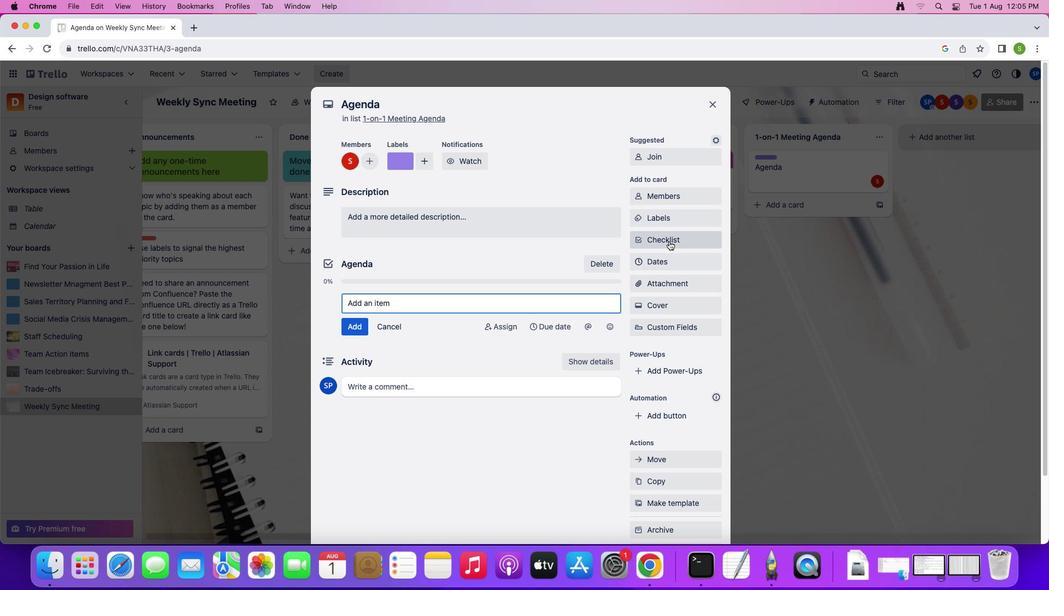 
Action: Mouse pressed left at (668, 240)
Screenshot: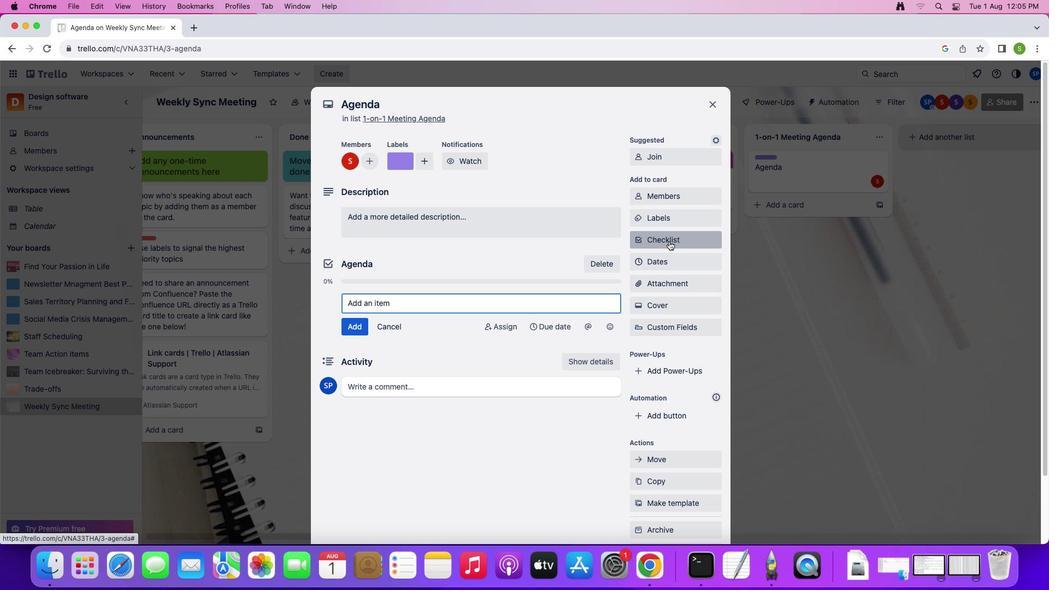 
Action: Mouse moved to (800, 260)
Screenshot: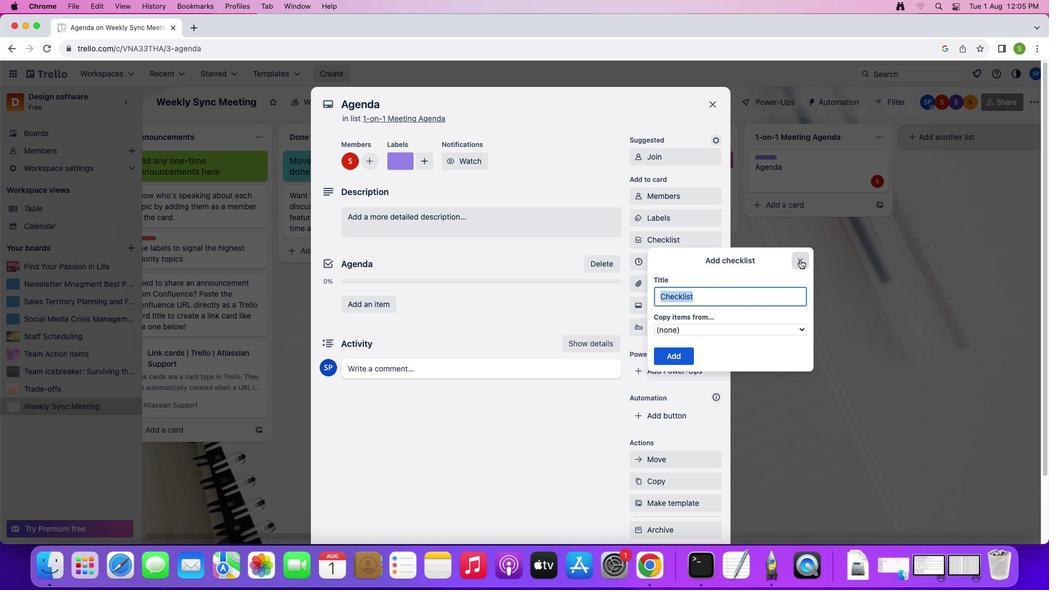 
Action: Mouse pressed left at (800, 260)
Screenshot: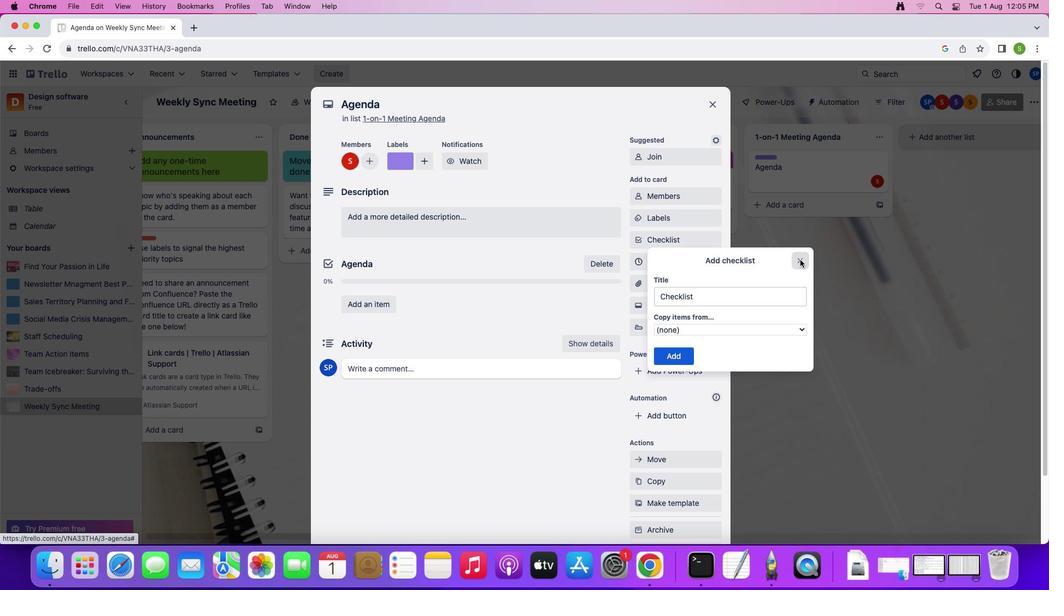 
Action: Mouse moved to (688, 265)
Screenshot: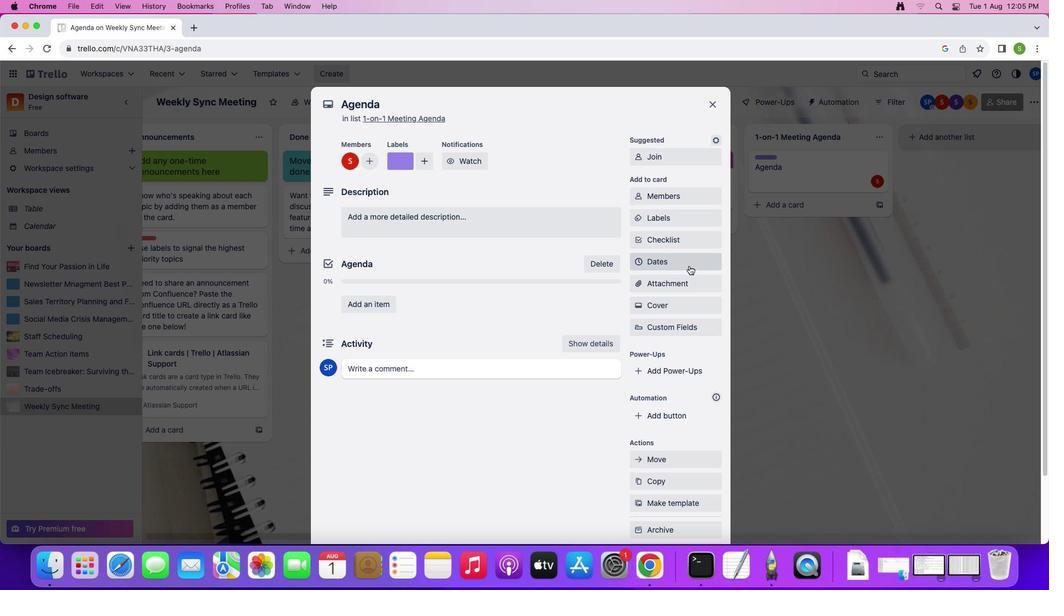 
Action: Mouse pressed left at (688, 265)
Screenshot: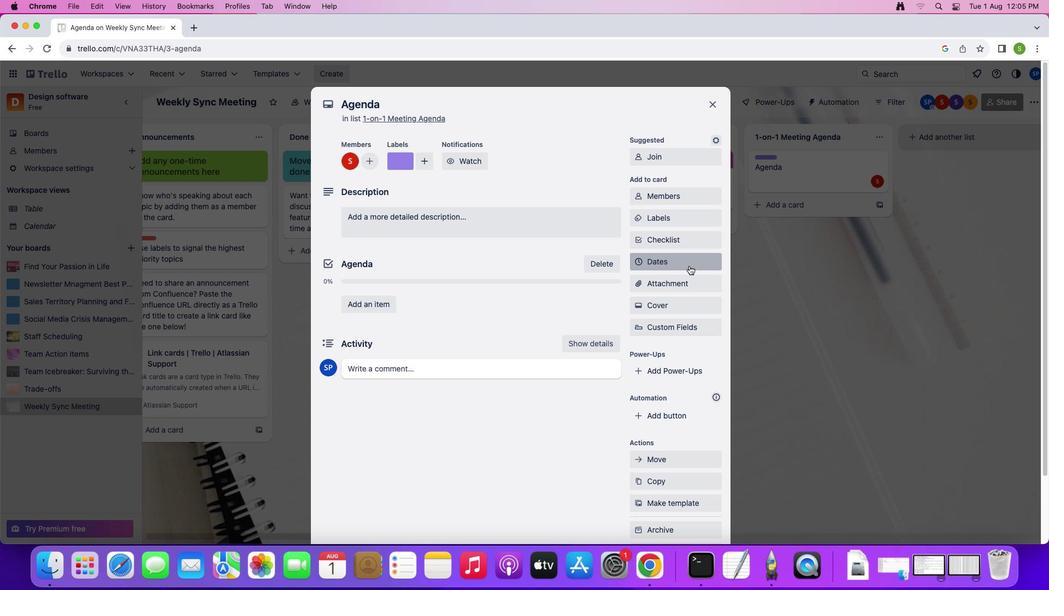 
Action: Mouse moved to (727, 239)
Screenshot: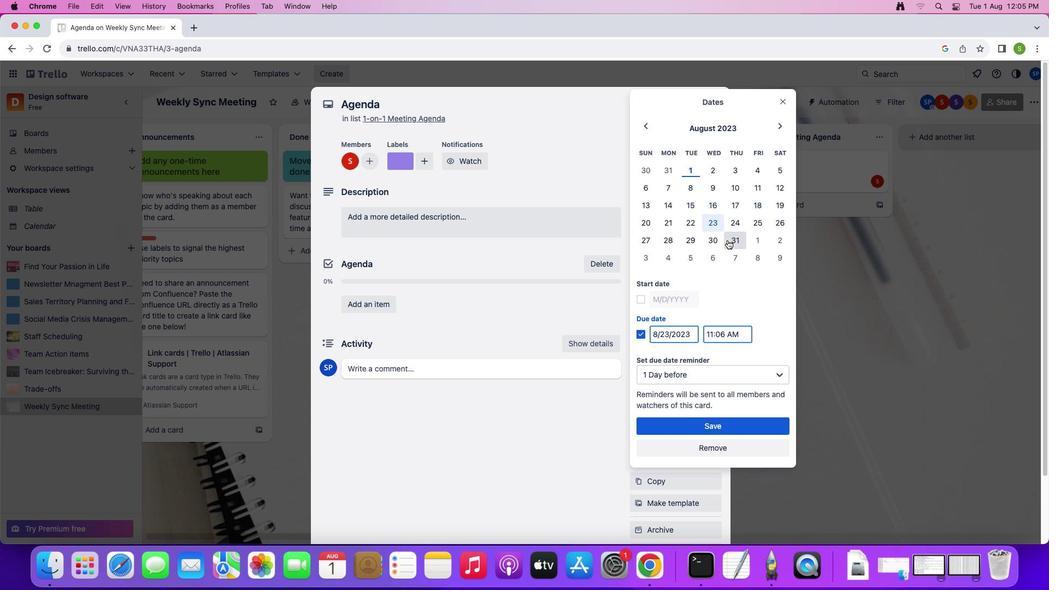 
Action: Mouse pressed left at (727, 239)
Screenshot: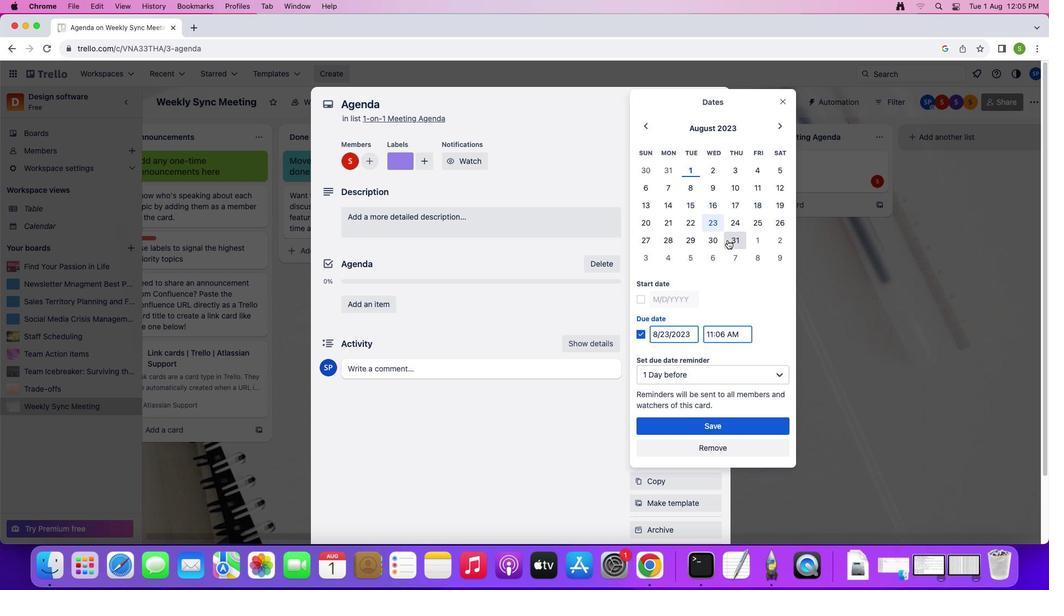 
Action: Mouse moved to (639, 298)
Screenshot: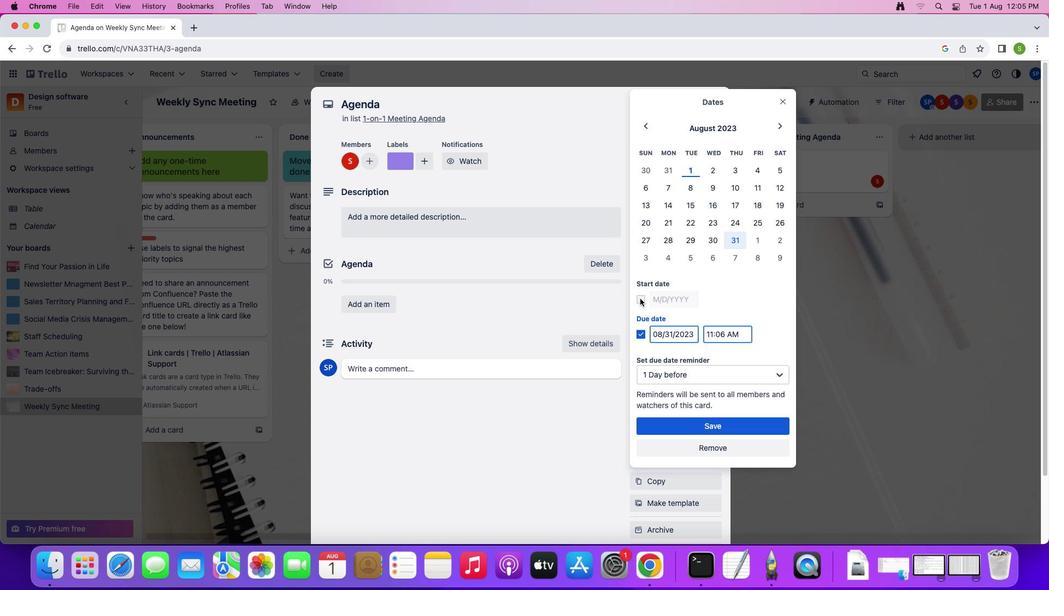 
Action: Mouse pressed left at (639, 298)
Screenshot: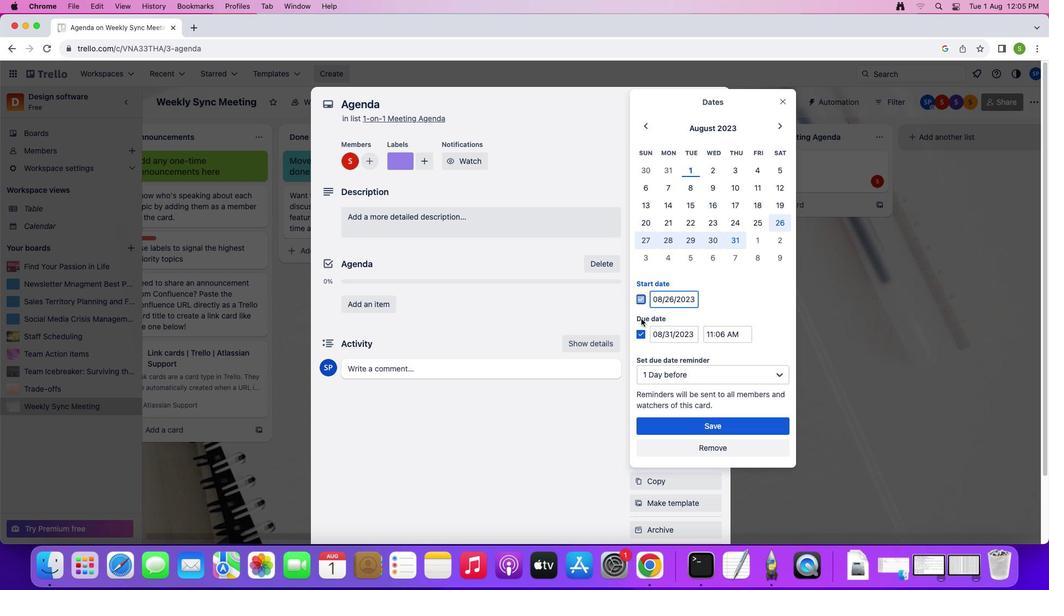 
Action: Mouse moved to (703, 418)
Screenshot: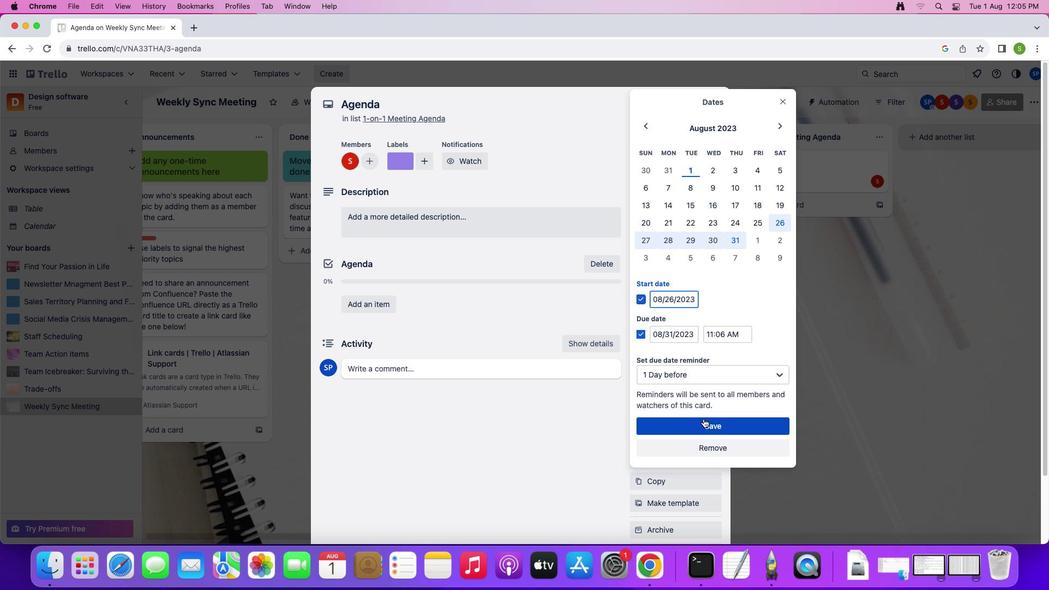 
Action: Mouse pressed left at (703, 418)
Screenshot: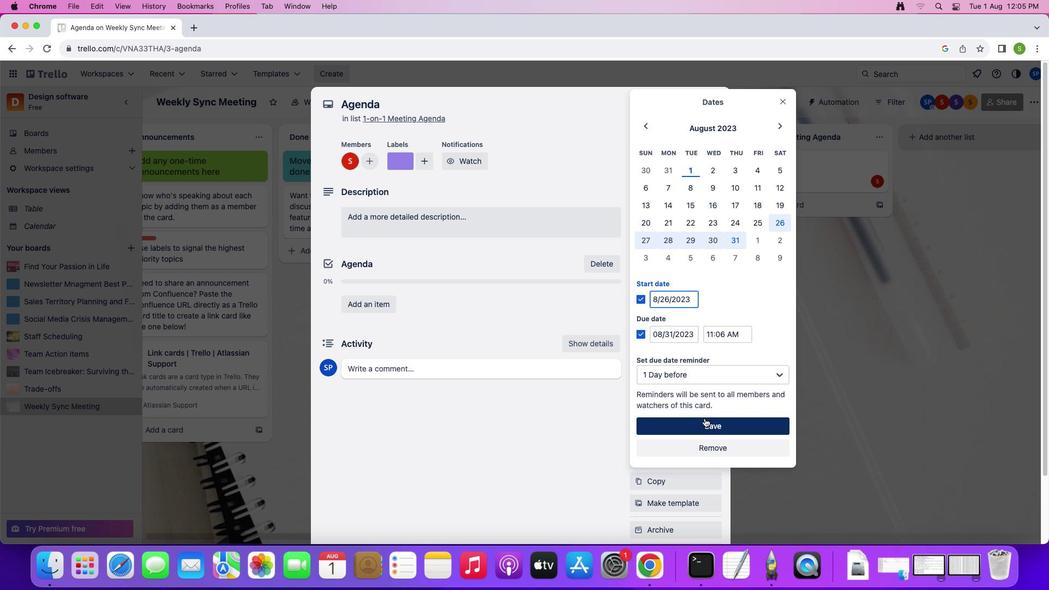 
Action: Mouse moved to (670, 307)
Screenshot: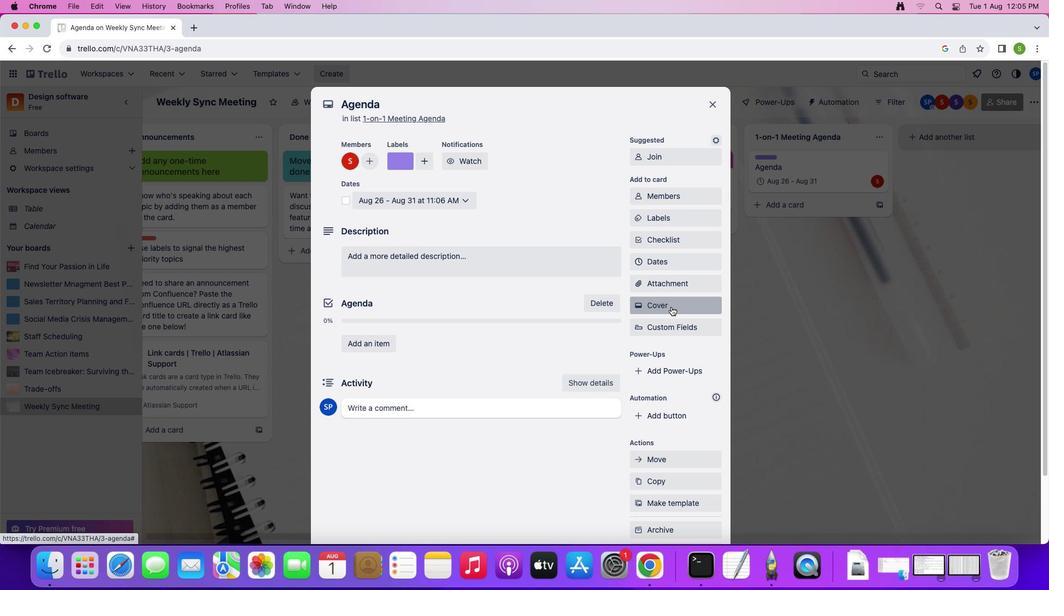
Action: Mouse pressed left at (670, 307)
Screenshot: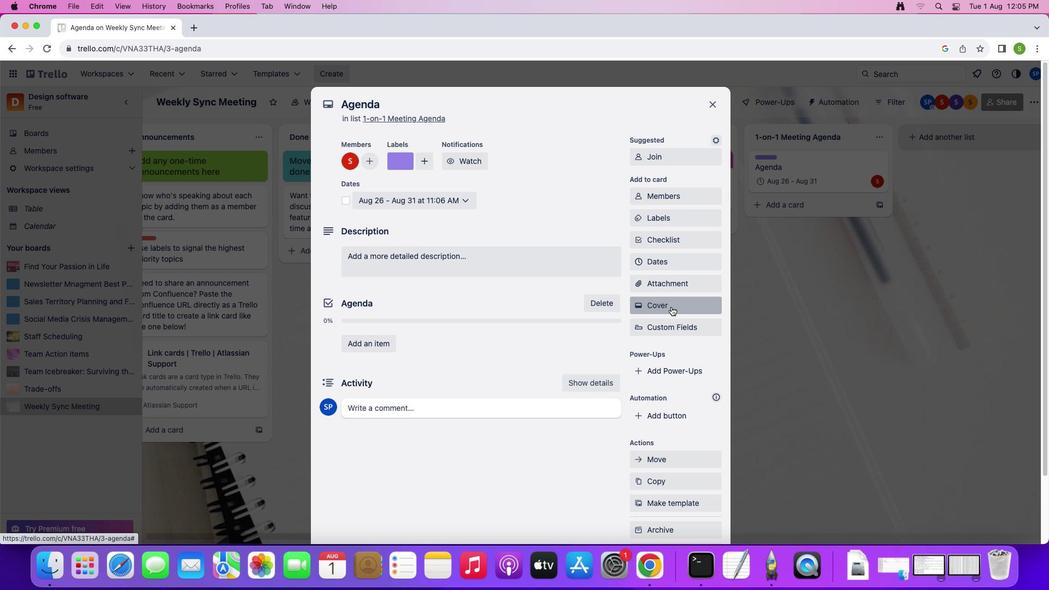 
Action: Mouse moved to (673, 349)
Screenshot: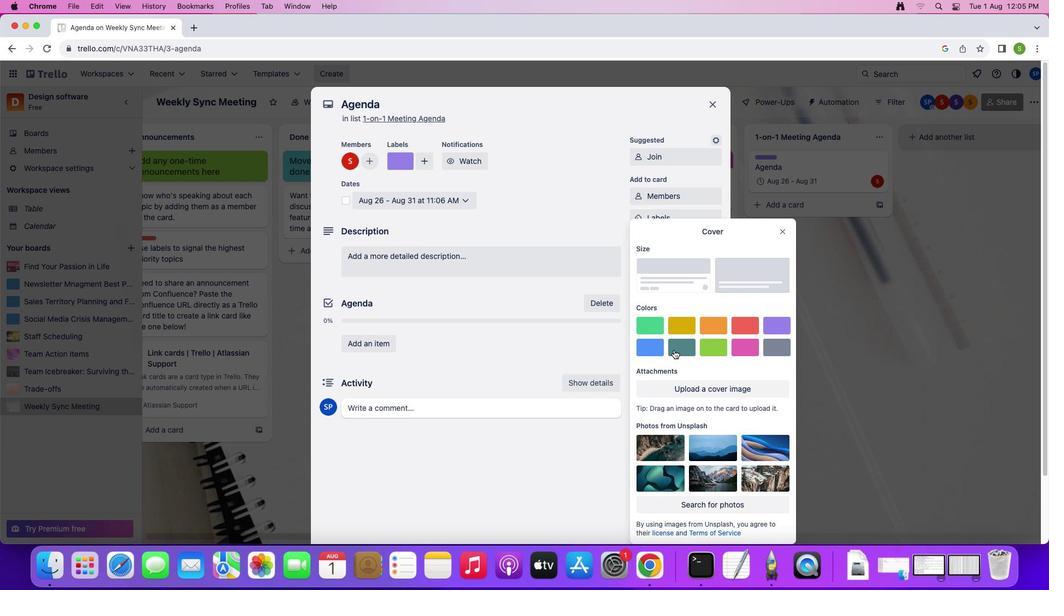 
Action: Mouse pressed left at (673, 349)
Screenshot: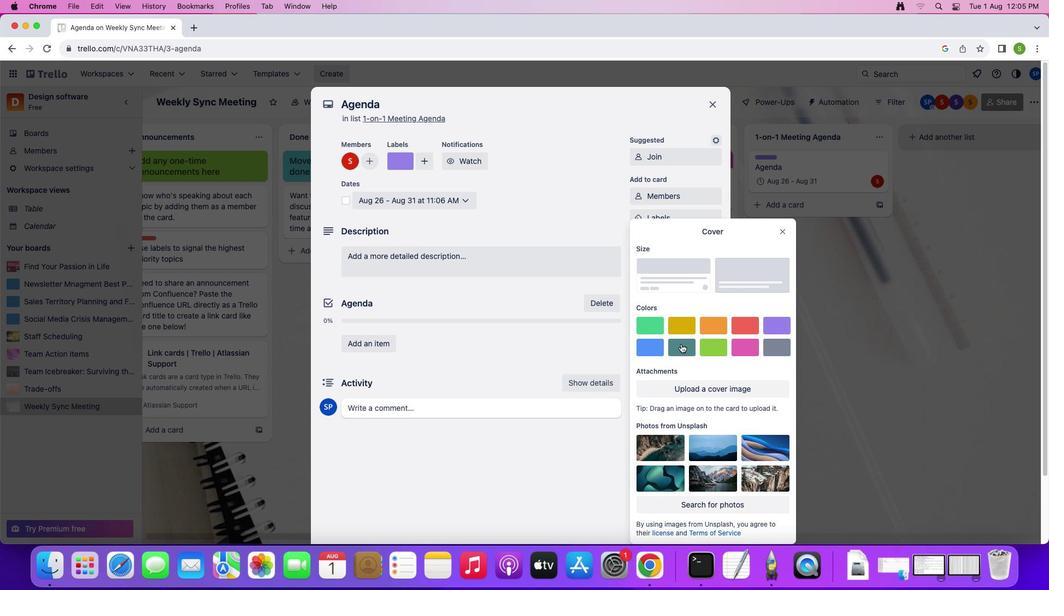 
Action: Mouse moved to (782, 215)
Screenshot: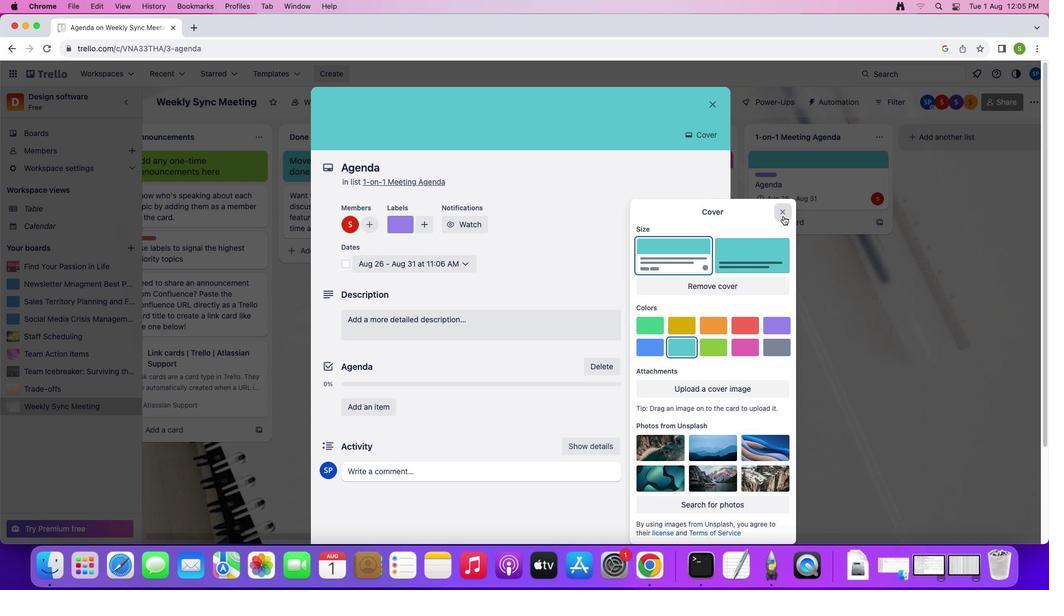 
Action: Mouse pressed left at (782, 215)
Screenshot: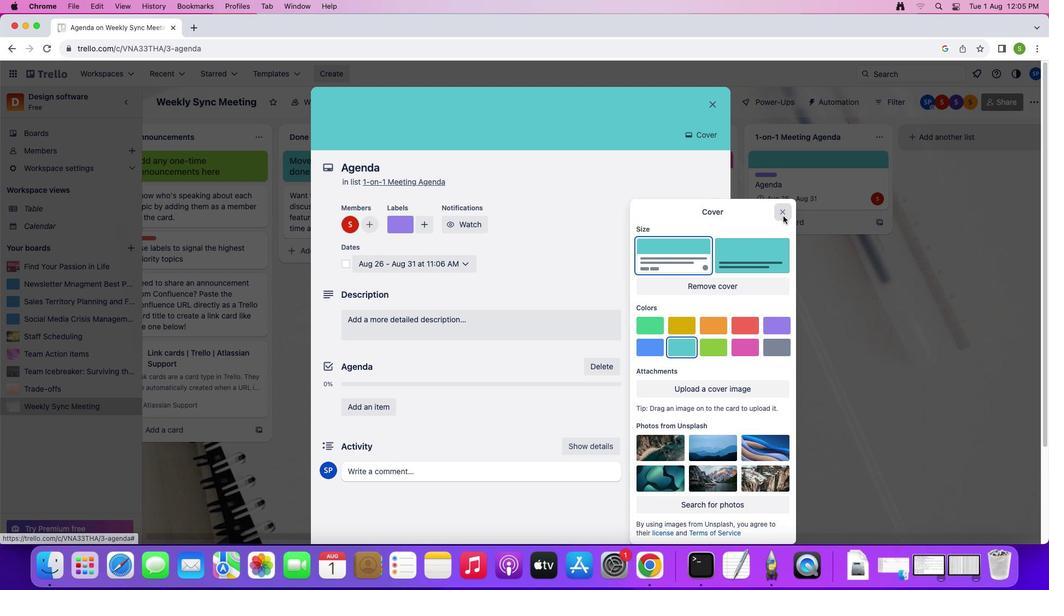 
Action: Mouse moved to (670, 388)
Screenshot: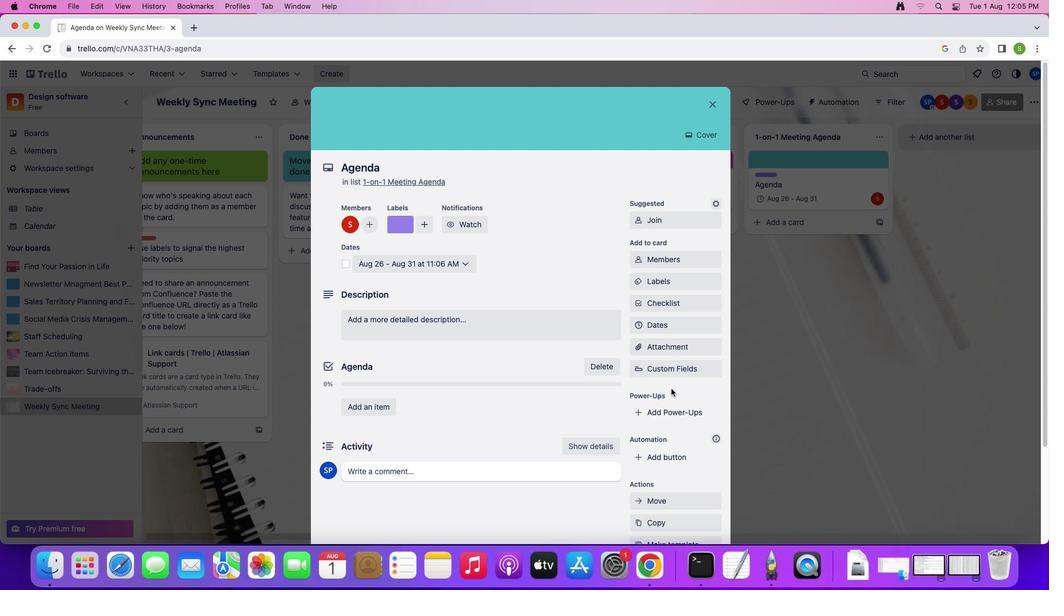
Action: Mouse scrolled (670, 388) with delta (0, 0)
Screenshot: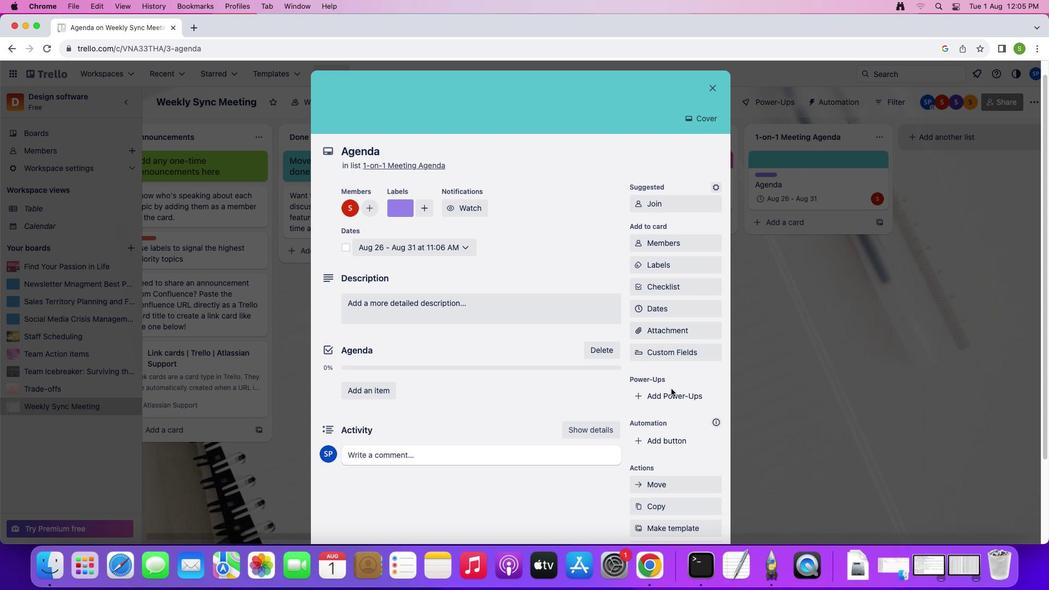 
Action: Mouse scrolled (670, 388) with delta (0, 0)
Screenshot: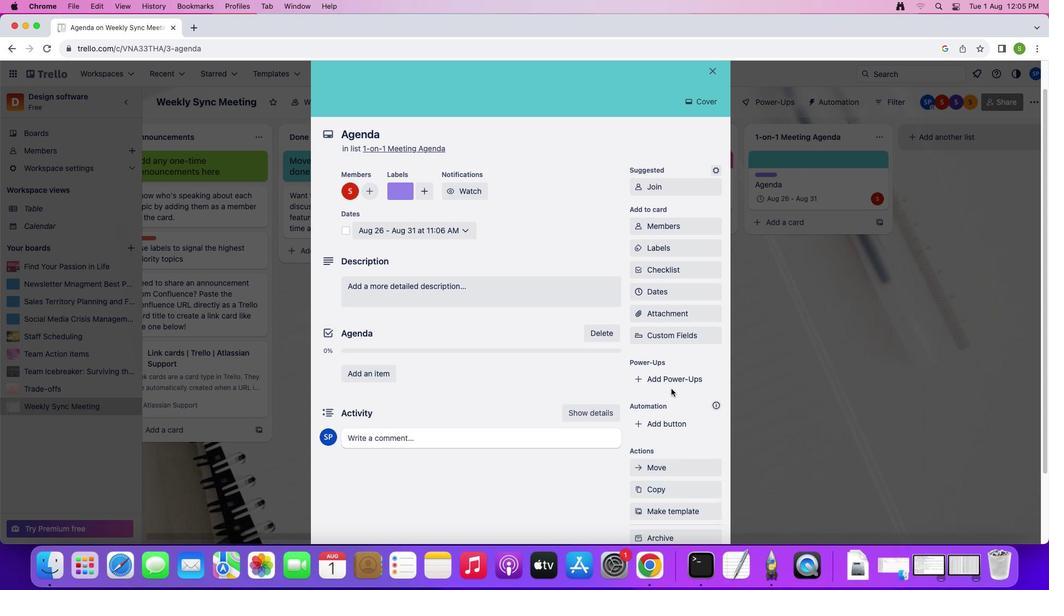 
Action: Mouse scrolled (670, 388) with delta (0, 0)
Screenshot: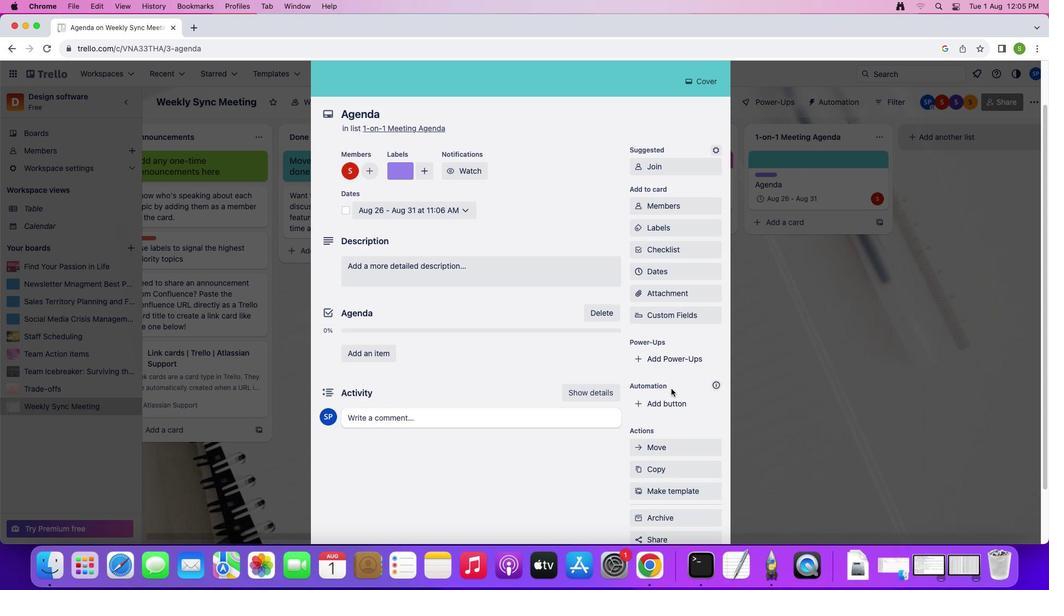 
Action: Mouse scrolled (670, 388) with delta (0, 0)
Screenshot: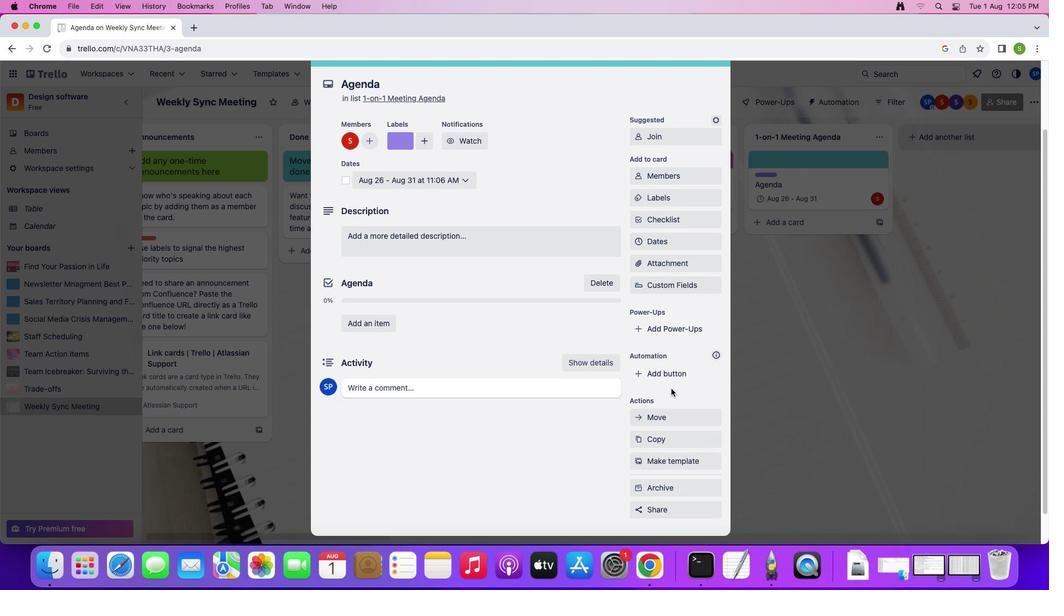 
Action: Mouse scrolled (670, 388) with delta (0, 0)
Screenshot: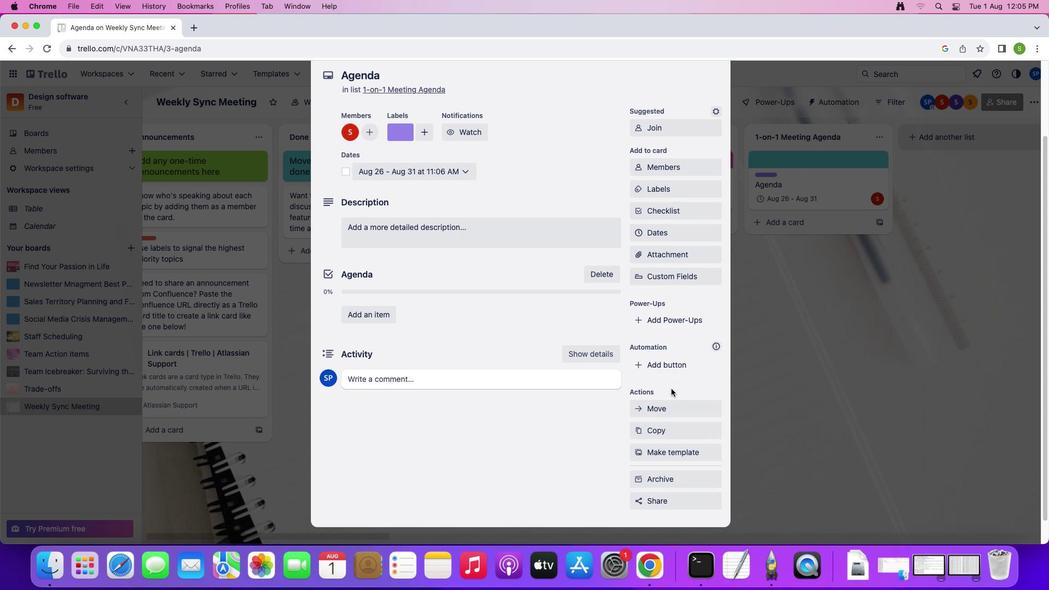 
Action: Mouse moved to (429, 374)
Screenshot: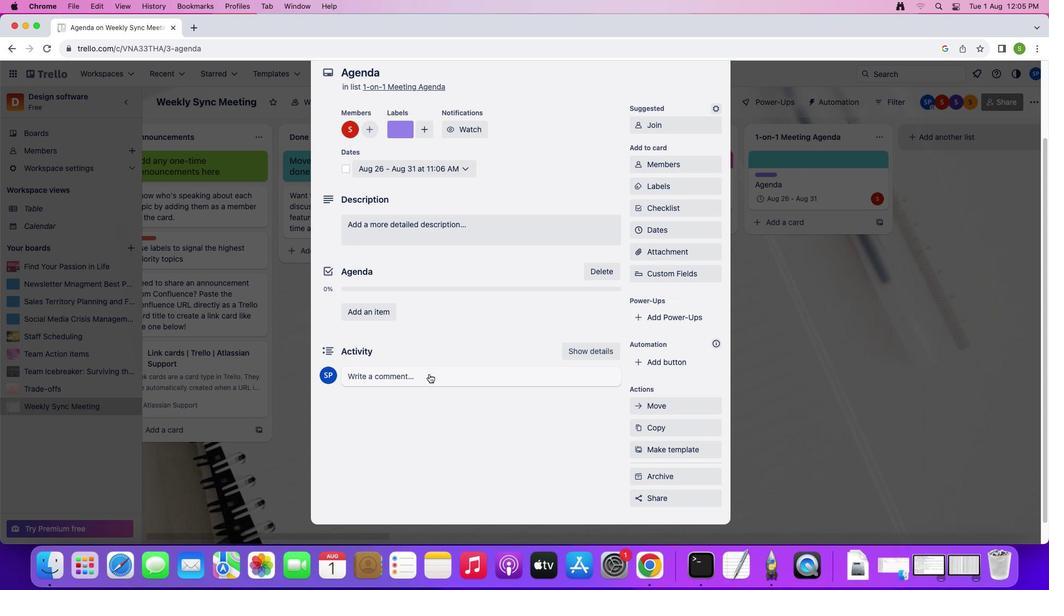 
Action: Mouse pressed left at (429, 374)
Screenshot: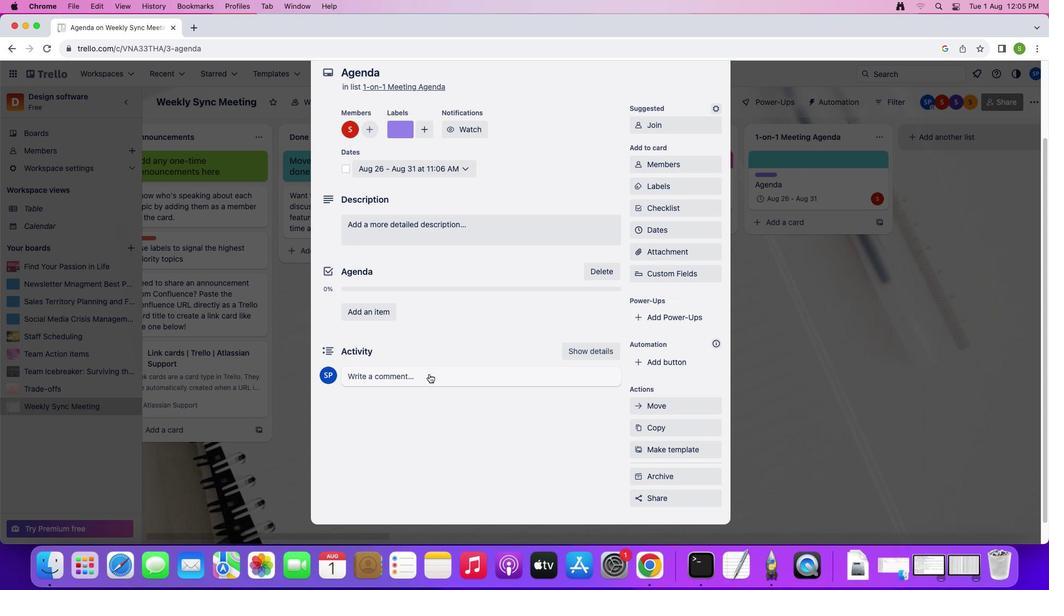 
Action: Mouse moved to (533, 310)
Screenshot: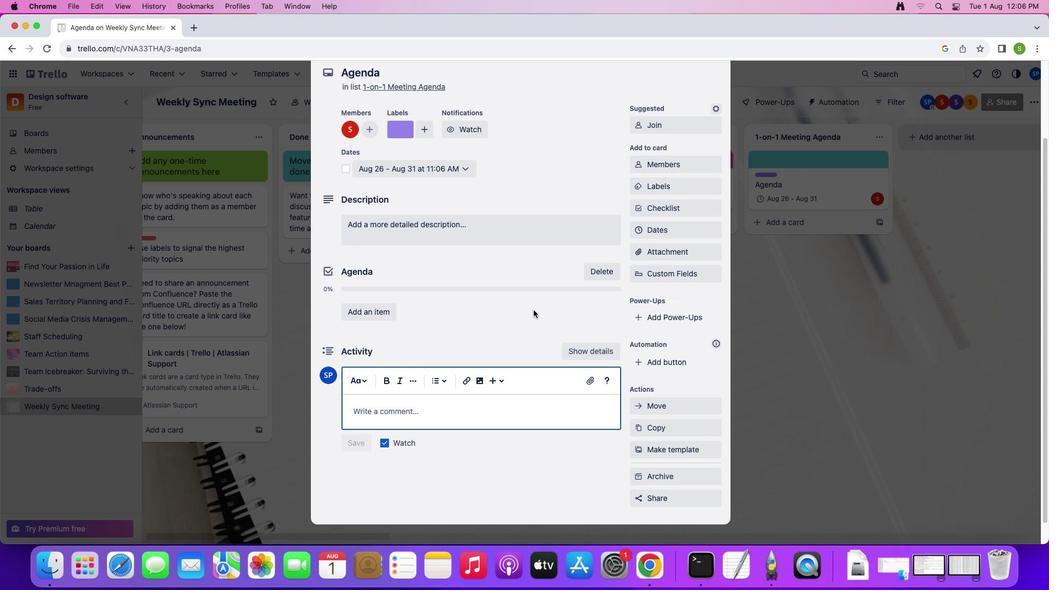 
Action: Key pressed Key.shift
Screenshot: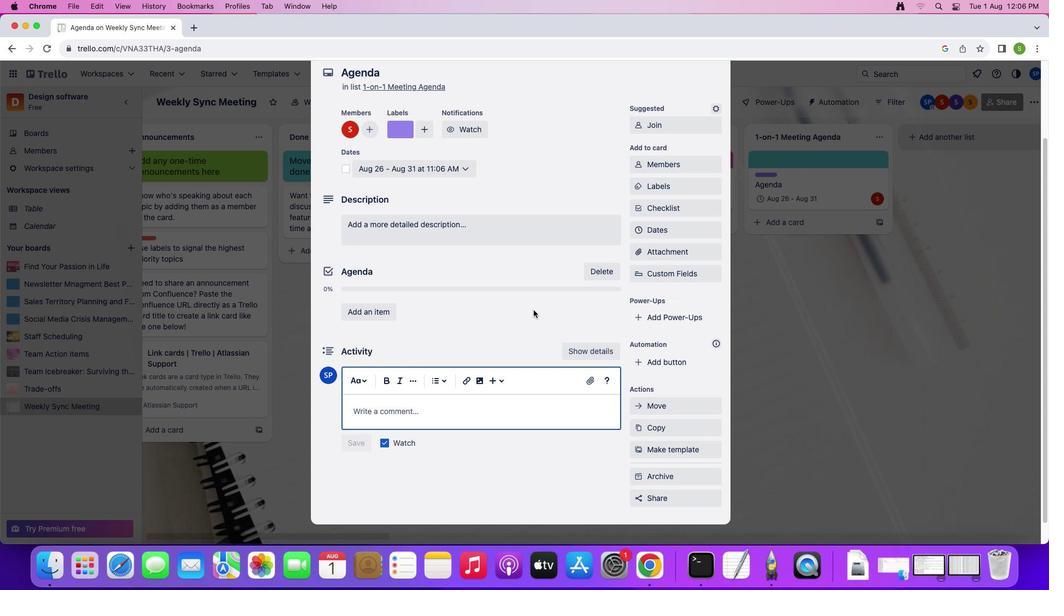 
Action: Mouse moved to (533, 310)
Screenshot: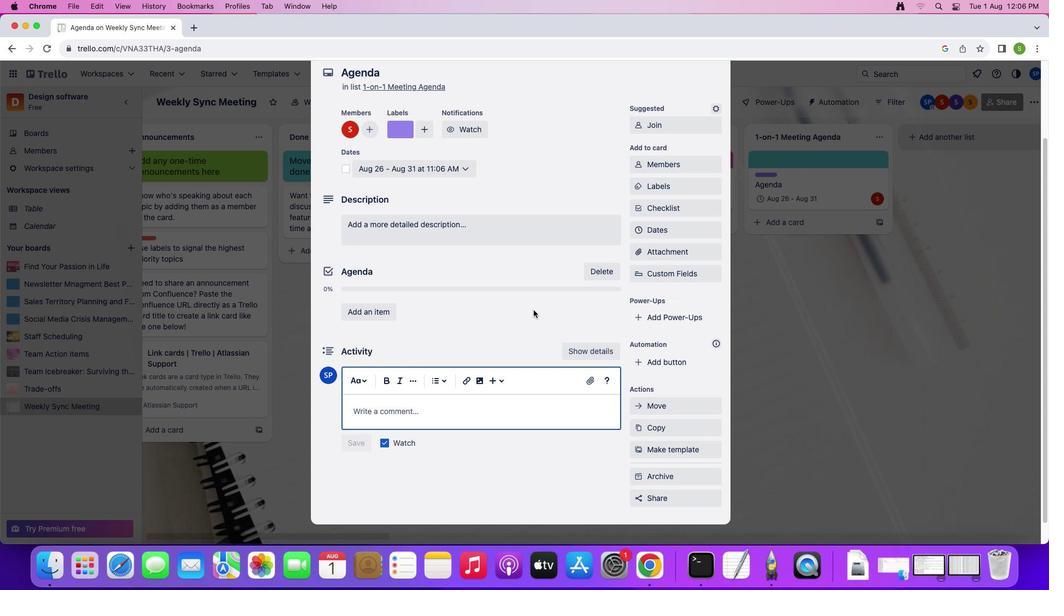 
Action: Key pressed 'A''g''e''n''d''a'
Screenshot: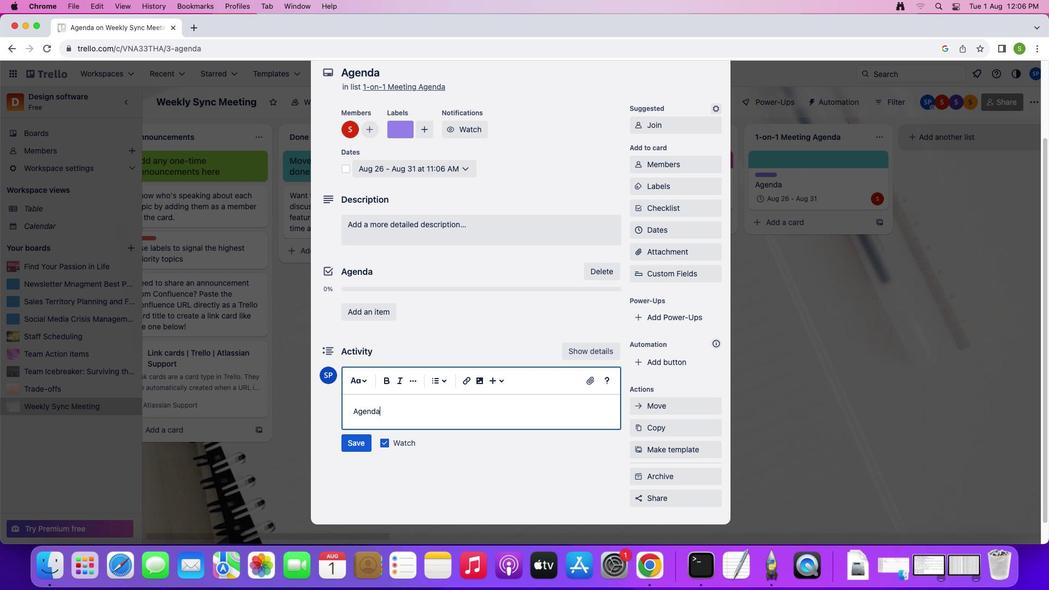 
Action: Mouse moved to (345, 447)
Screenshot: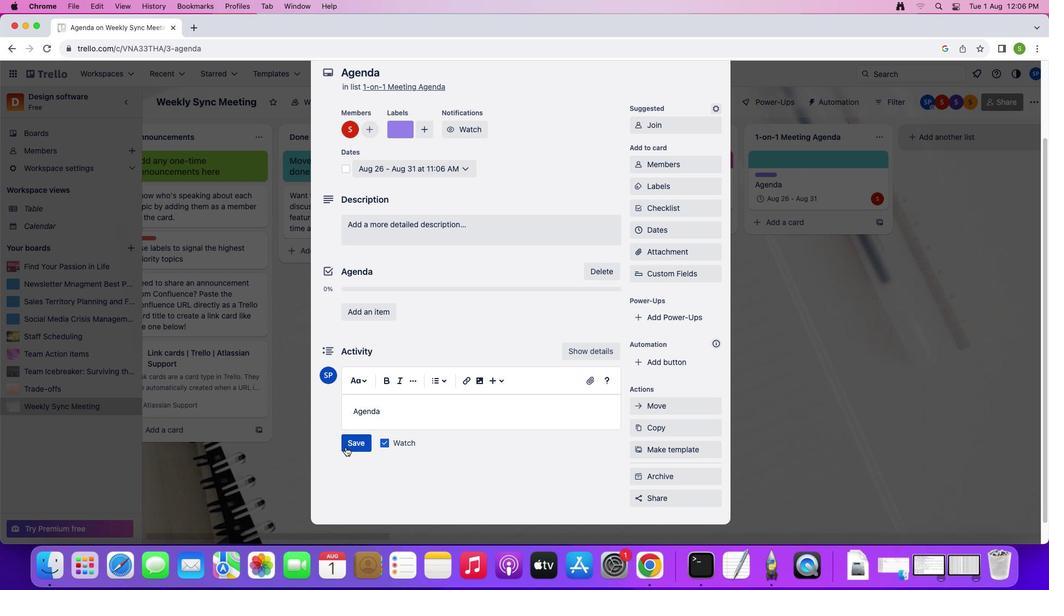 
Action: Mouse pressed left at (345, 447)
Screenshot: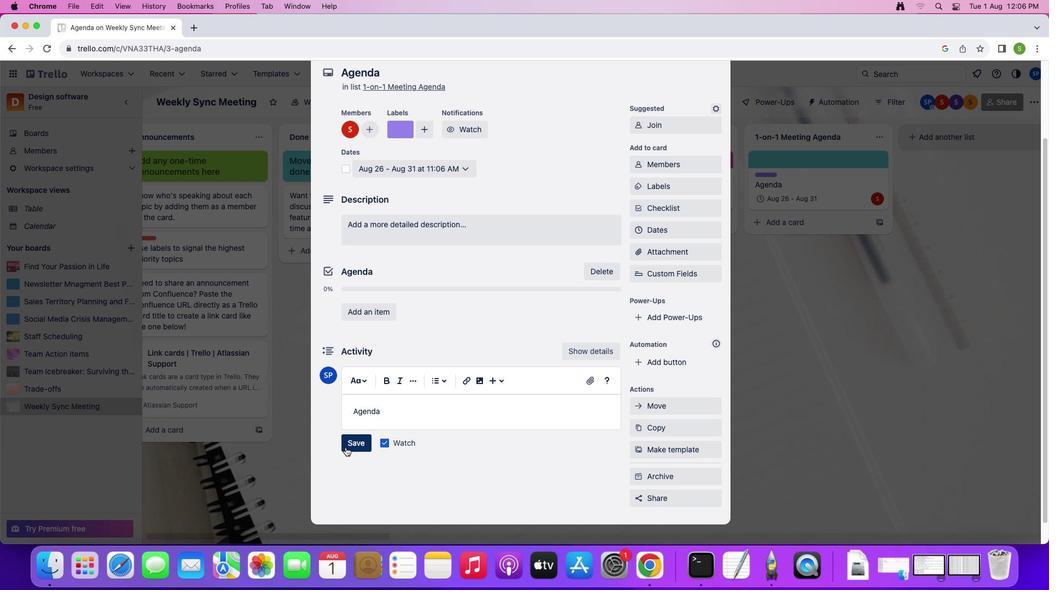 
Action: Mouse moved to (537, 321)
Screenshot: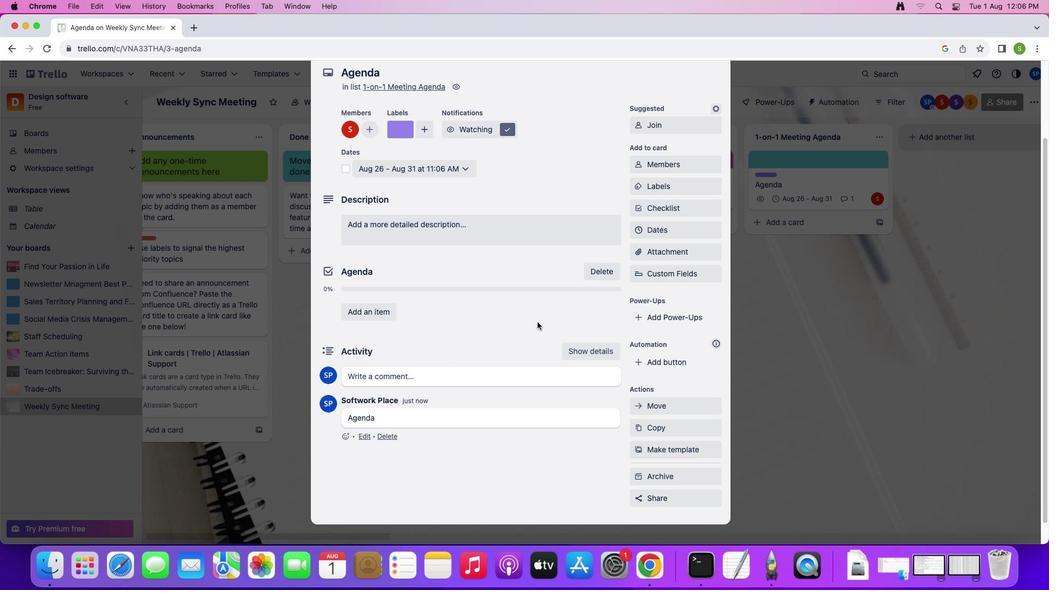 
Action: Mouse scrolled (537, 321) with delta (0, 0)
Screenshot: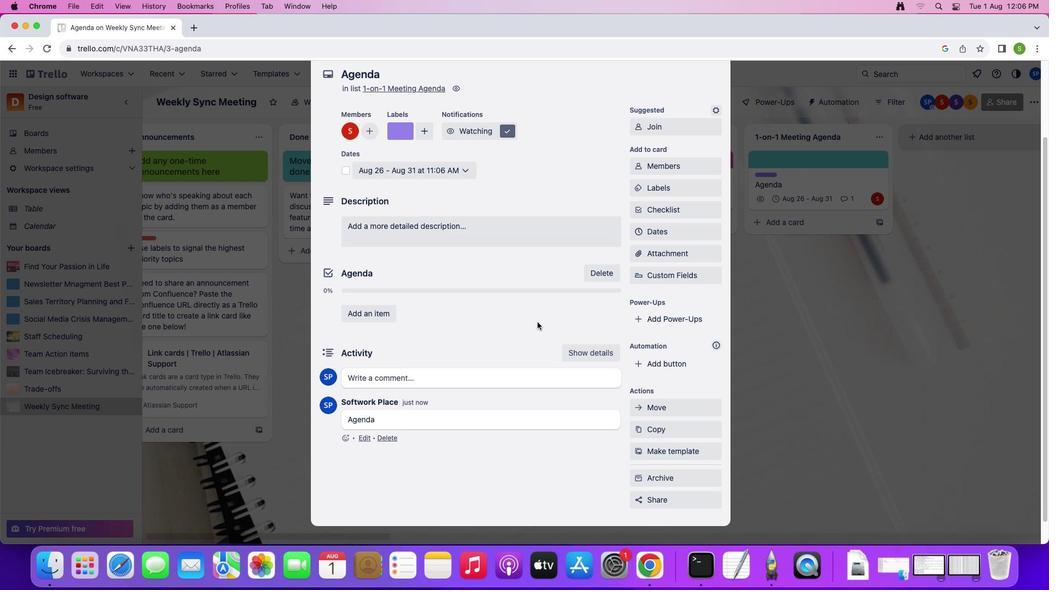 
Action: Mouse scrolled (537, 321) with delta (0, 0)
Screenshot: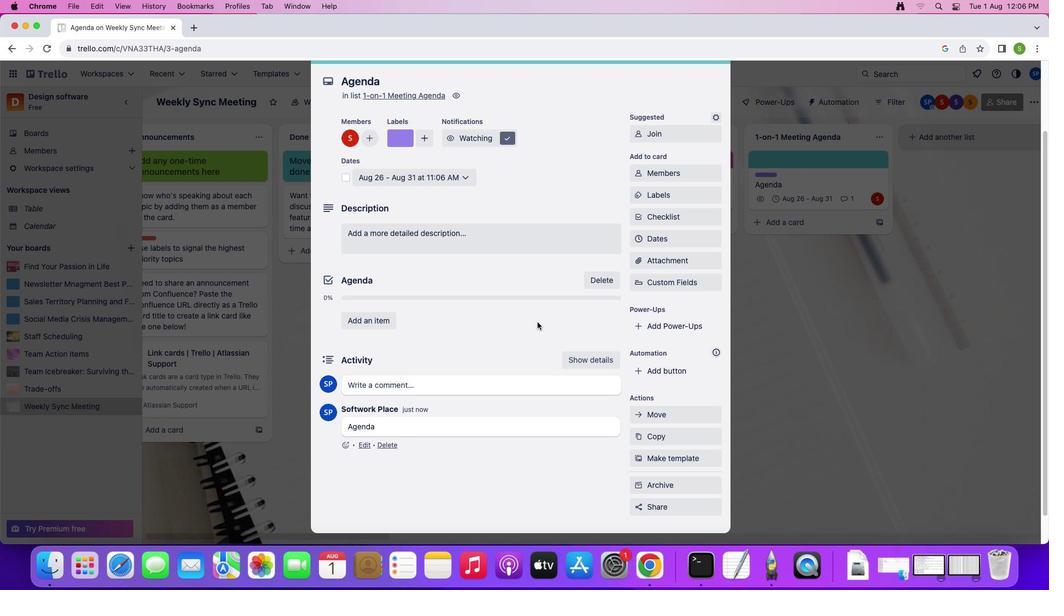 
Action: Mouse scrolled (537, 321) with delta (0, 0)
Screenshot: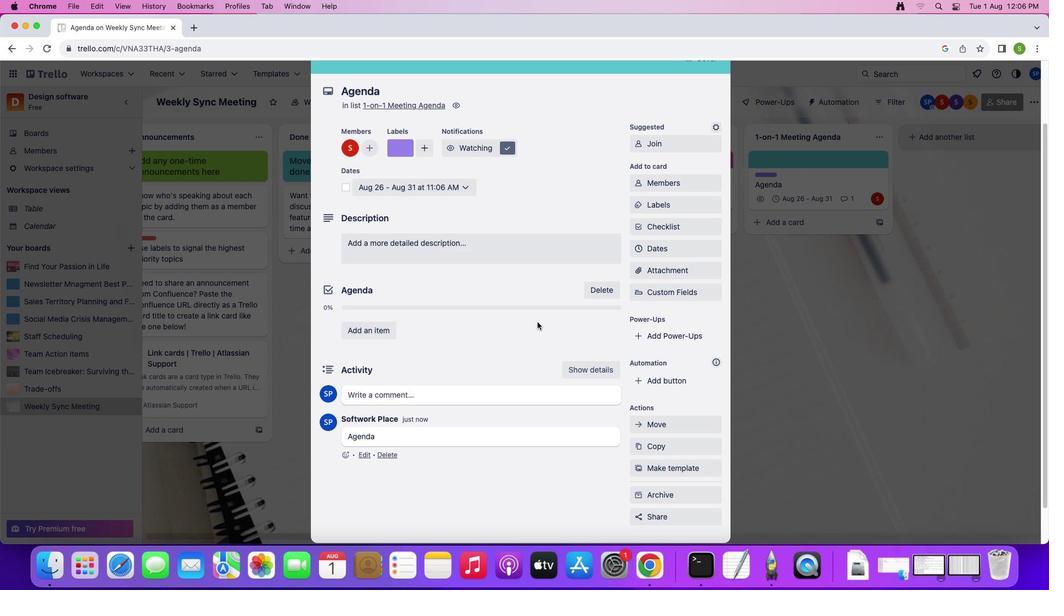 
Action: Mouse moved to (549, 307)
Screenshot: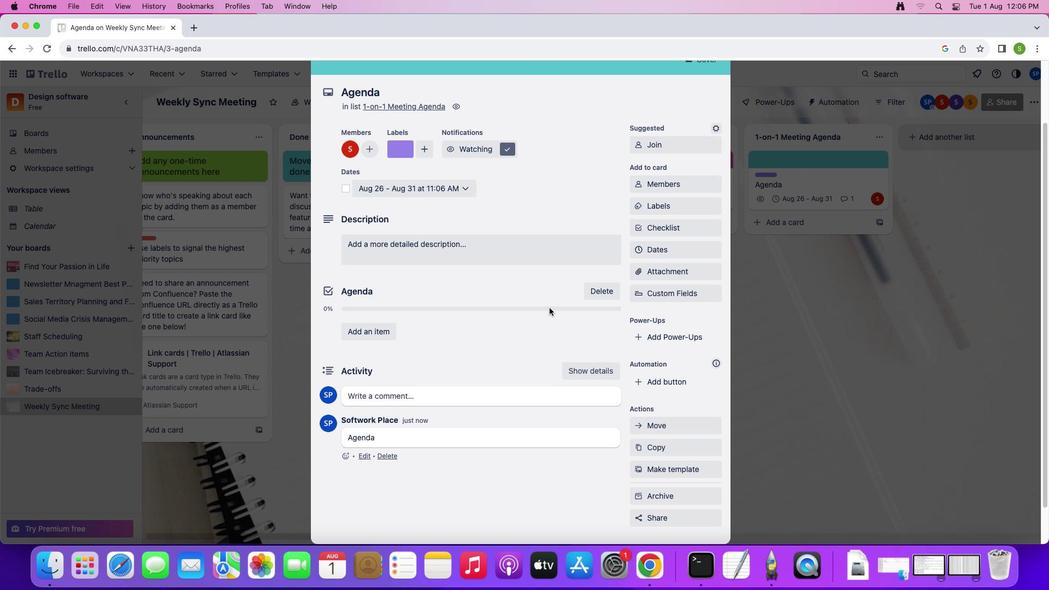 
Action: Mouse scrolled (549, 307) with delta (0, 0)
Screenshot: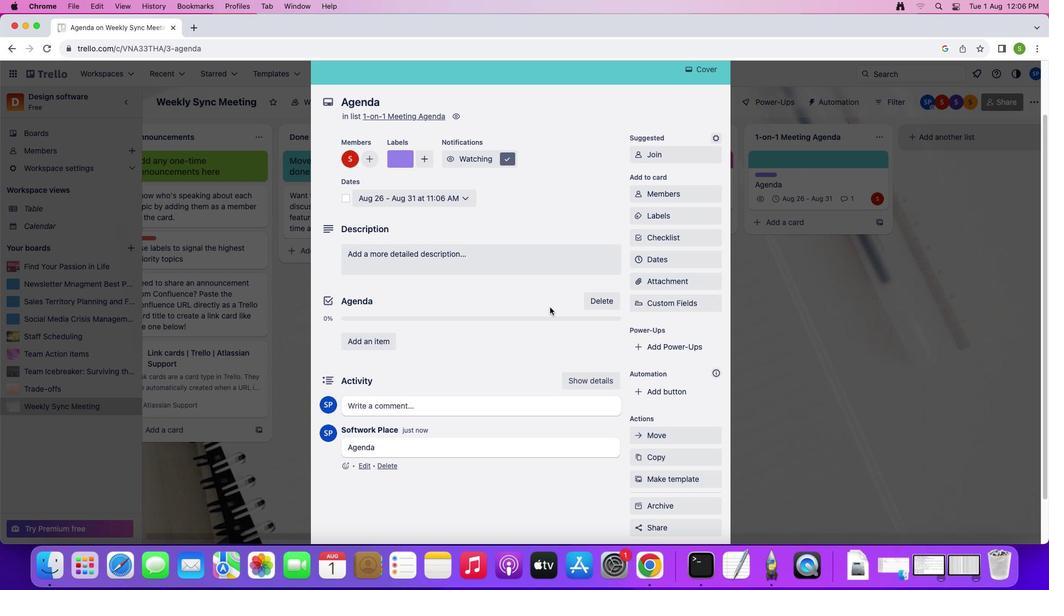 
Action: Mouse scrolled (549, 307) with delta (0, 0)
Screenshot: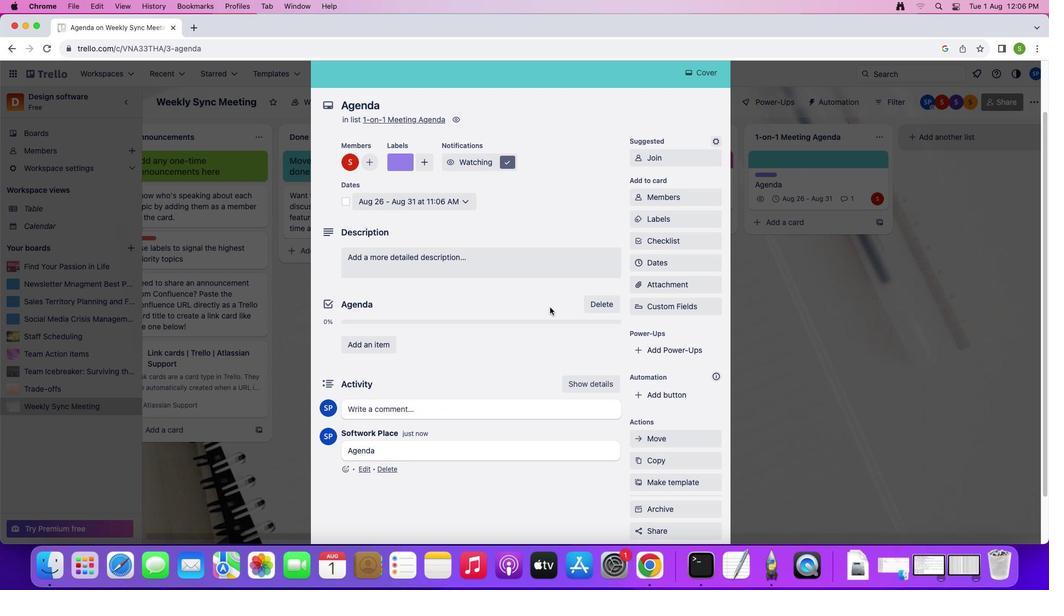 
Action: Mouse moved to (549, 307)
Screenshot: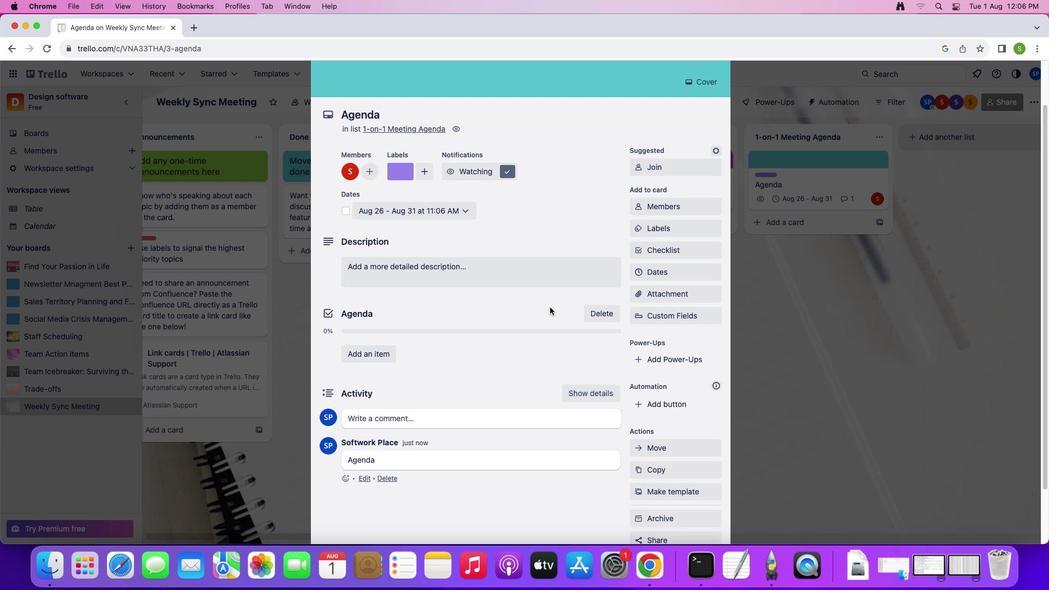 
Action: Mouse scrolled (549, 307) with delta (0, 0)
Screenshot: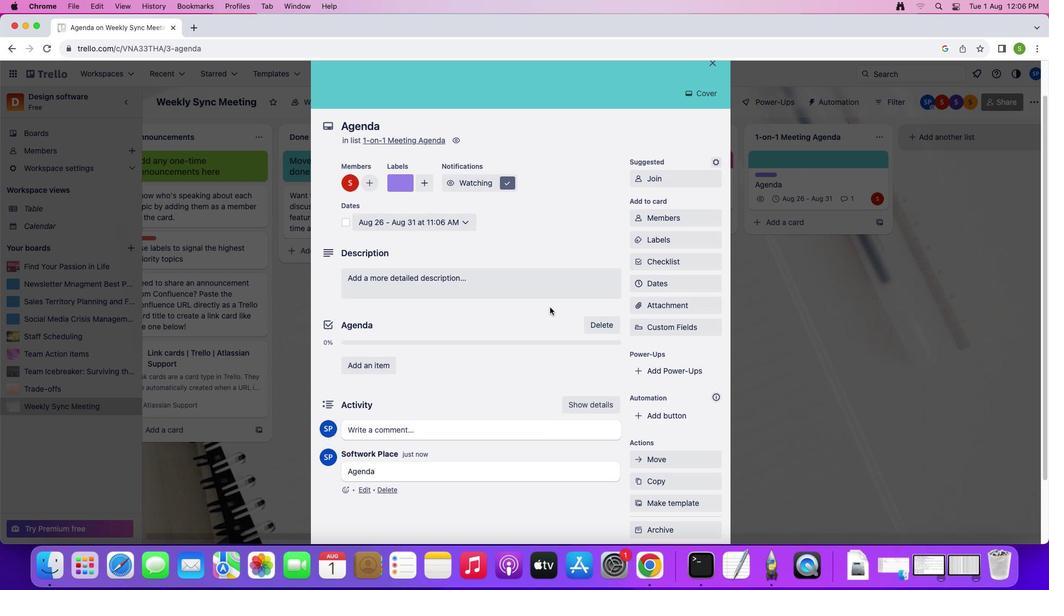 
Action: Mouse scrolled (549, 307) with delta (0, 0)
